 Task: Add a ceiling fan, an air conditioner, and a washing machine to your cart on Flipkart.
Action: Mouse moved to (320, 63)
Screenshot: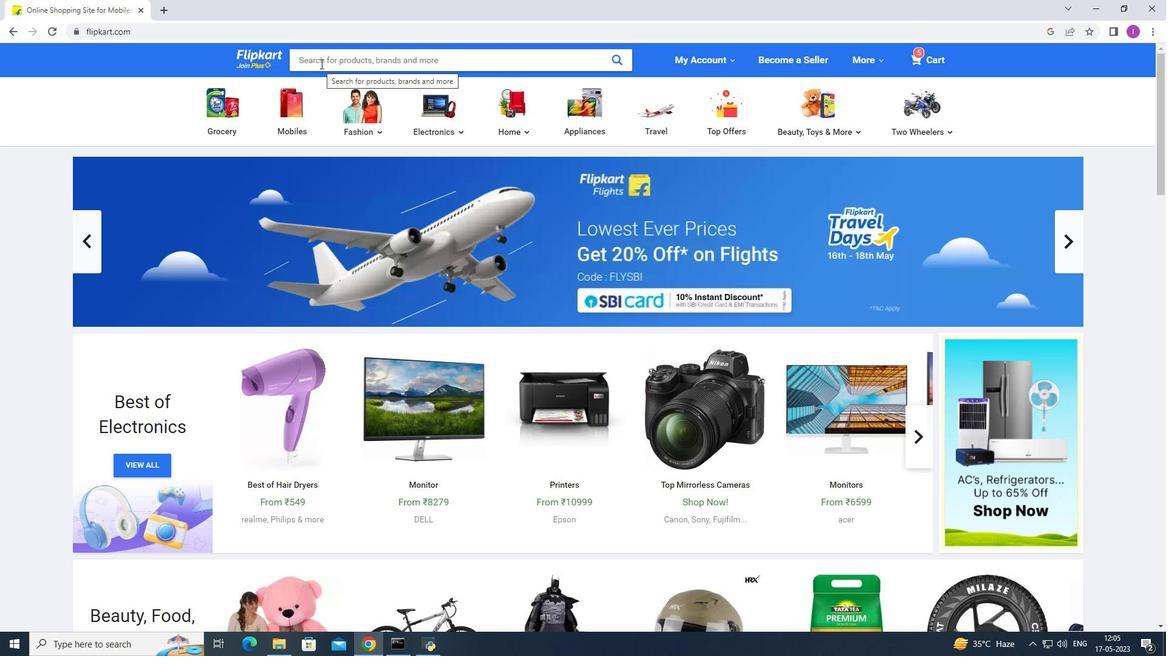
Action: Mouse pressed left at (320, 63)
Screenshot: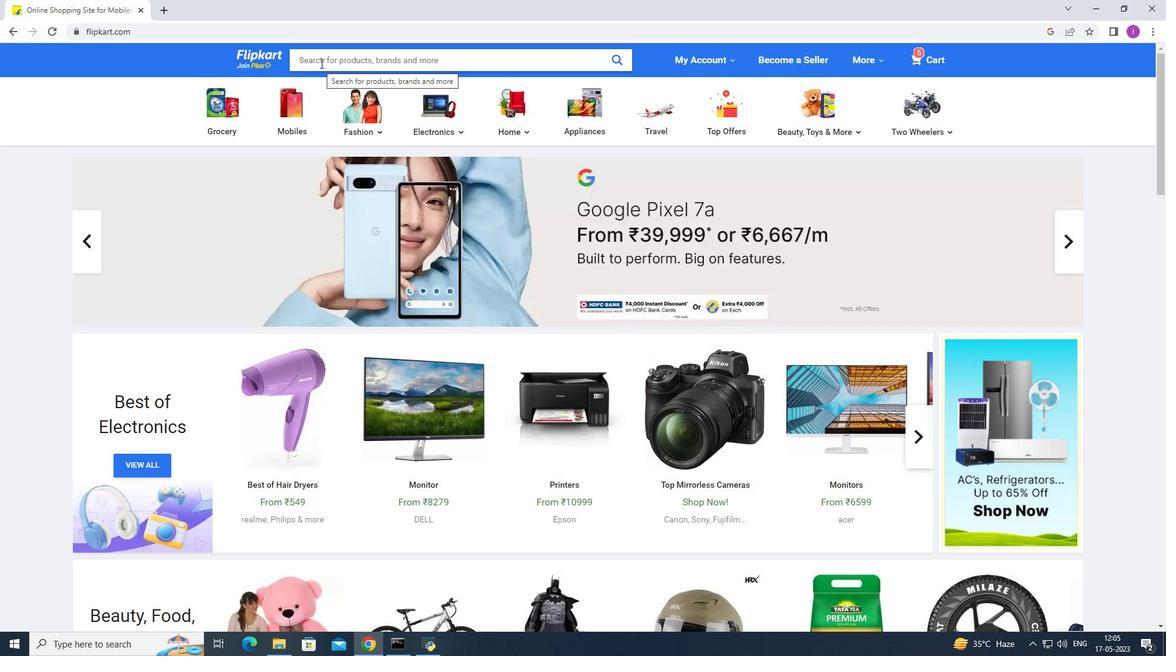 
Action: Mouse moved to (379, 73)
Screenshot: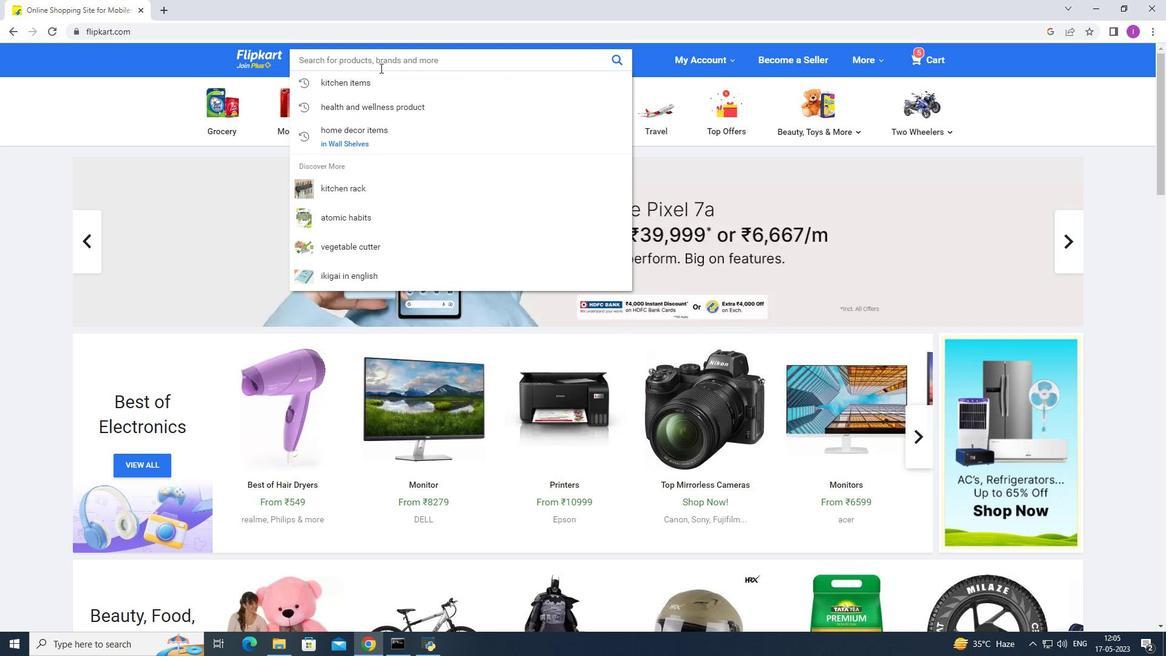 
Action: Key pressed home<Key.space>app
Screenshot: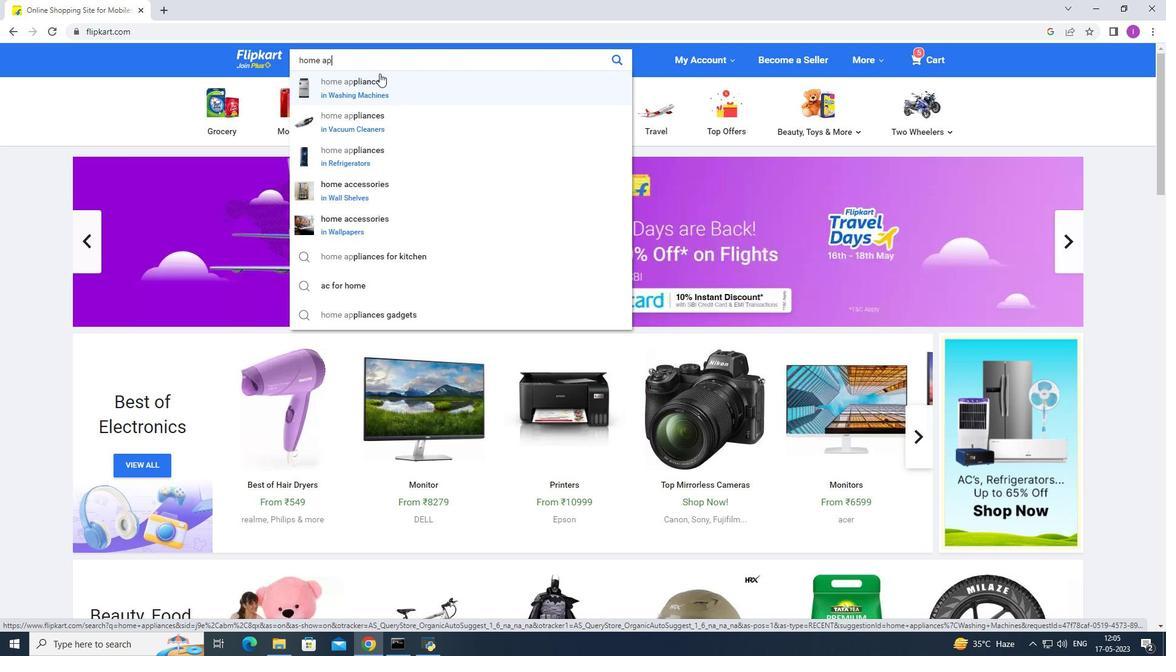 
Action: Mouse moved to (374, 80)
Screenshot: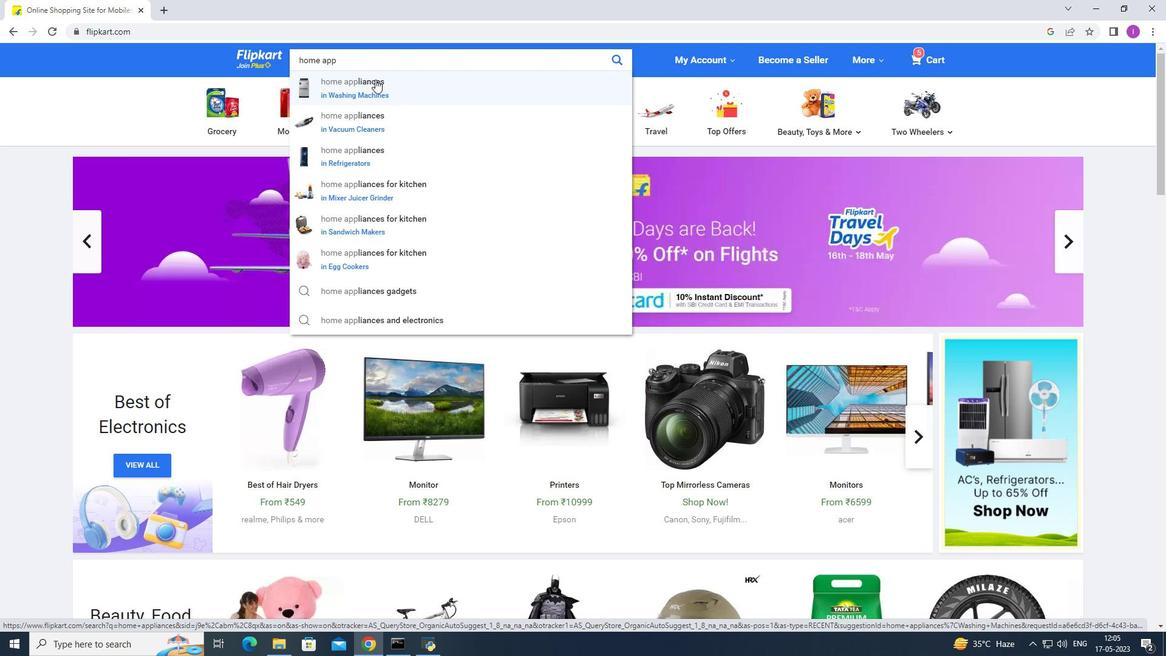 
Action: Mouse pressed left at (374, 80)
Screenshot: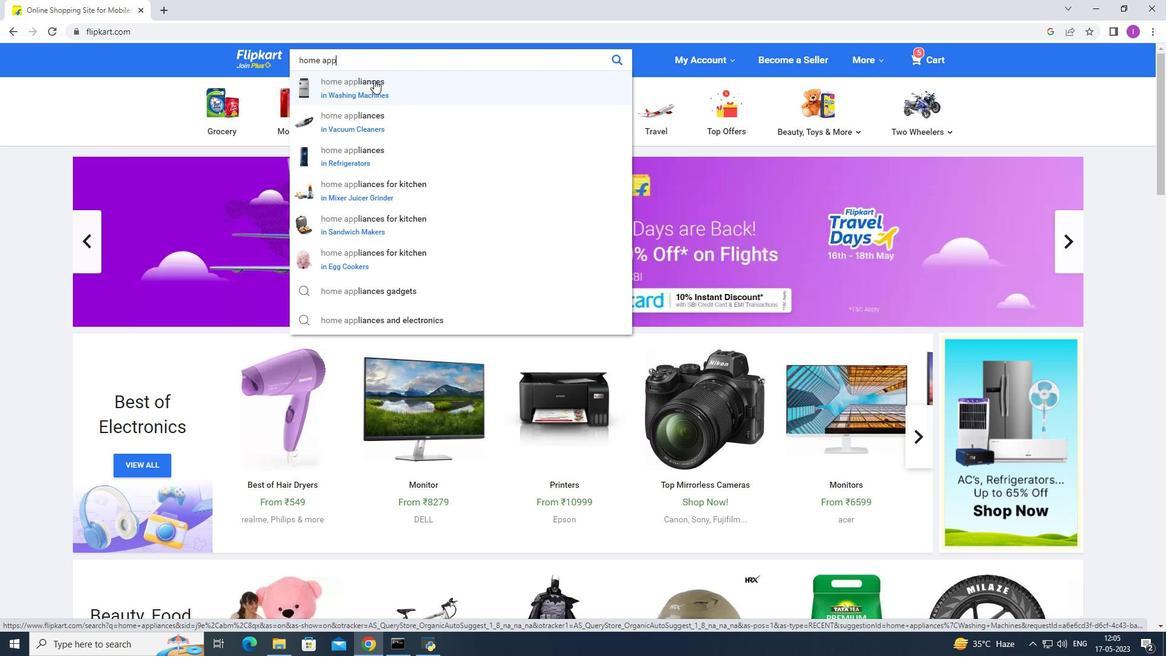 
Action: Mouse moved to (305, 146)
Screenshot: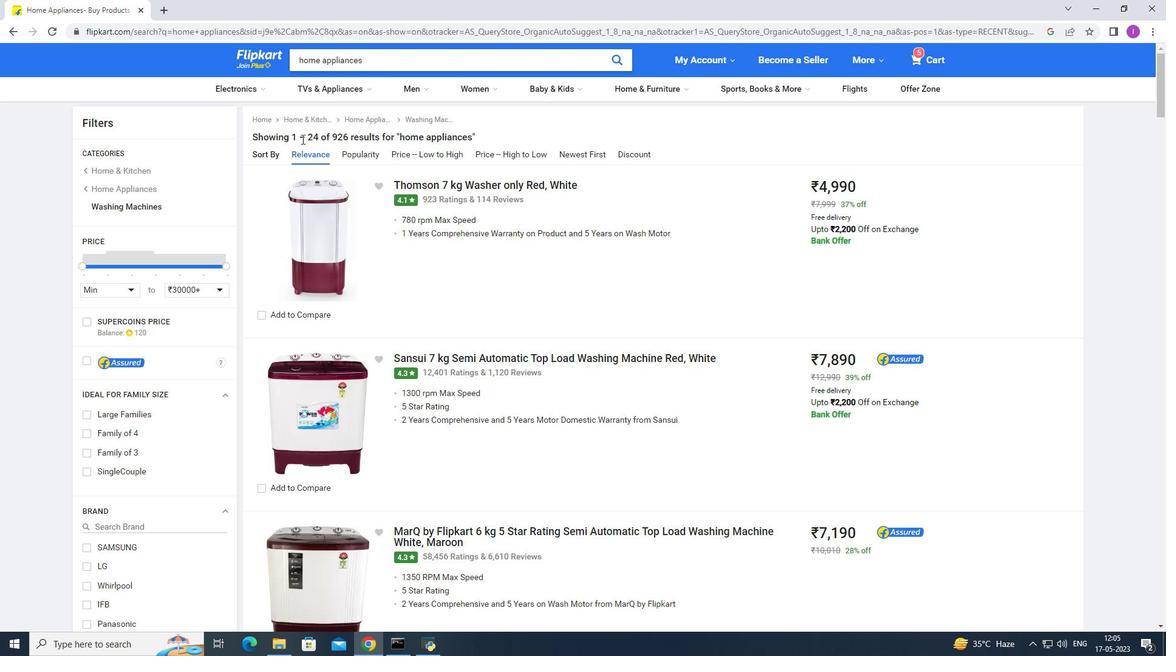 
Action: Mouse scrolled (305, 145) with delta (0, 0)
Screenshot: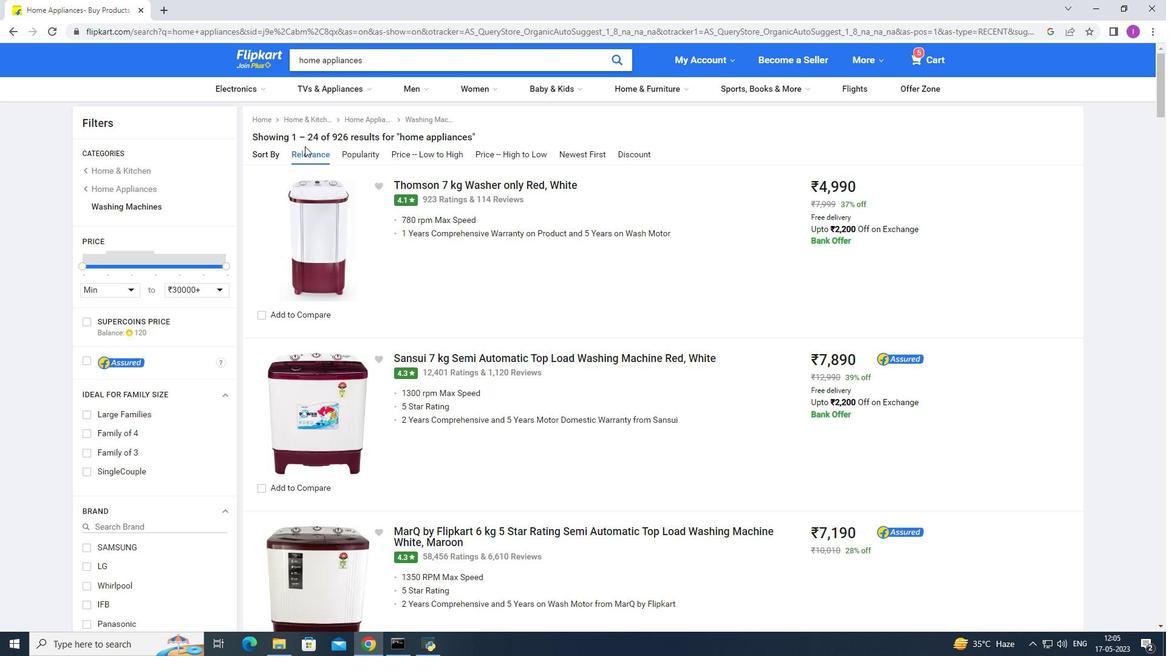 
Action: Mouse scrolled (305, 145) with delta (0, 0)
Screenshot: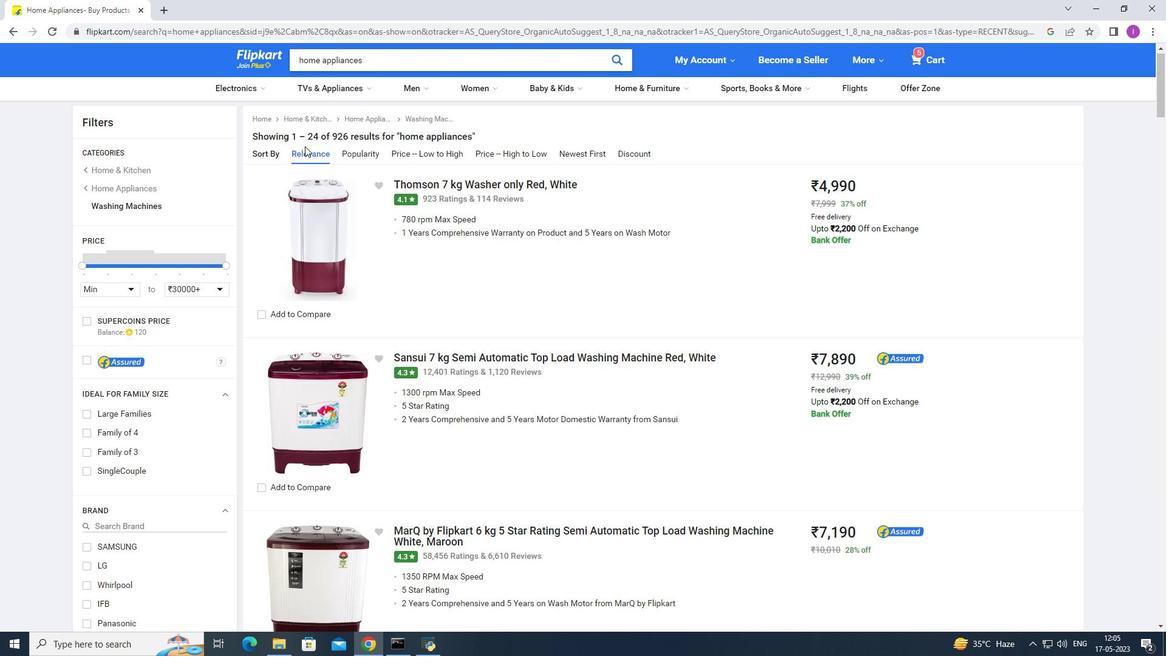 
Action: Mouse scrolled (305, 145) with delta (0, 0)
Screenshot: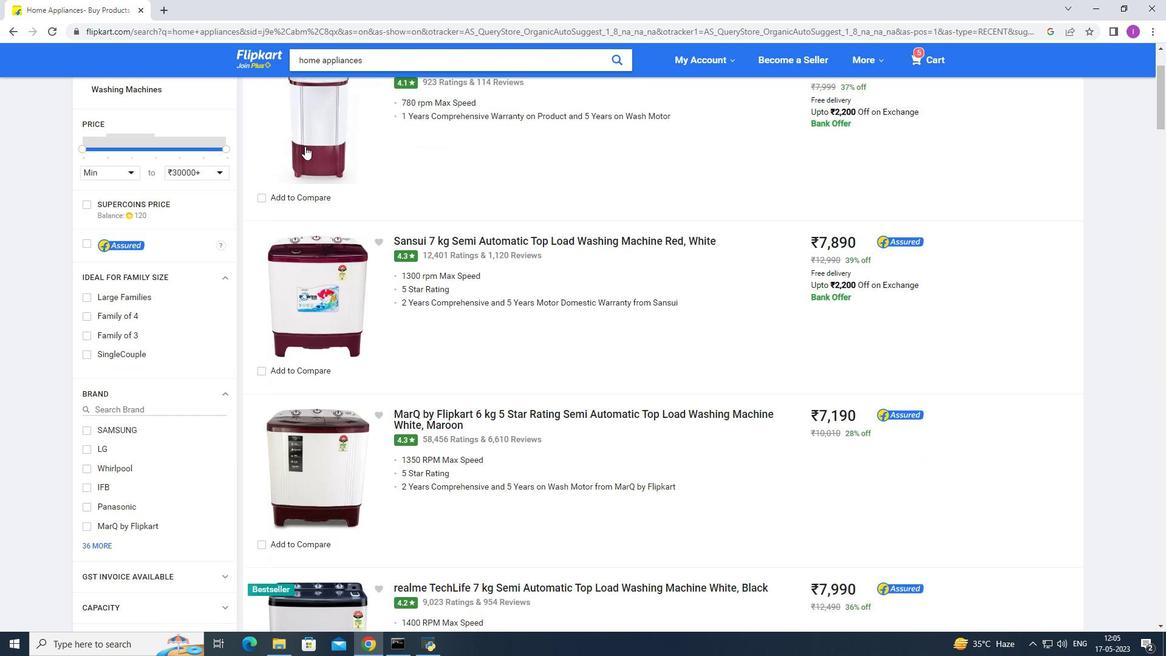 
Action: Mouse scrolled (305, 145) with delta (0, 0)
Screenshot: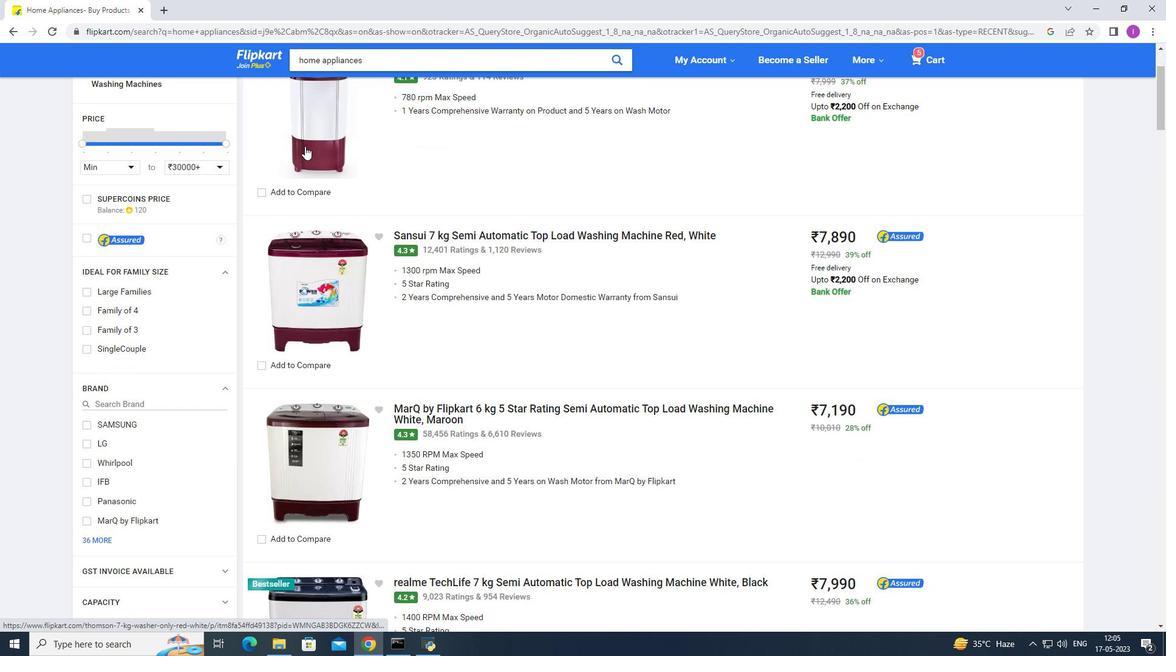 
Action: Mouse scrolled (305, 145) with delta (0, 0)
Screenshot: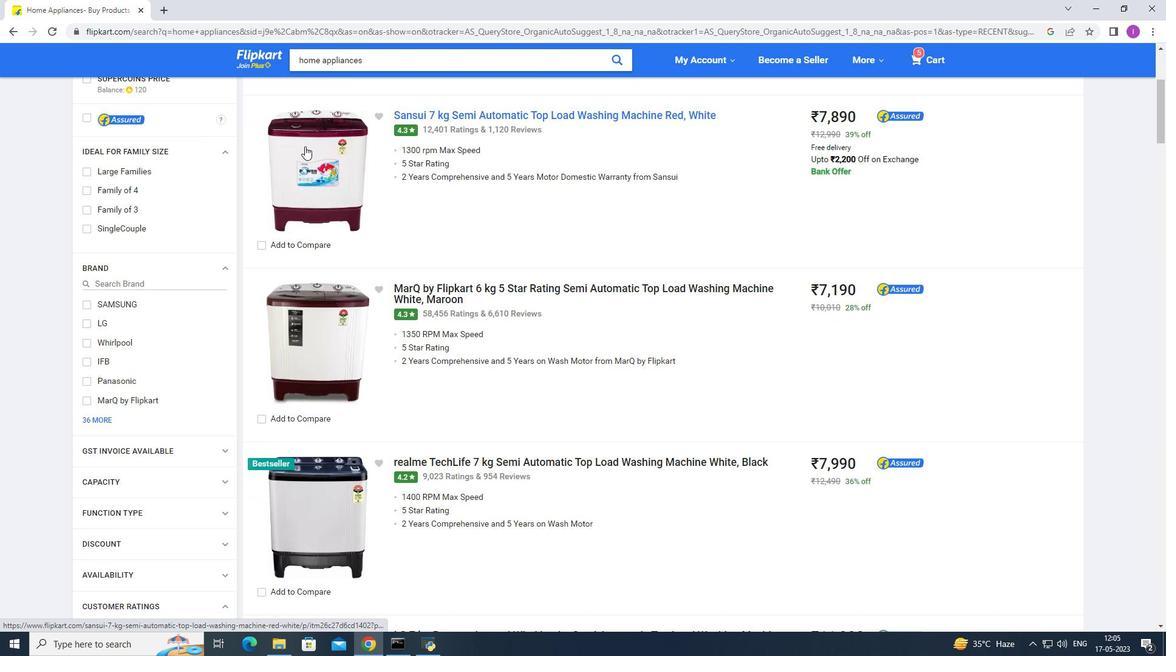 
Action: Mouse scrolled (305, 145) with delta (0, 0)
Screenshot: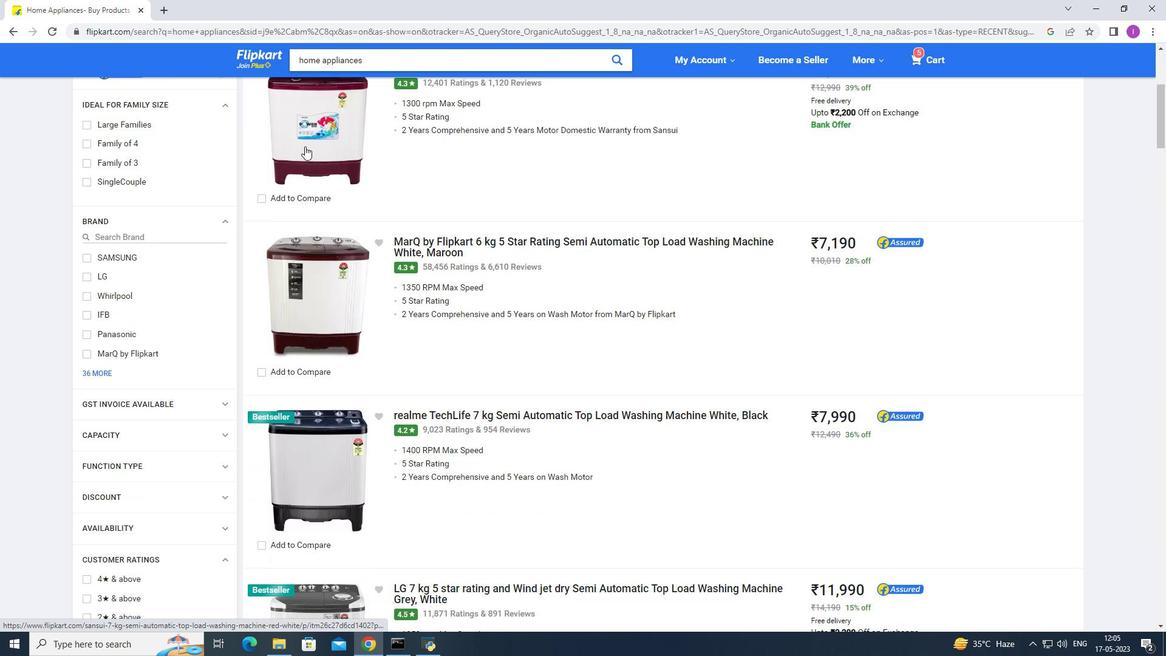 
Action: Mouse scrolled (305, 147) with delta (0, 0)
Screenshot: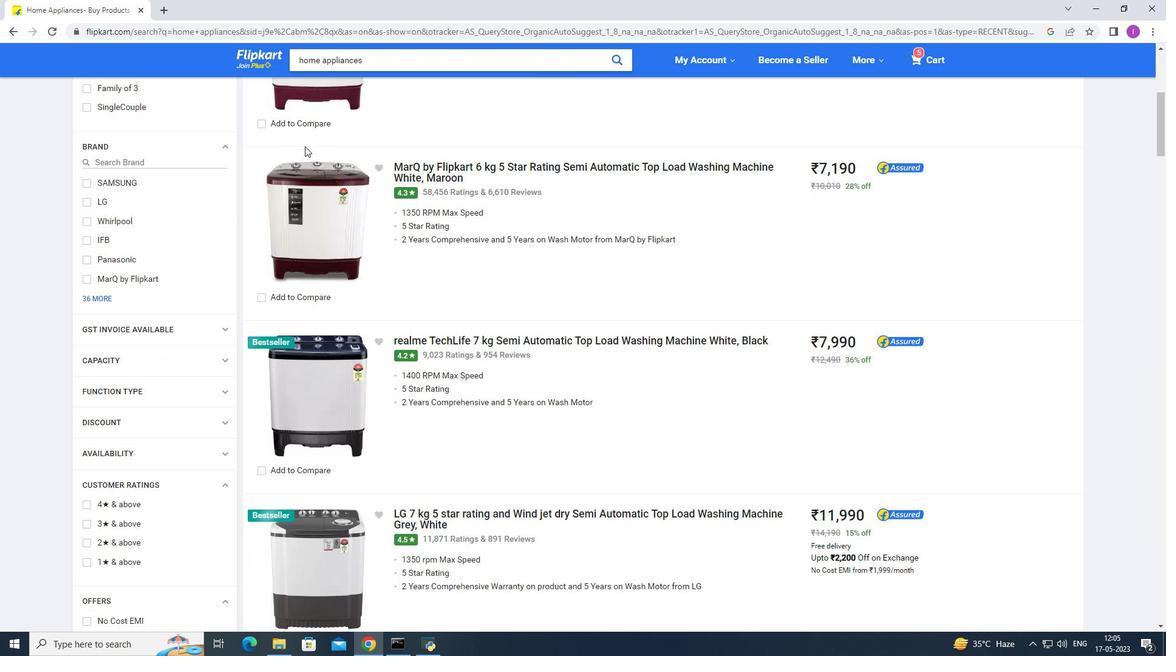 
Action: Mouse scrolled (305, 147) with delta (0, 0)
Screenshot: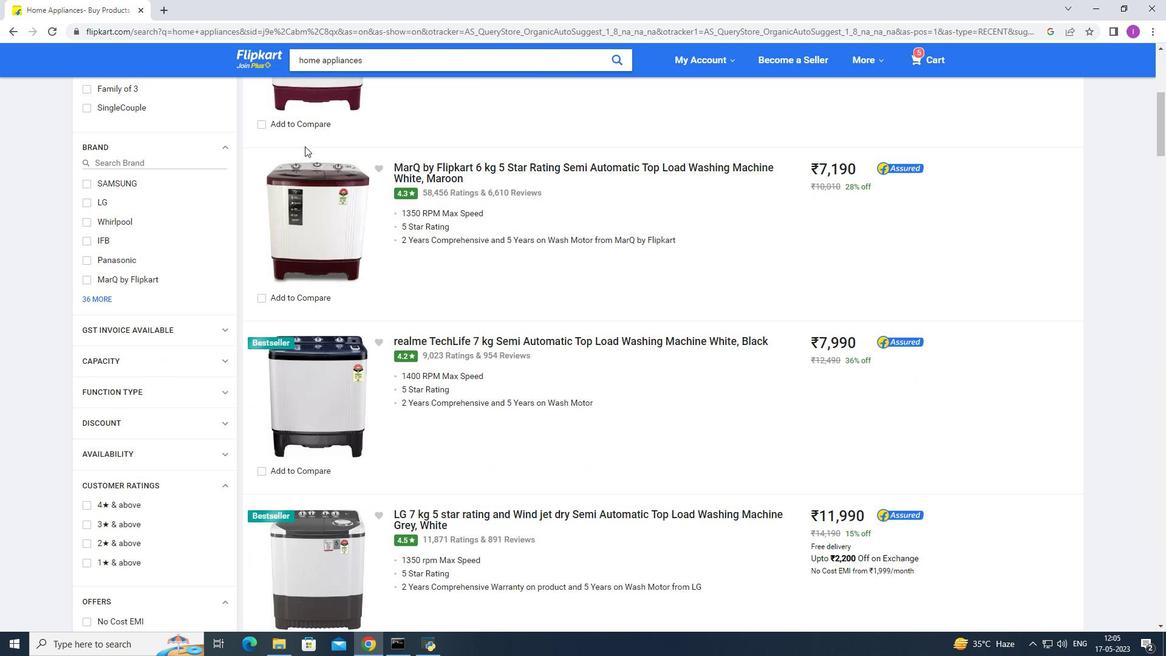 
Action: Mouse moved to (306, 147)
Screenshot: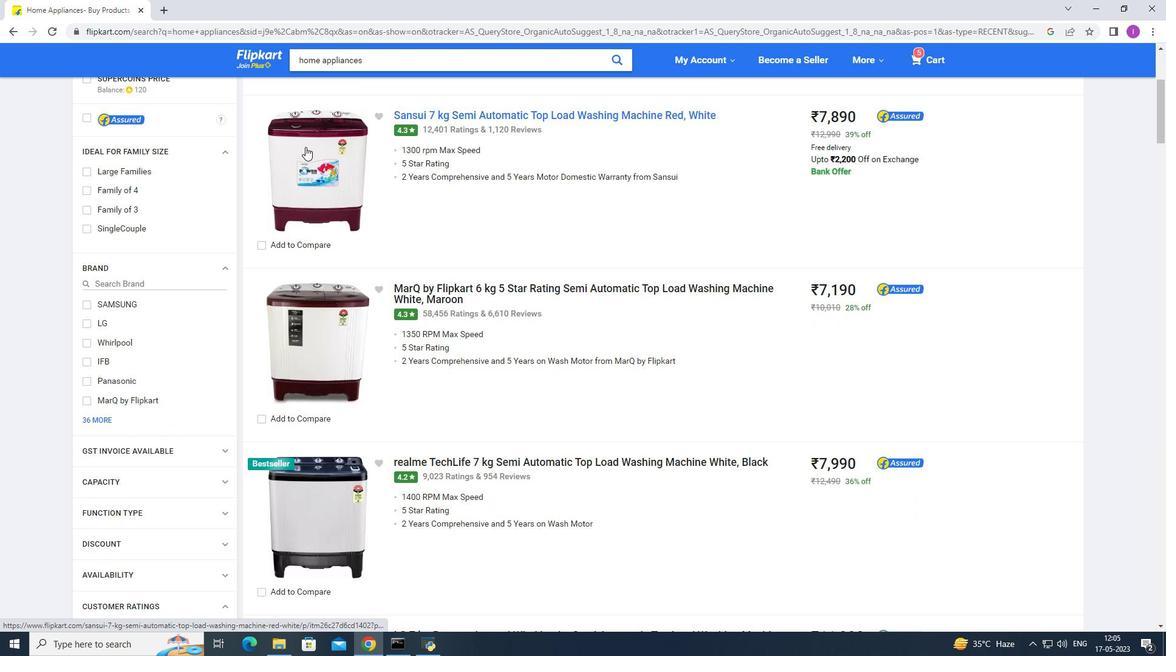 
Action: Mouse scrolled (306, 147) with delta (0, 0)
Screenshot: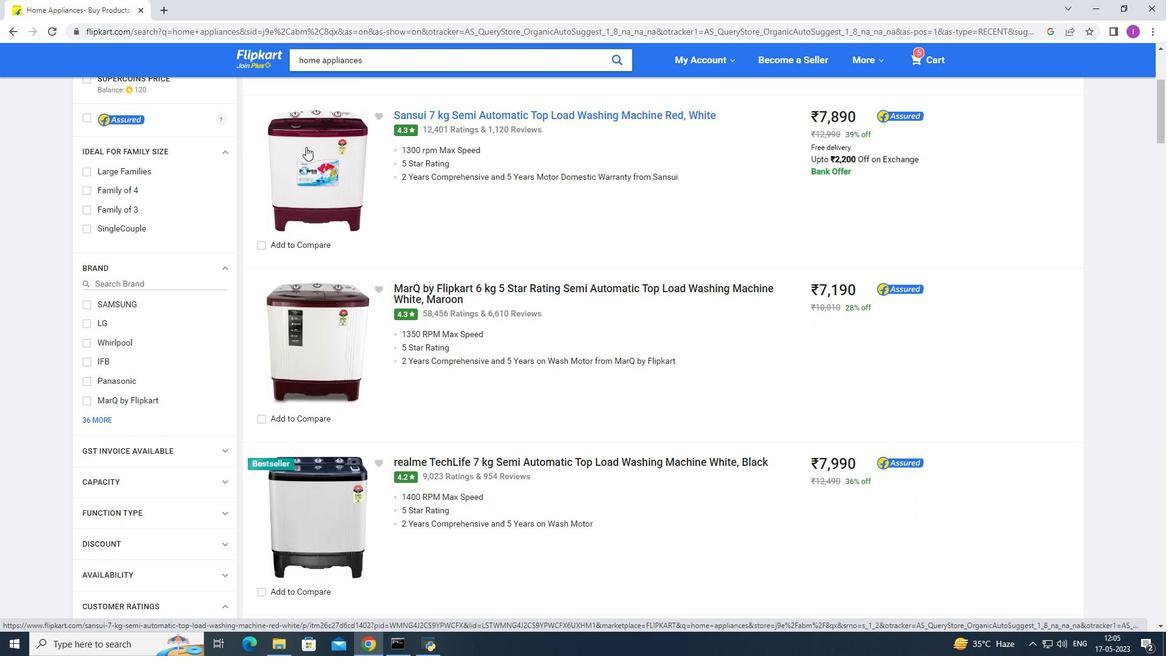 
Action: Mouse scrolled (306, 147) with delta (0, 0)
Screenshot: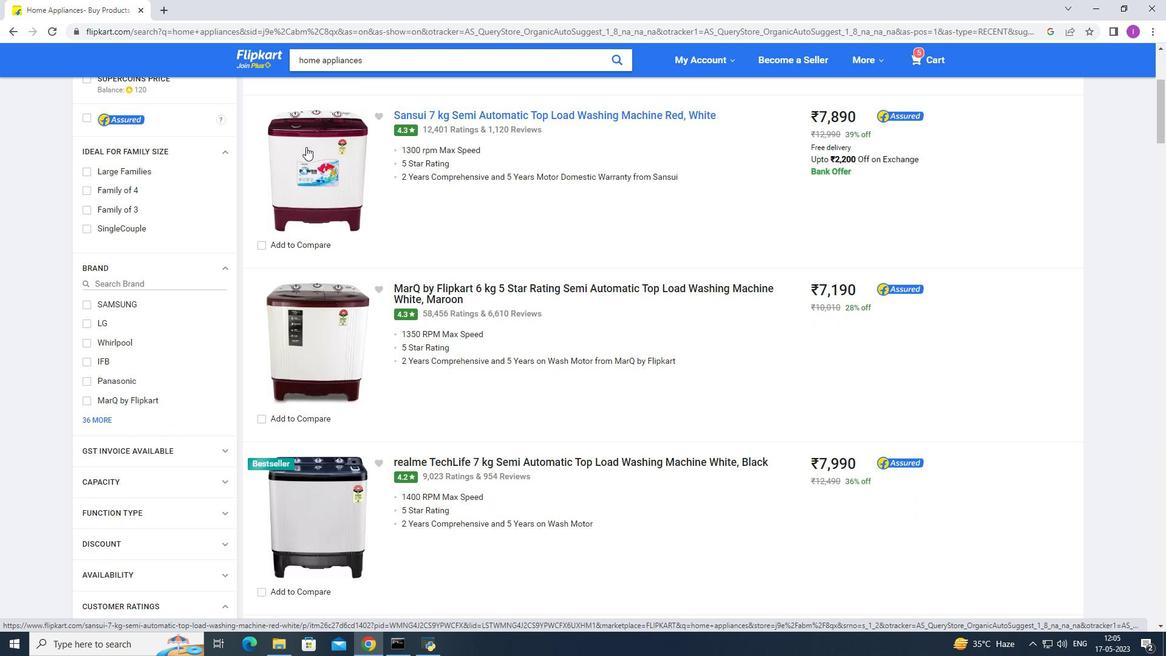 
Action: Mouse scrolled (306, 147) with delta (0, 0)
Screenshot: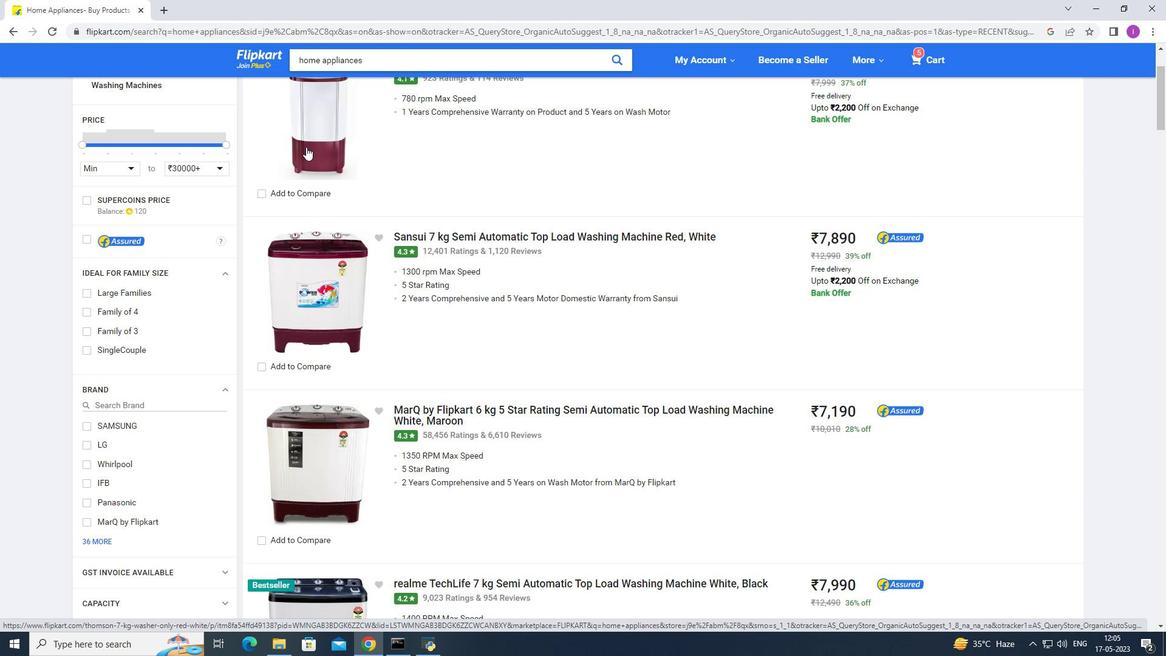 
Action: Mouse scrolled (306, 147) with delta (0, 0)
Screenshot: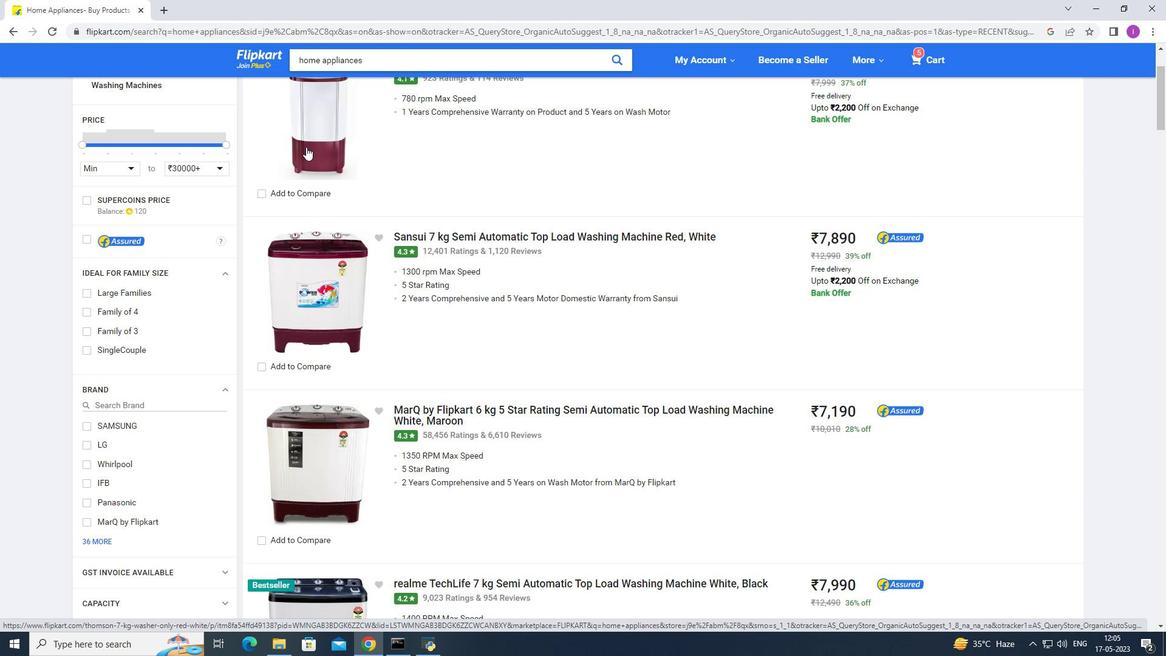 
Action: Mouse moved to (306, 146)
Screenshot: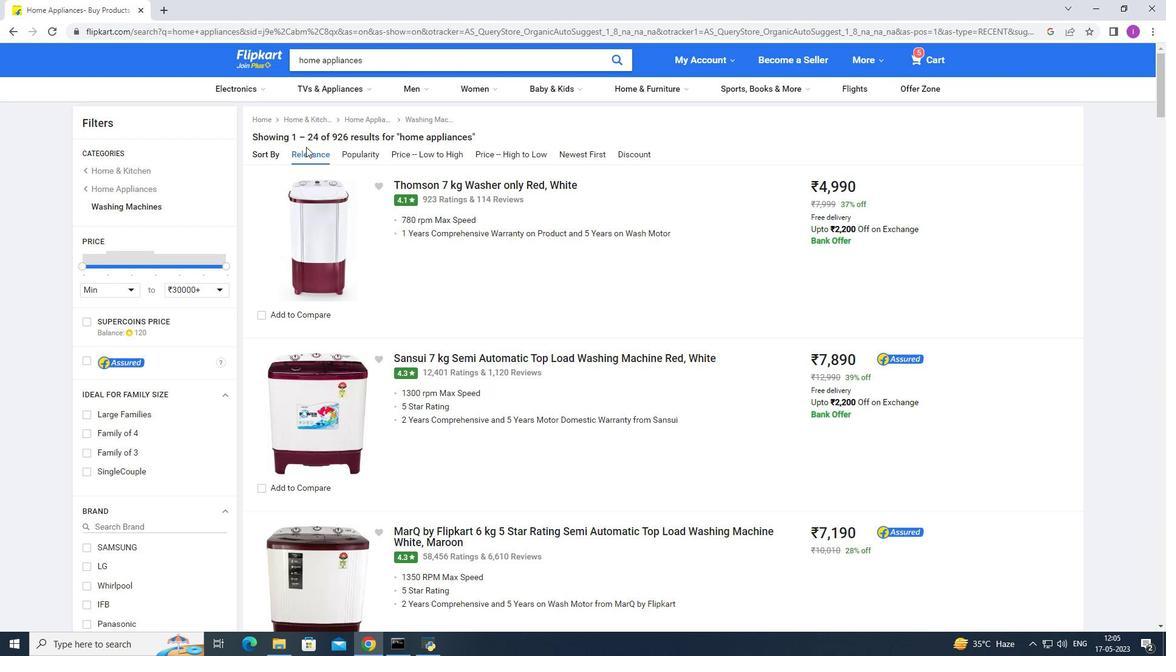 
Action: Mouse scrolled (306, 147) with delta (0, 0)
Screenshot: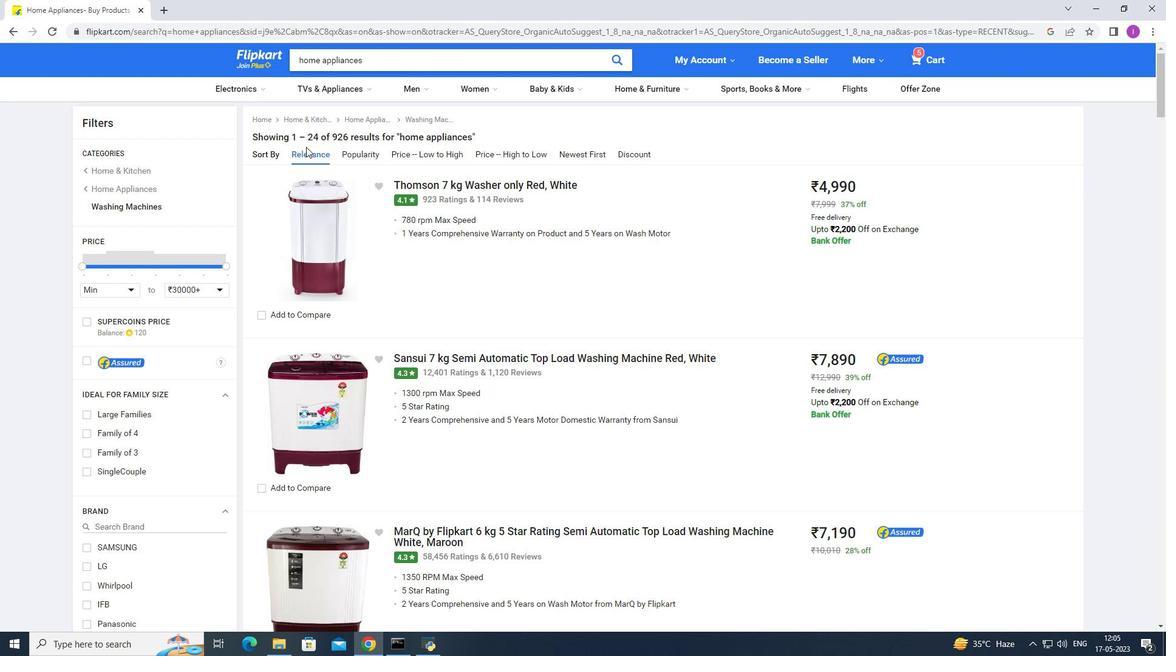 
Action: Mouse scrolled (306, 147) with delta (0, 0)
Screenshot: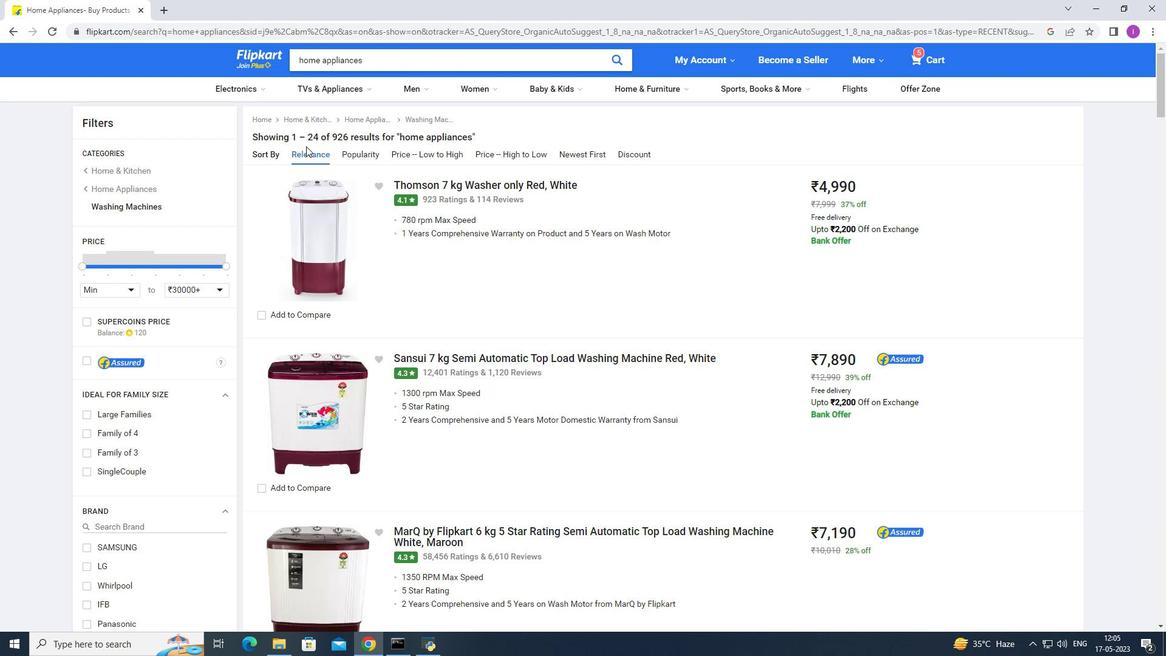 
Action: Mouse scrolled (306, 145) with delta (0, 0)
Screenshot: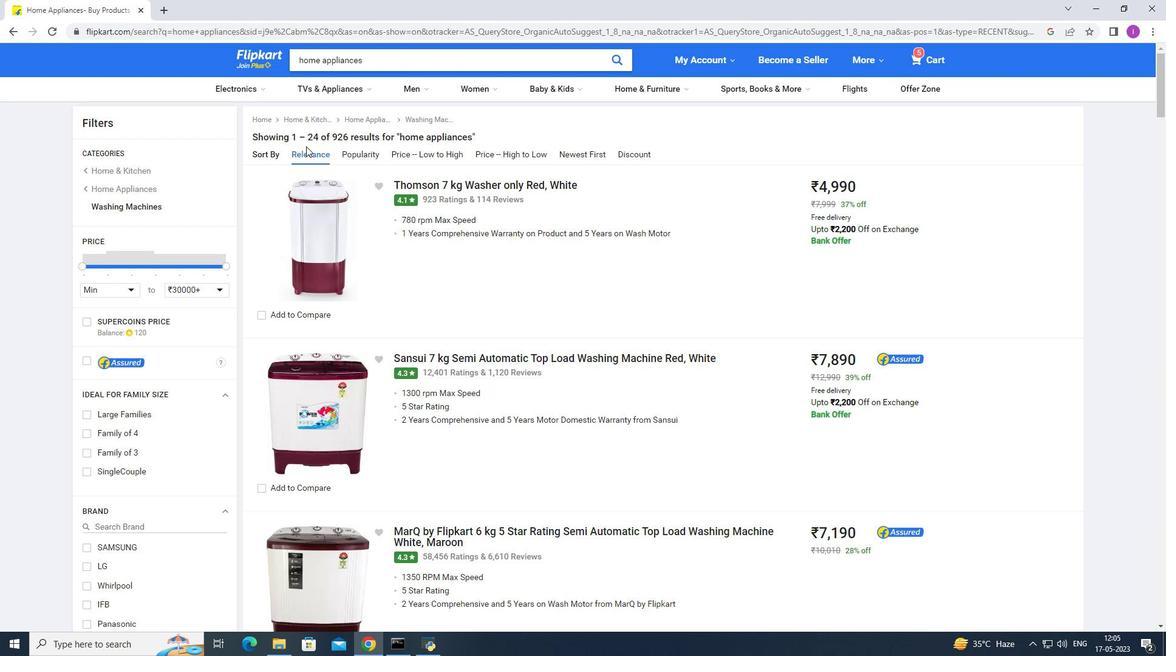 
Action: Mouse scrolled (306, 145) with delta (0, 0)
Screenshot: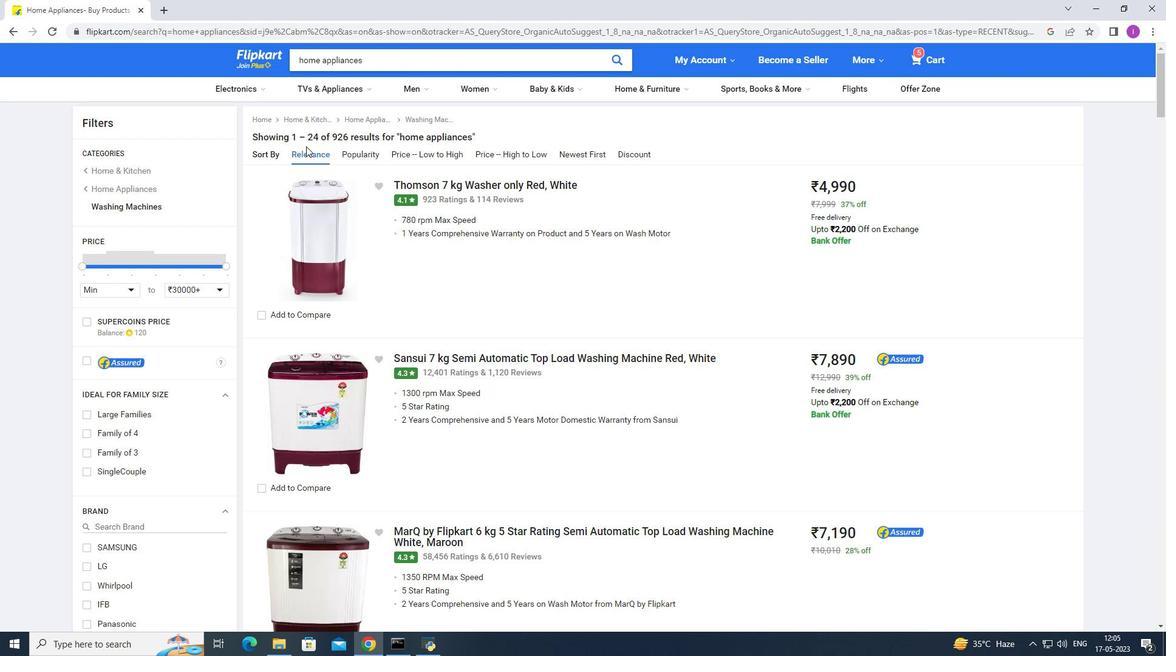
Action: Mouse scrolled (306, 145) with delta (0, 0)
Screenshot: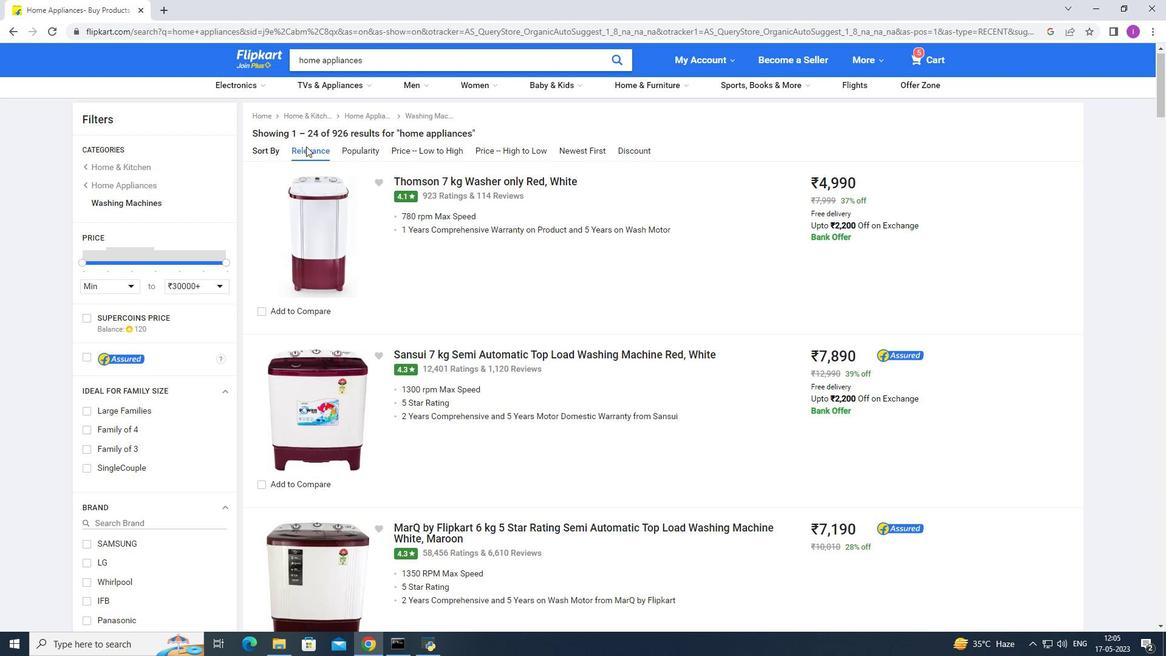 
Action: Mouse scrolled (306, 145) with delta (0, 0)
Screenshot: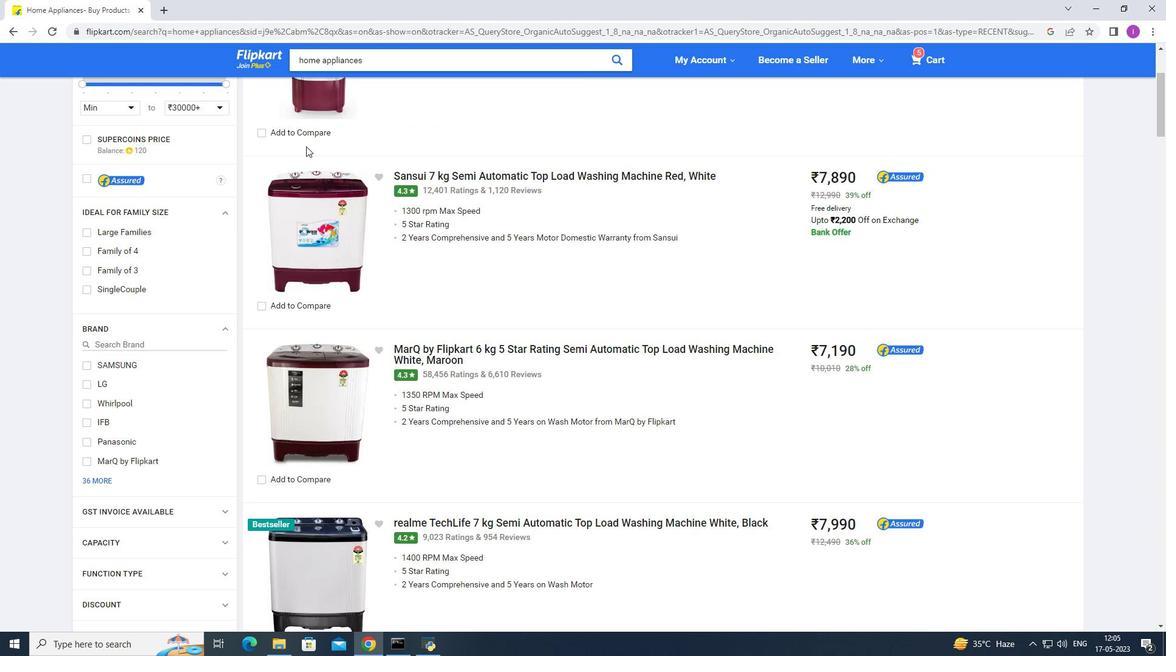 
Action: Mouse scrolled (306, 145) with delta (0, 0)
Screenshot: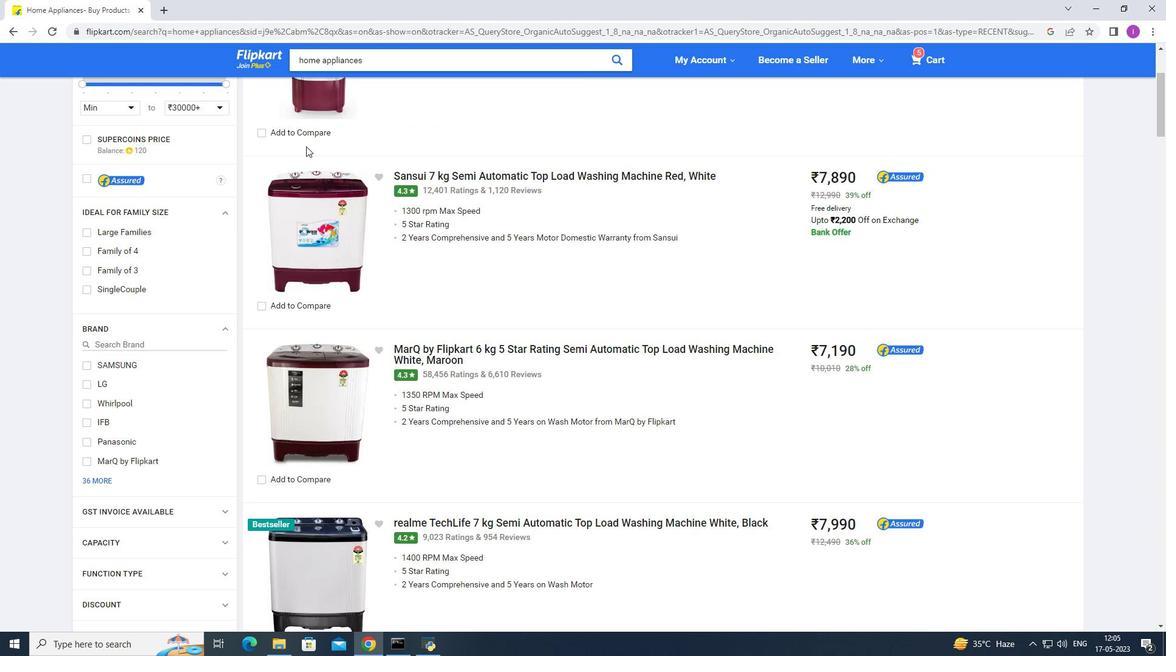 
Action: Mouse scrolled (306, 145) with delta (0, 0)
Screenshot: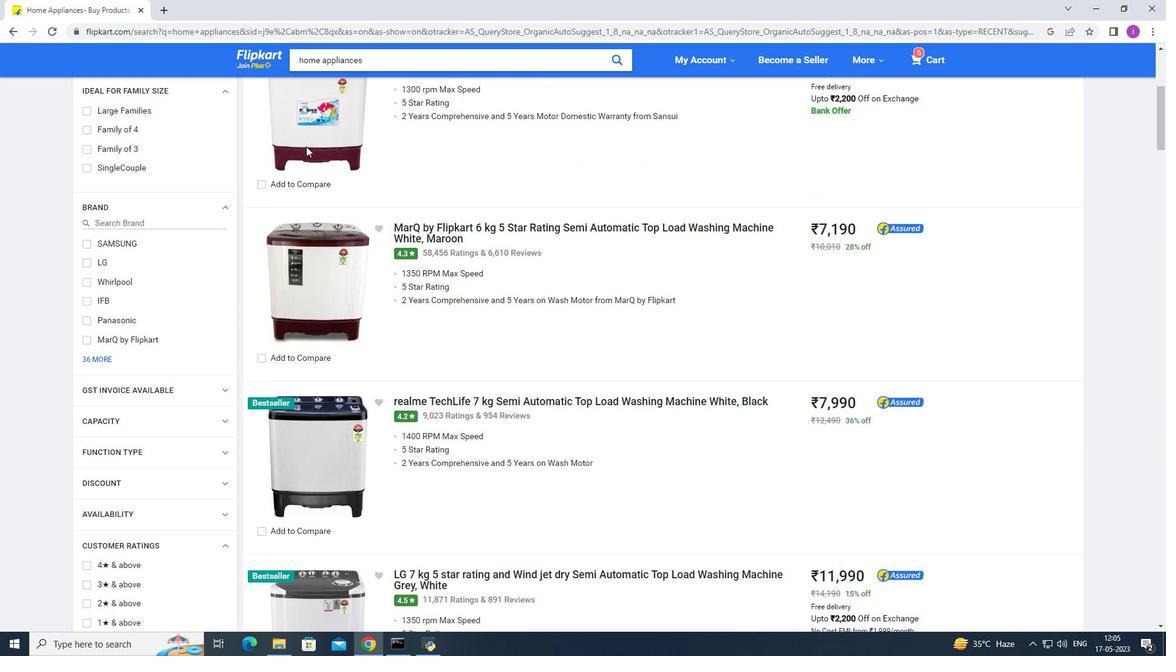 
Action: Mouse scrolled (306, 145) with delta (0, 0)
Screenshot: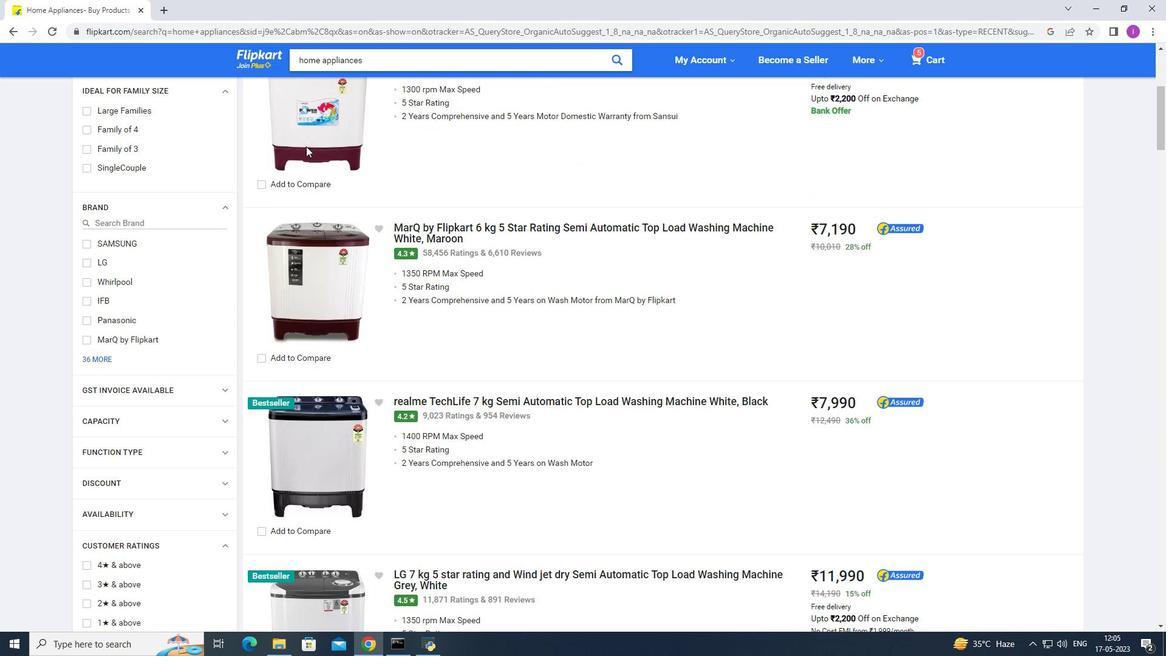 
Action: Mouse scrolled (306, 145) with delta (0, 0)
Screenshot: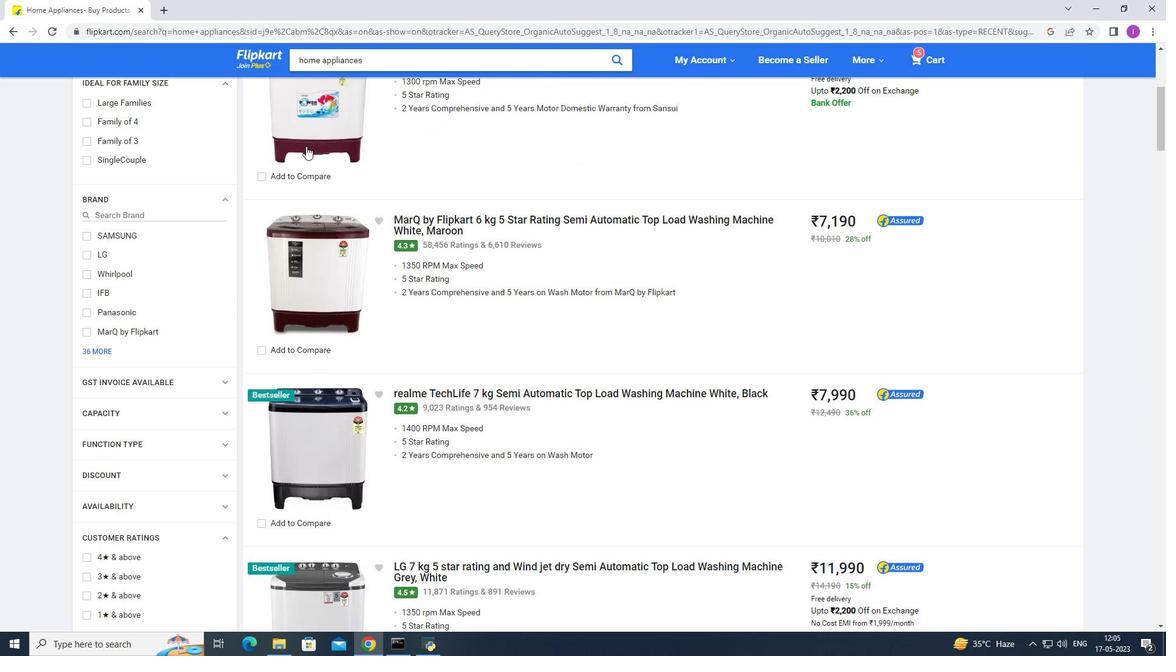 
Action: Mouse scrolled (306, 145) with delta (0, 0)
Screenshot: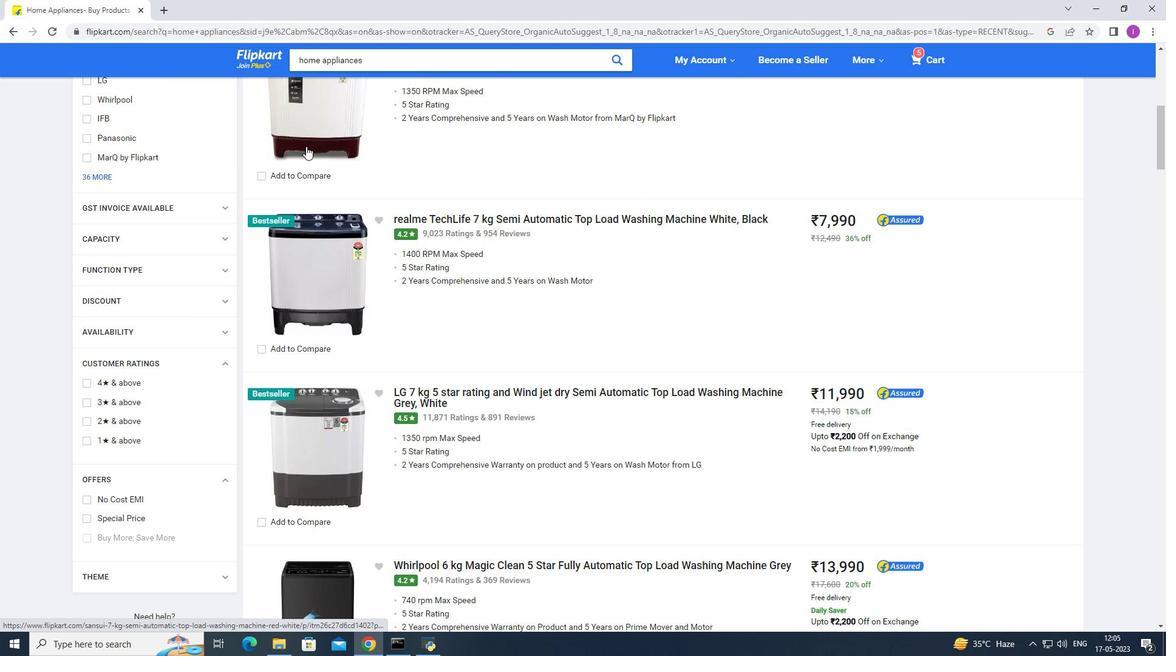 
Action: Mouse scrolled (306, 145) with delta (0, 0)
Screenshot: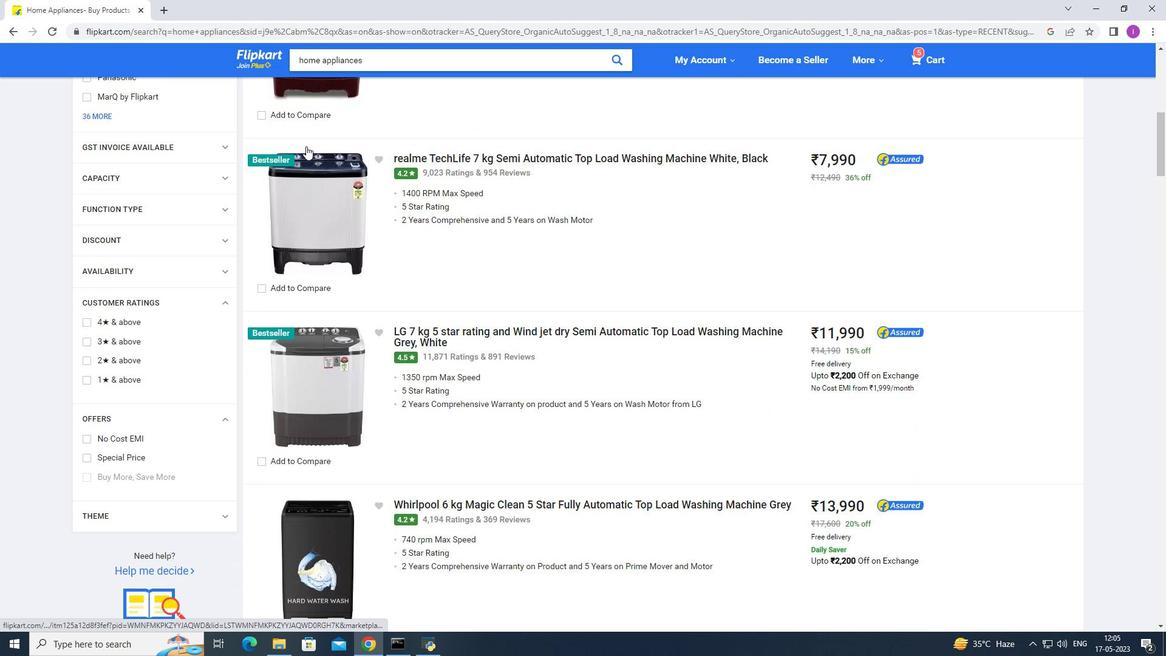
Action: Mouse scrolled (306, 145) with delta (0, 0)
Screenshot: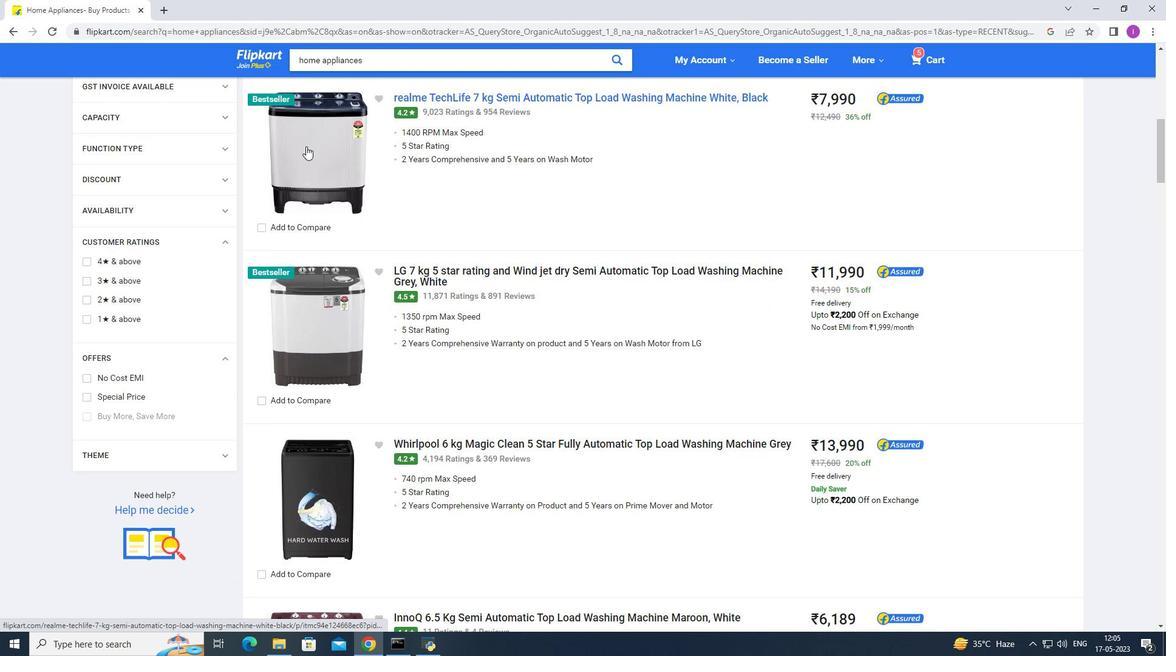 
Action: Mouse moved to (266, 99)
Screenshot: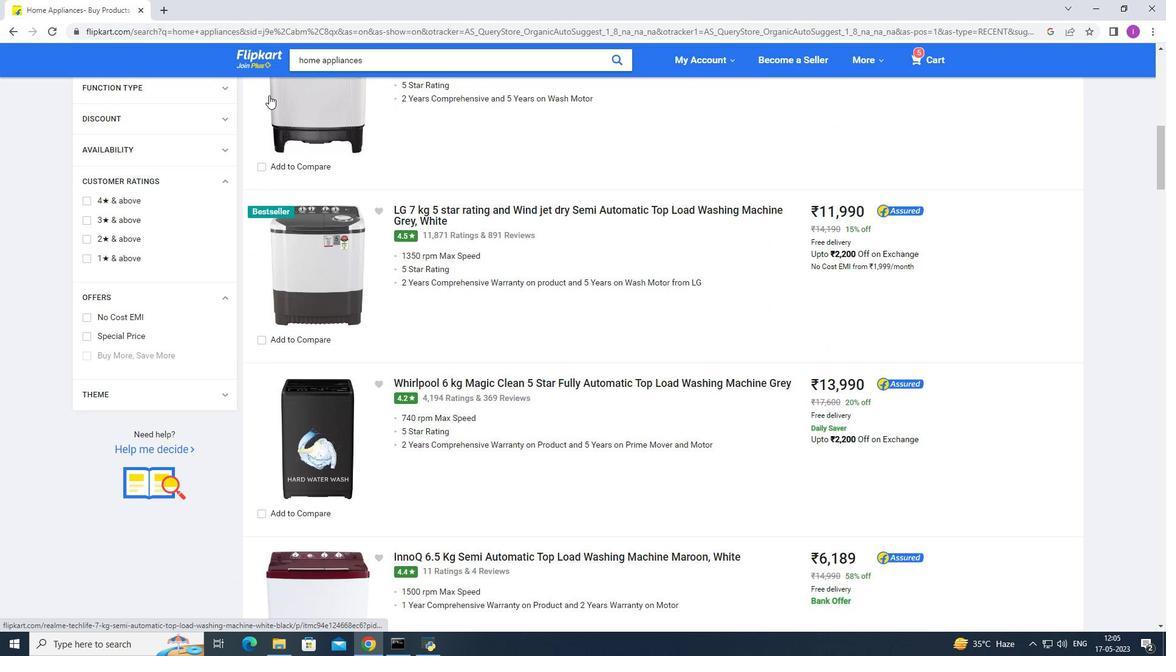 
Action: Mouse scrolled (266, 98) with delta (0, 0)
Screenshot: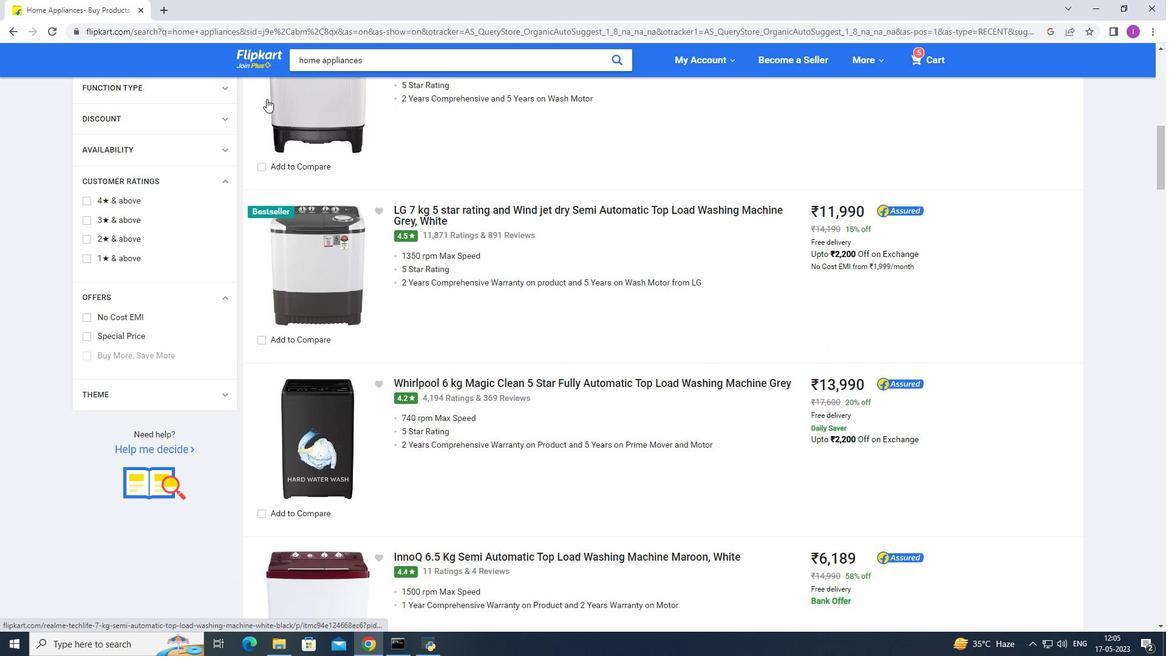 
Action: Mouse moved to (266, 99)
Screenshot: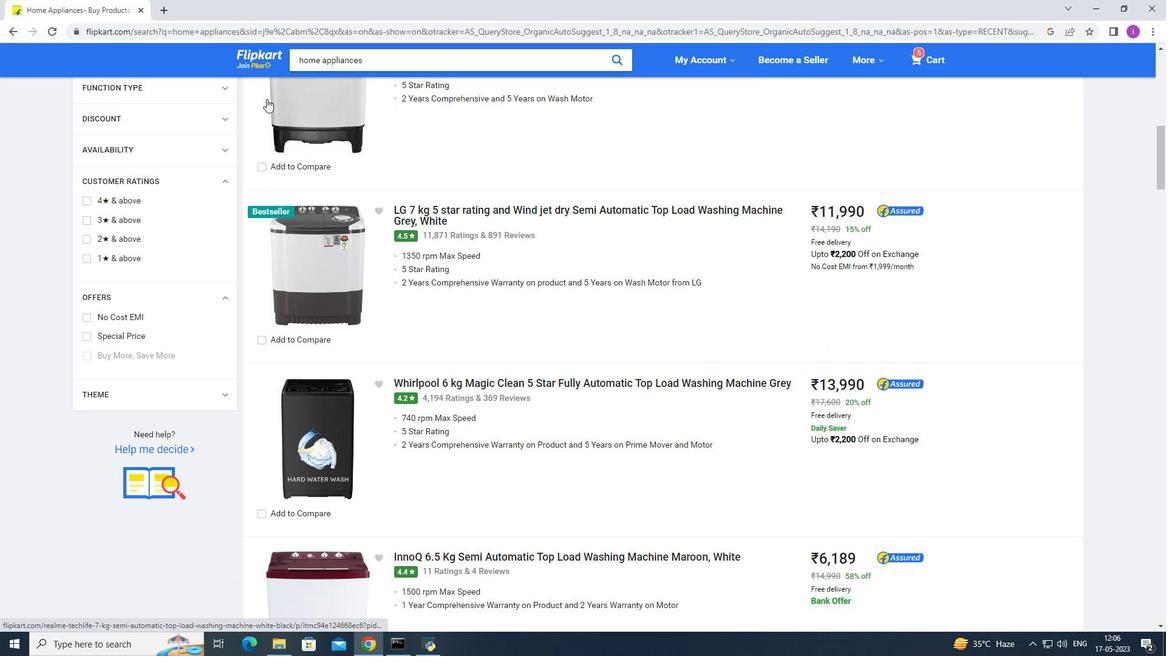 
Action: Mouse scrolled (266, 98) with delta (0, 0)
Screenshot: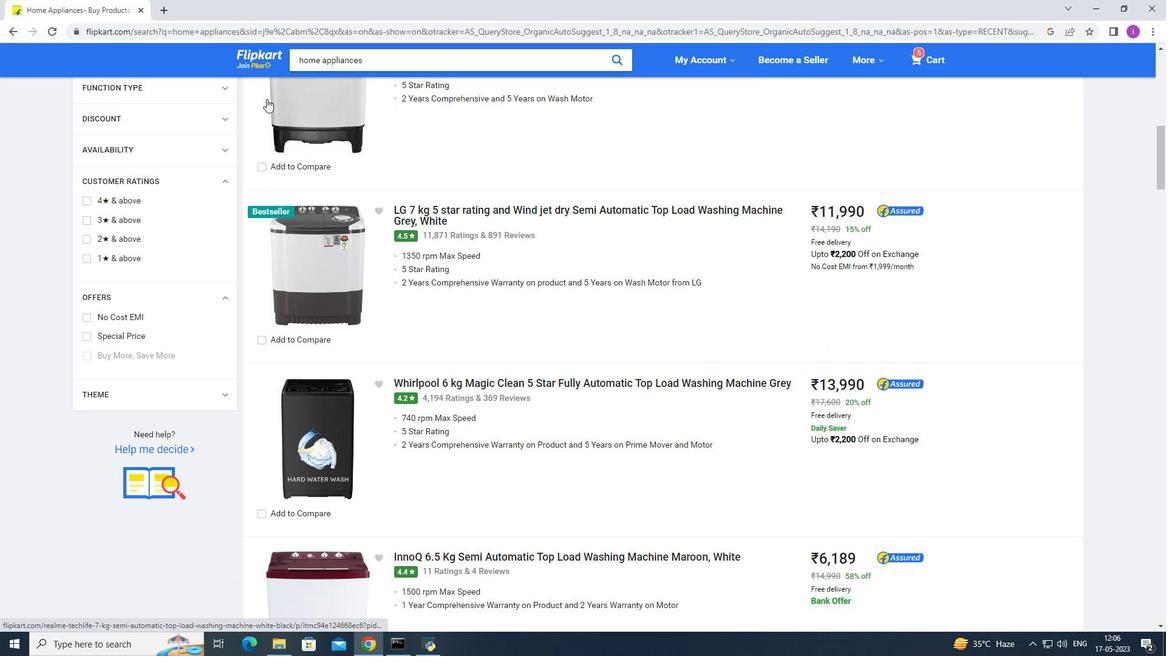 
Action: Mouse moved to (264, 104)
Screenshot: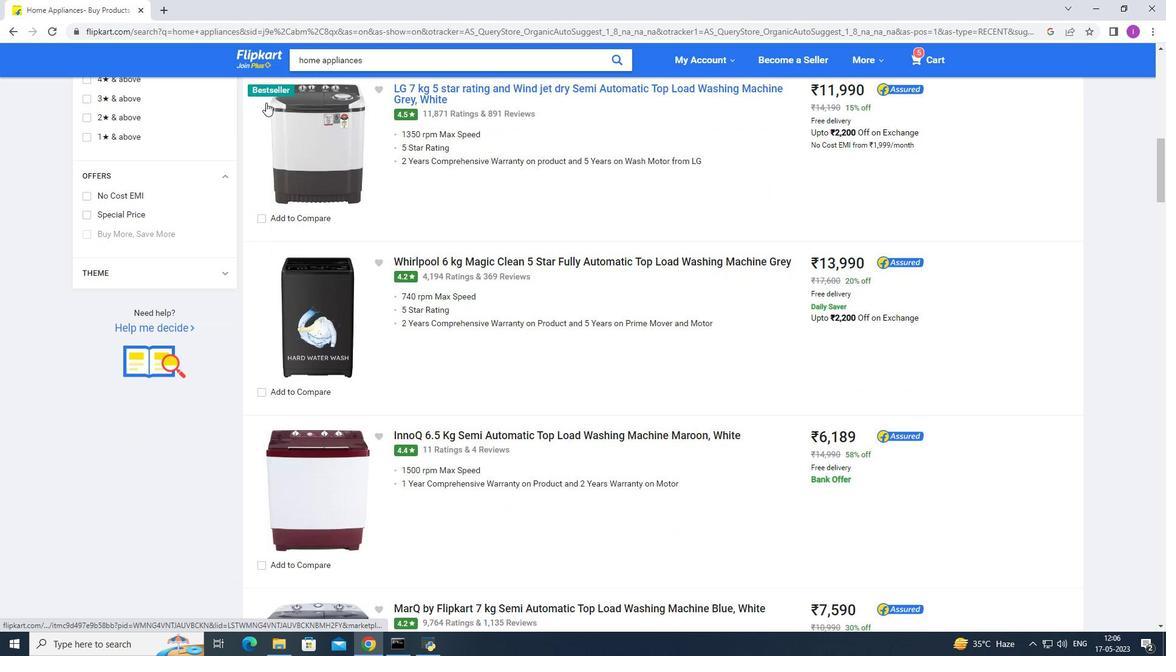 
Action: Mouse scrolled (264, 103) with delta (0, 0)
Screenshot: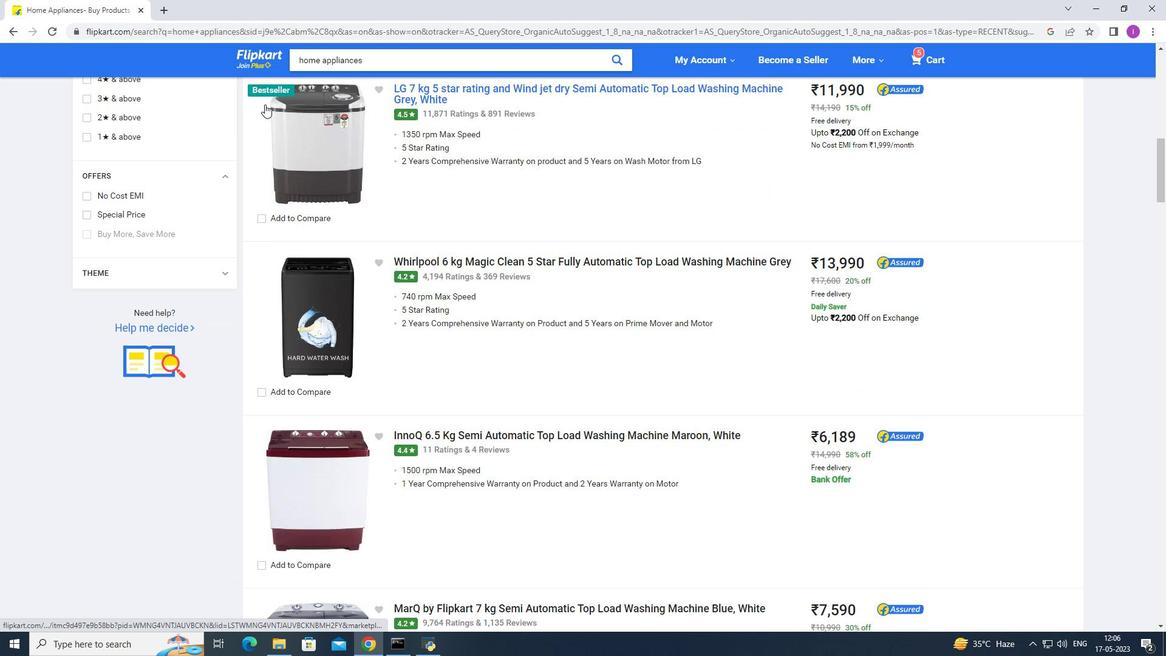 
Action: Mouse scrolled (264, 103) with delta (0, 0)
Screenshot: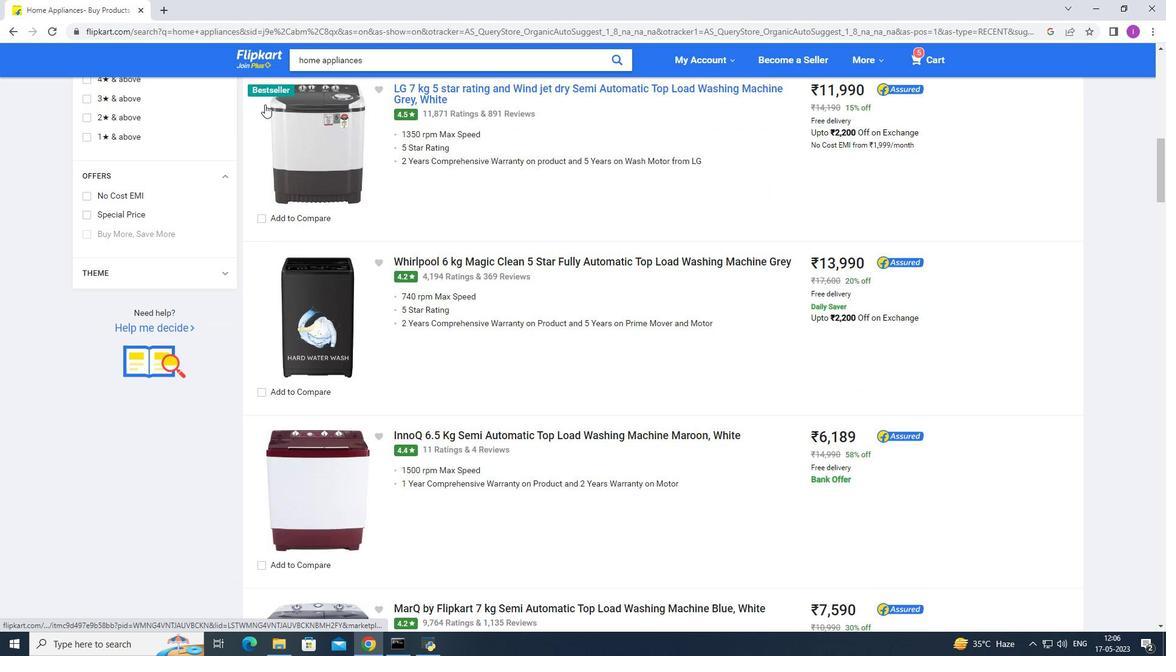 
Action: Mouse moved to (268, 103)
Screenshot: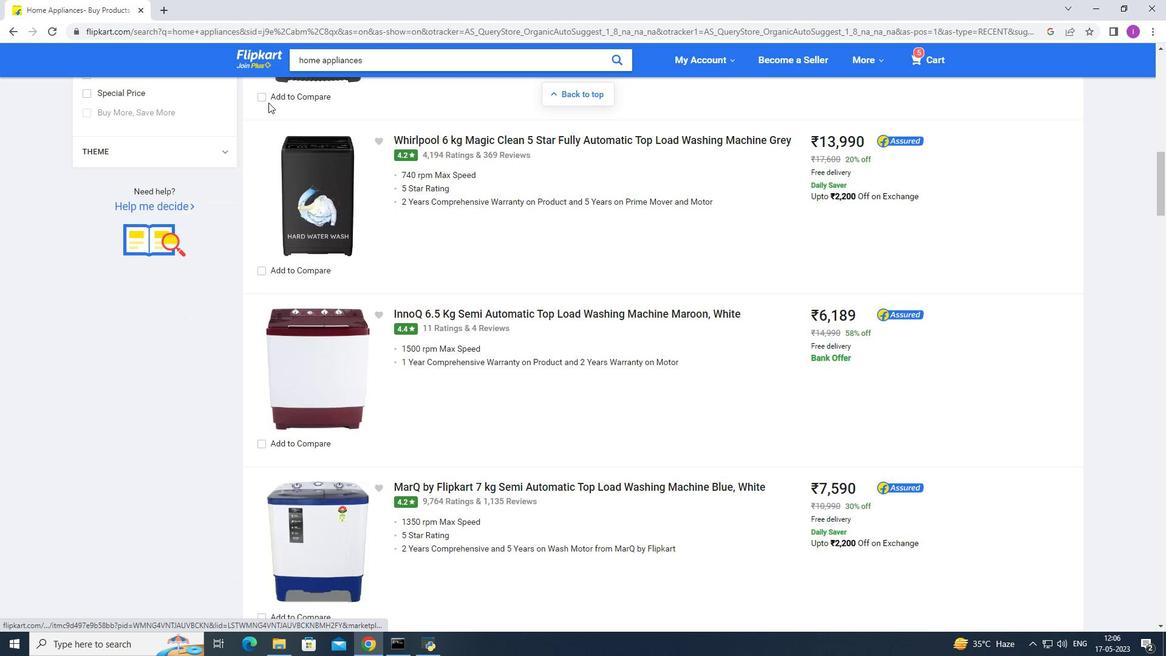 
Action: Mouse scrolled (268, 103) with delta (0, 0)
Screenshot: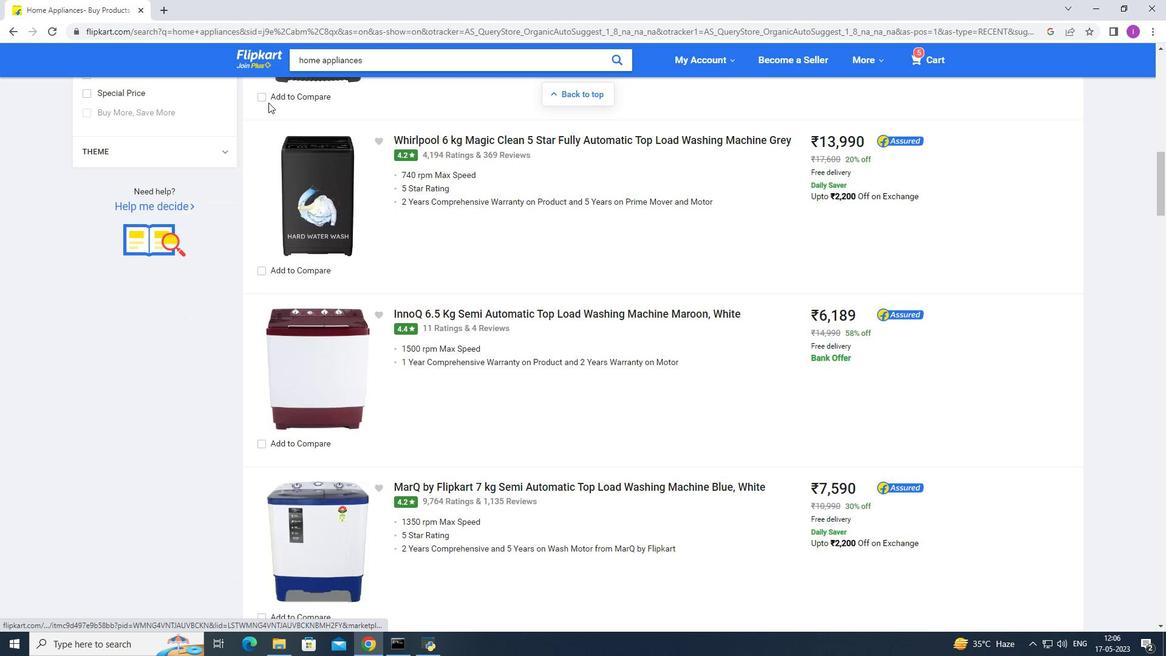 
Action: Mouse moved to (268, 105)
Screenshot: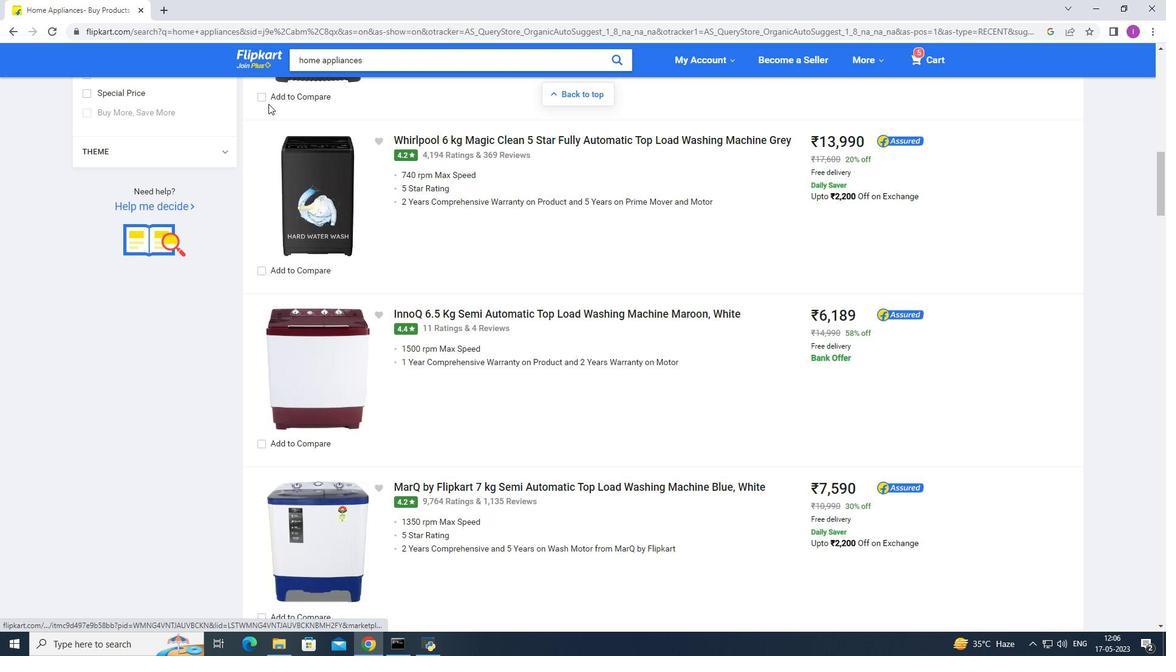 
Action: Mouse scrolled (268, 104) with delta (0, 0)
Screenshot: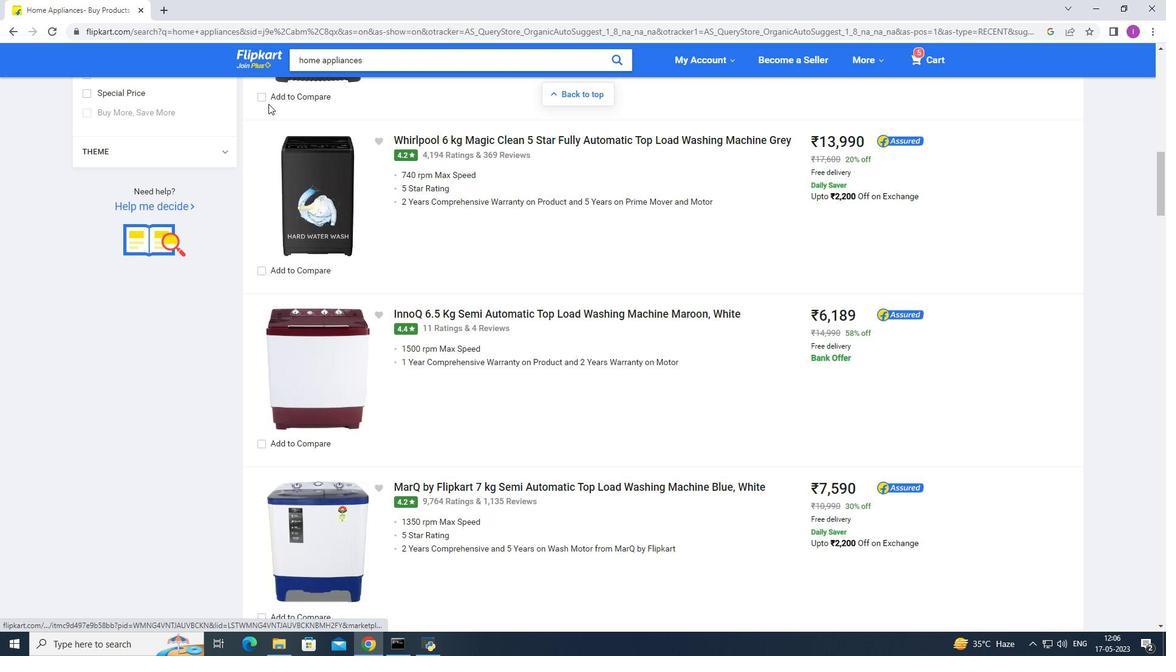 
Action: Mouse moved to (268, 105)
Screenshot: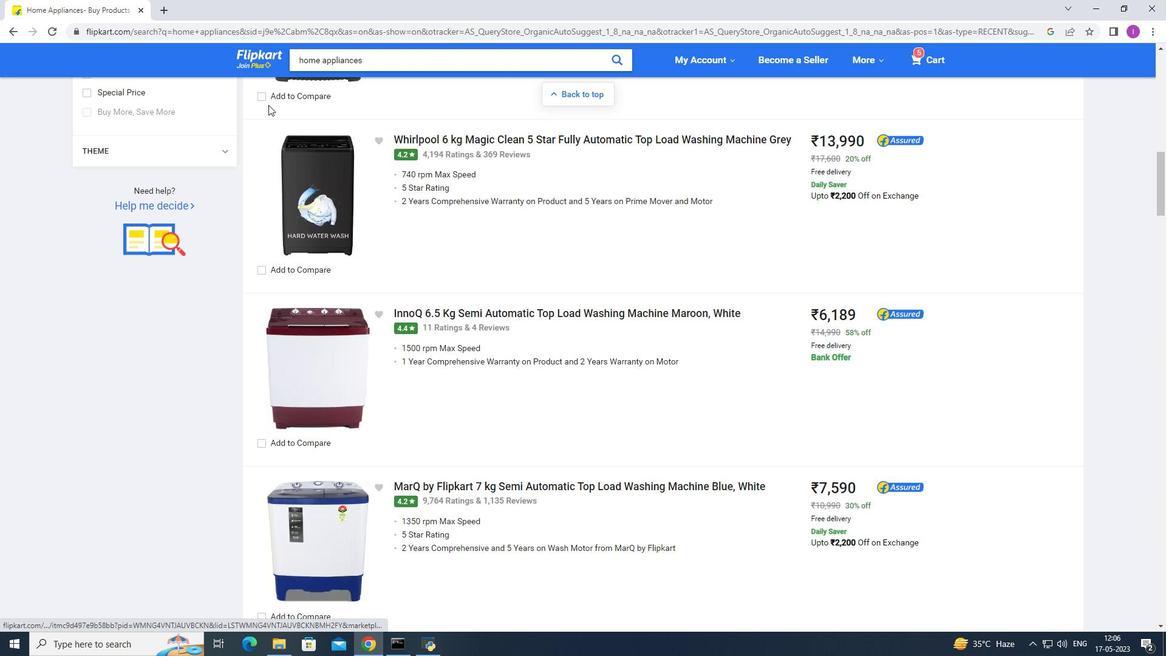 
Action: Mouse scrolled (268, 105) with delta (0, 0)
Screenshot: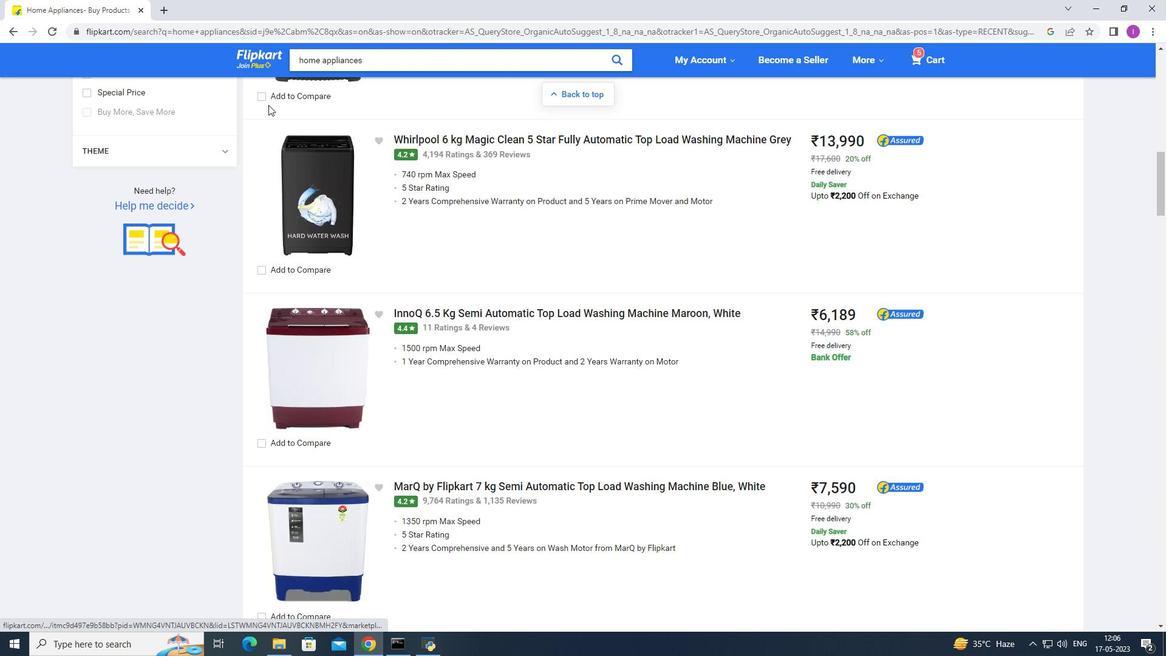 
Action: Mouse moved to (398, 213)
Screenshot: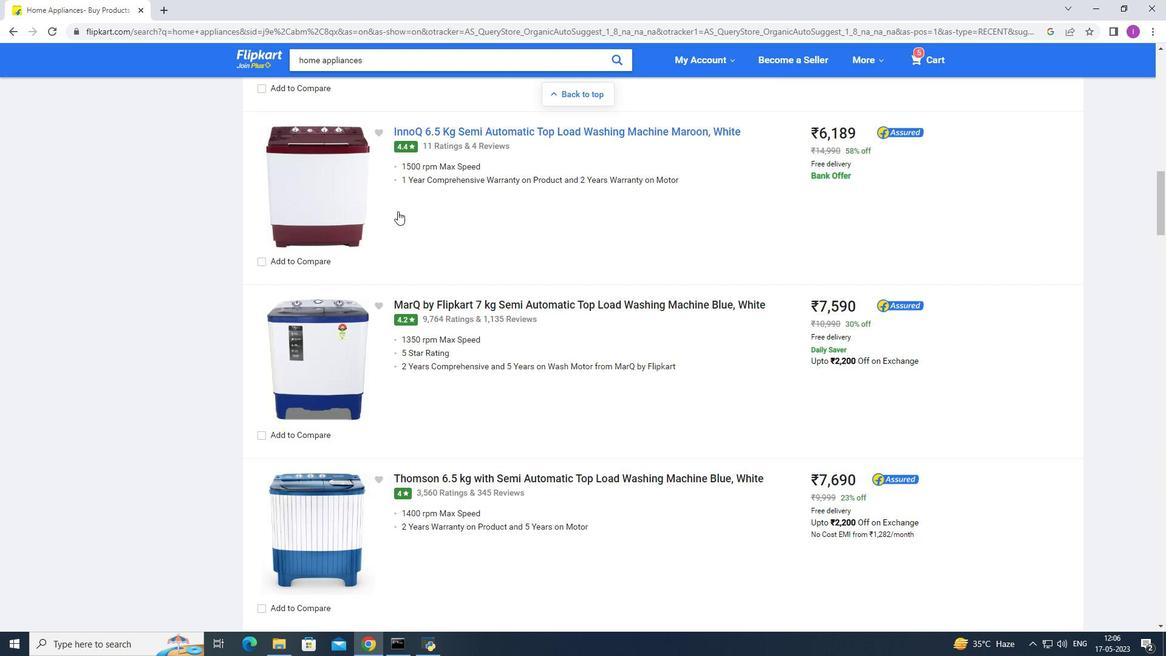 
Action: Mouse scrolled (398, 213) with delta (0, 0)
Screenshot: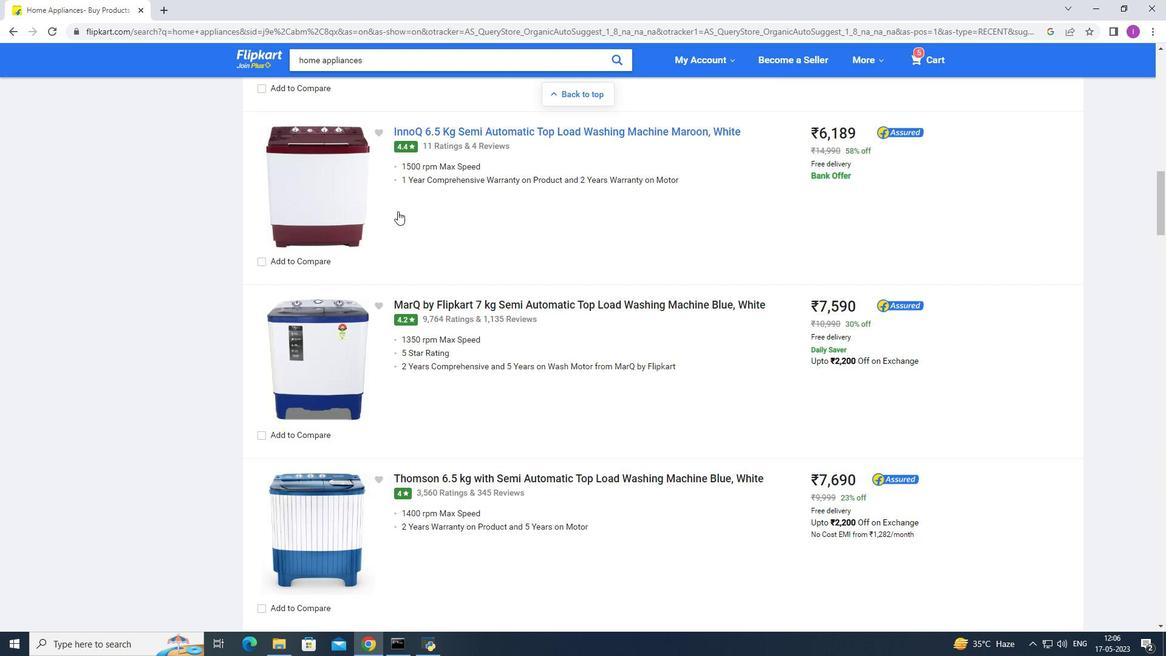 
Action: Mouse moved to (398, 220)
Screenshot: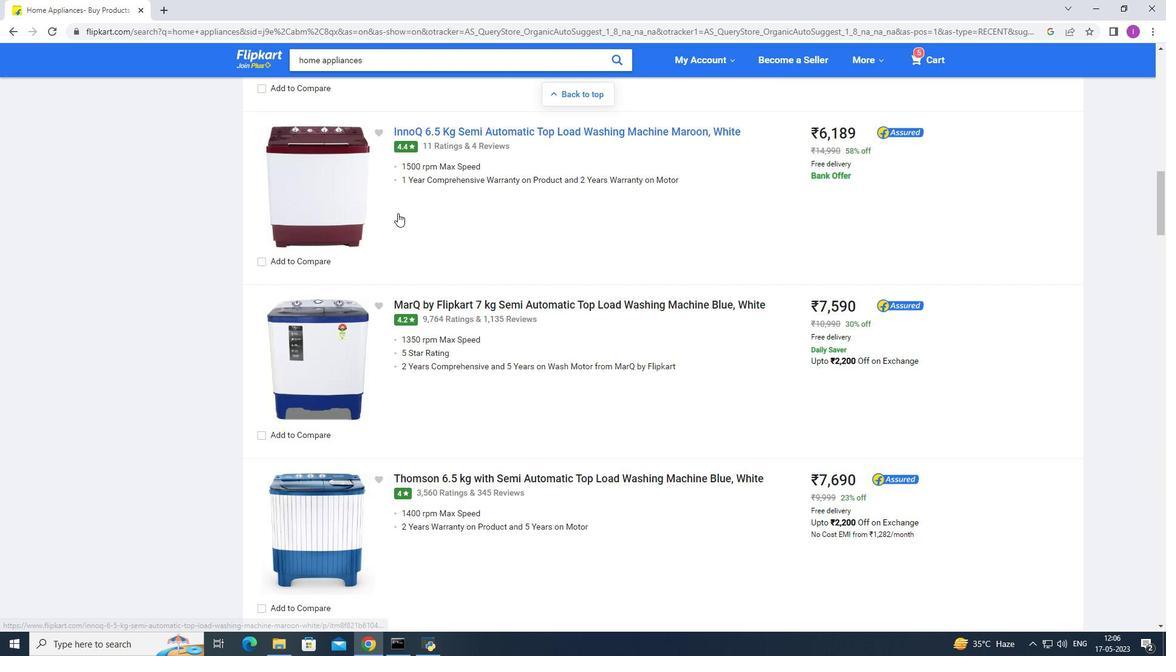 
Action: Mouse scrolled (398, 219) with delta (0, 0)
Screenshot: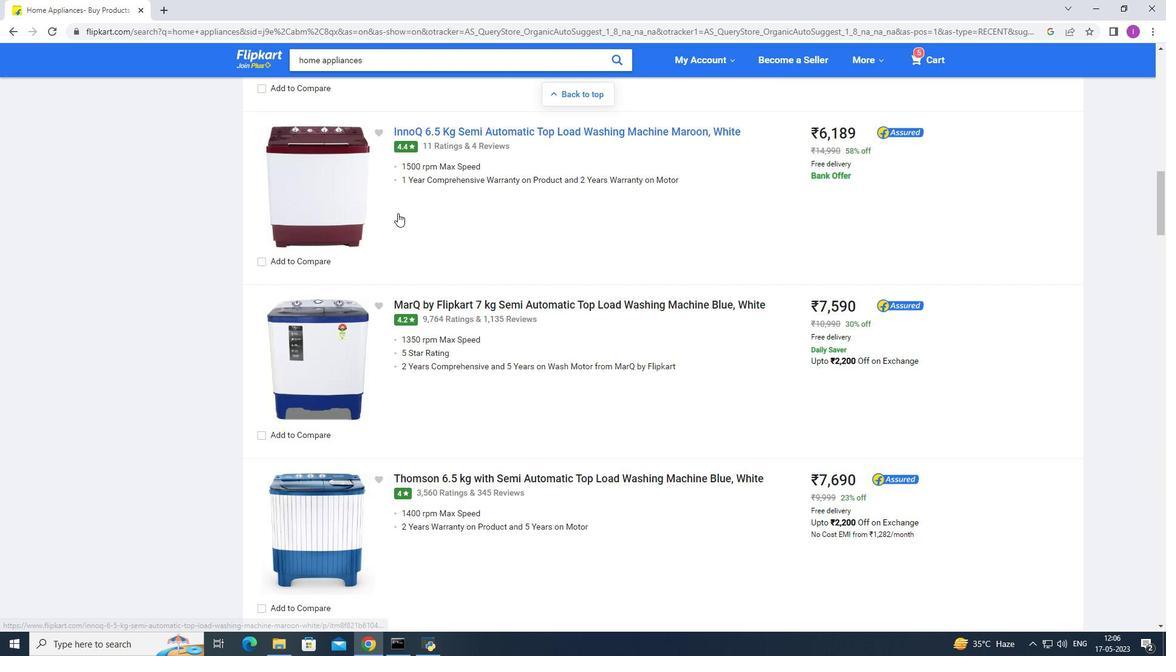 
Action: Mouse moved to (398, 227)
Screenshot: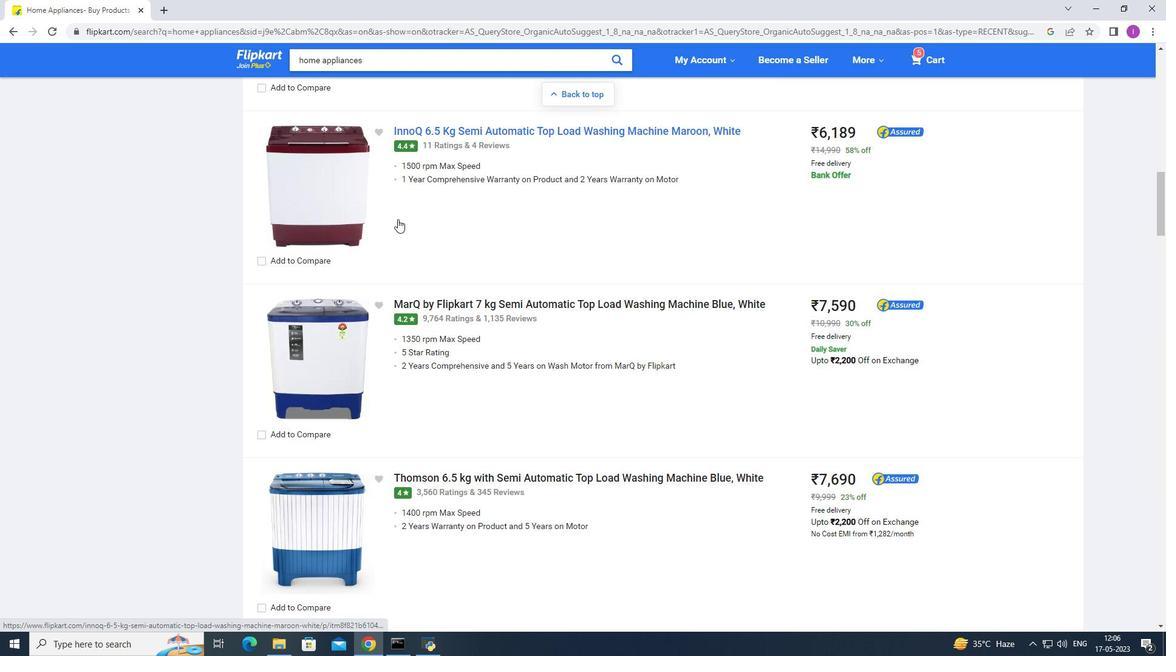 
Action: Mouse scrolled (398, 227) with delta (0, 0)
Screenshot: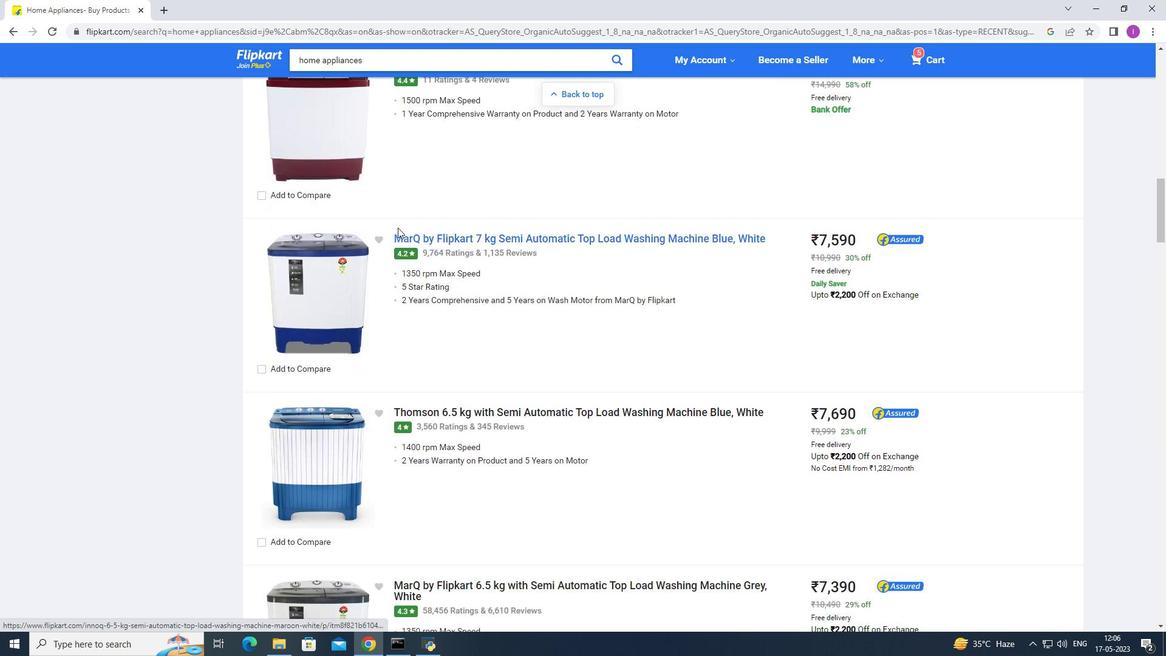 
Action: Mouse moved to (397, 227)
Screenshot: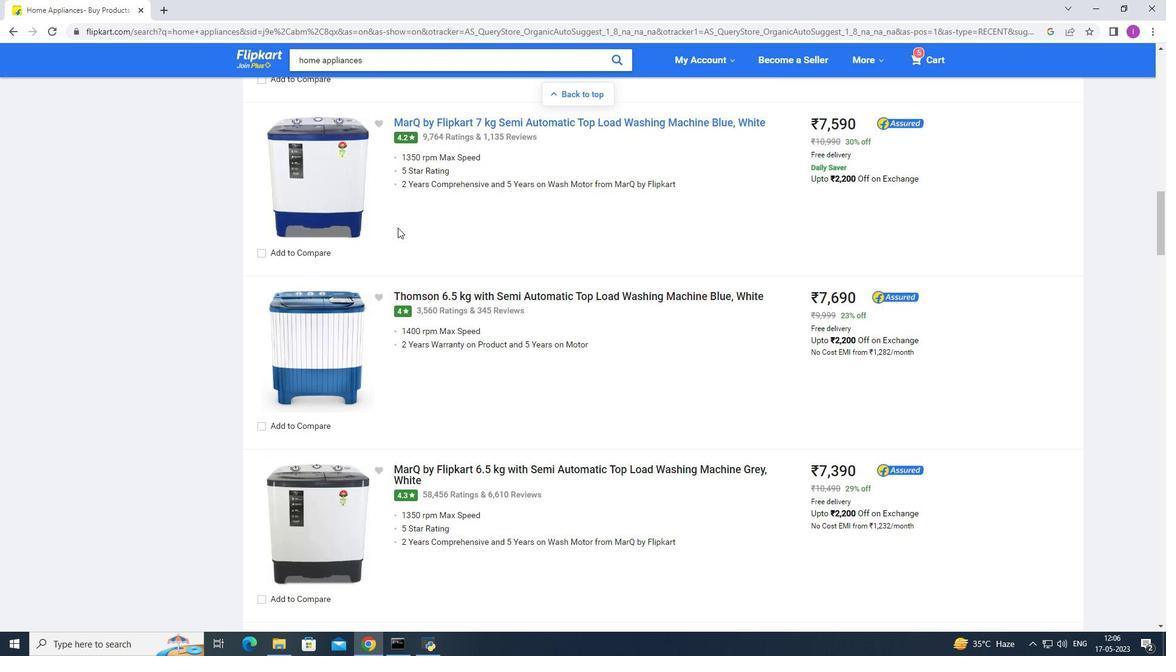 
Action: Mouse scrolled (397, 227) with delta (0, 0)
Screenshot: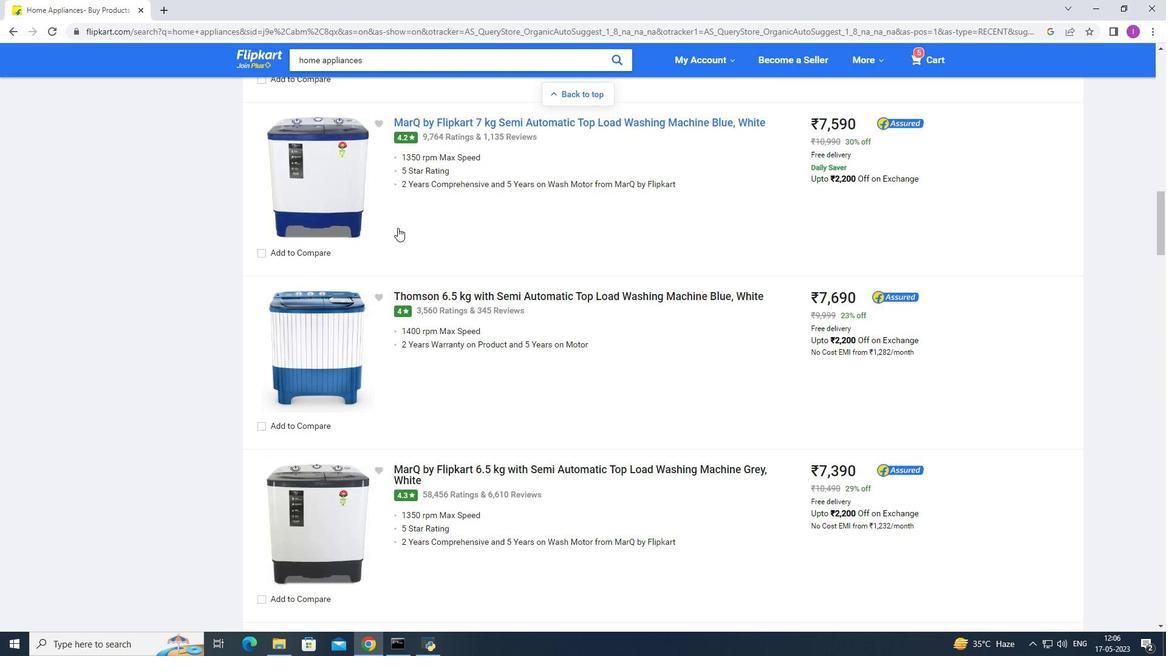 
Action: Mouse scrolled (397, 227) with delta (0, 0)
Screenshot: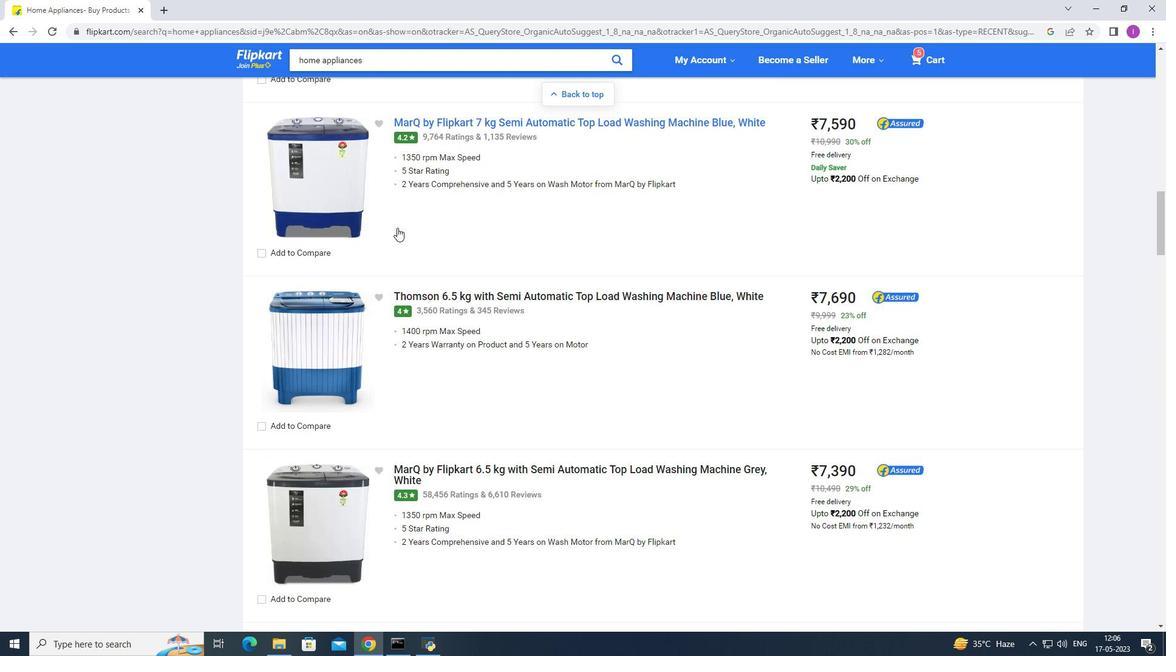 
Action: Mouse scrolled (397, 227) with delta (0, 0)
Screenshot: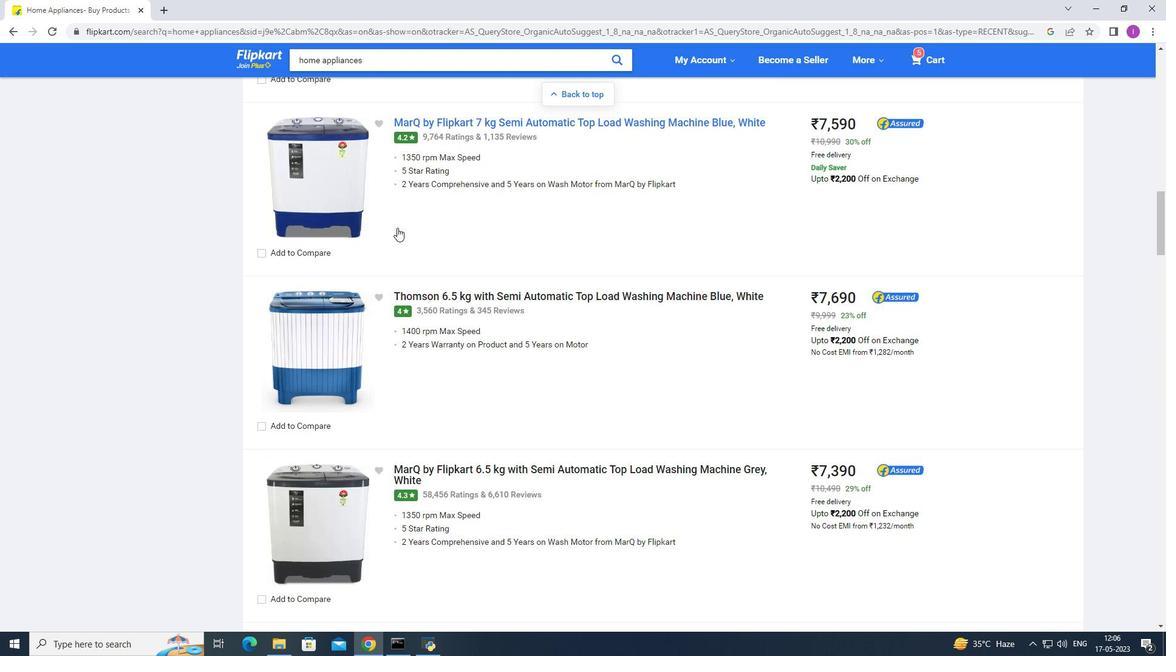 
Action: Mouse scrolled (397, 227) with delta (0, 0)
Screenshot: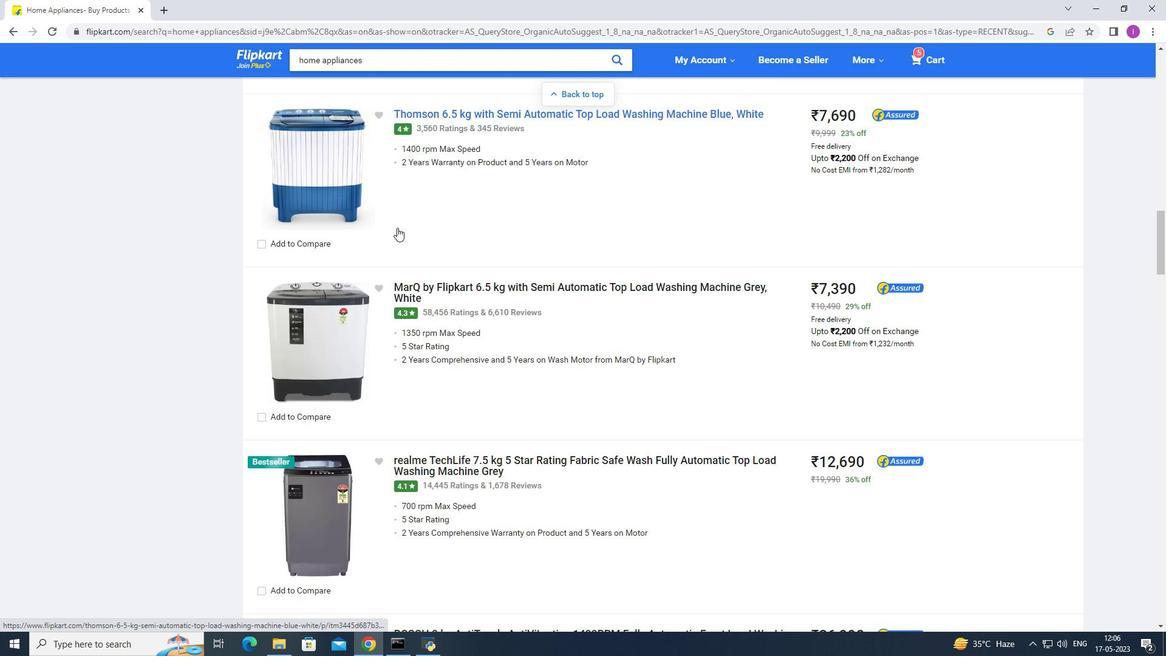 
Action: Mouse scrolled (397, 227) with delta (0, 0)
Screenshot: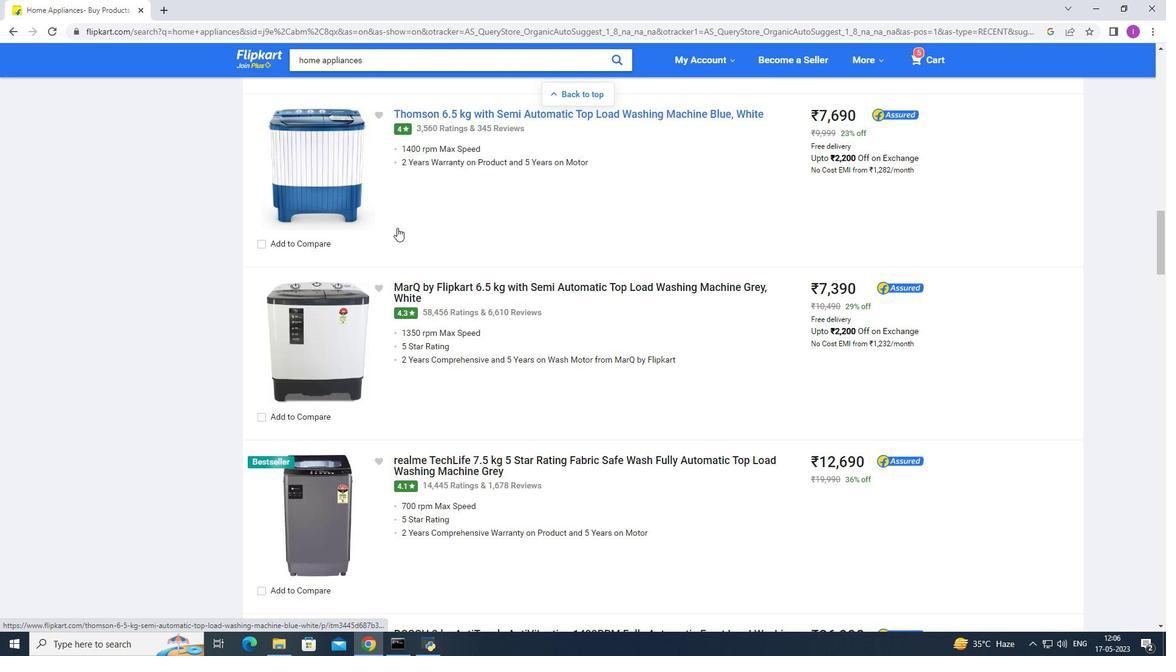 
Action: Mouse scrolled (397, 227) with delta (0, 0)
Screenshot: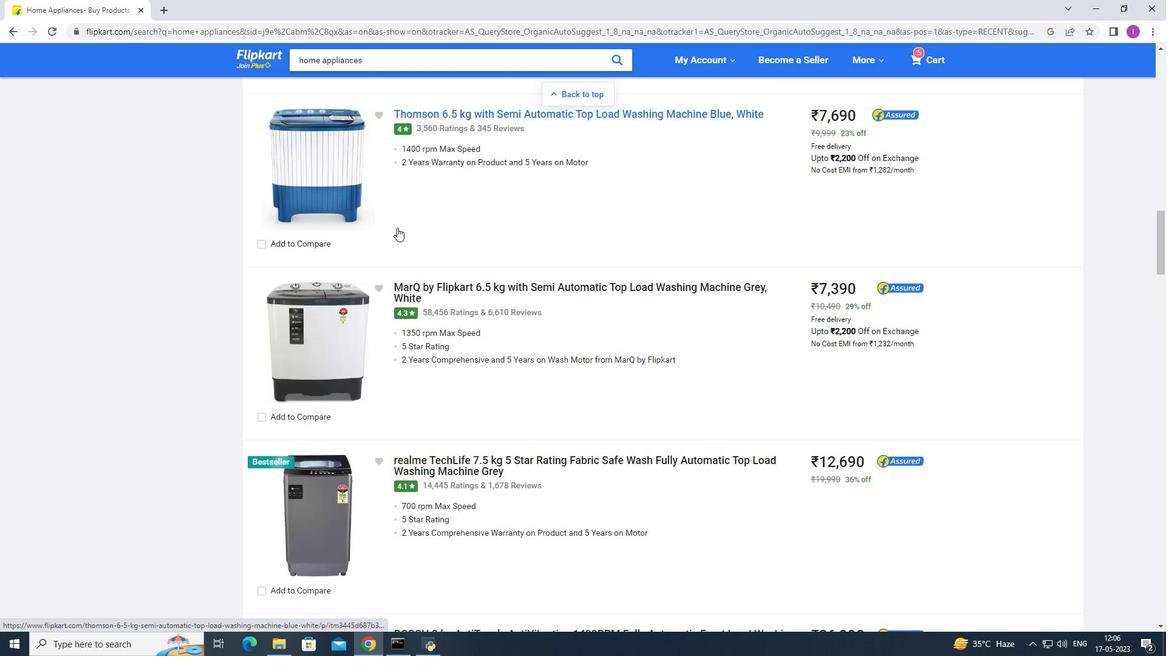 
Action: Mouse moved to (412, 276)
Screenshot: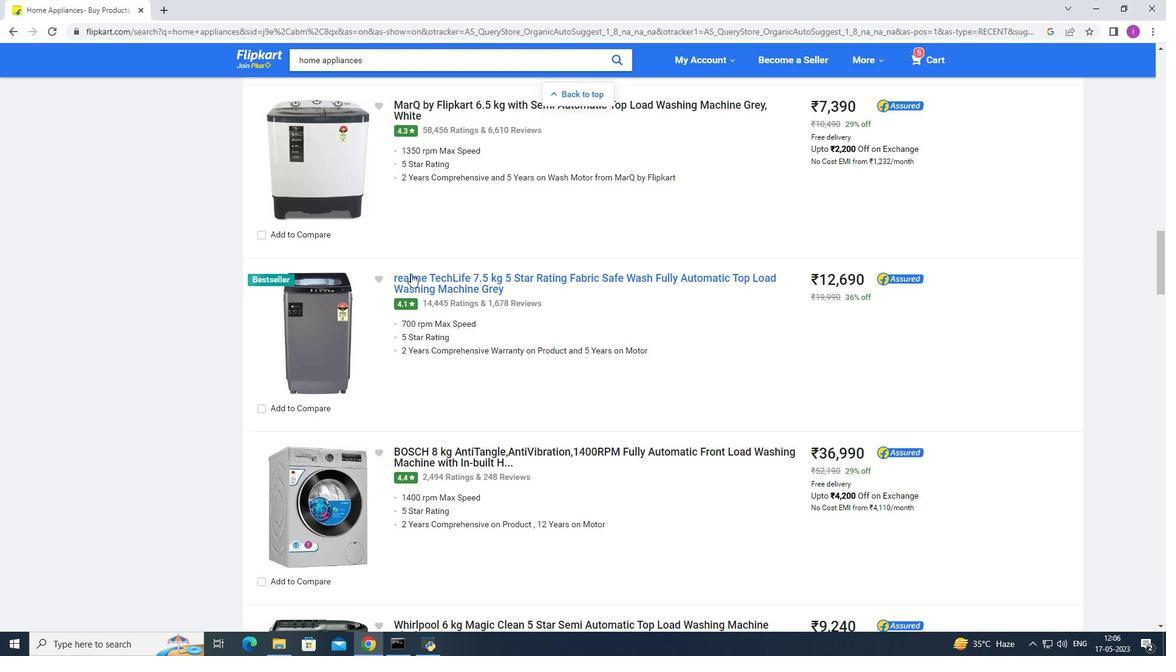 
Action: Mouse pressed left at (412, 276)
Screenshot: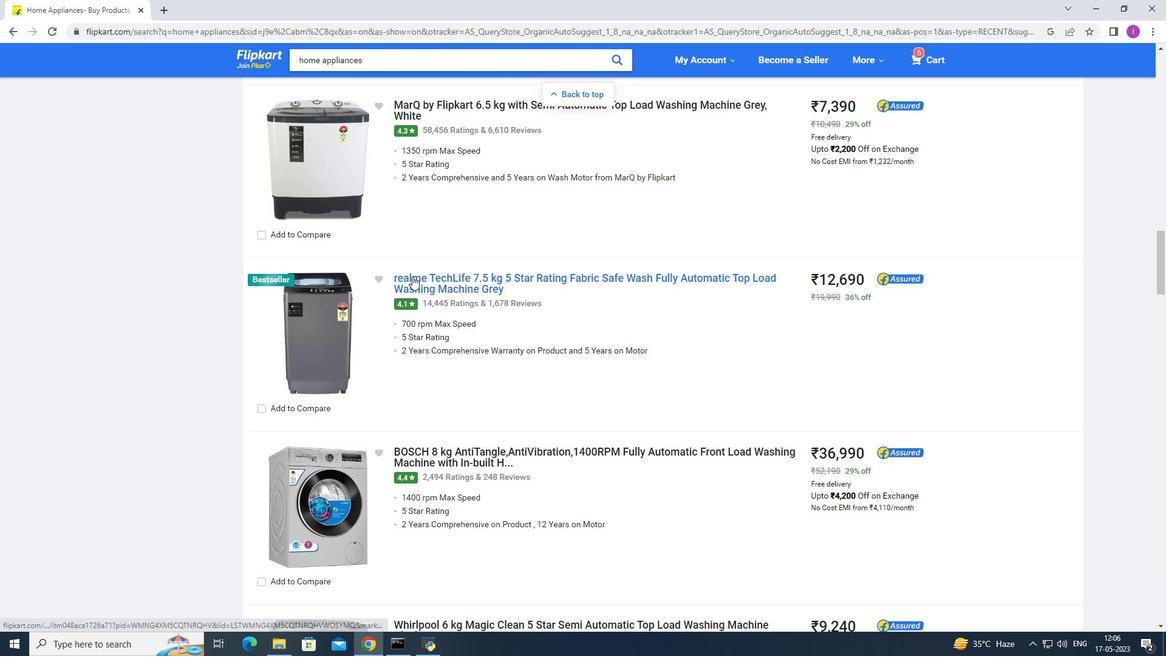 
Action: Mouse moved to (639, 298)
Screenshot: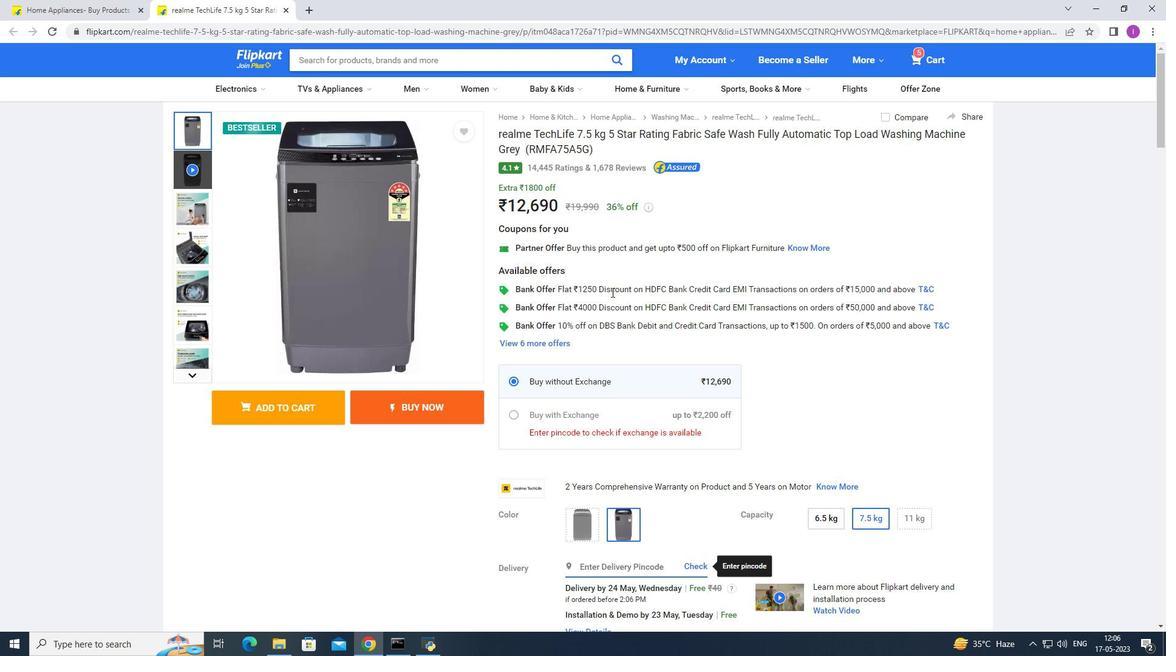 
Action: Mouse scrolled (639, 297) with delta (0, 0)
Screenshot: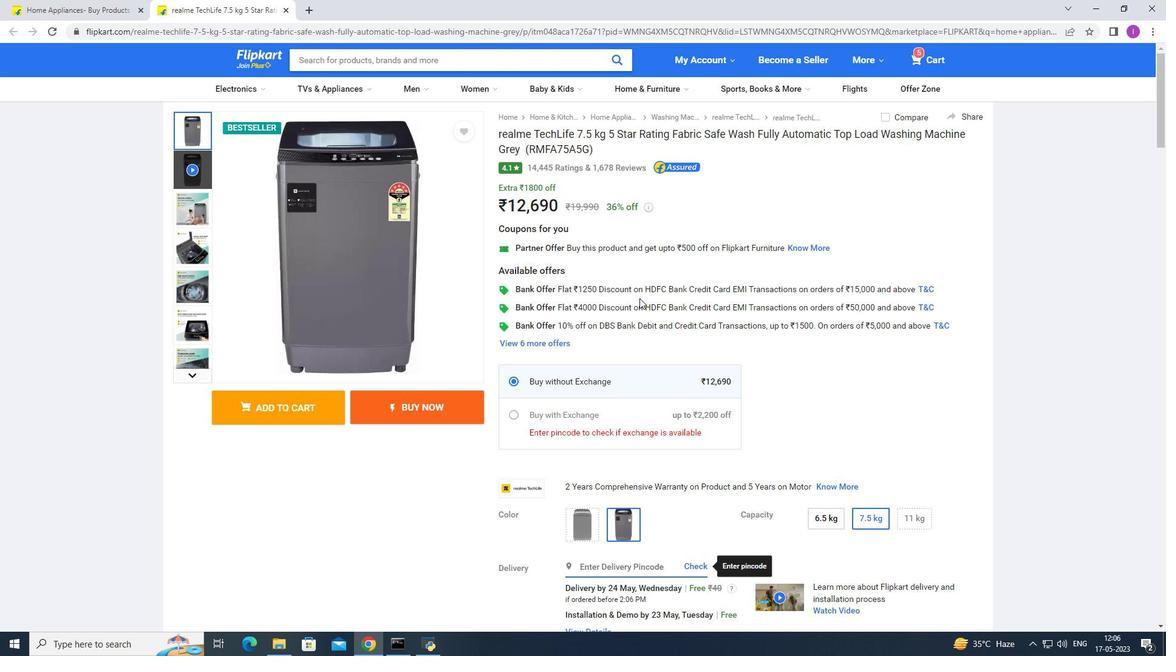 
Action: Mouse moved to (642, 296)
Screenshot: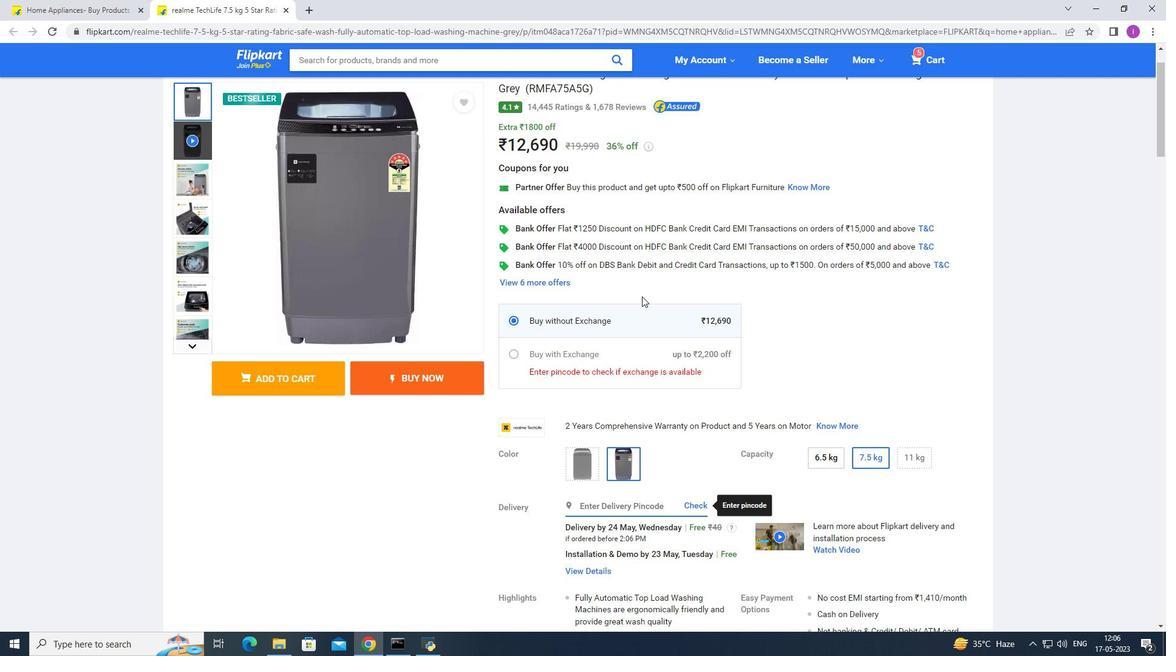 
Action: Mouse scrolled (642, 297) with delta (0, 0)
Screenshot: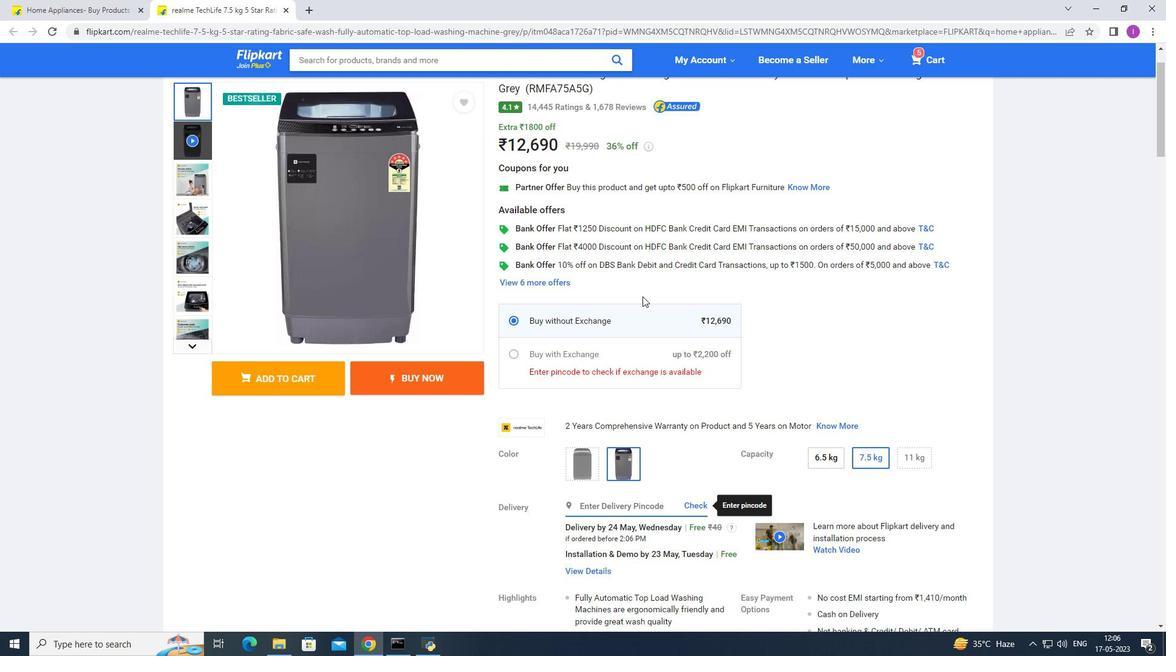 
Action: Mouse moved to (644, 296)
Screenshot: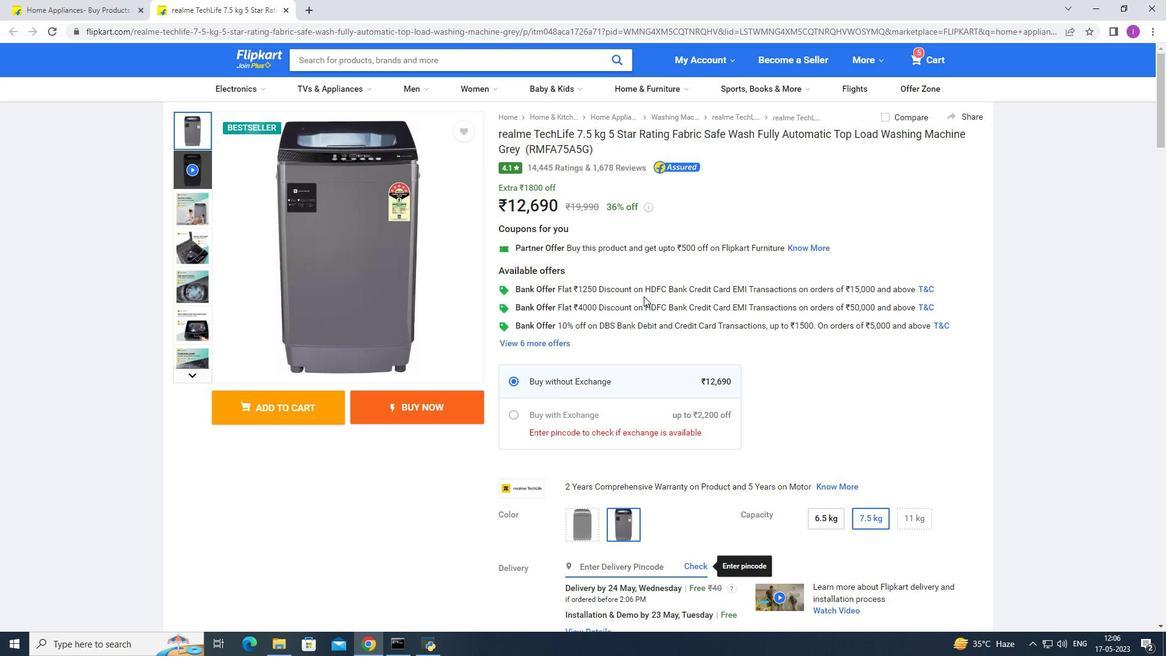
Action: Mouse scrolled (644, 297) with delta (0, 0)
Screenshot: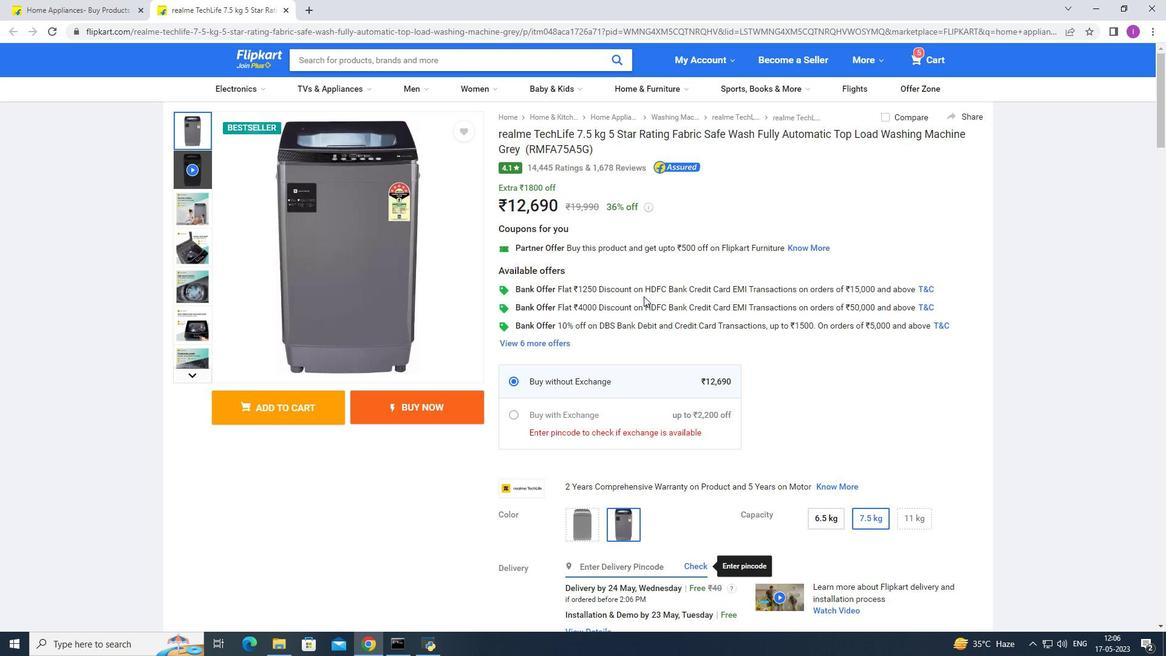 
Action: Mouse scrolled (644, 297) with delta (0, 0)
Screenshot: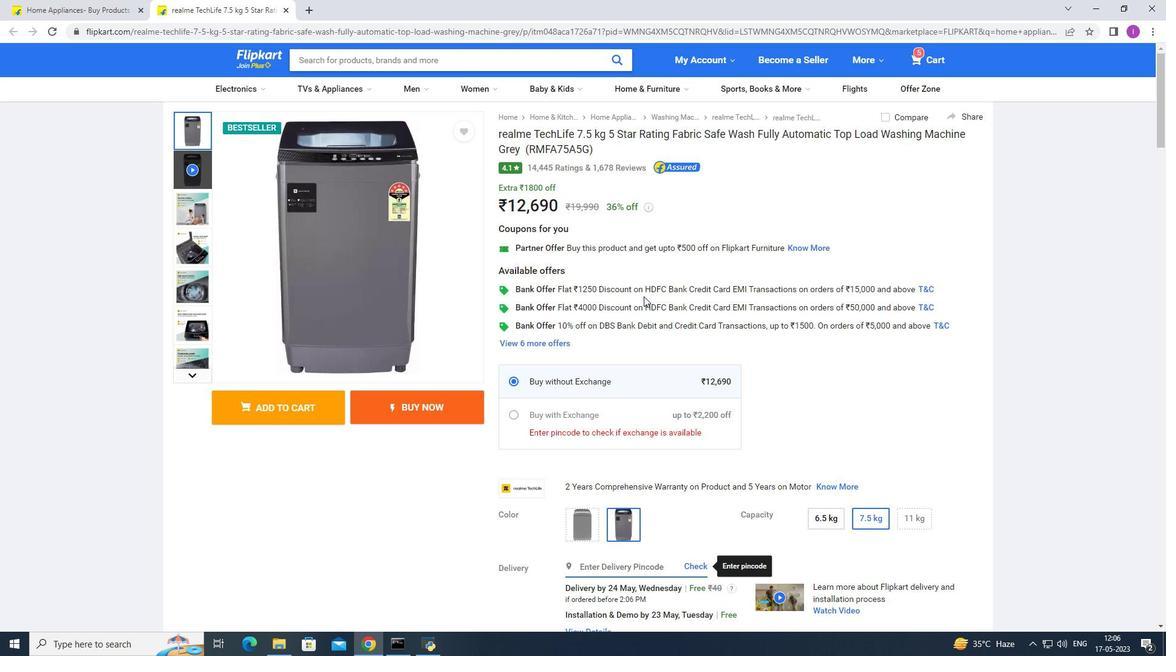 
Action: Mouse scrolled (644, 297) with delta (0, 0)
Screenshot: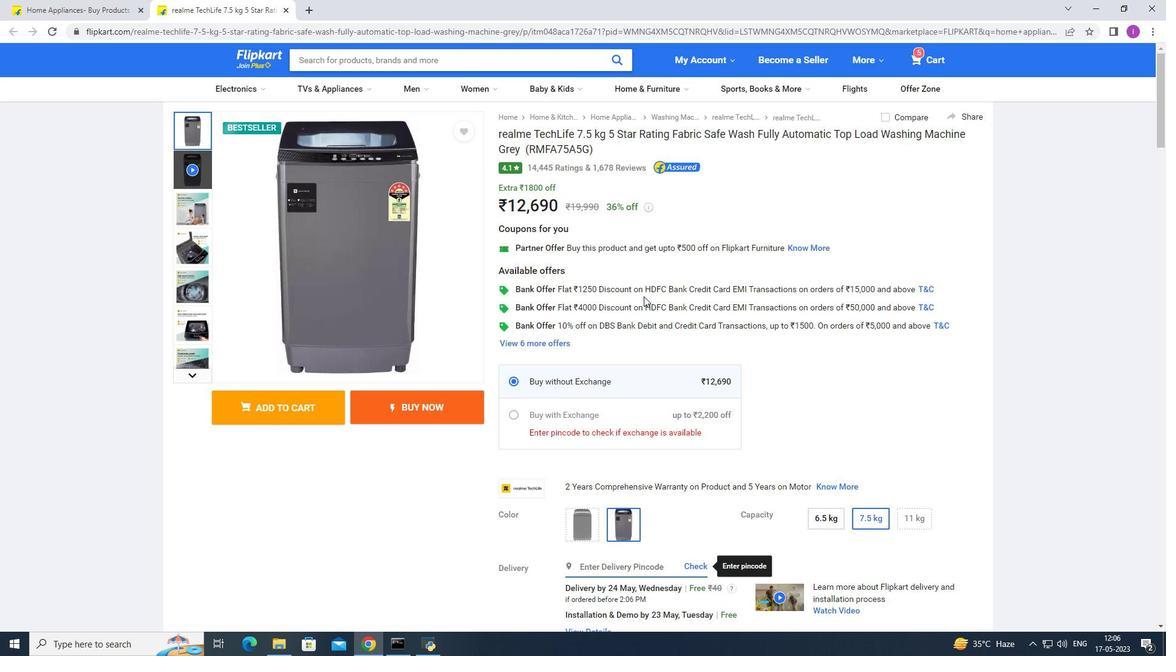 
Action: Mouse scrolled (644, 295) with delta (0, 0)
Screenshot: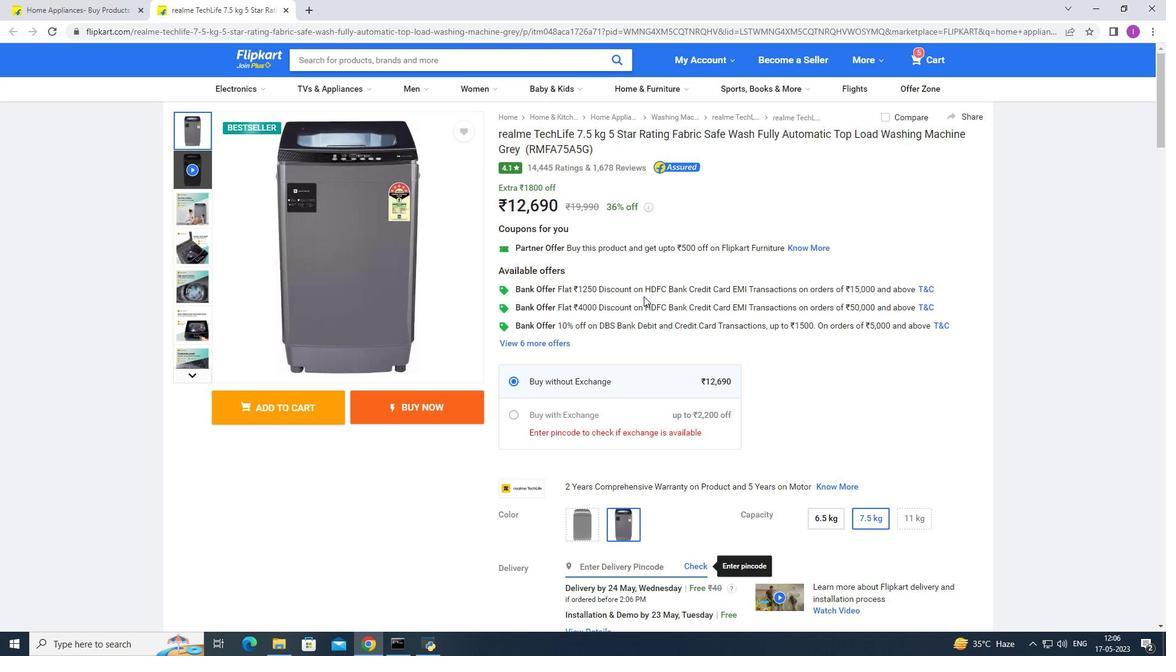 
Action: Mouse scrolled (644, 295) with delta (0, 0)
Screenshot: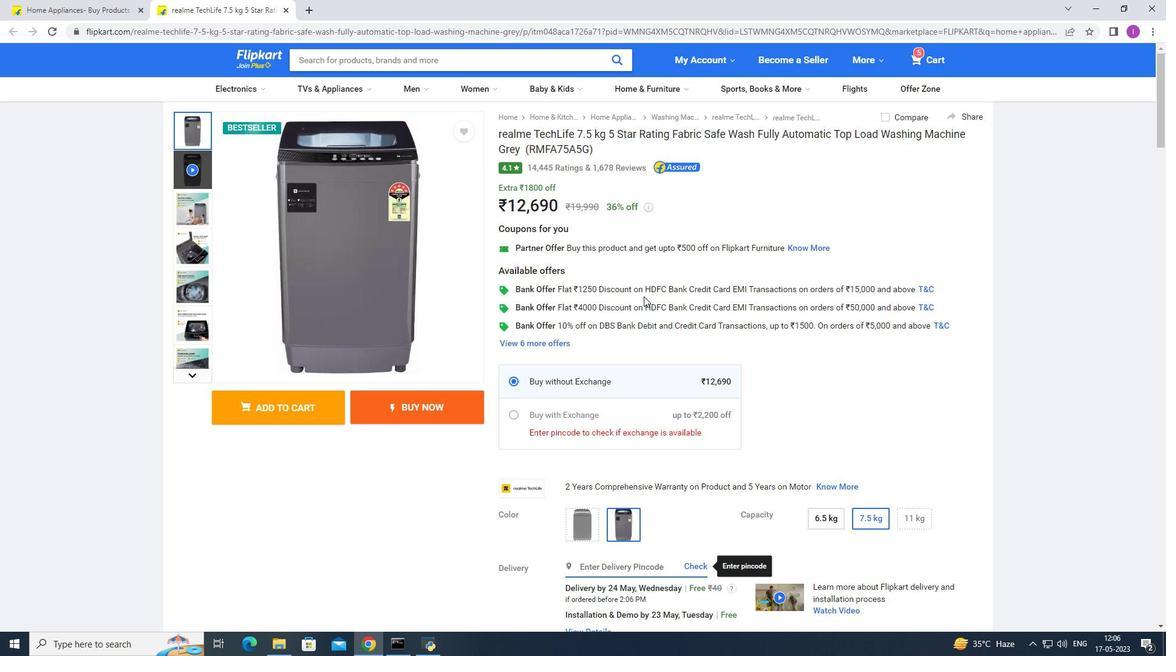 
Action: Mouse scrolled (644, 295) with delta (0, 0)
Screenshot: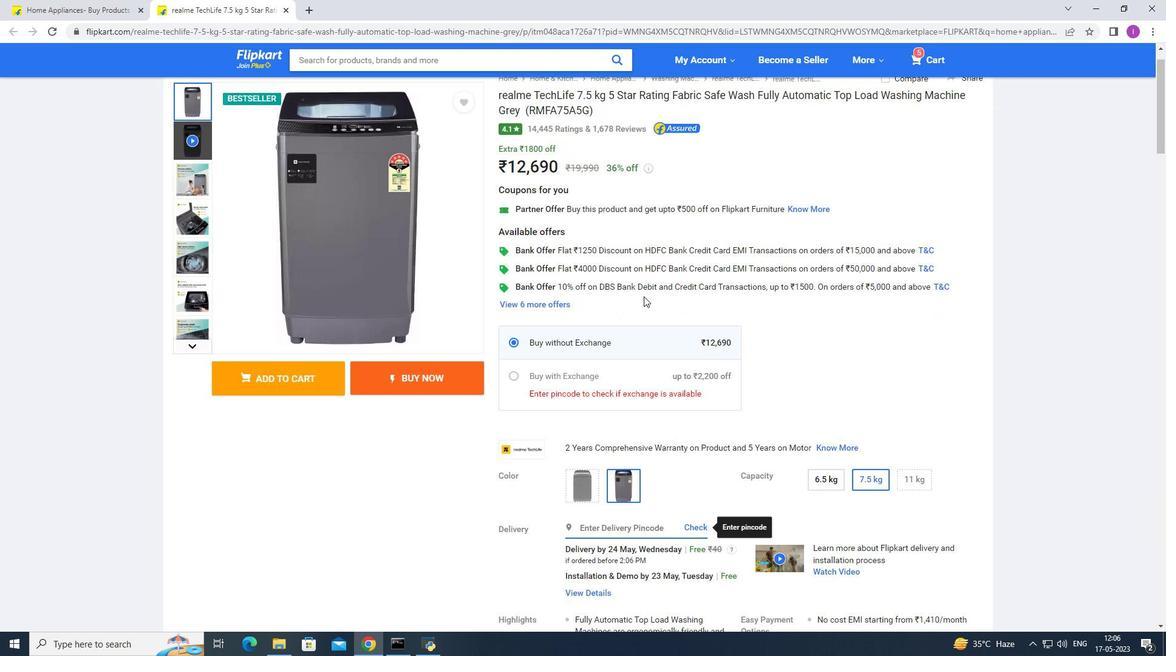 
Action: Mouse scrolled (644, 295) with delta (0, 0)
Screenshot: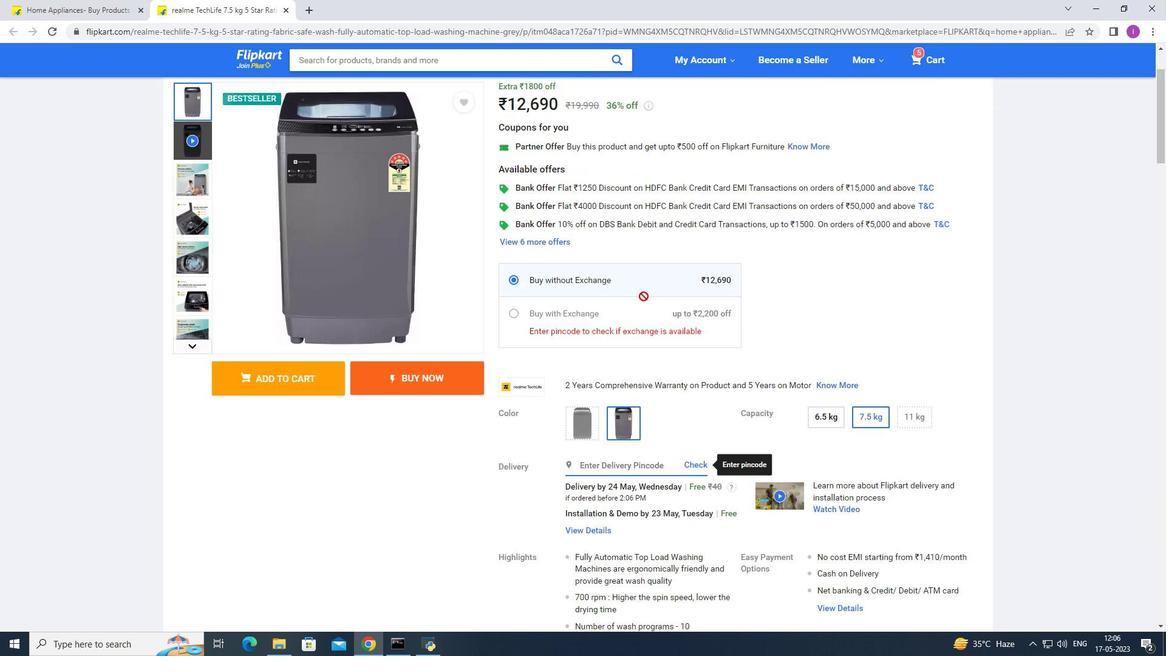 
Action: Mouse scrolled (644, 295) with delta (0, 0)
Screenshot: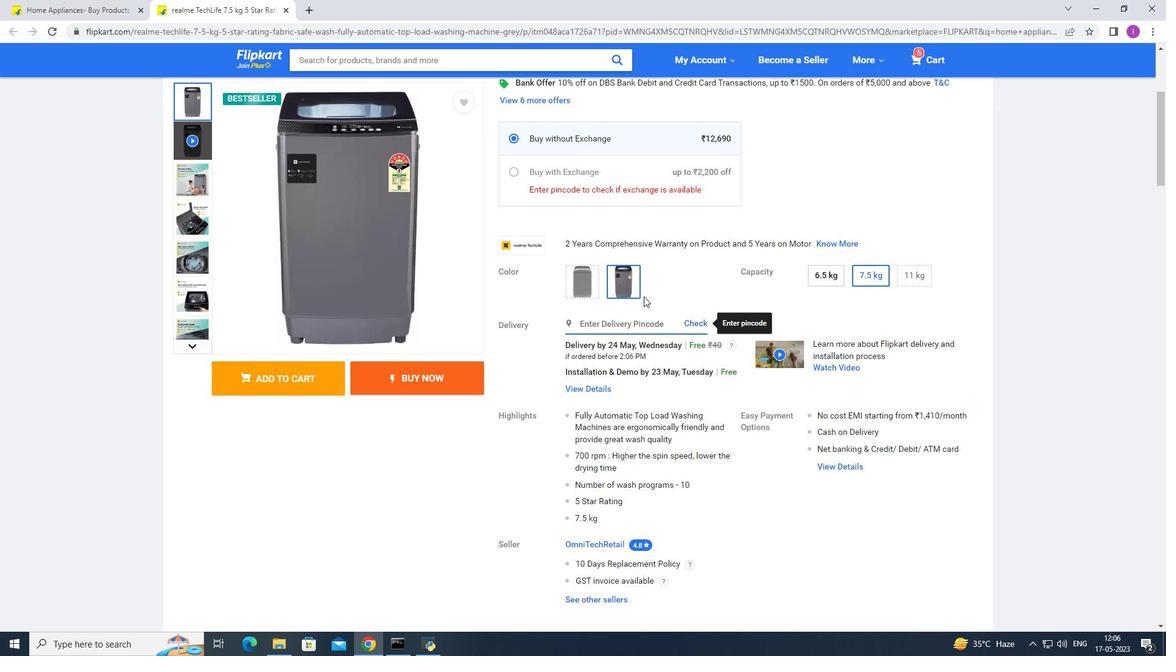 
Action: Mouse scrolled (644, 295) with delta (0, 0)
Screenshot: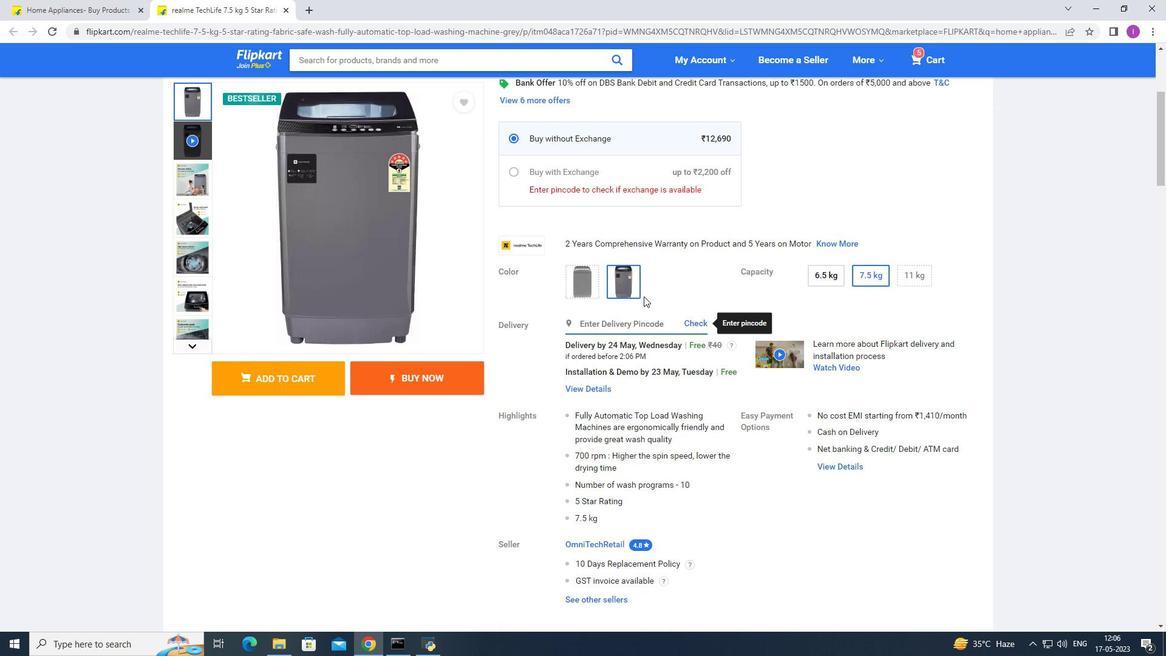 
Action: Mouse scrolled (644, 295) with delta (0, 0)
Screenshot: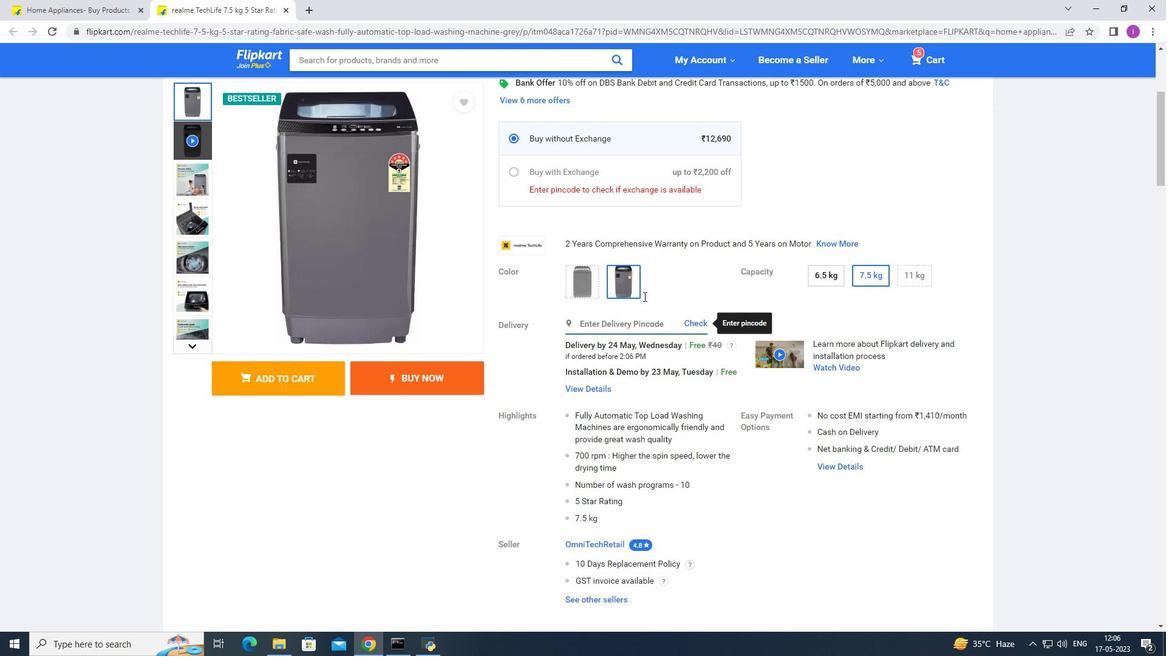 
Action: Mouse scrolled (644, 295) with delta (0, 0)
Screenshot: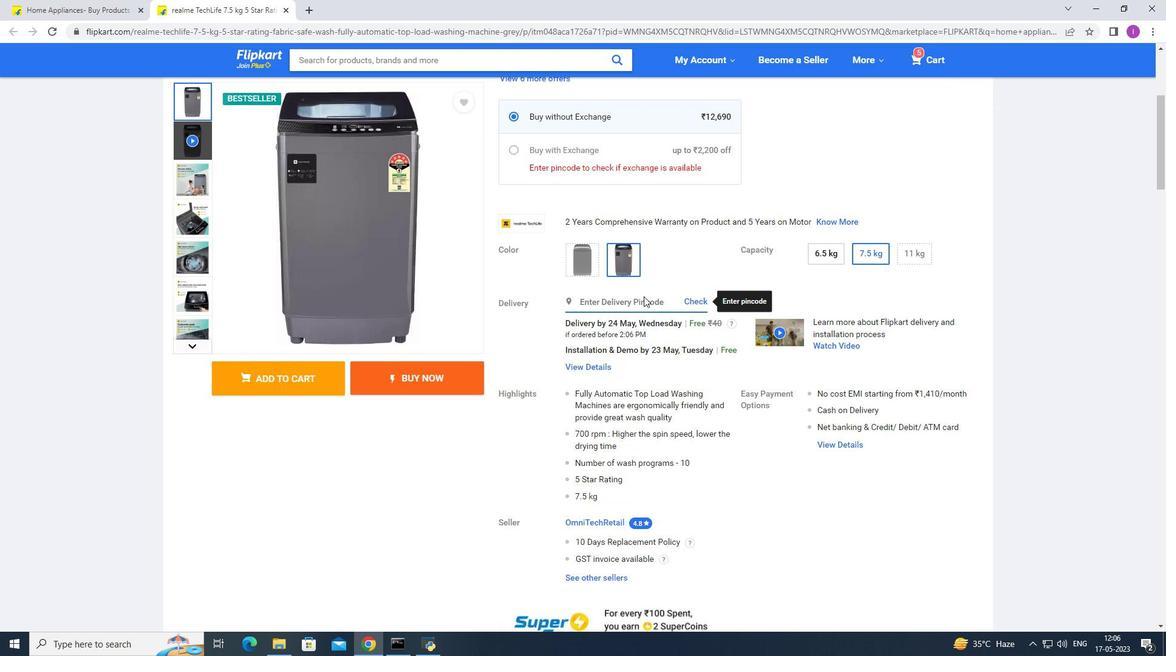 
Action: Mouse moved to (644, 295)
Screenshot: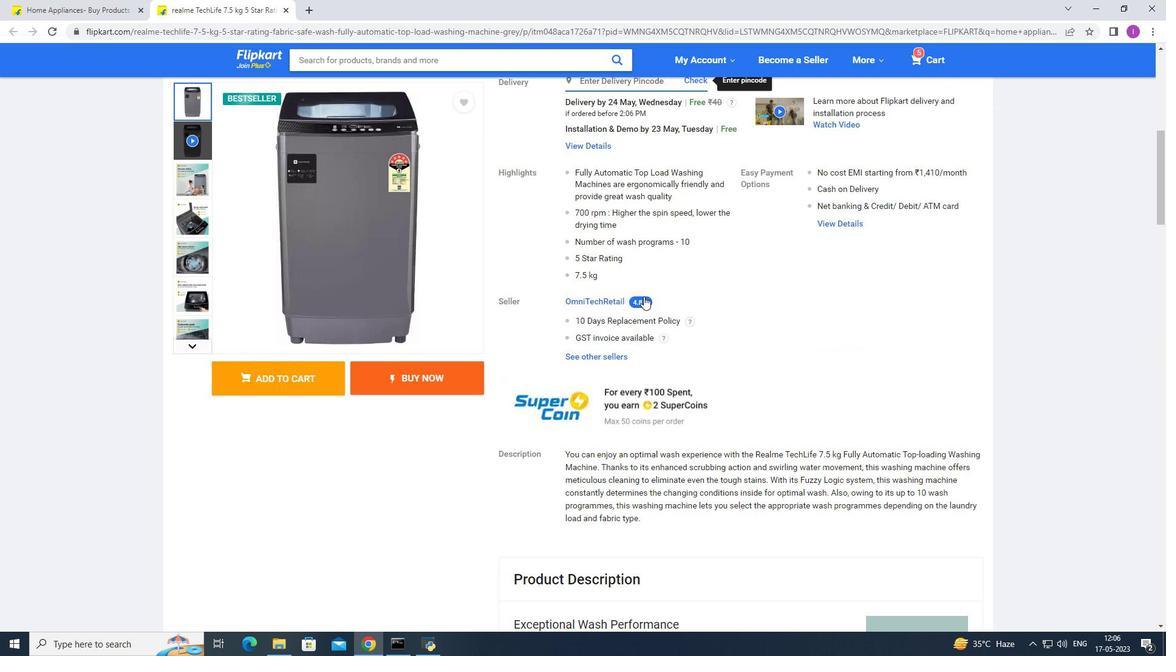 
Action: Mouse scrolled (644, 295) with delta (0, 0)
Screenshot: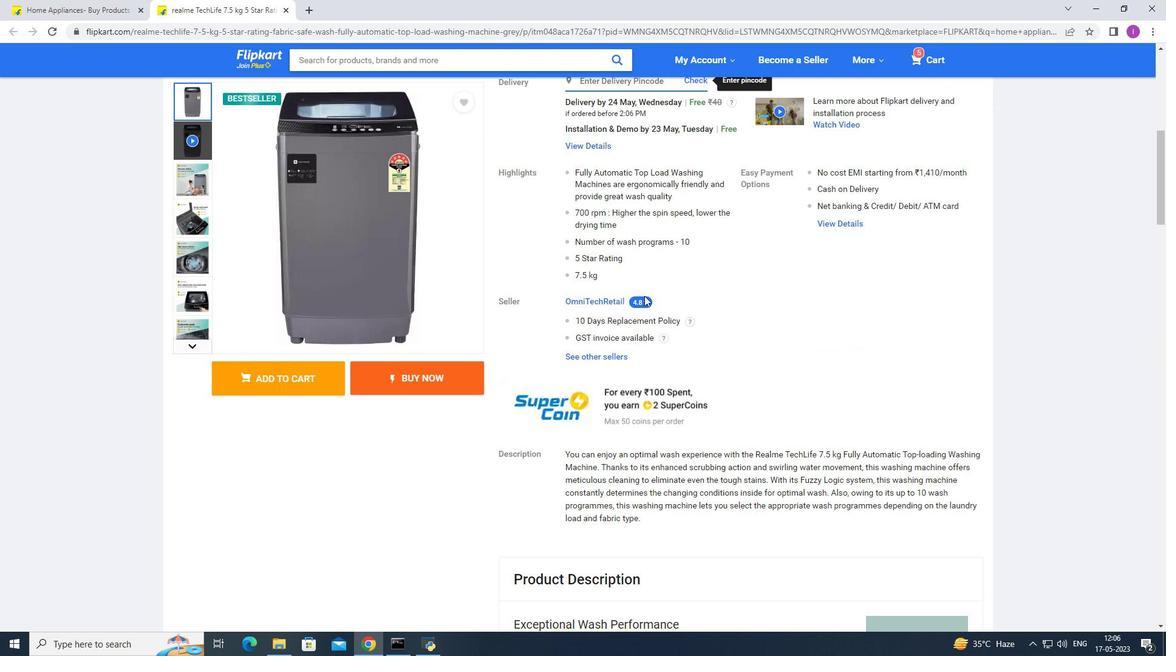 
Action: Mouse scrolled (644, 295) with delta (0, 0)
Screenshot: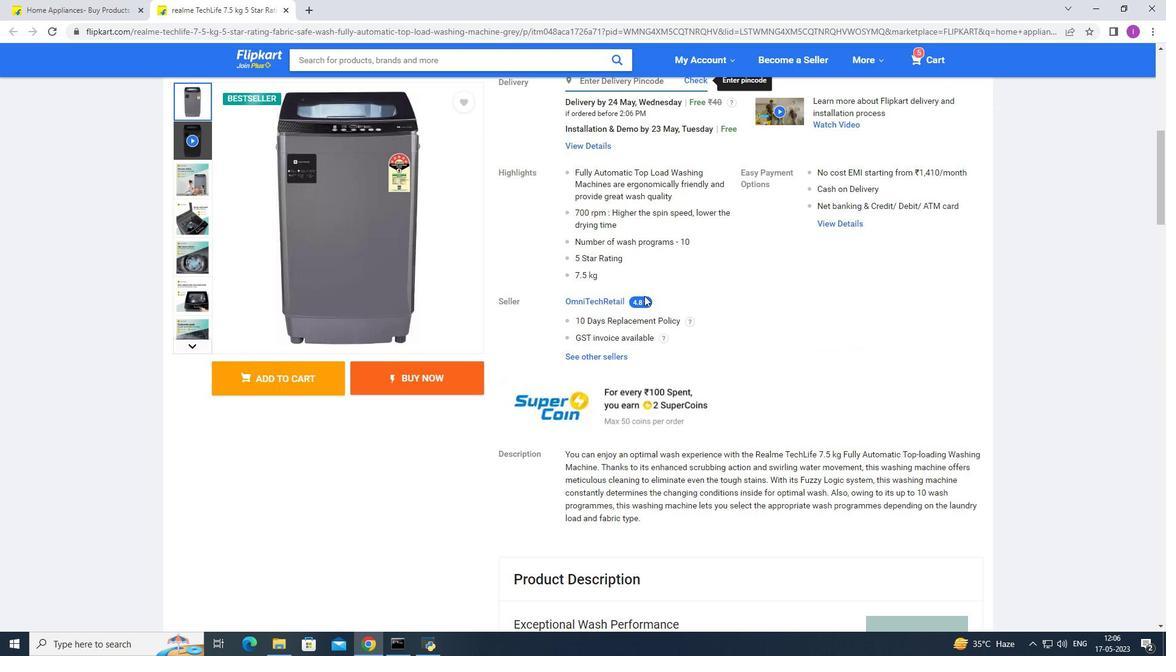 
Action: Mouse scrolled (644, 295) with delta (0, 0)
Screenshot: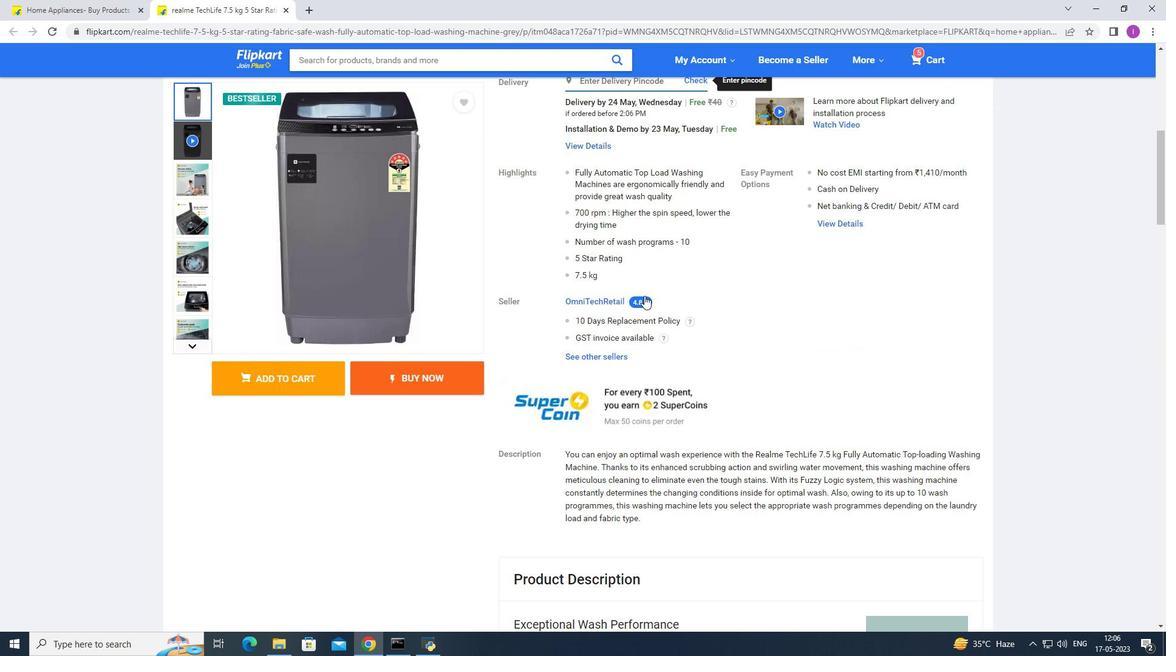 
Action: Mouse scrolled (644, 295) with delta (0, 0)
Screenshot: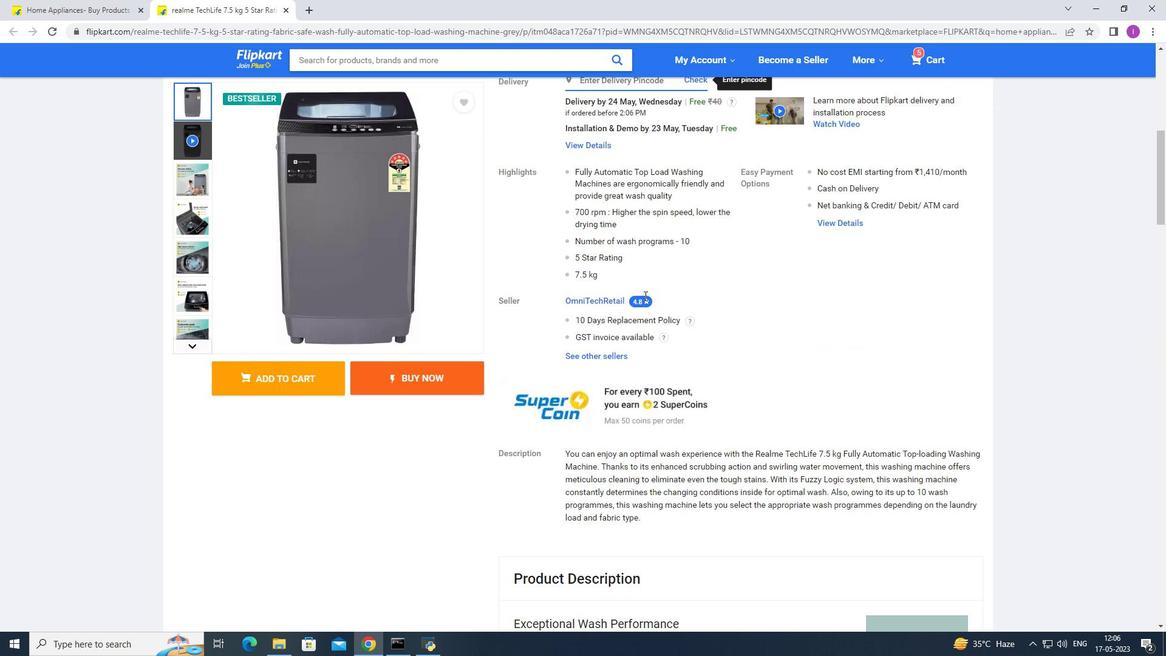 
Action: Mouse moved to (645, 294)
Screenshot: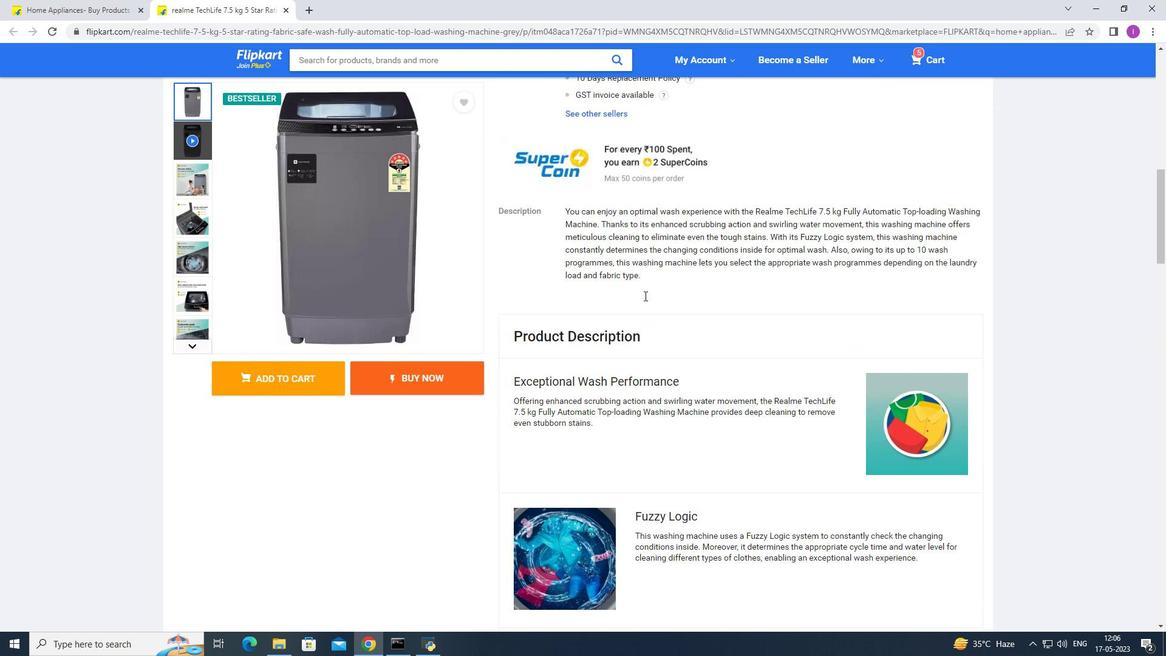
Action: Mouse scrolled (645, 294) with delta (0, 0)
Screenshot: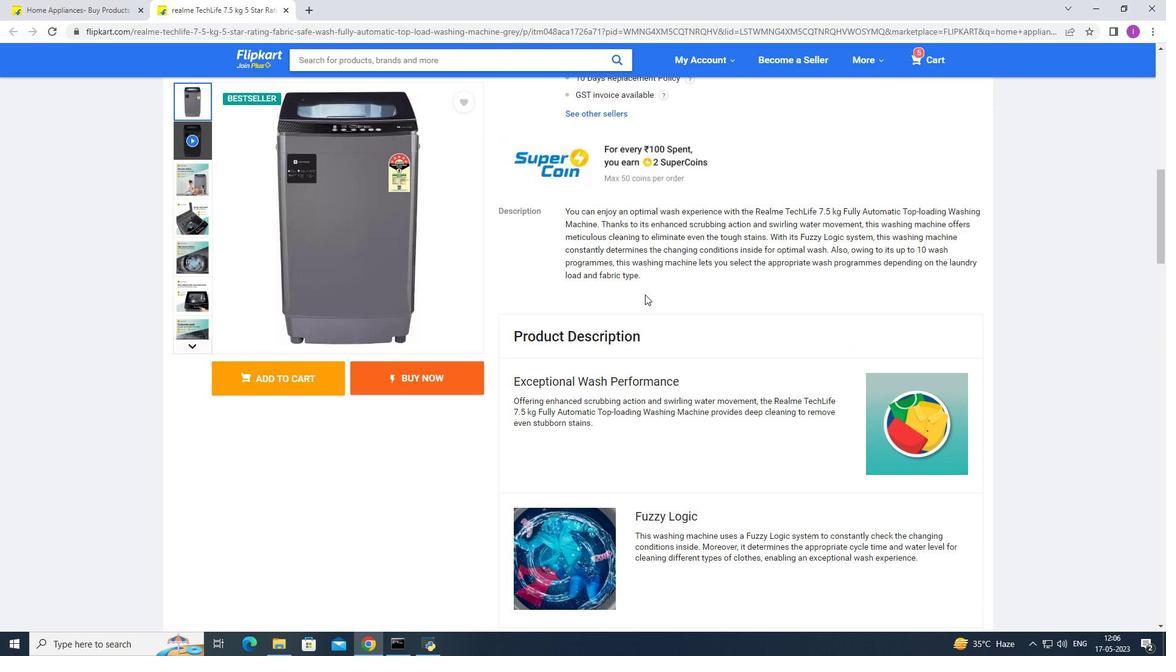
Action: Mouse scrolled (645, 294) with delta (0, 0)
Screenshot: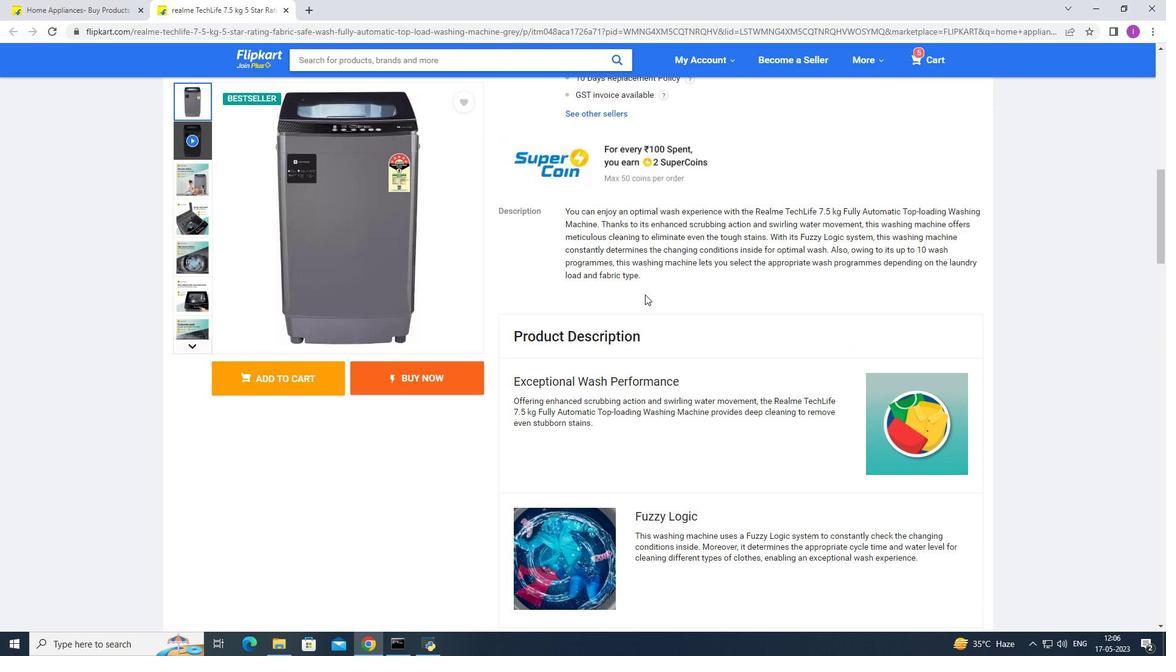 
Action: Mouse scrolled (645, 294) with delta (0, 0)
Screenshot: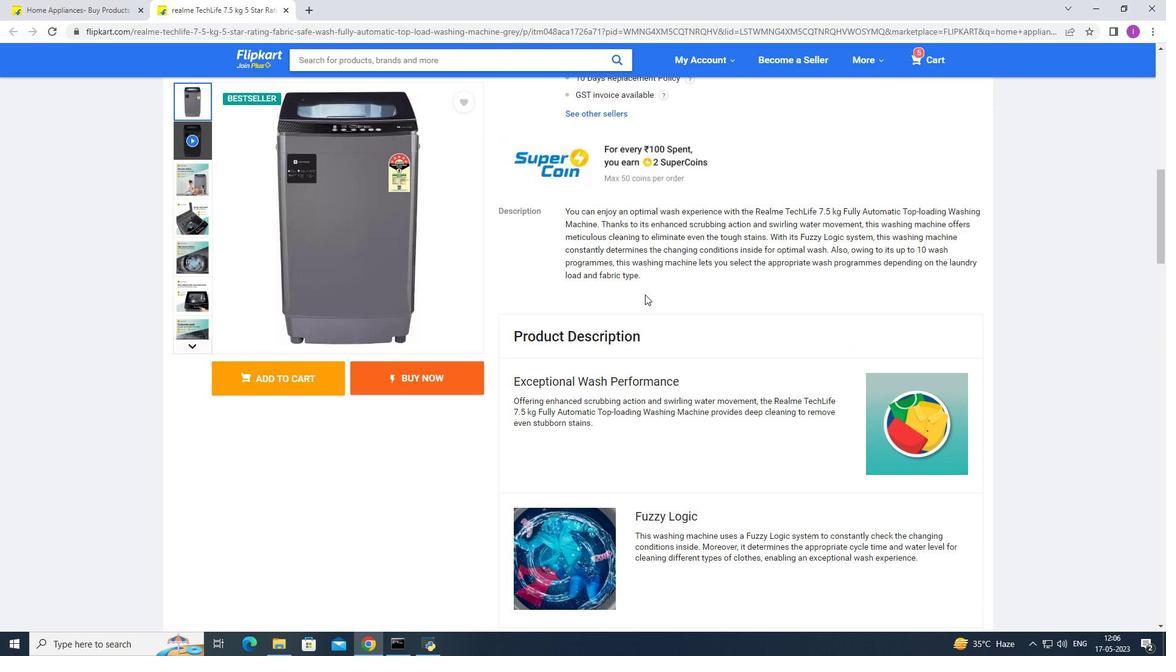 
Action: Mouse scrolled (645, 294) with delta (0, 0)
Screenshot: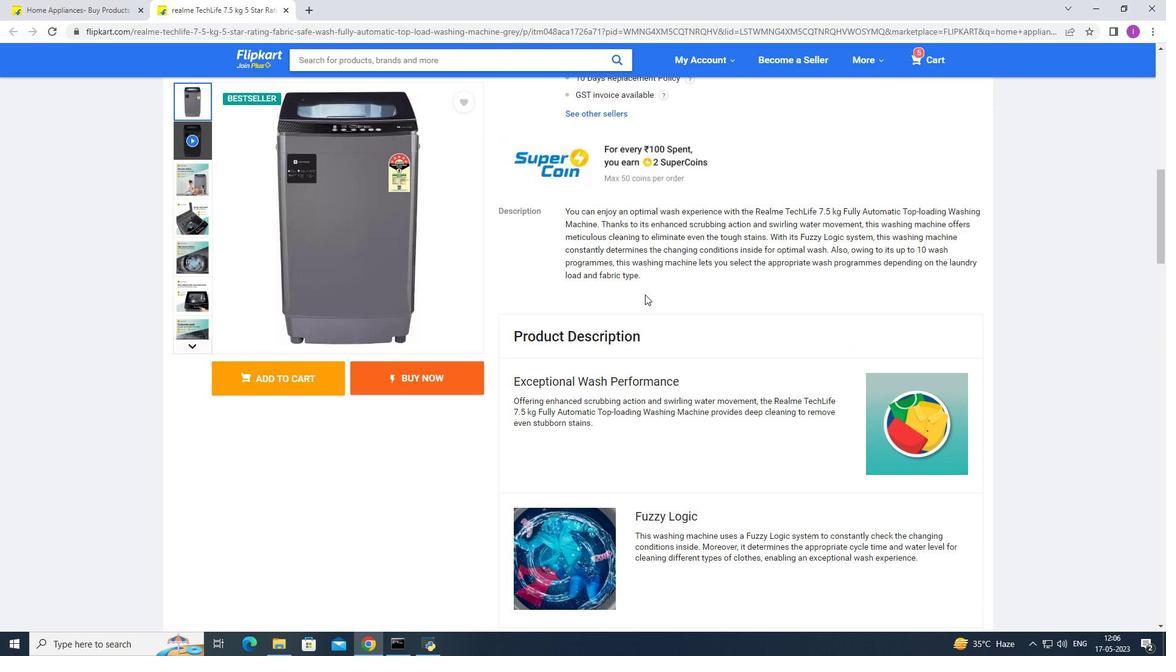 
Action: Mouse moved to (645, 293)
Screenshot: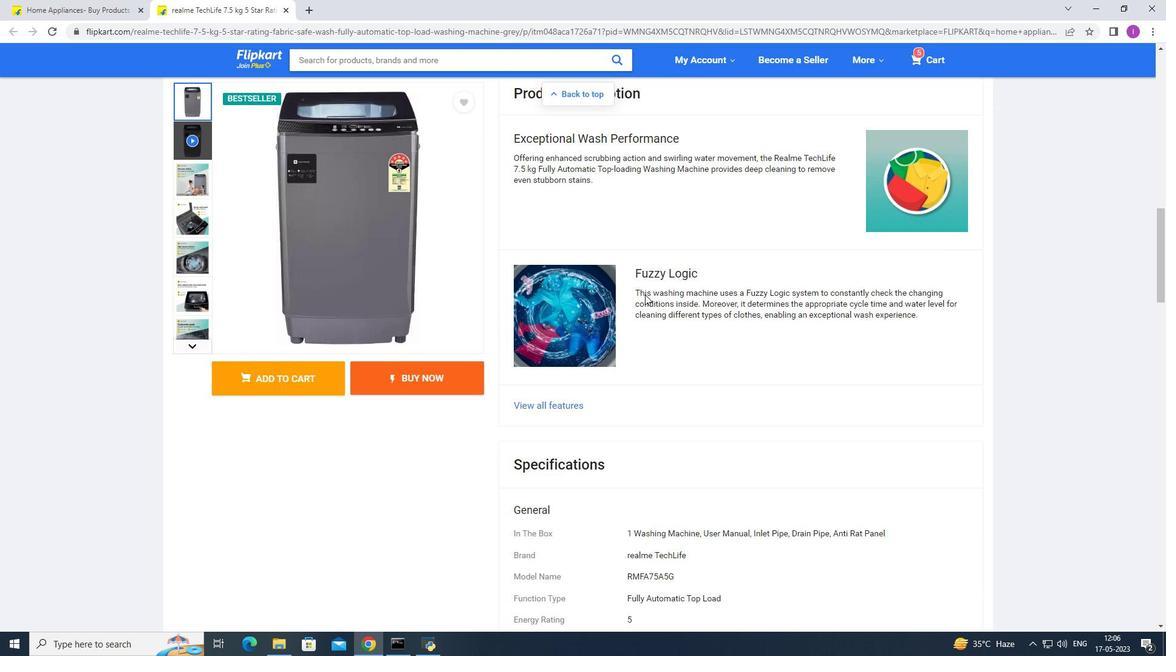 
Action: Mouse scrolled (645, 292) with delta (0, 0)
Screenshot: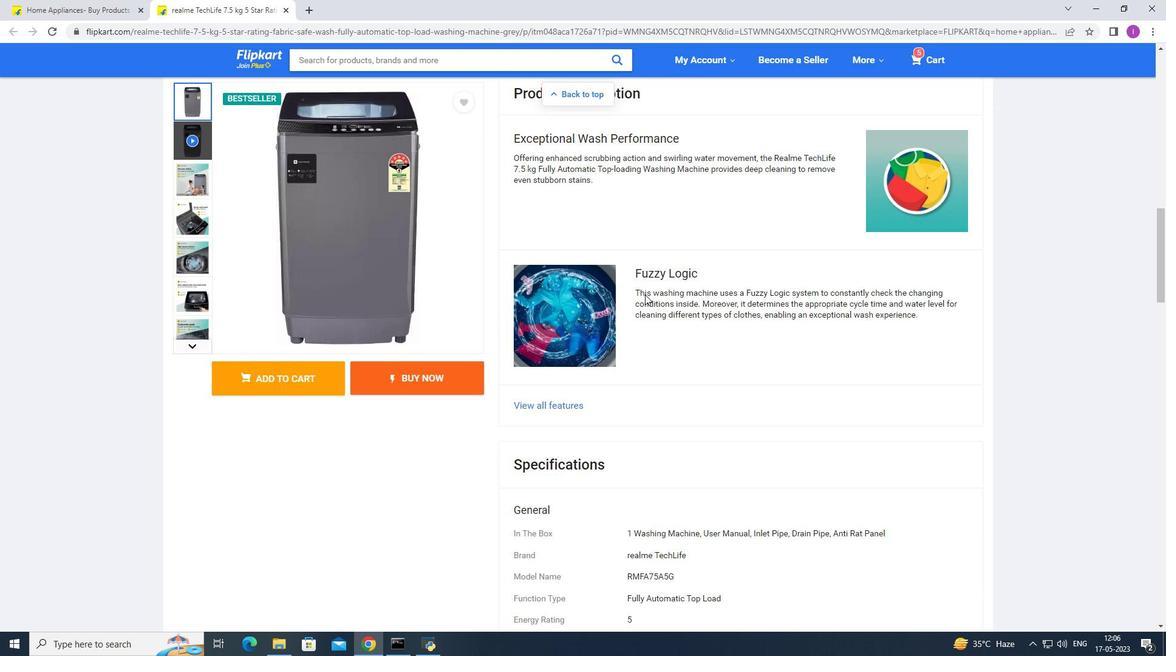 
Action: Mouse moved to (645, 292)
Screenshot: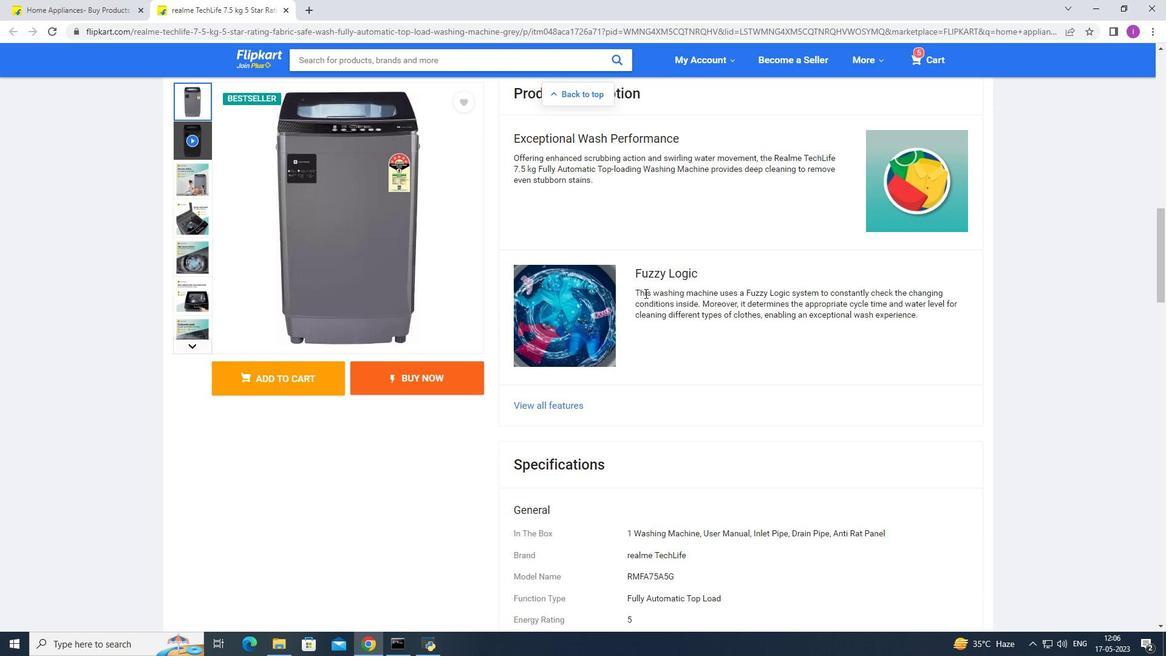 
Action: Mouse scrolled (645, 292) with delta (0, 0)
Screenshot: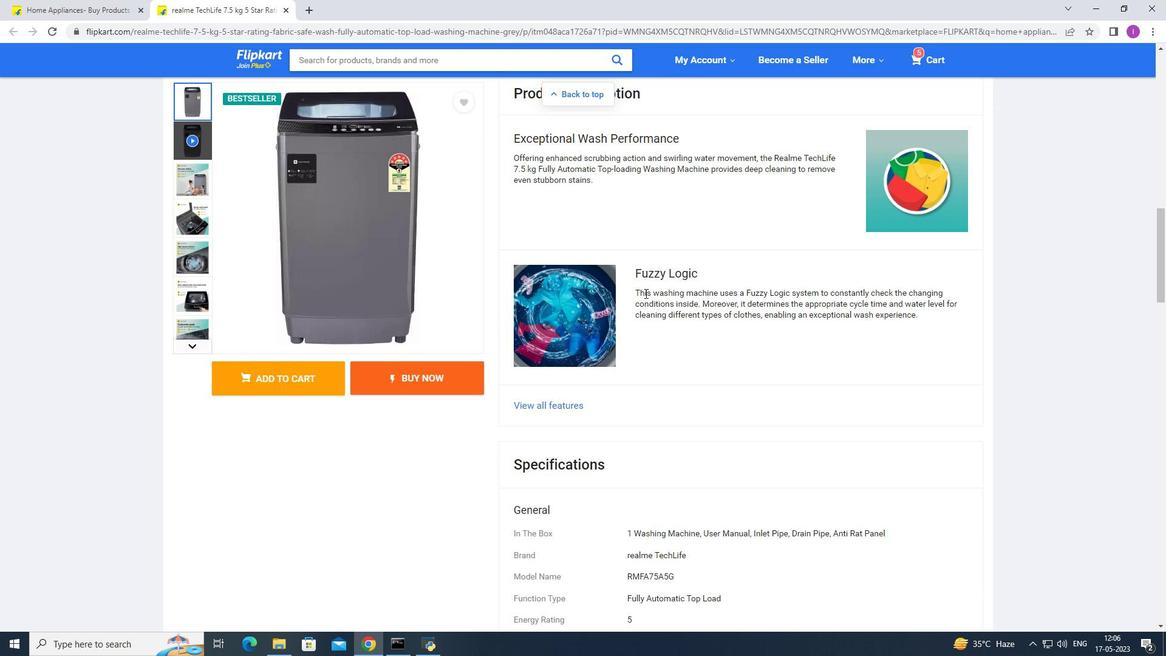 
Action: Mouse moved to (645, 292)
Screenshot: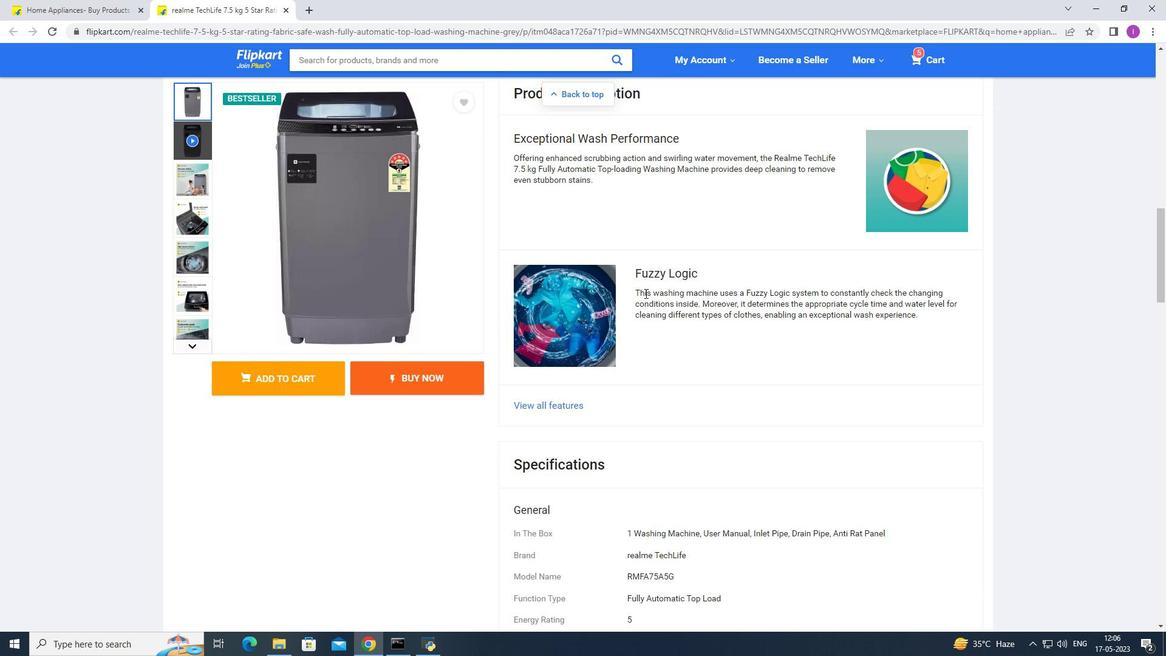 
Action: Mouse scrolled (645, 292) with delta (0, 0)
Screenshot: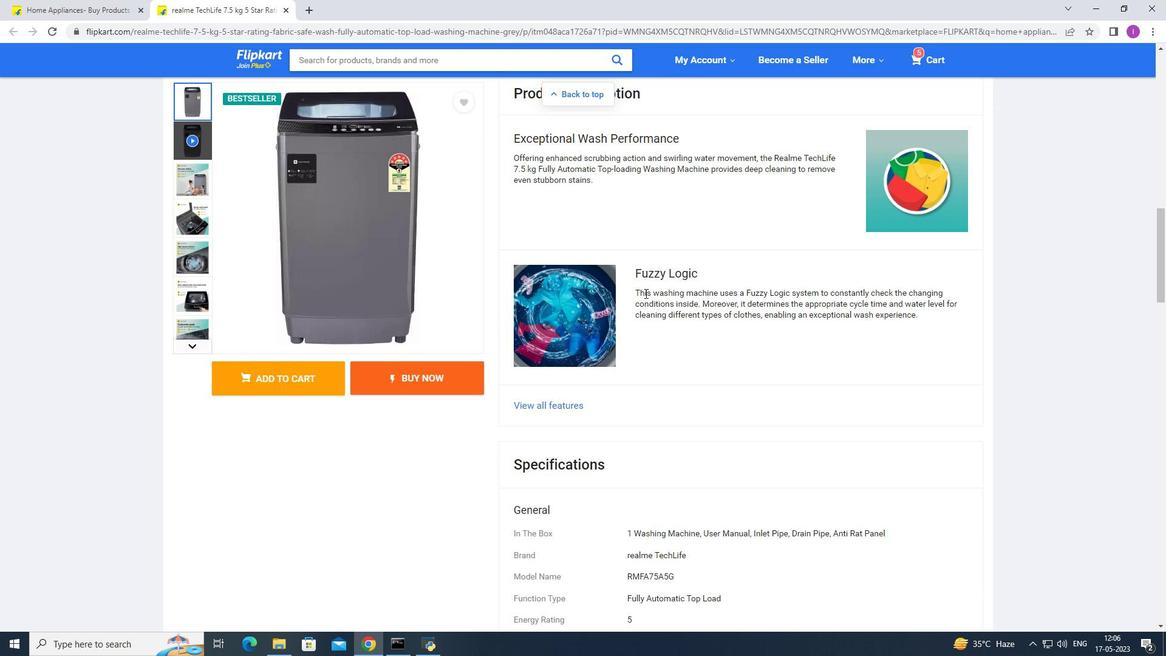 
Action: Mouse moved to (645, 289)
Screenshot: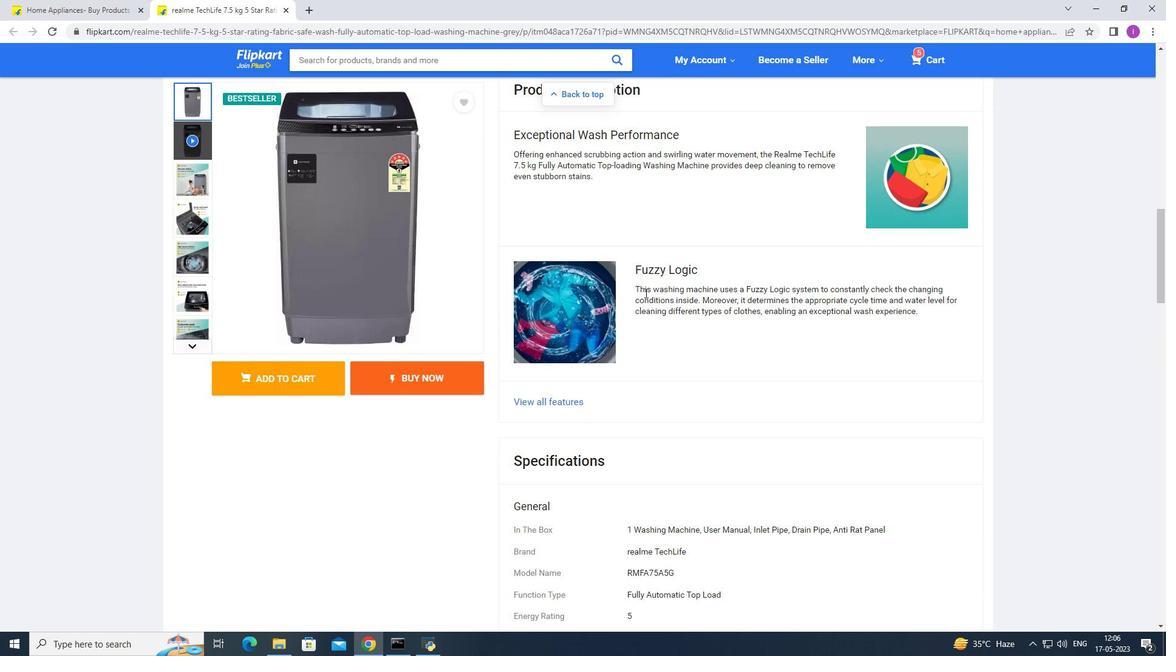 
Action: Mouse scrolled (645, 290) with delta (0, 0)
Screenshot: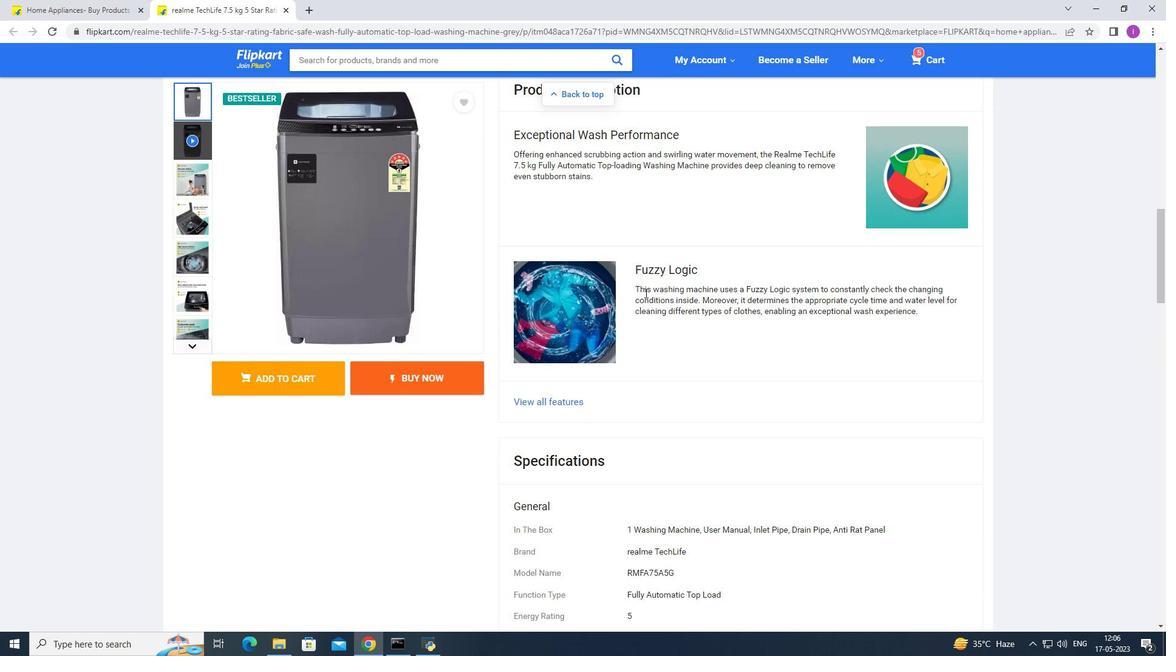 
Action: Mouse moved to (642, 283)
Screenshot: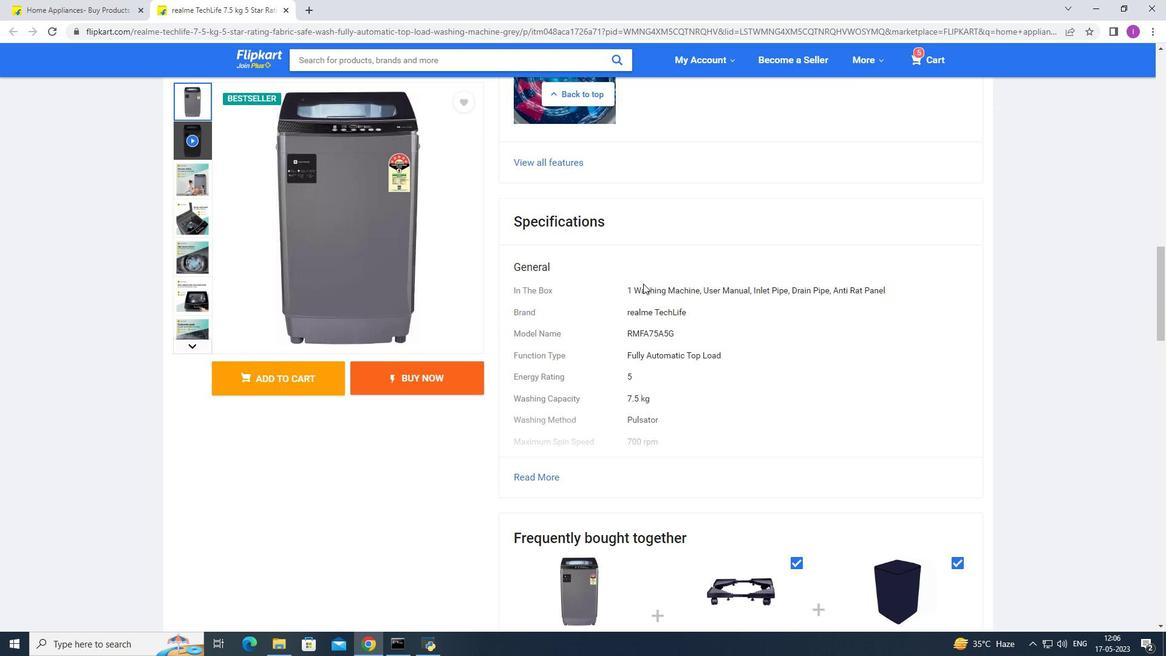 
Action: Mouse scrolled (642, 283) with delta (0, 0)
Screenshot: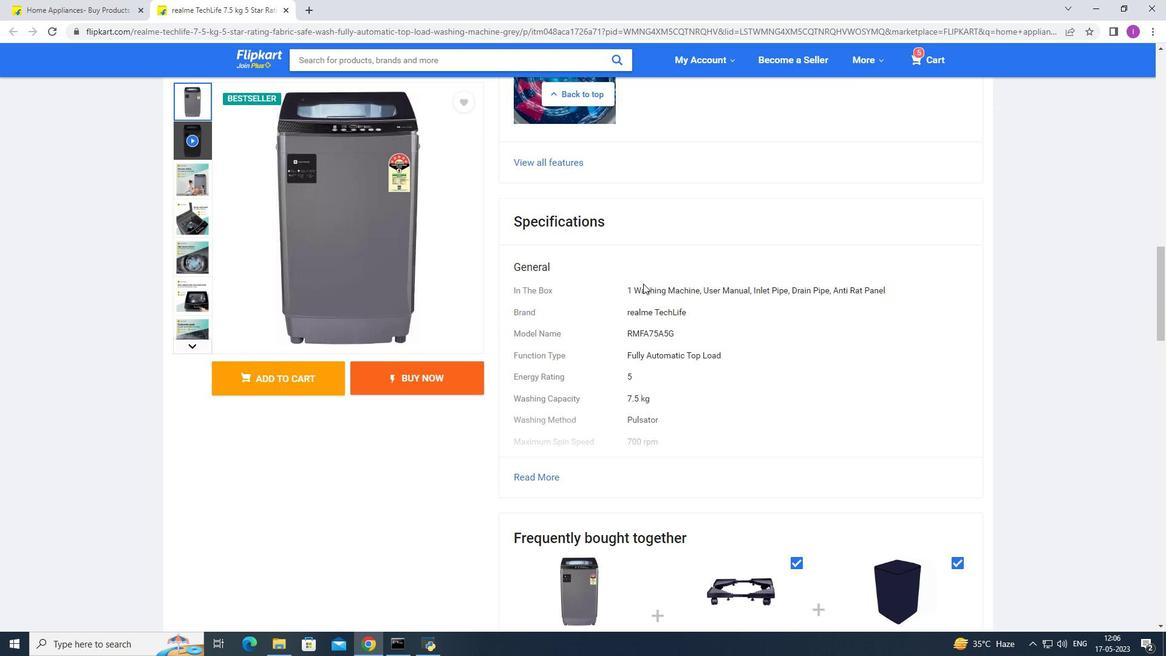
Action: Mouse scrolled (642, 283) with delta (0, 0)
Screenshot: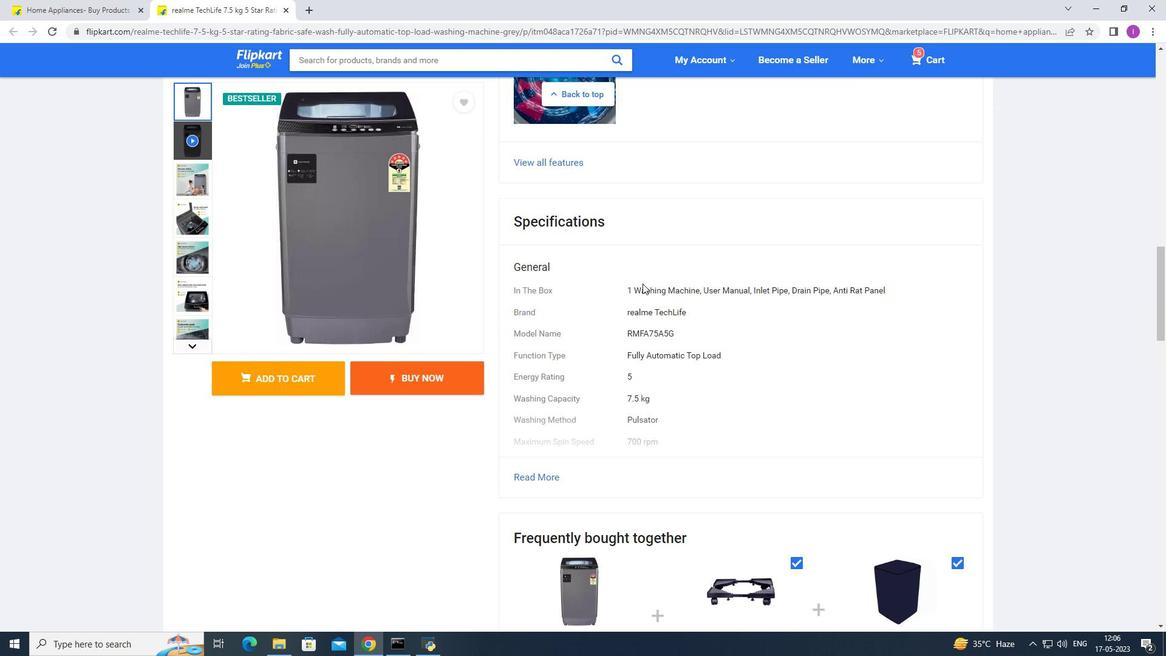 
Action: Mouse scrolled (642, 283) with delta (0, 0)
Screenshot: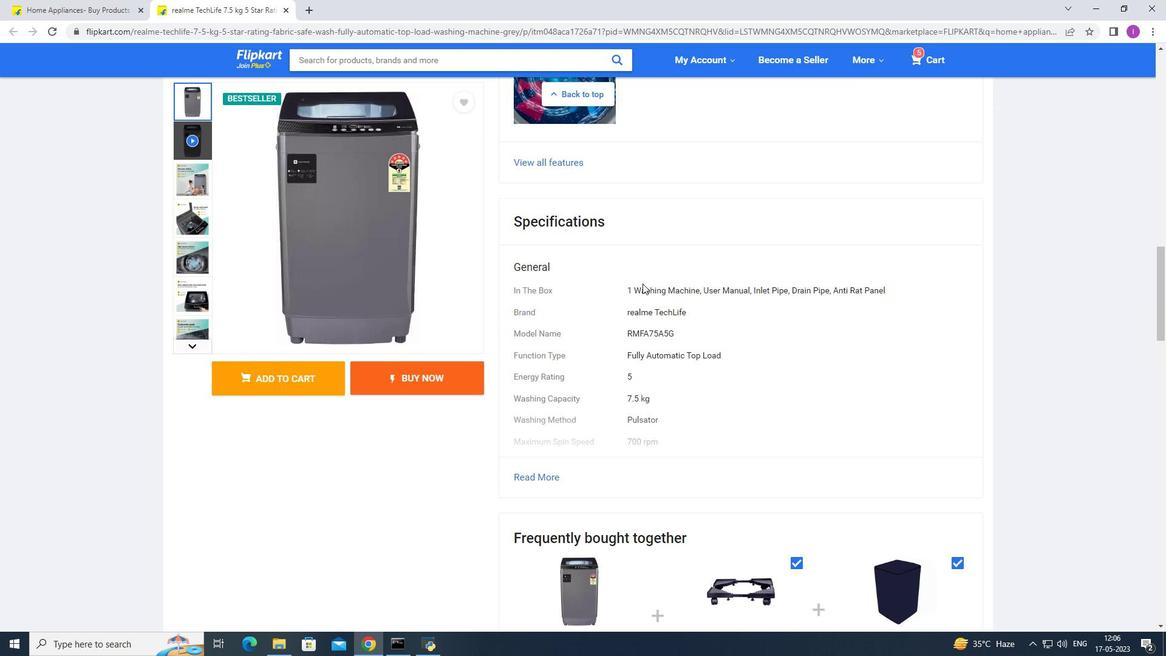 
Action: Mouse scrolled (642, 283) with delta (0, 0)
Screenshot: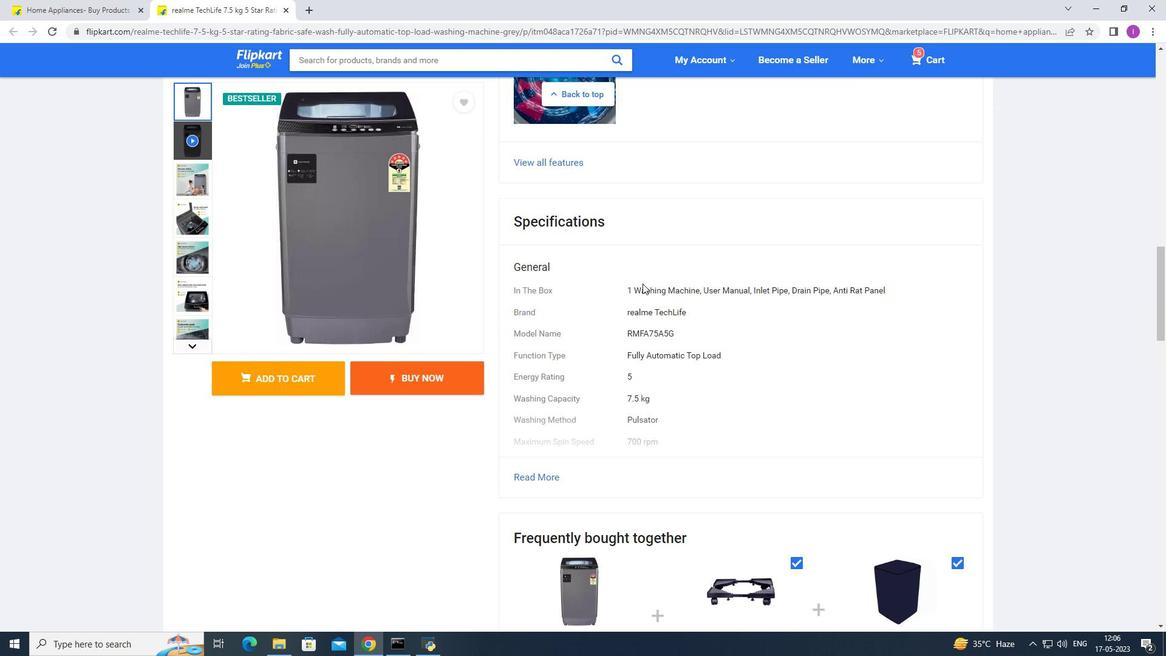 
Action: Mouse moved to (636, 269)
Screenshot: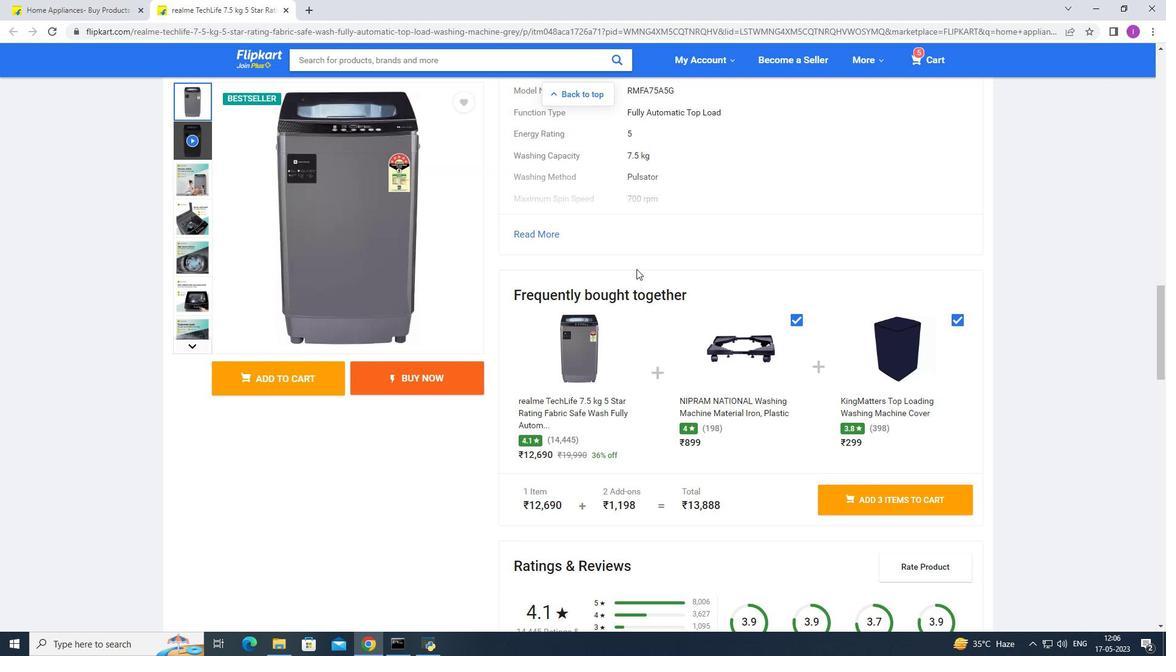 
Action: Mouse scrolled (636, 269) with delta (0, 0)
Screenshot: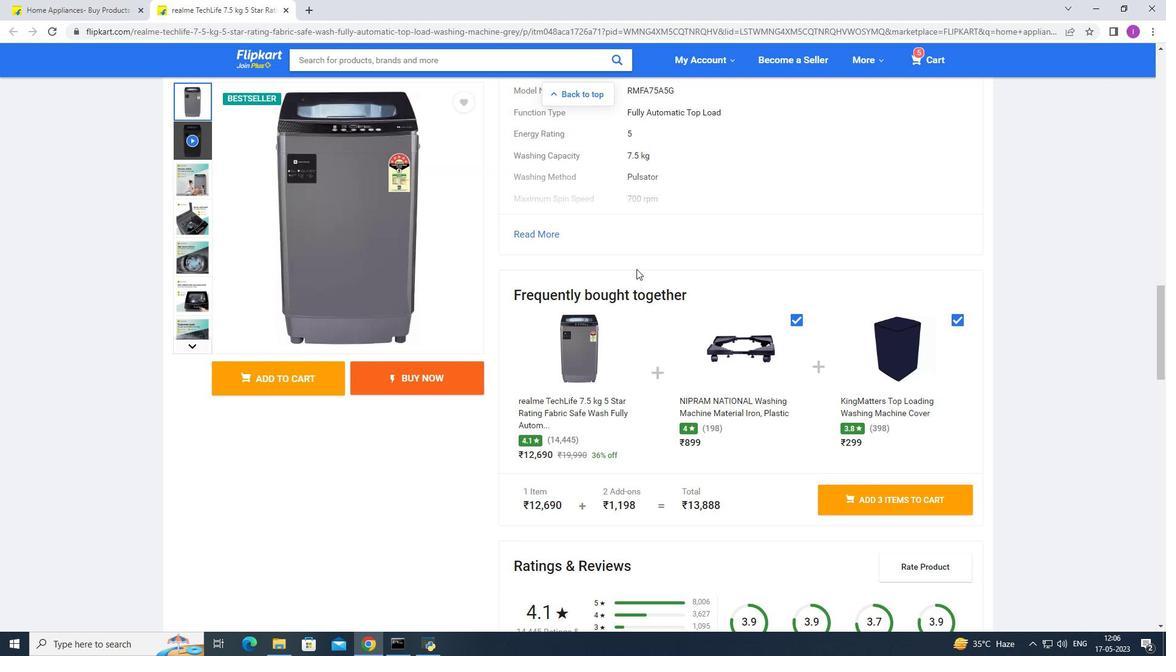
Action: Mouse scrolled (636, 269) with delta (0, 0)
Screenshot: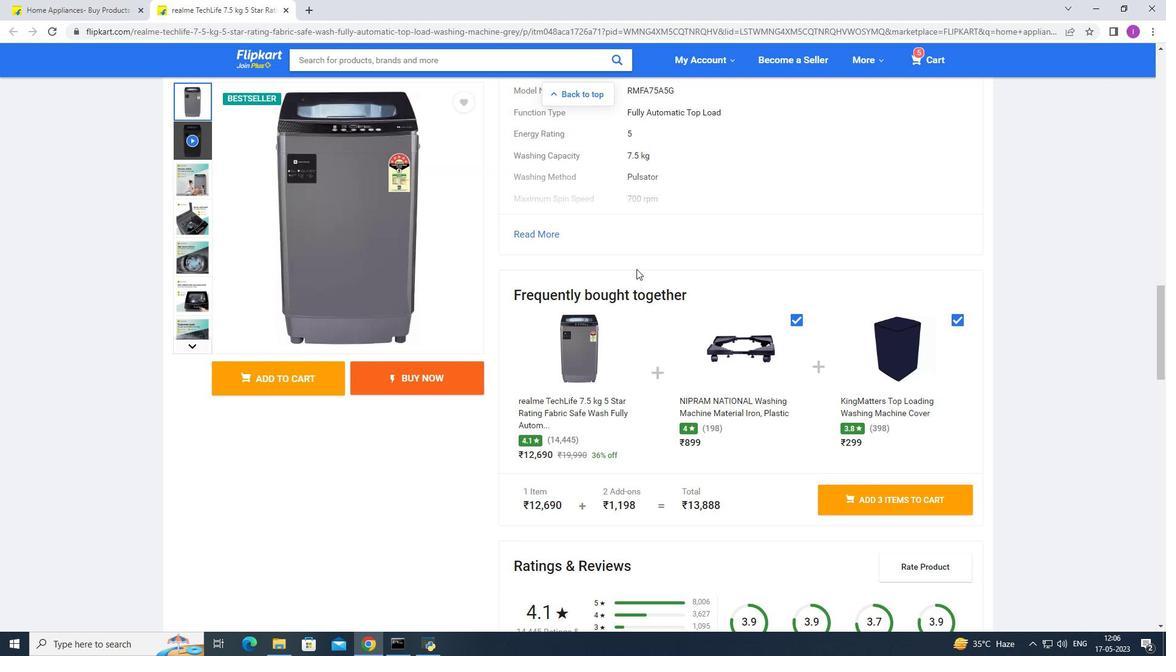 
Action: Mouse scrolled (636, 269) with delta (0, 0)
Screenshot: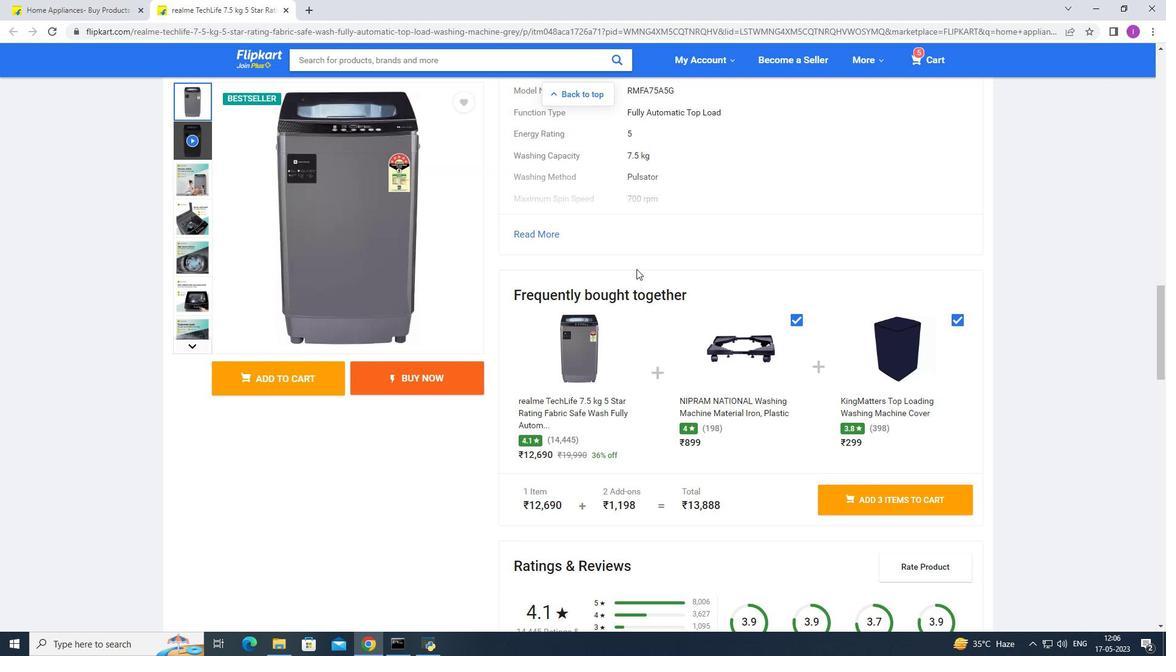 
Action: Mouse moved to (511, 349)
Screenshot: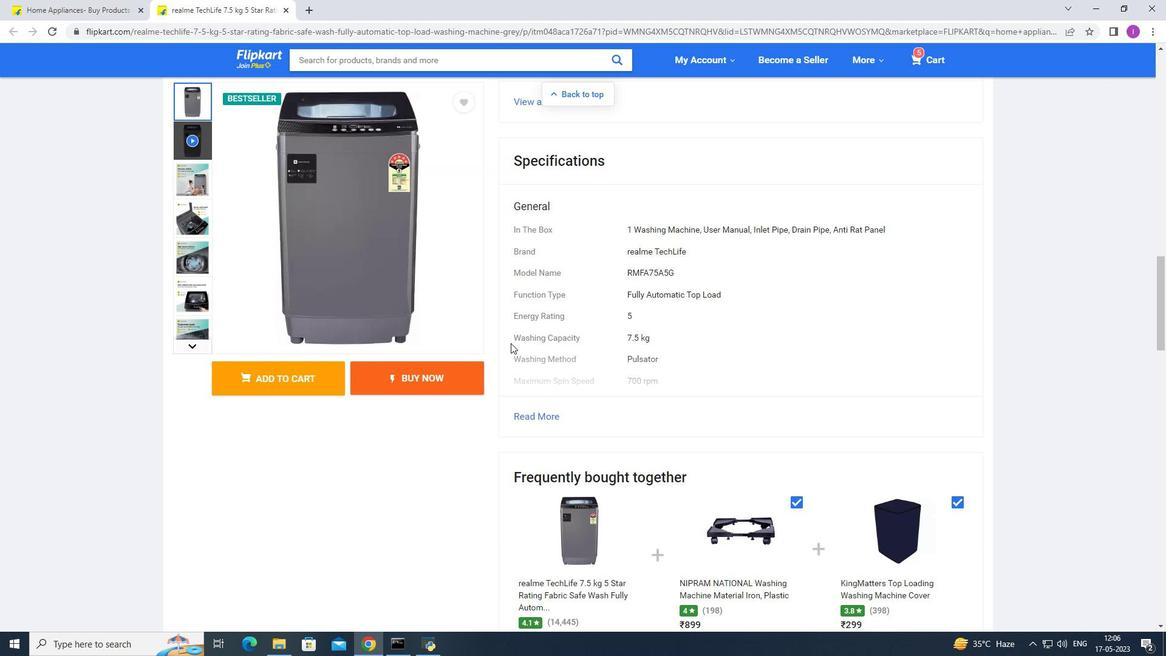 
Action: Mouse scrolled (511, 350) with delta (0, 0)
Screenshot: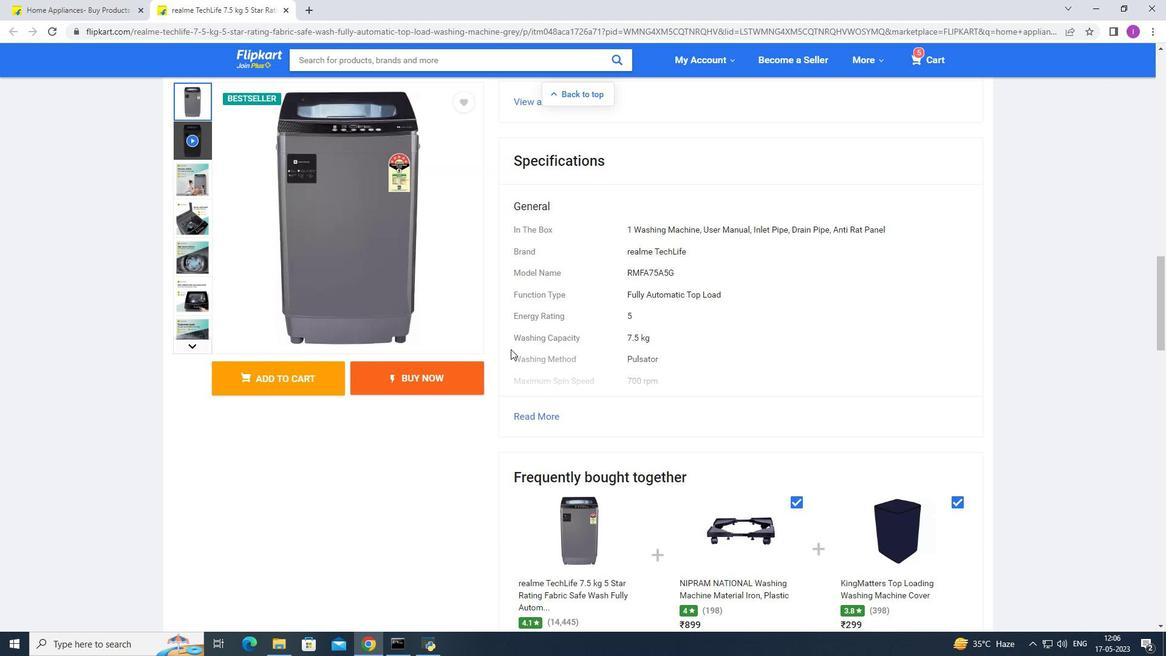 
Action: Mouse scrolled (511, 350) with delta (0, 0)
Screenshot: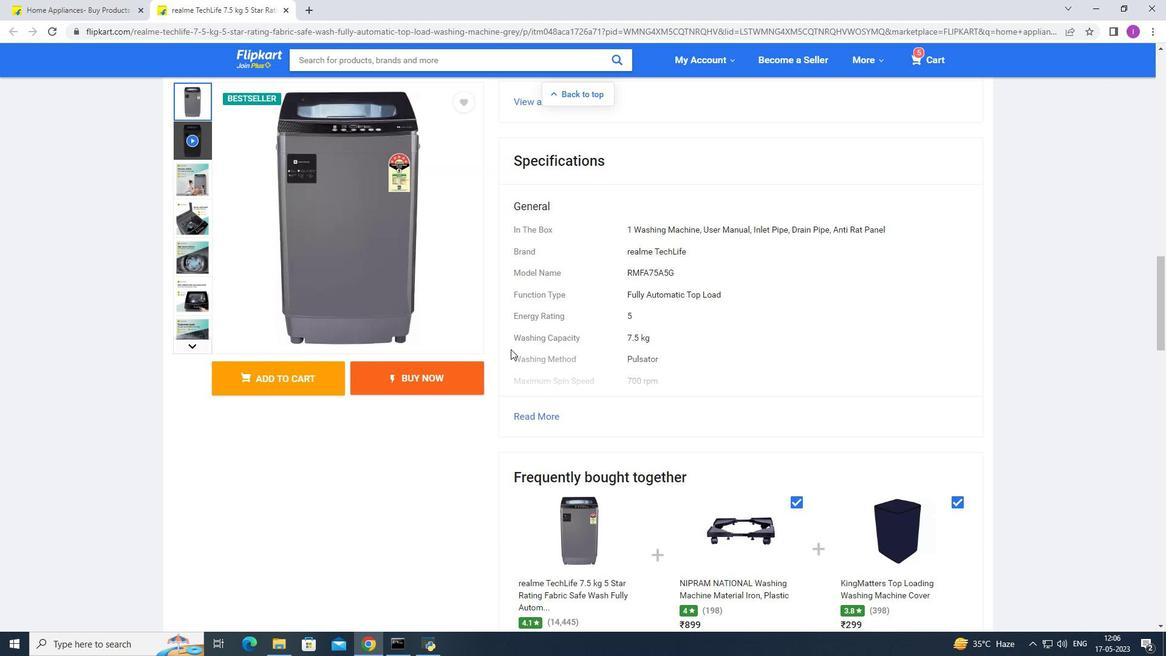 
Action: Mouse moved to (511, 340)
Screenshot: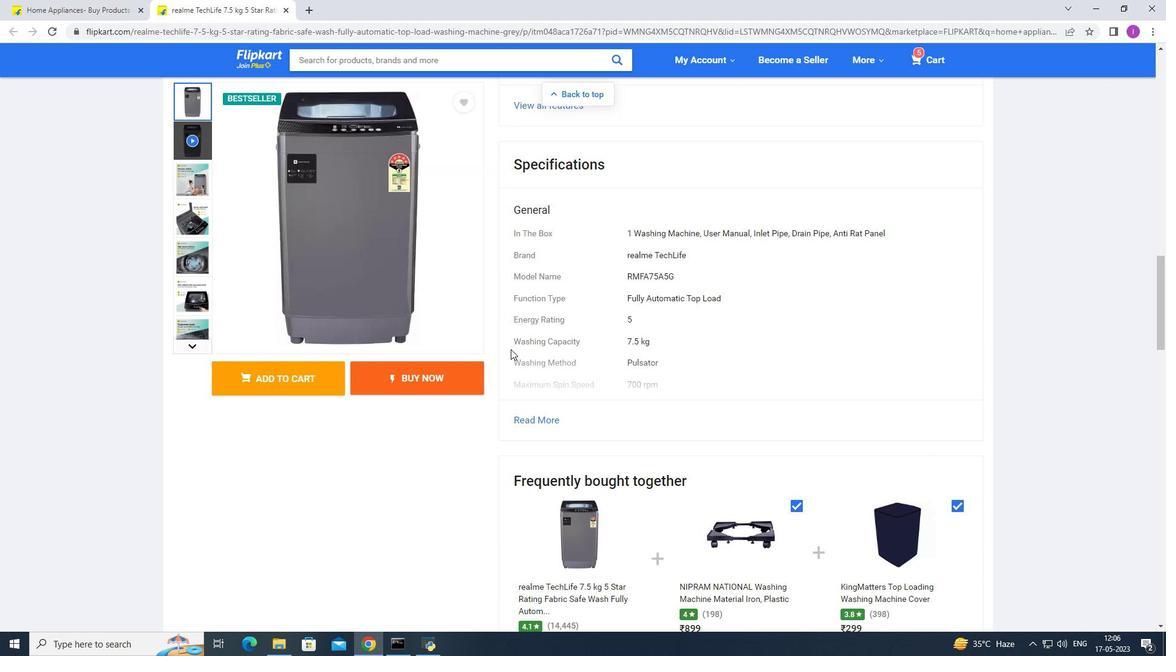 
Action: Mouse scrolled (511, 344) with delta (0, 0)
Screenshot: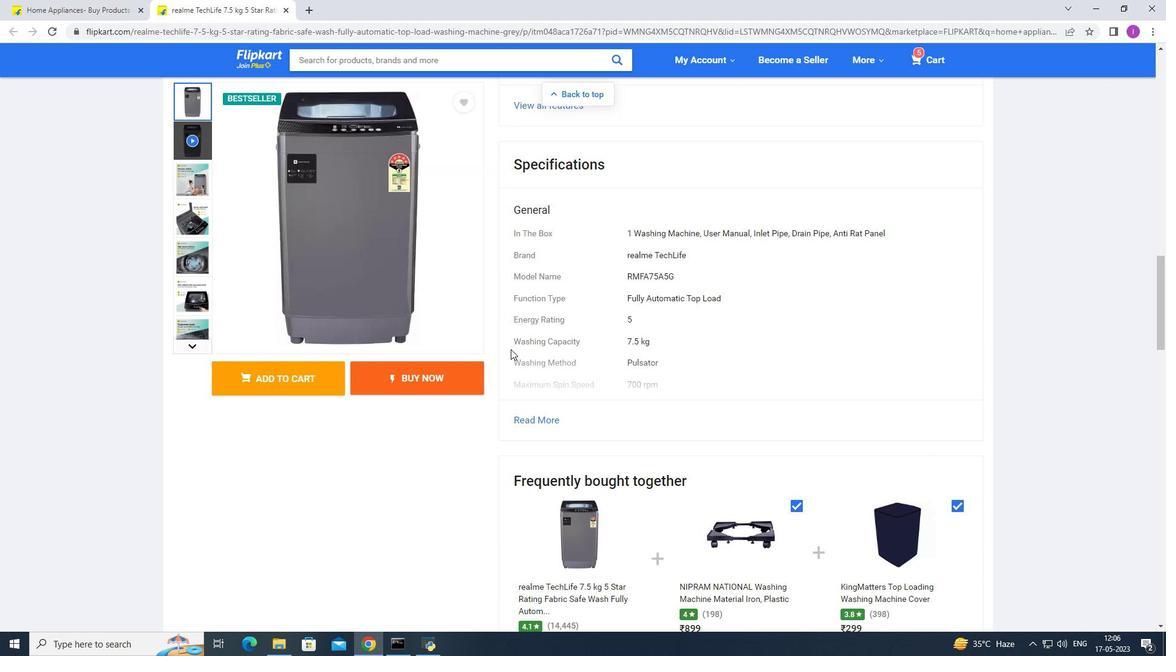 
Action: Mouse moved to (512, 322)
Screenshot: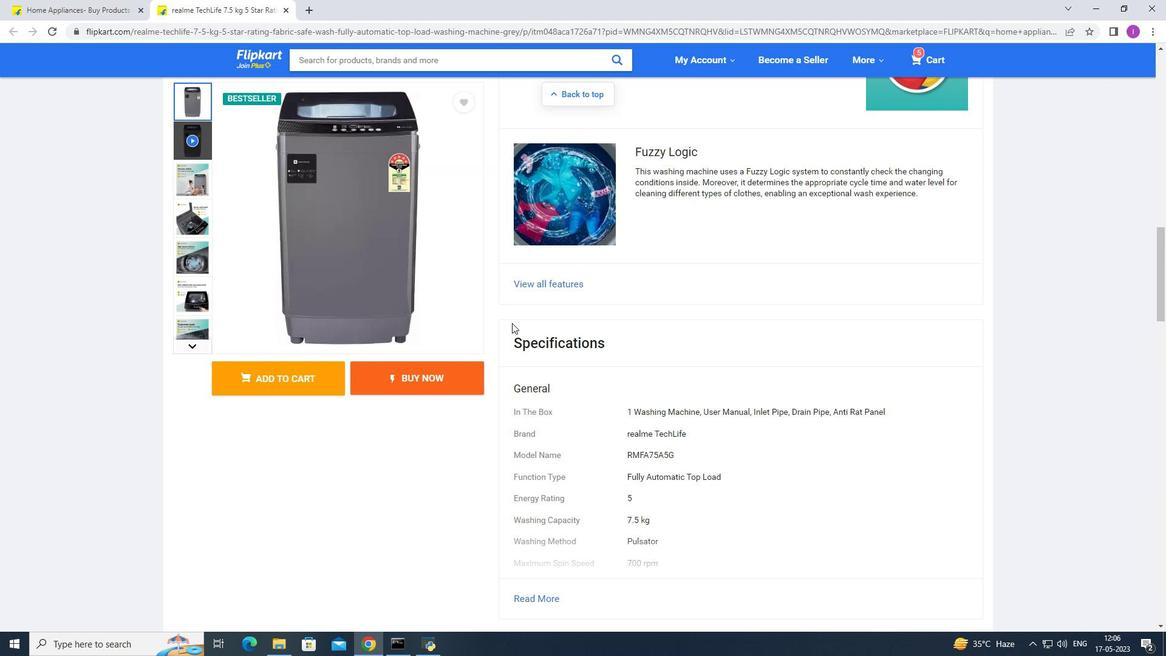 
Action: Mouse scrolled (512, 323) with delta (0, 0)
Screenshot: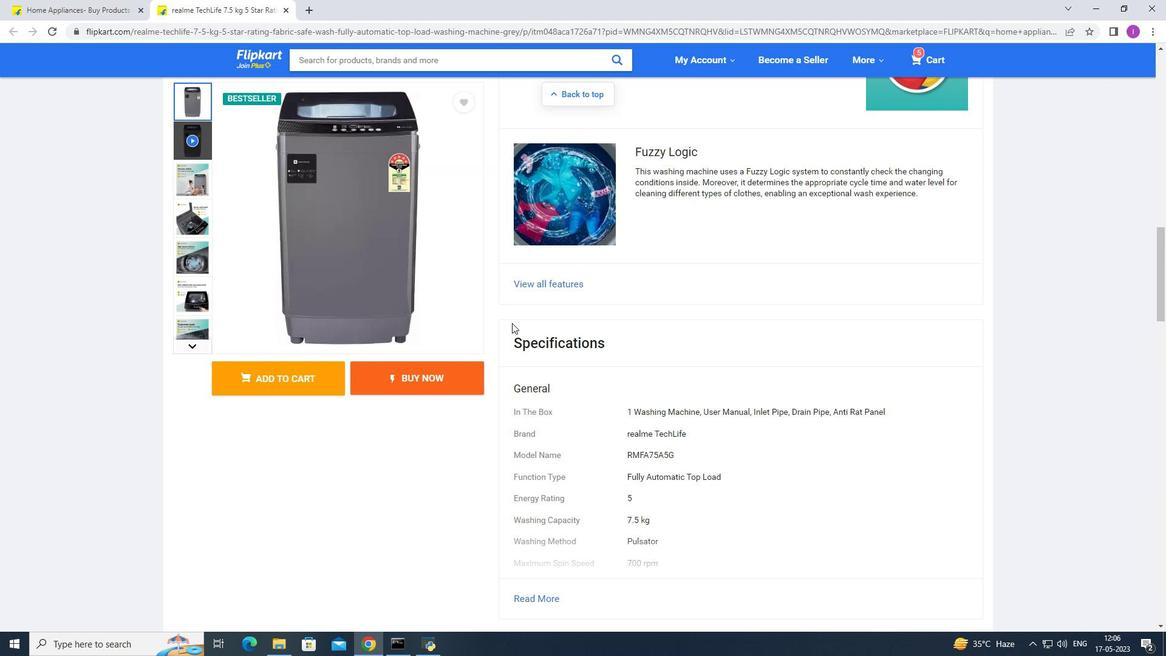 
Action: Mouse scrolled (512, 323) with delta (0, 0)
Screenshot: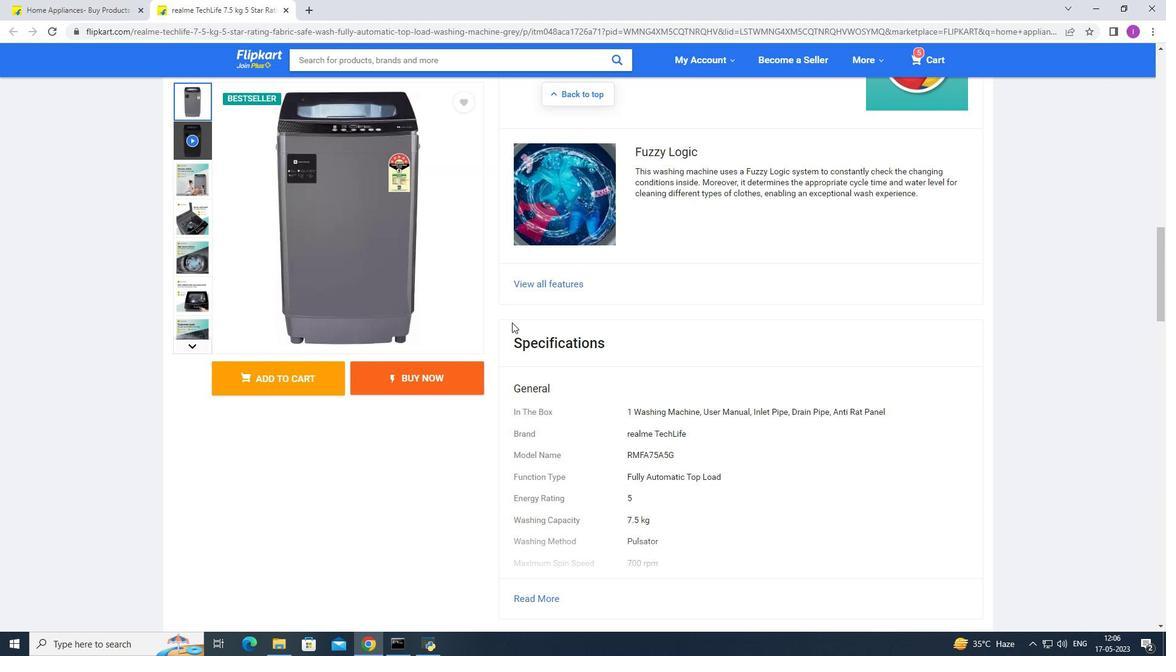 
Action: Mouse moved to (514, 314)
Screenshot: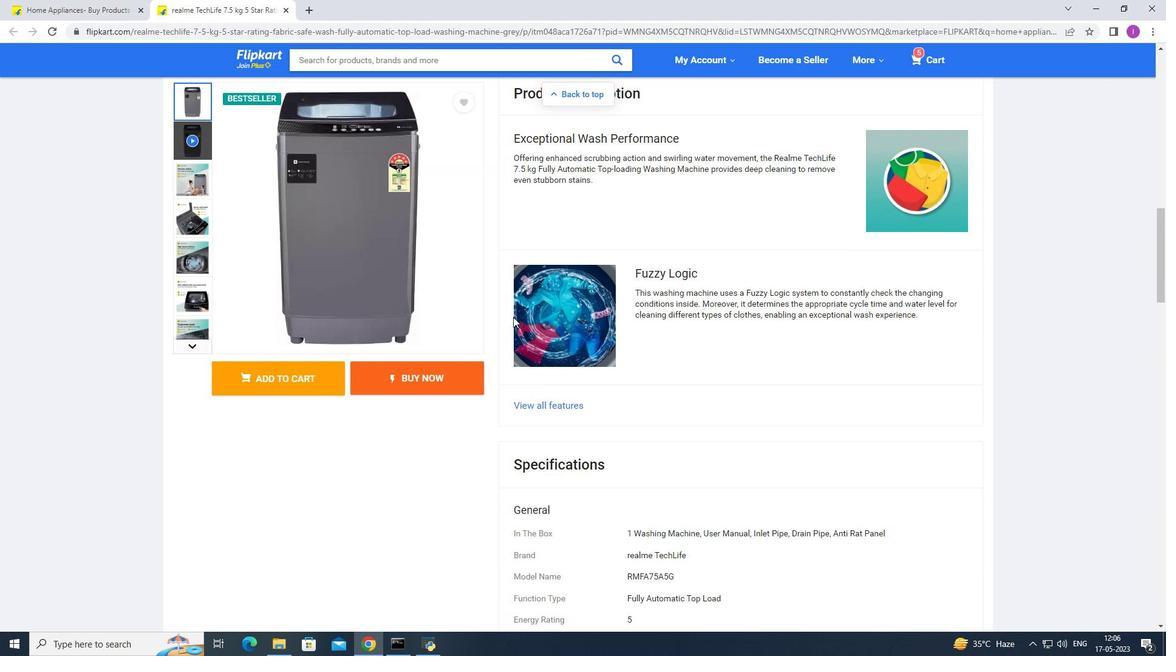 
Action: Mouse scrolled (514, 314) with delta (0, 0)
Screenshot: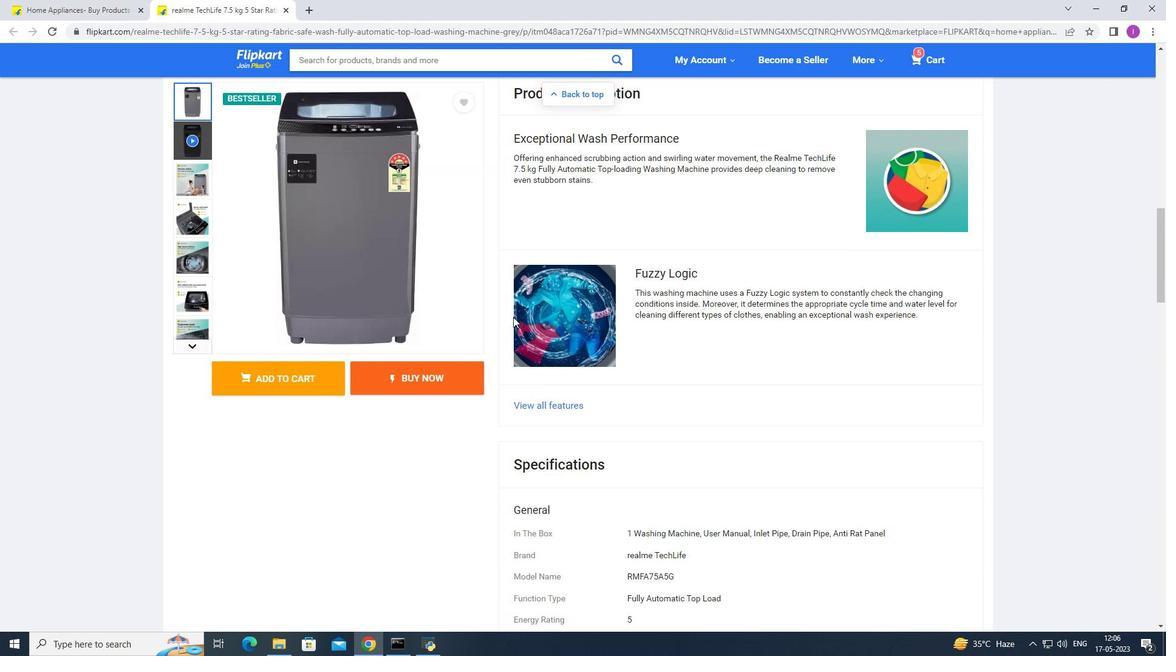
Action: Mouse moved to (515, 313)
Screenshot: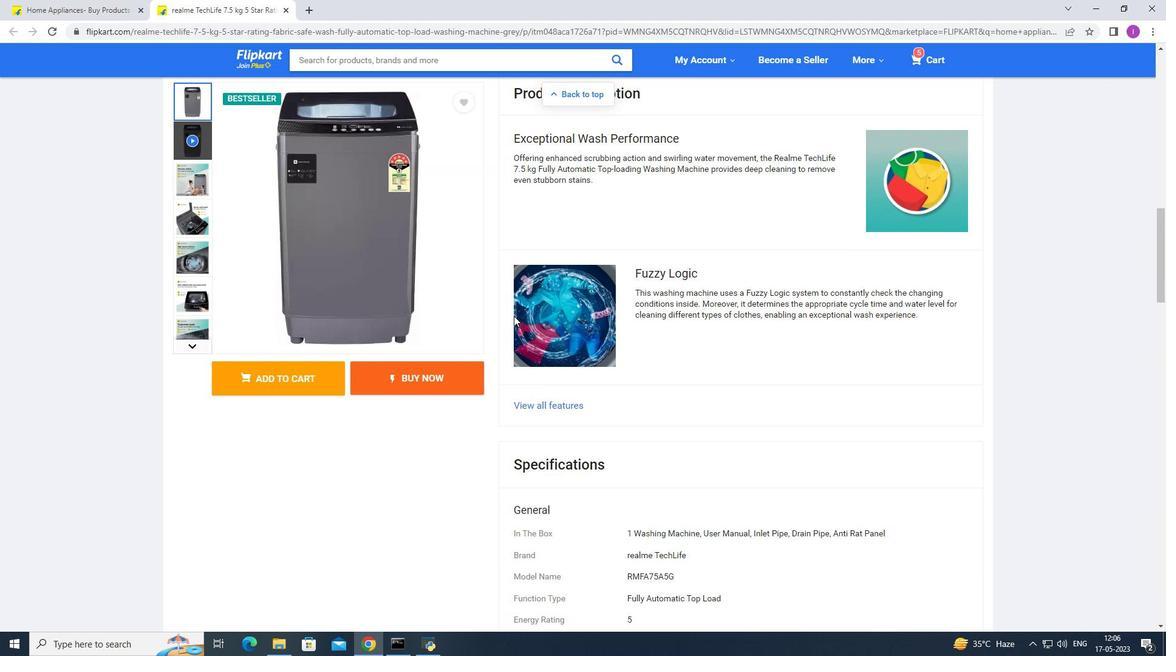 
Action: Mouse scrolled (515, 314) with delta (0, 0)
Screenshot: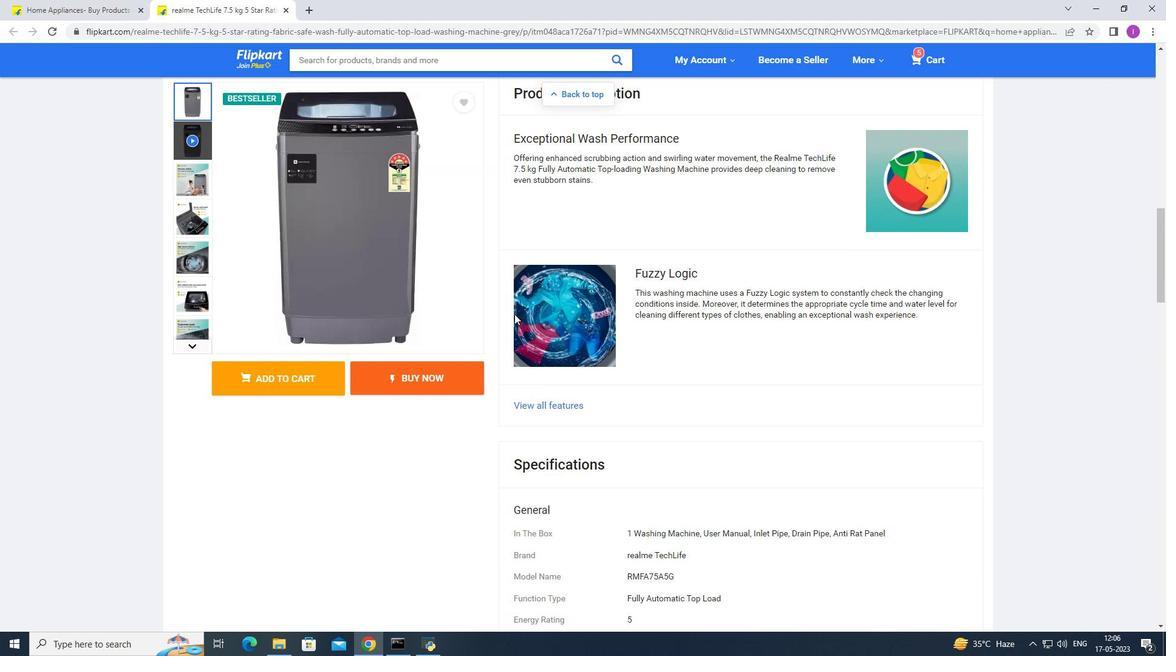 
Action: Mouse moved to (515, 312)
Screenshot: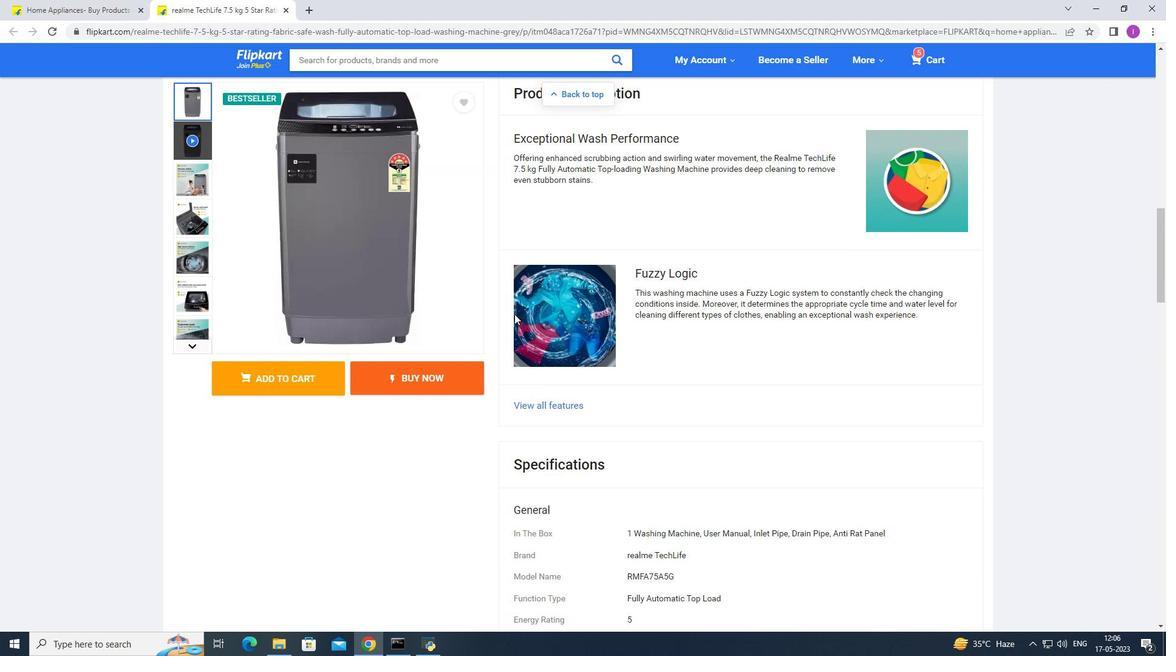 
Action: Mouse scrolled (515, 313) with delta (0, 0)
Screenshot: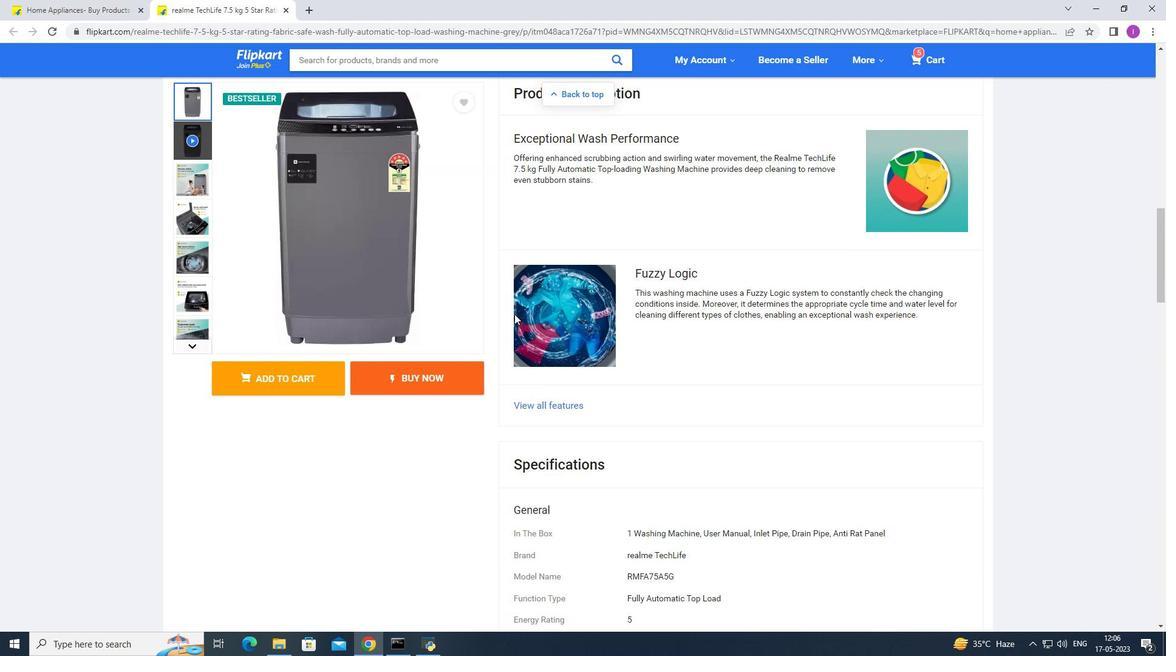 
Action: Mouse moved to (517, 308)
Screenshot: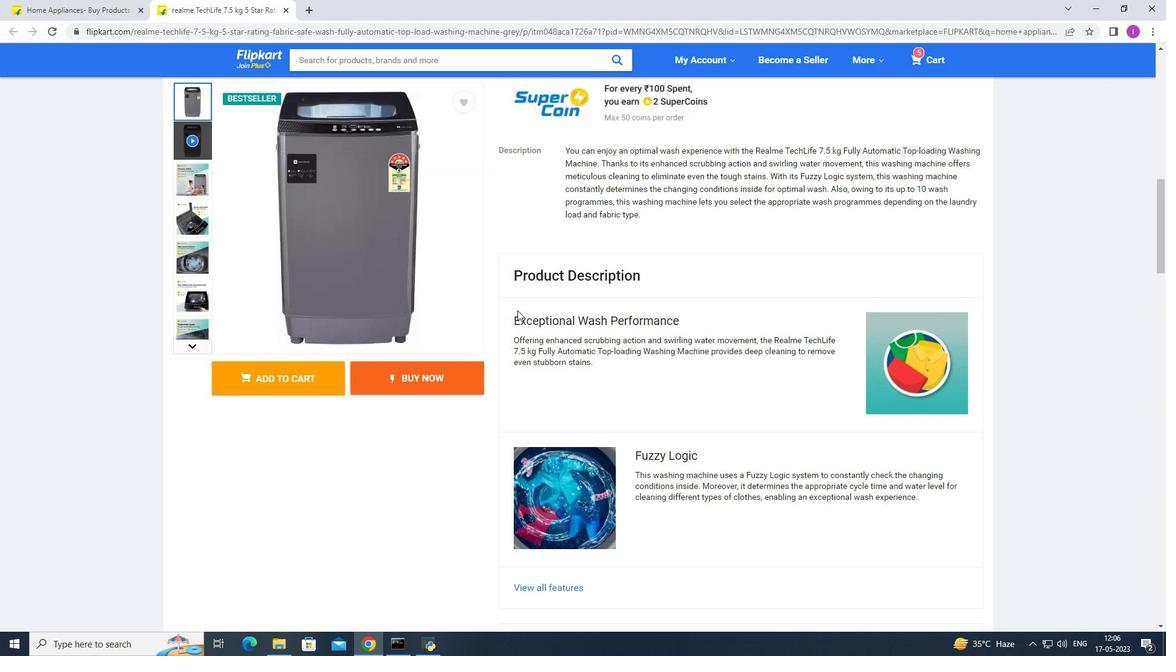 
Action: Mouse scrolled (517, 308) with delta (0, 0)
Screenshot: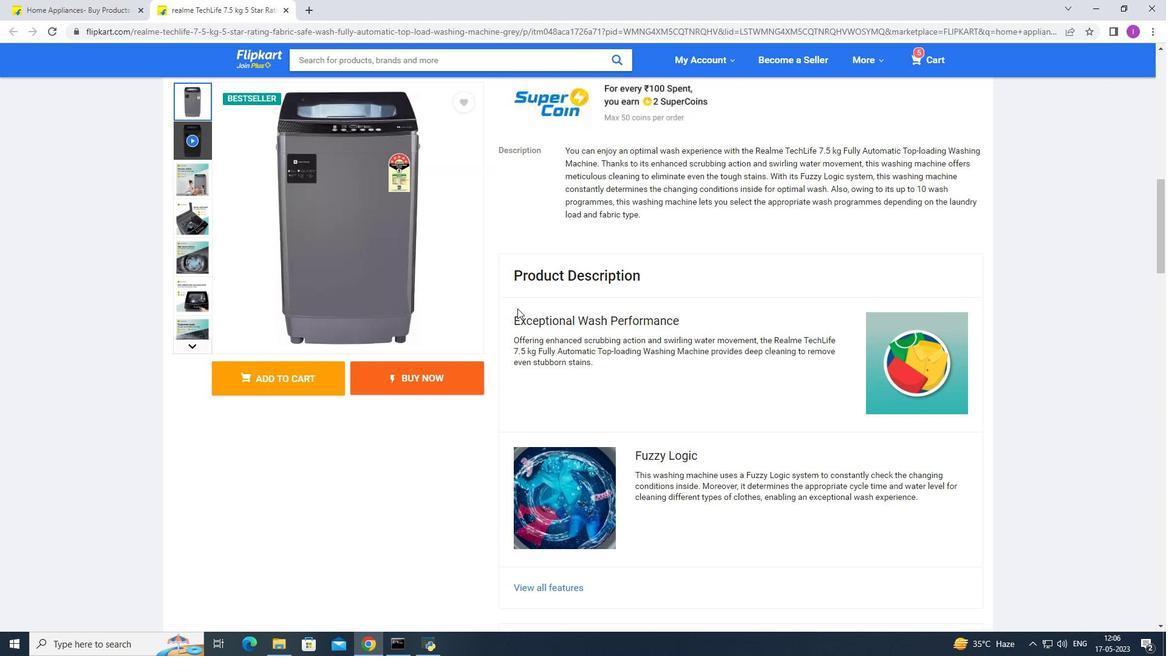 
Action: Mouse moved to (518, 307)
Screenshot: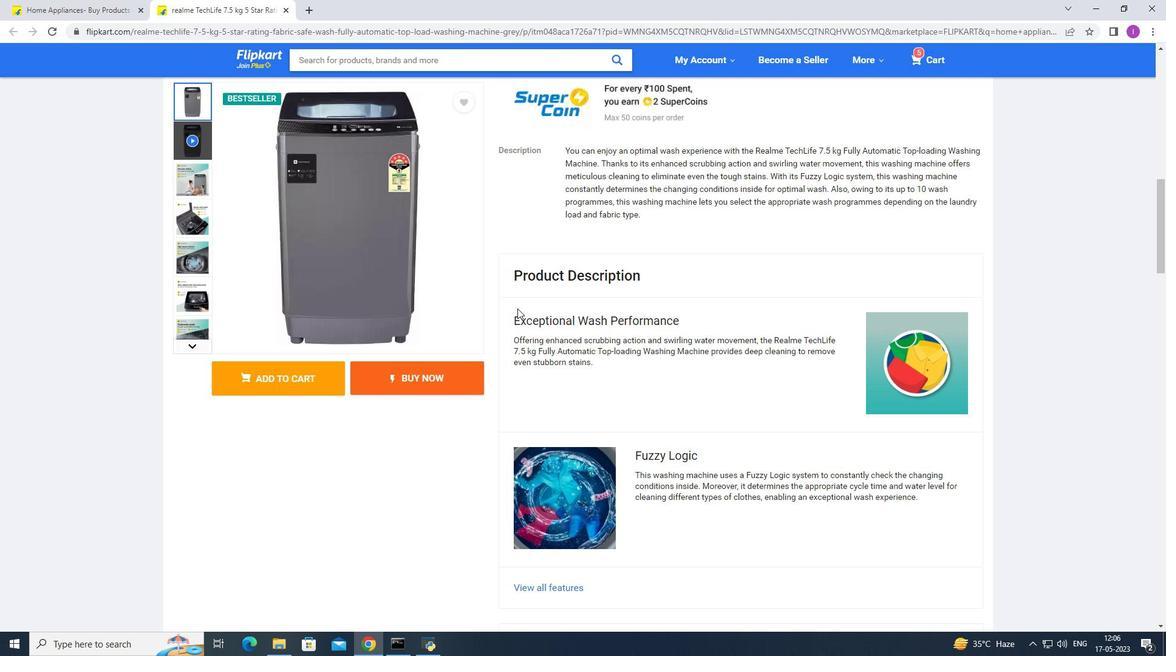 
Action: Mouse scrolled (518, 308) with delta (0, 0)
Screenshot: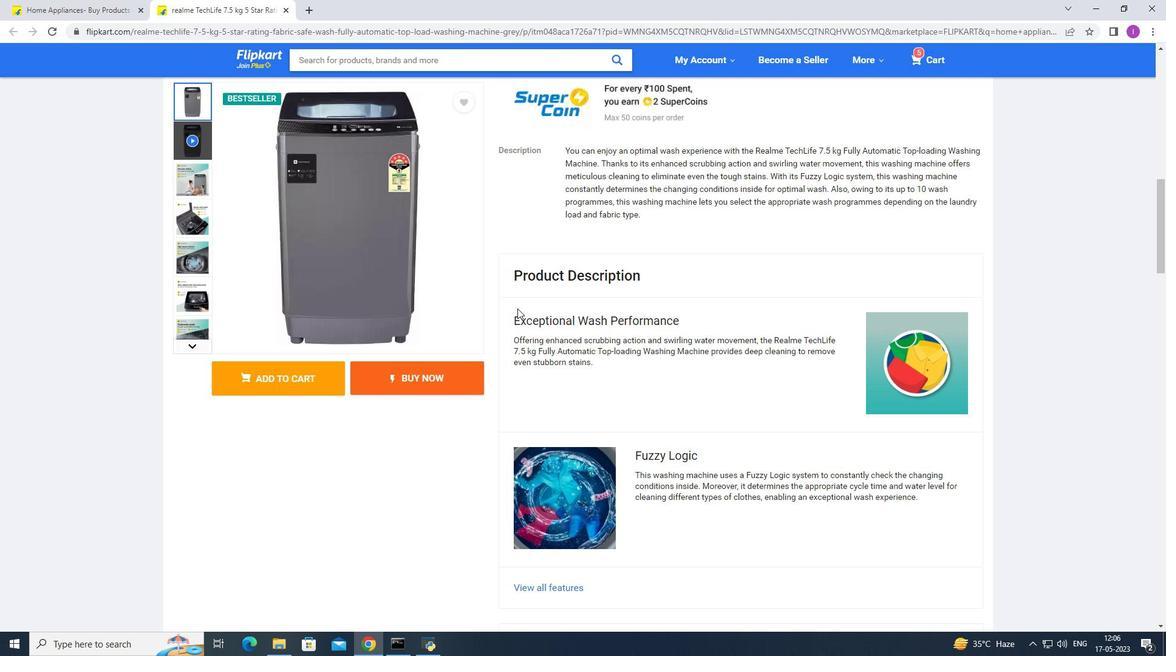 
Action: Mouse moved to (518, 306)
Screenshot: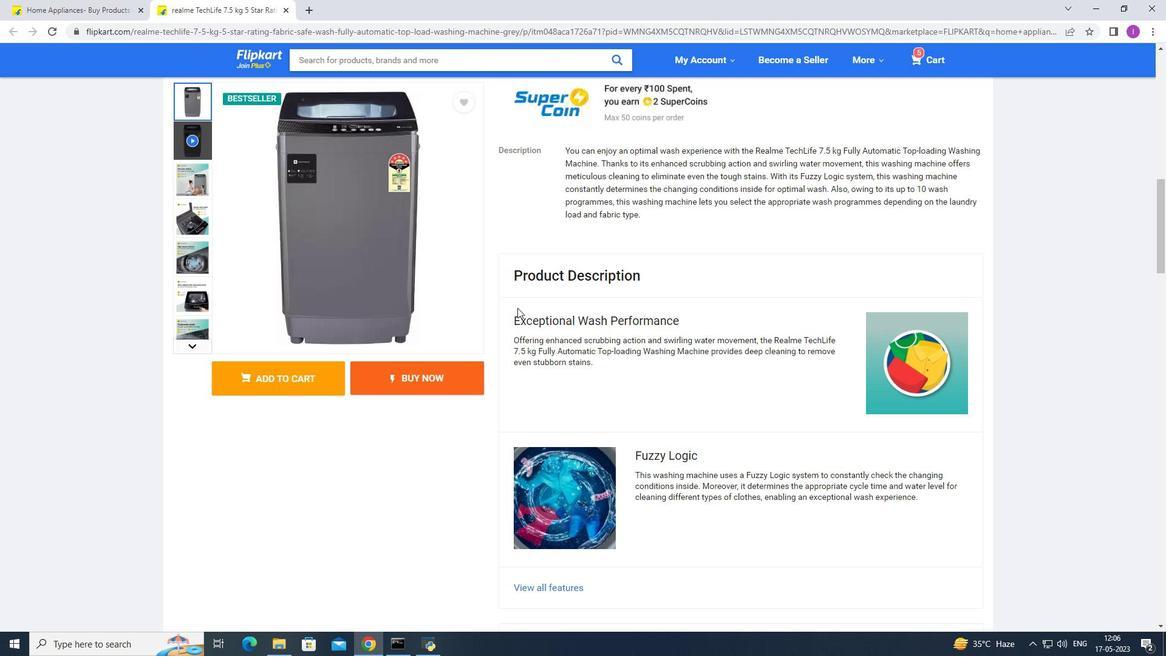 
Action: Mouse scrolled (518, 307) with delta (0, 0)
Screenshot: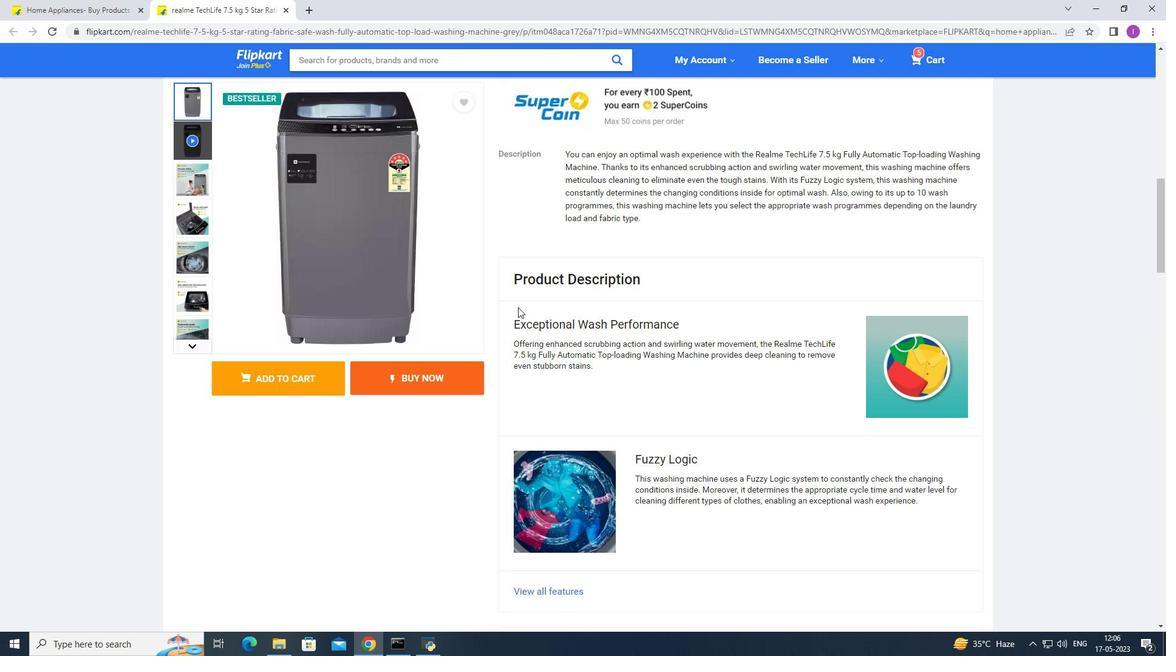 
Action: Mouse moved to (657, 326)
Screenshot: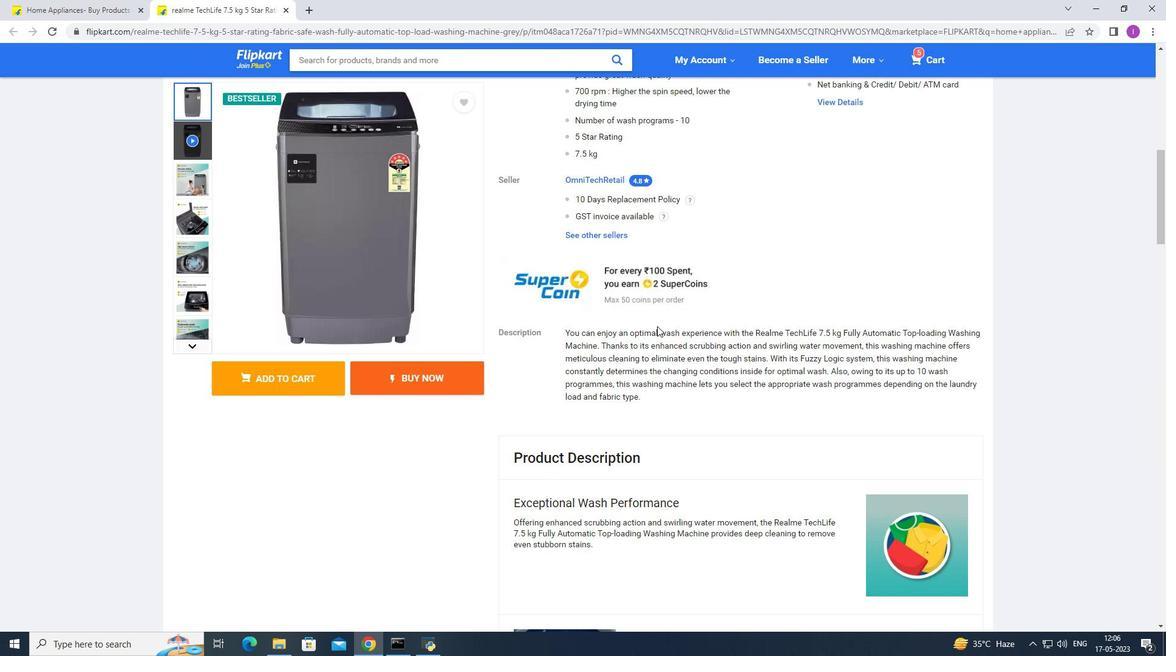 
Action: Mouse scrolled (657, 326) with delta (0, 0)
Screenshot: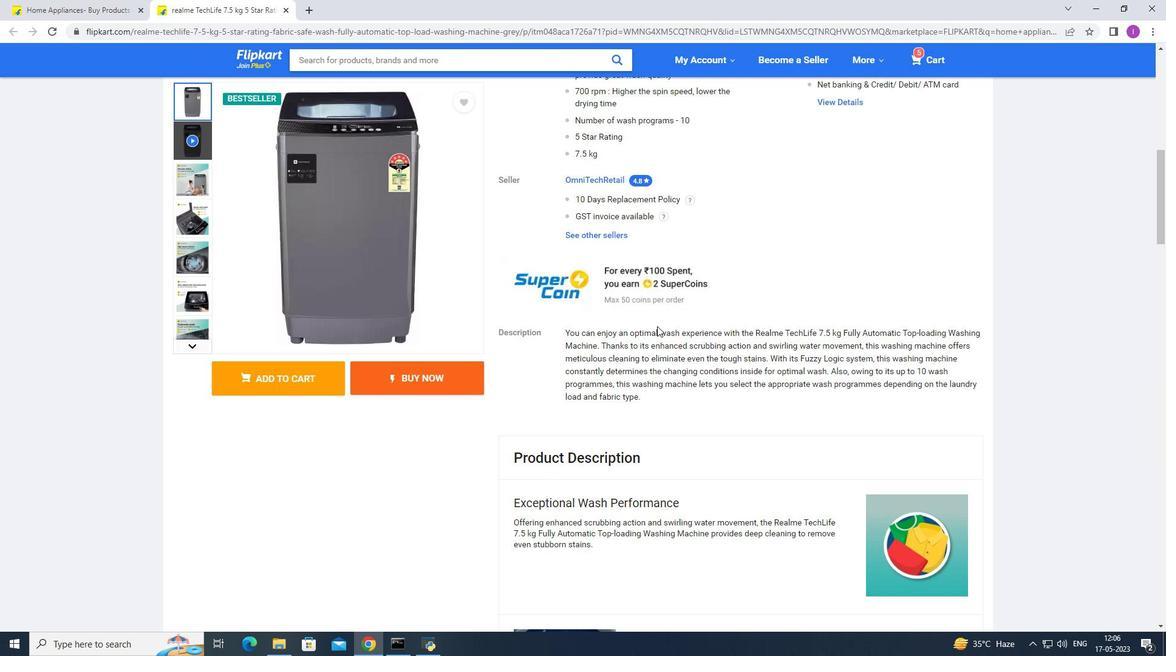 
Action: Mouse scrolled (657, 326) with delta (0, 0)
Screenshot: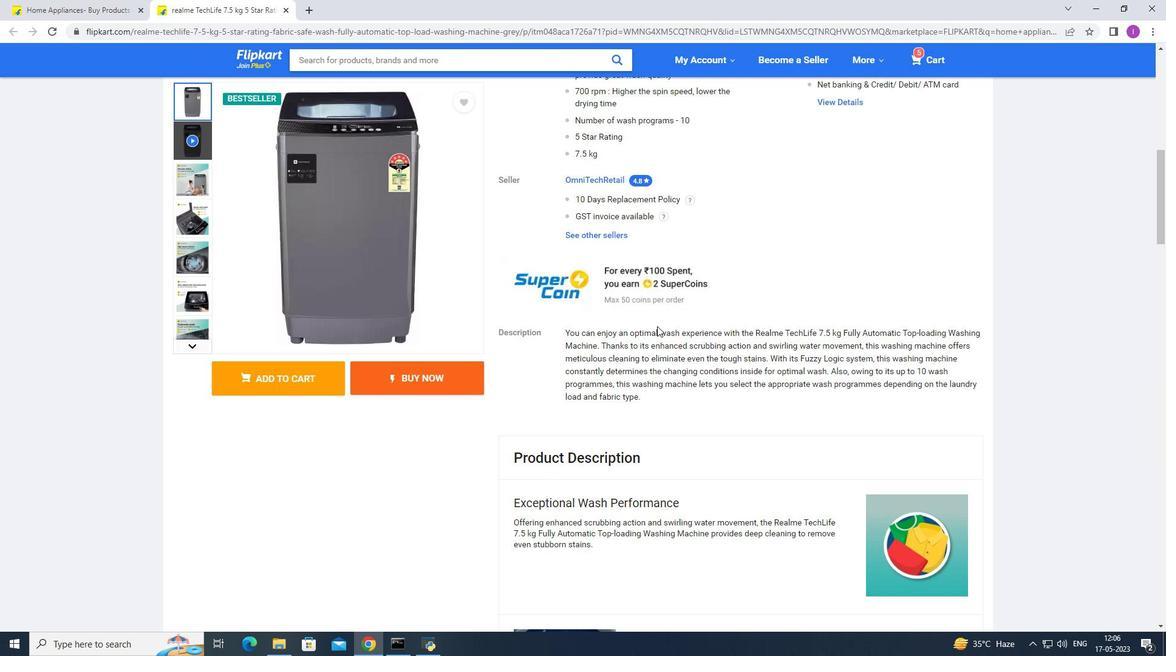 
Action: Mouse scrolled (657, 326) with delta (0, 0)
Screenshot: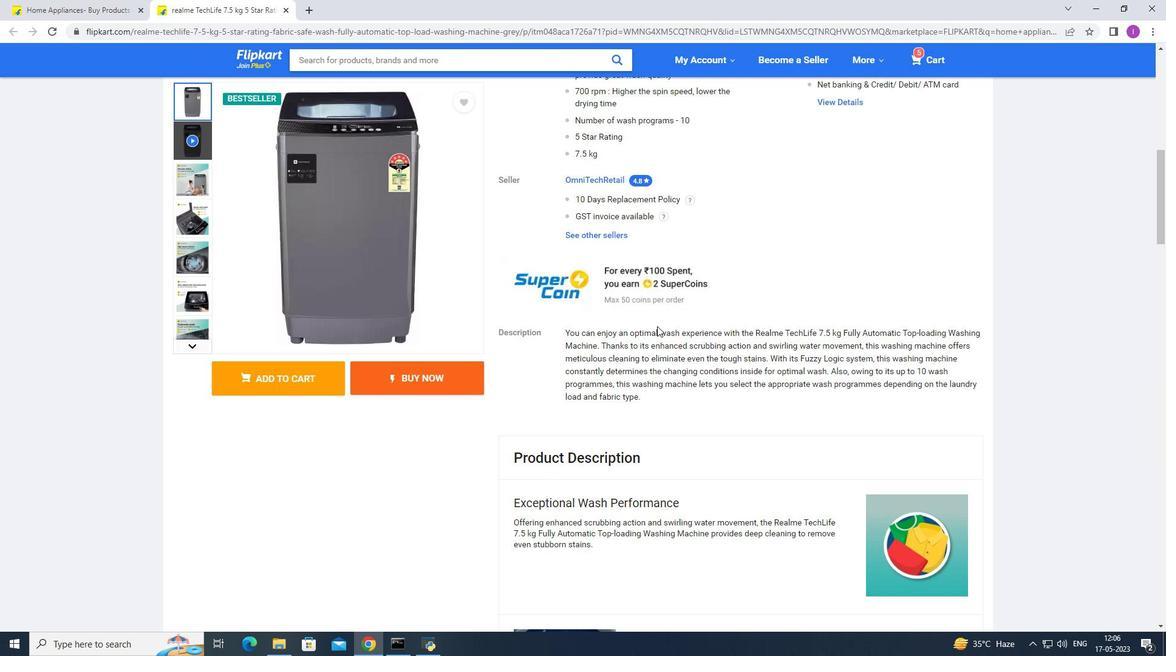 
Action: Mouse moved to (656, 321)
Screenshot: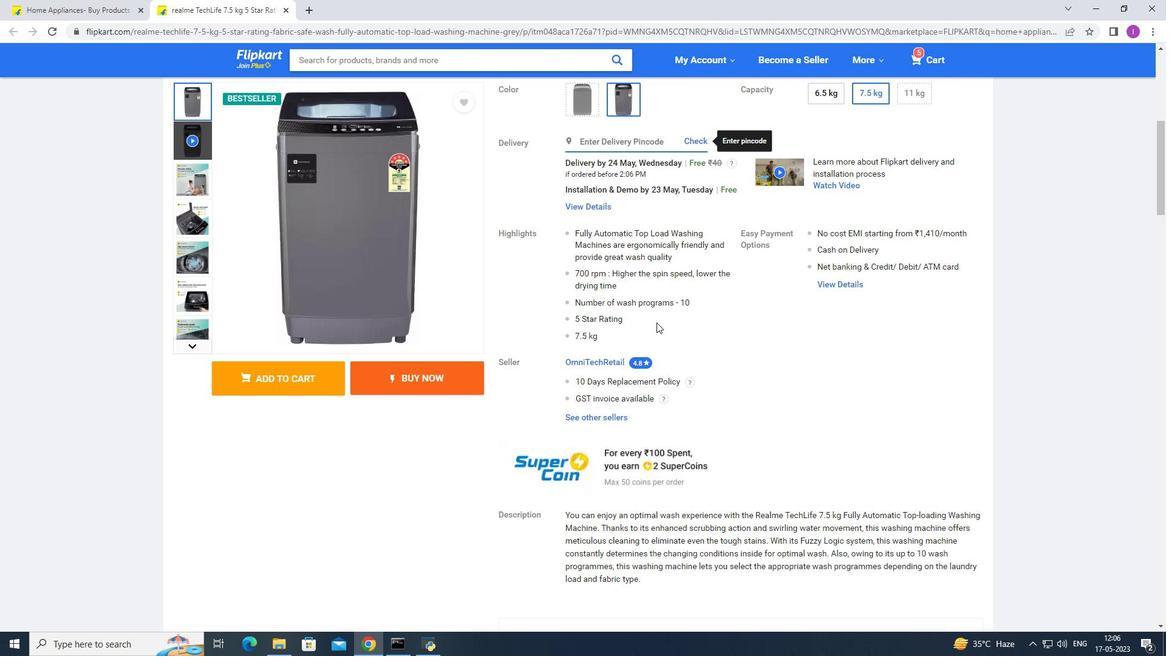 
Action: Mouse scrolled (656, 322) with delta (0, 0)
Screenshot: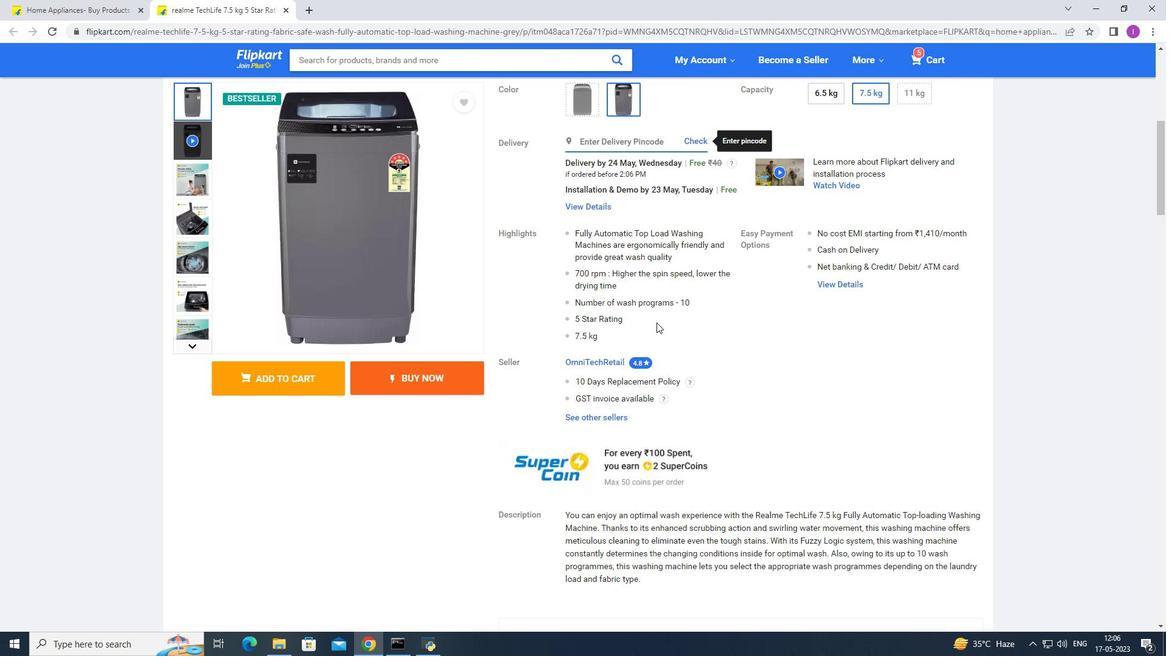 
Action: Mouse scrolled (656, 322) with delta (0, 0)
Screenshot: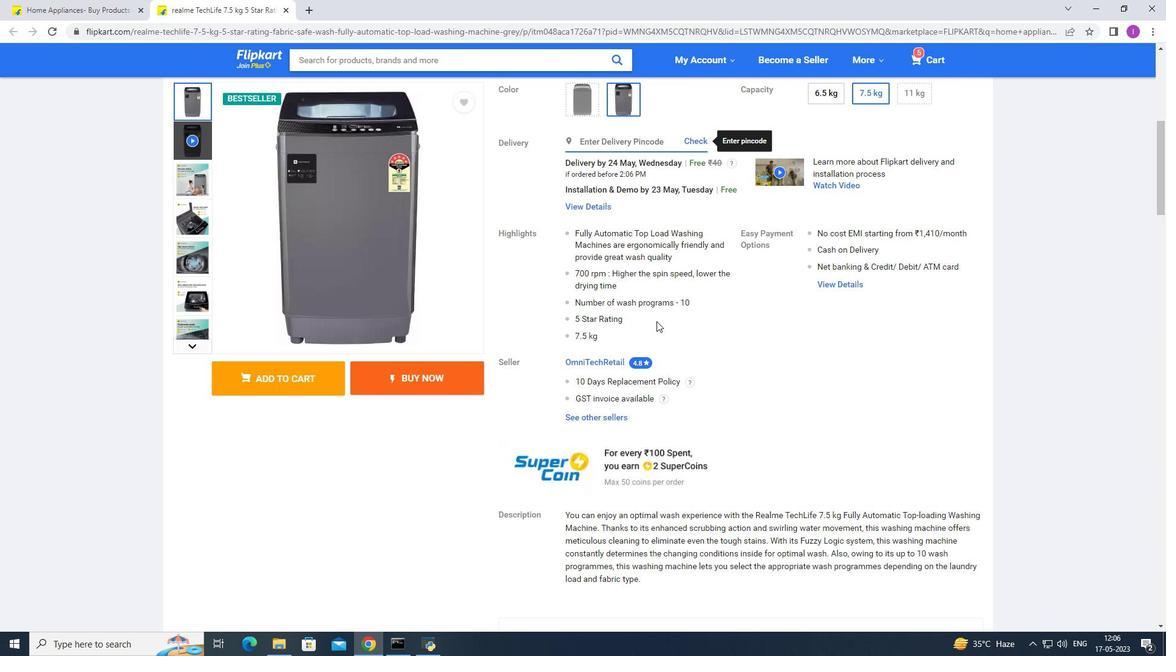 
Action: Mouse scrolled (656, 322) with delta (0, 0)
Screenshot: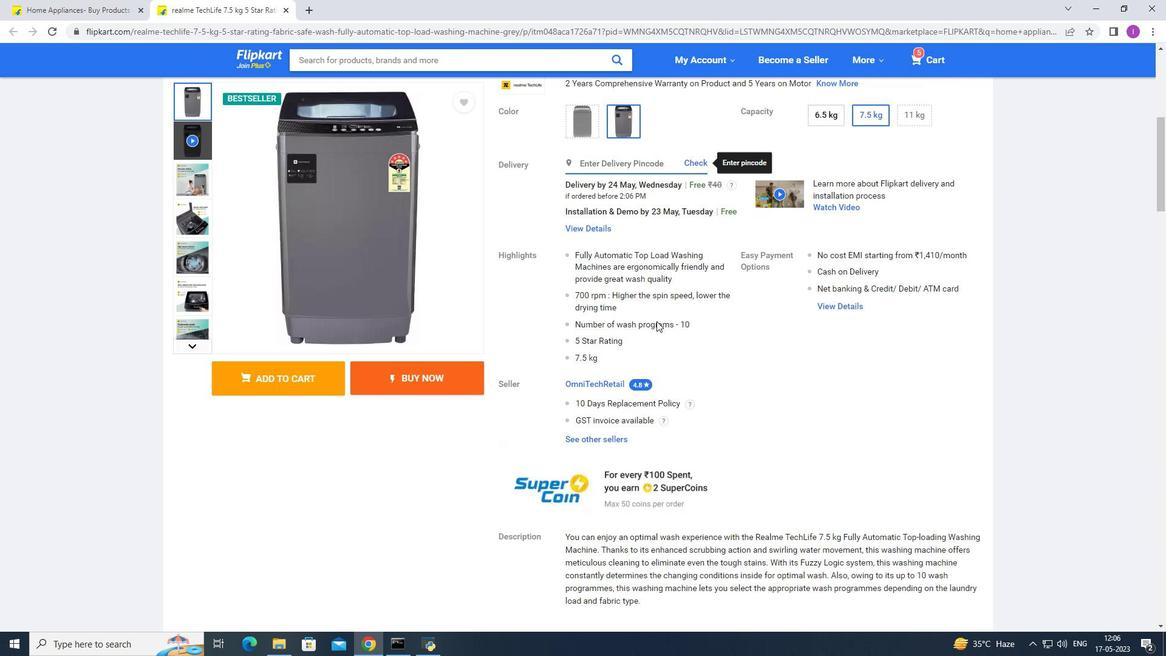 
Action: Mouse moved to (656, 320)
Screenshot: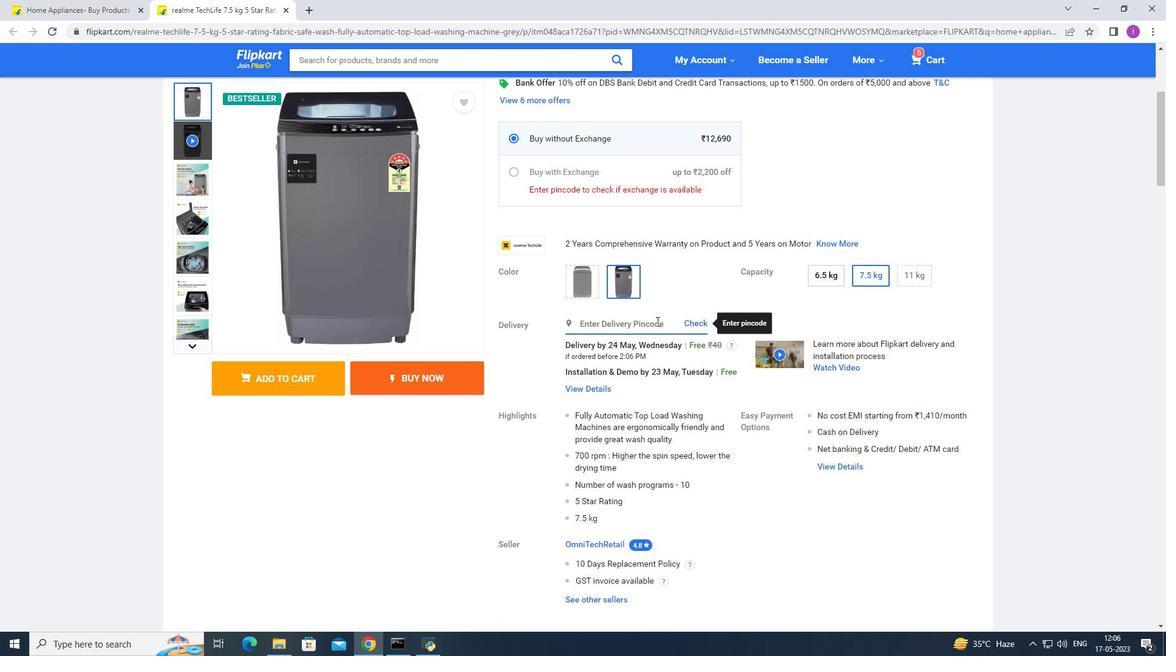 
Action: Mouse scrolled (656, 321) with delta (0, 0)
Screenshot: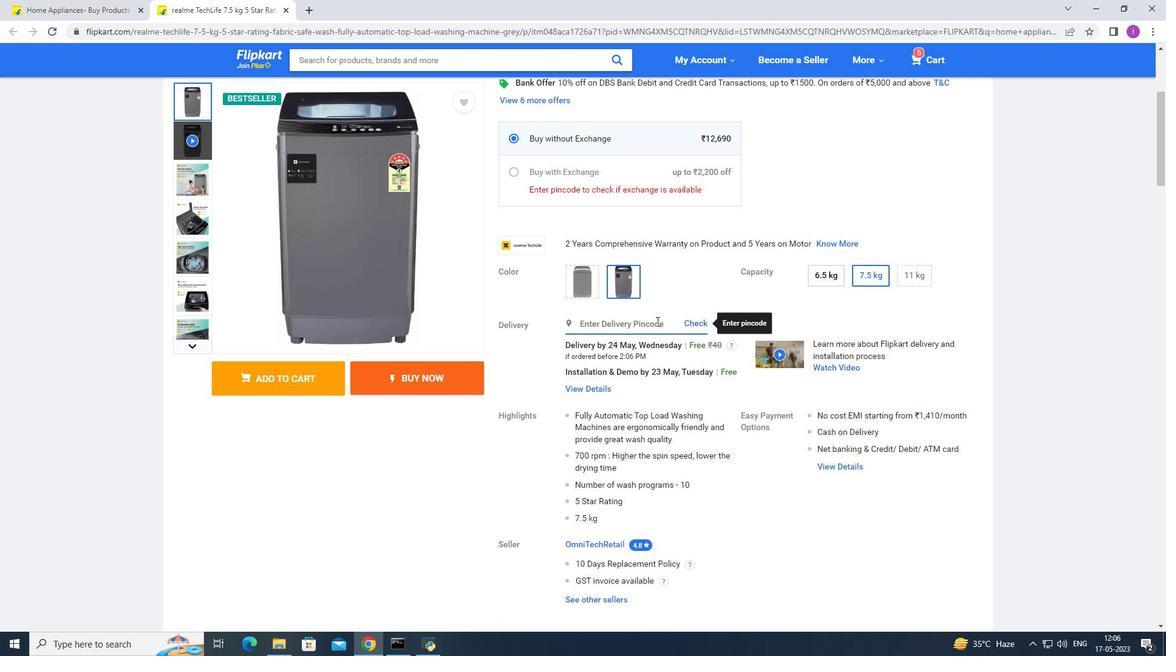 
Action: Mouse moved to (656, 320)
Screenshot: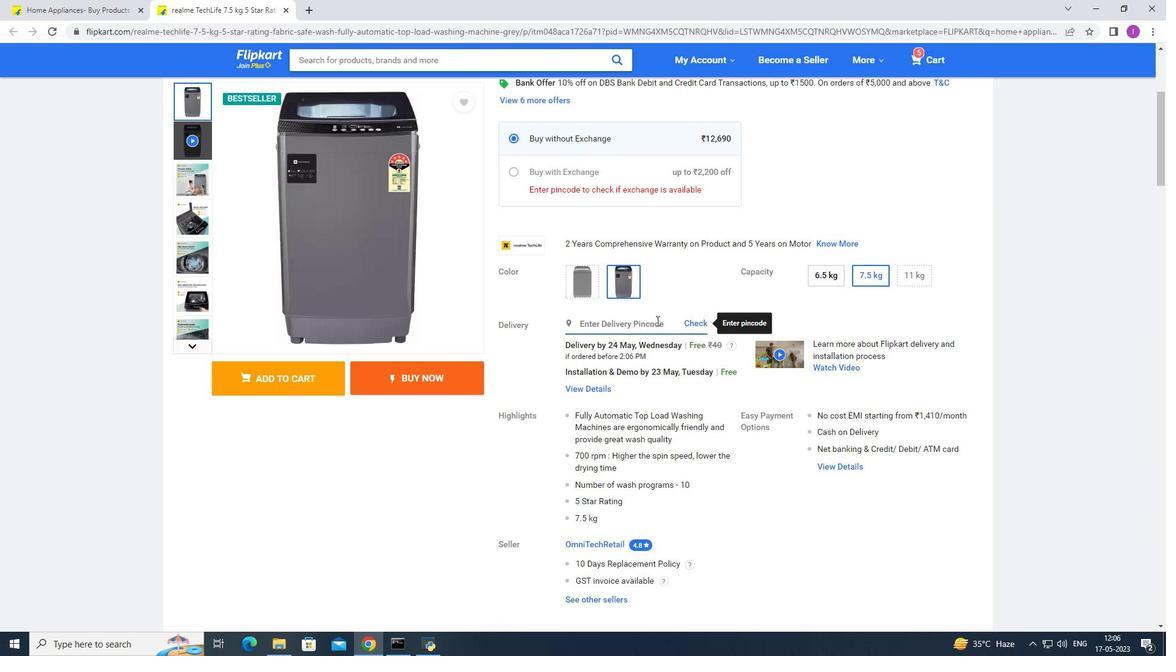 
Action: Mouse scrolled (656, 320) with delta (0, 0)
Screenshot: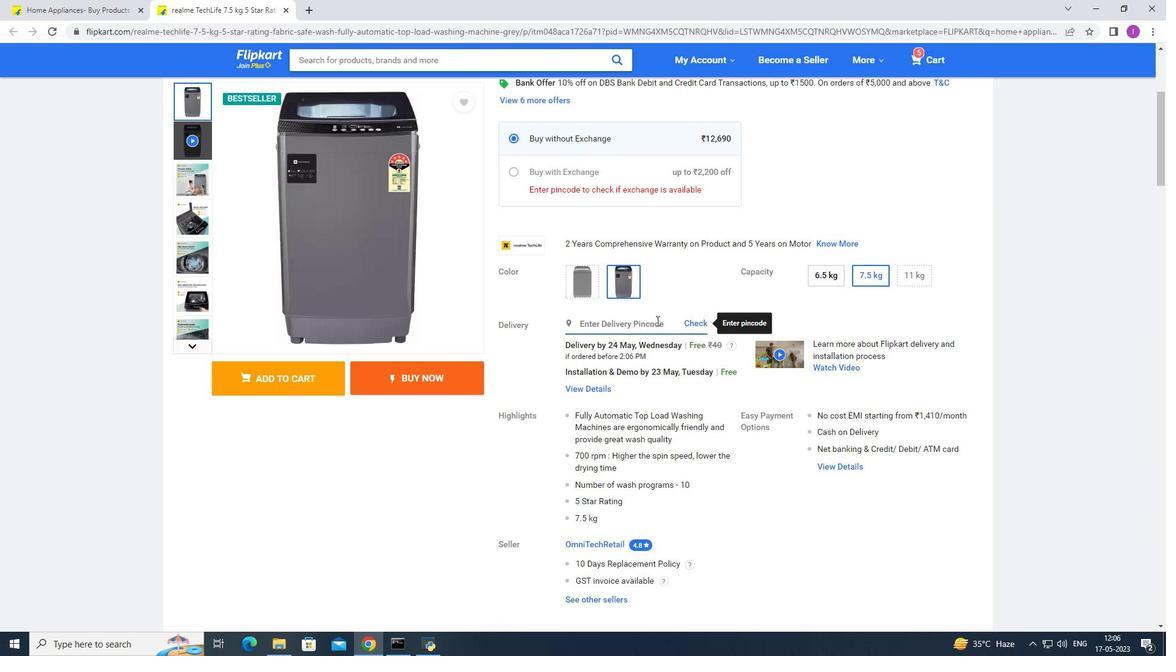 
Action: Mouse moved to (656, 315)
Screenshot: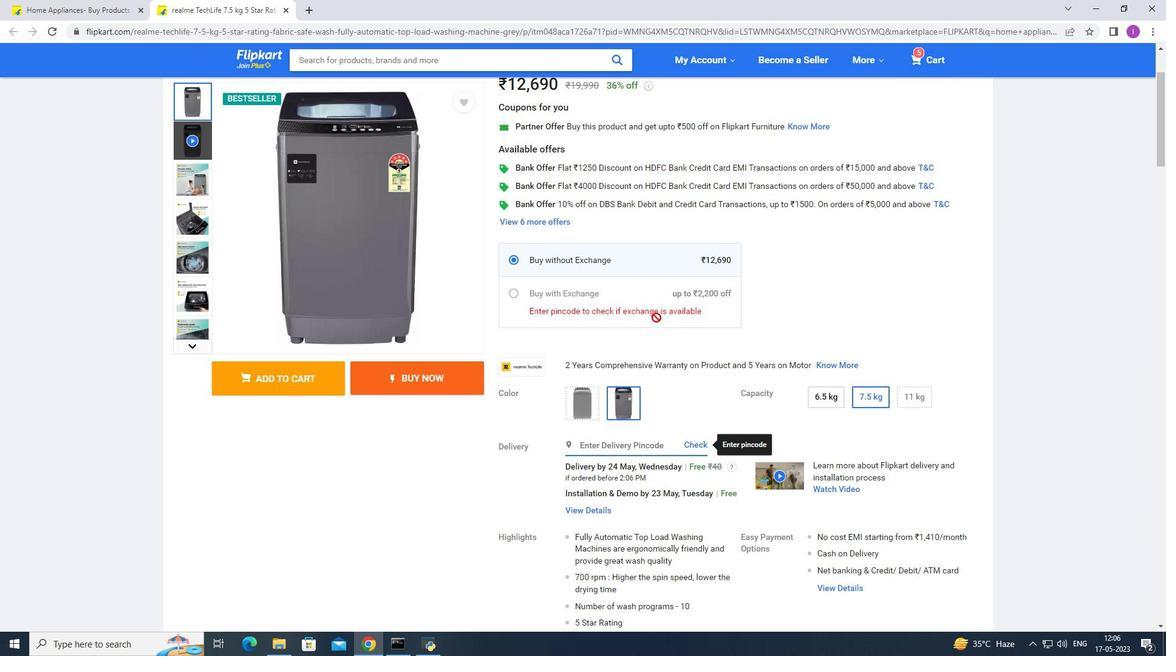 
Action: Mouse scrolled (656, 316) with delta (0, 0)
Screenshot: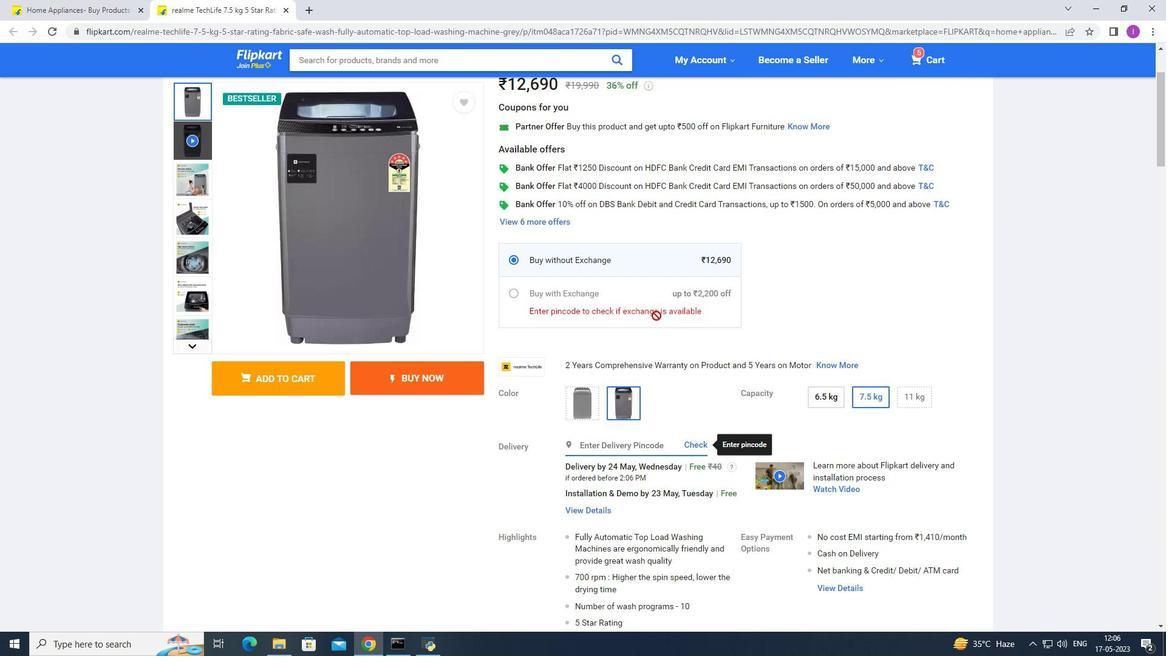 
Action: Mouse scrolled (656, 316) with delta (0, 0)
Screenshot: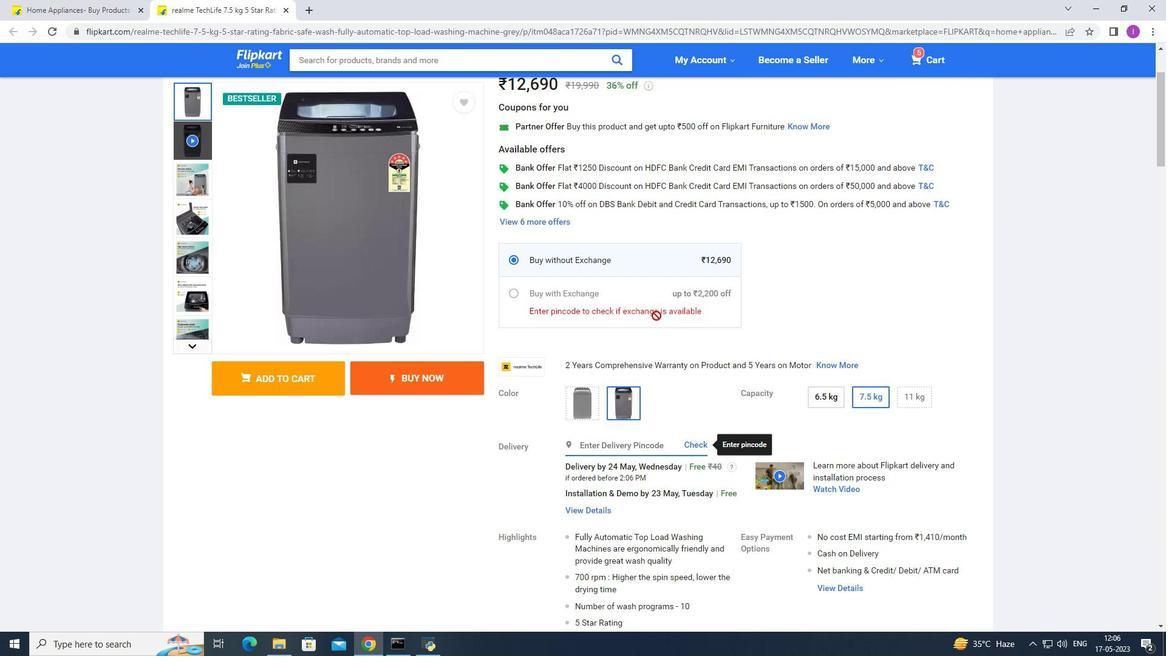 
Action: Mouse scrolled (656, 316) with delta (0, 0)
Screenshot: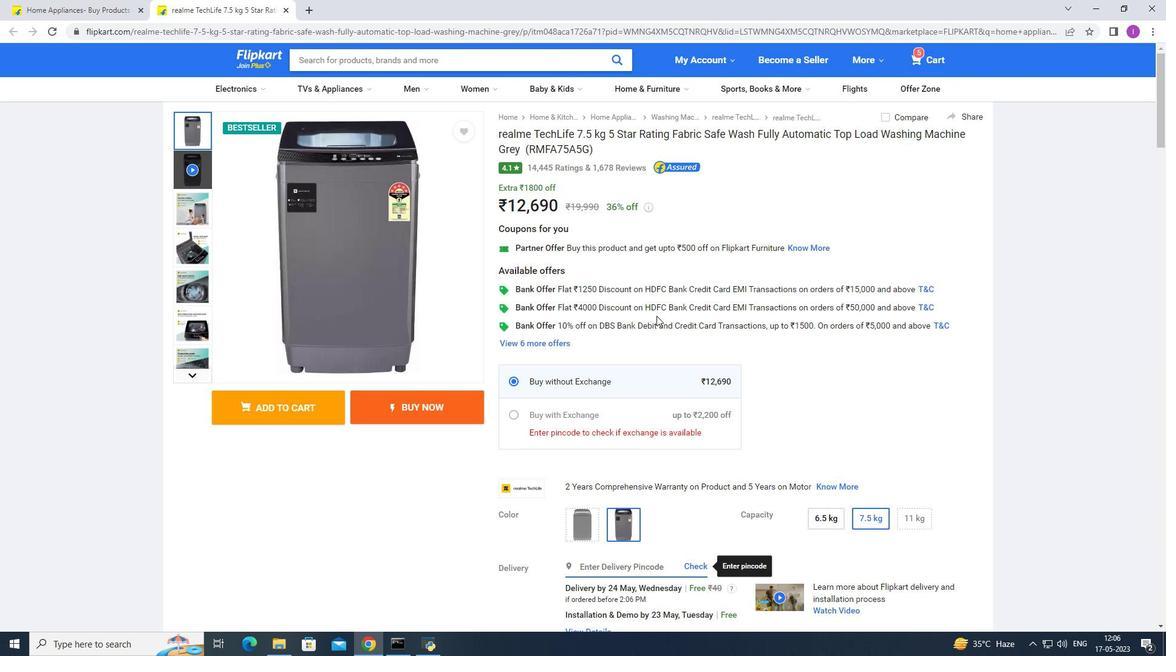
Action: Mouse scrolled (656, 316) with delta (0, 0)
Screenshot: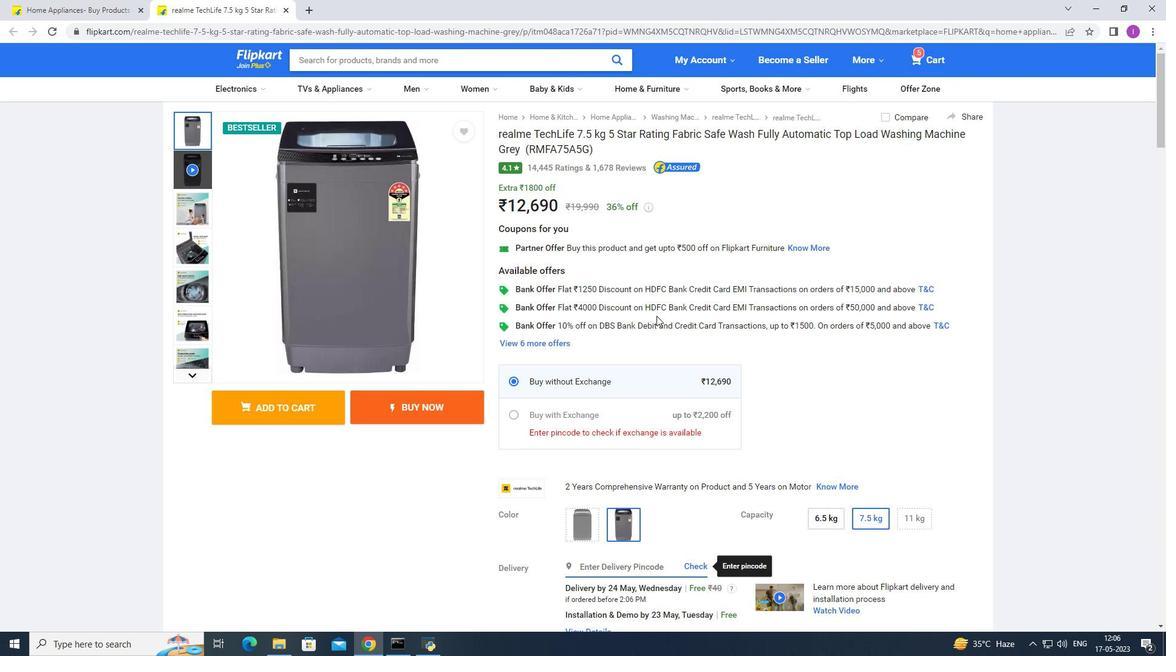 
Action: Mouse scrolled (656, 316) with delta (0, 0)
Screenshot: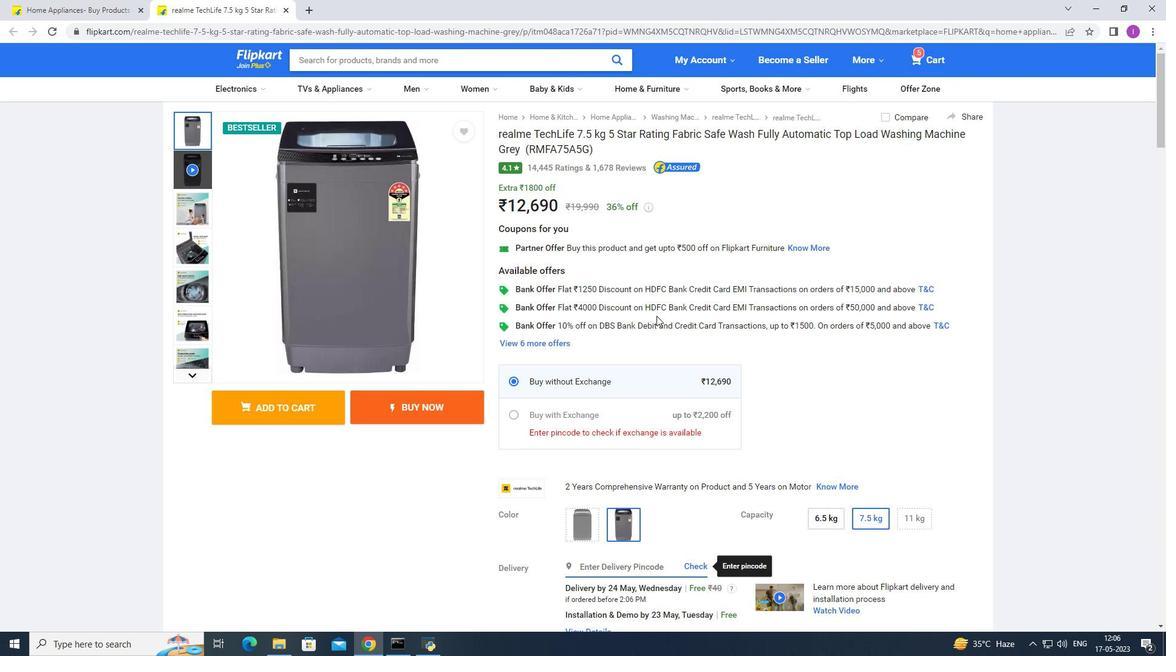 
Action: Mouse scrolled (656, 316) with delta (0, 0)
Screenshot: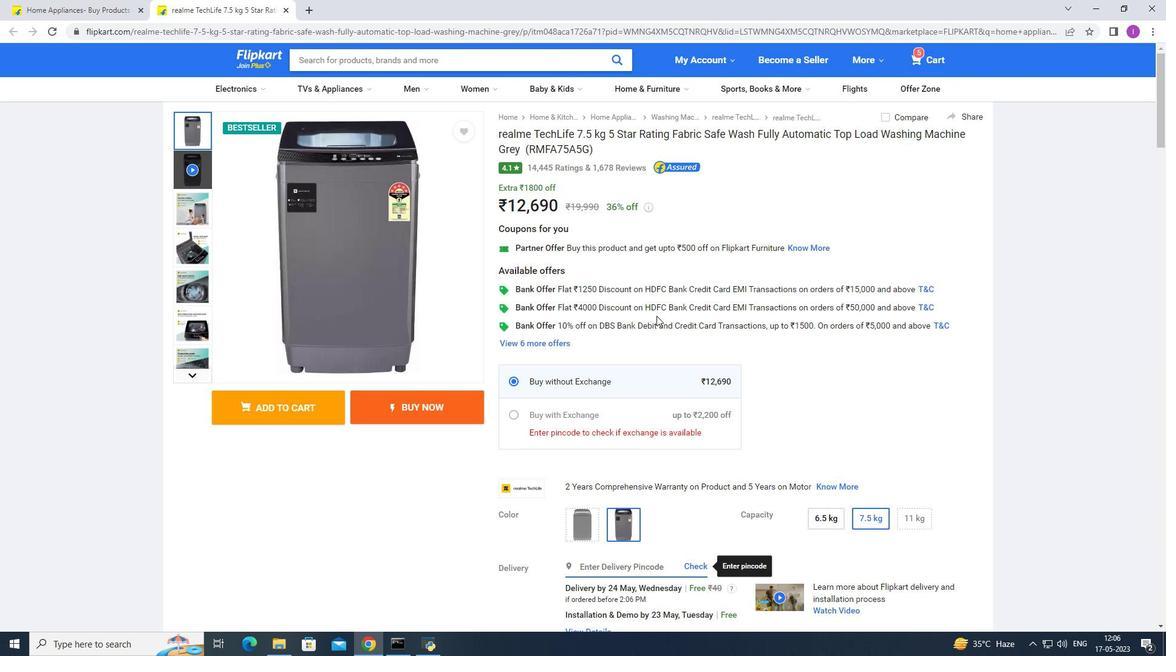 
Action: Mouse moved to (658, 314)
Screenshot: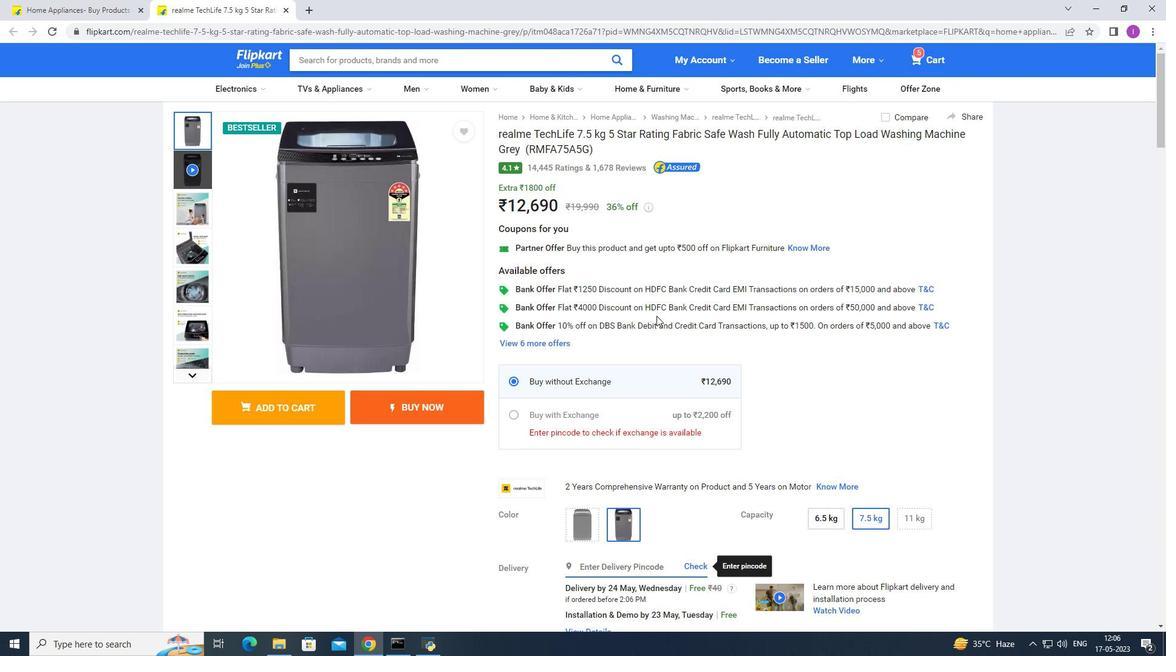 
Action: Mouse scrolled (658, 315) with delta (0, 0)
Screenshot: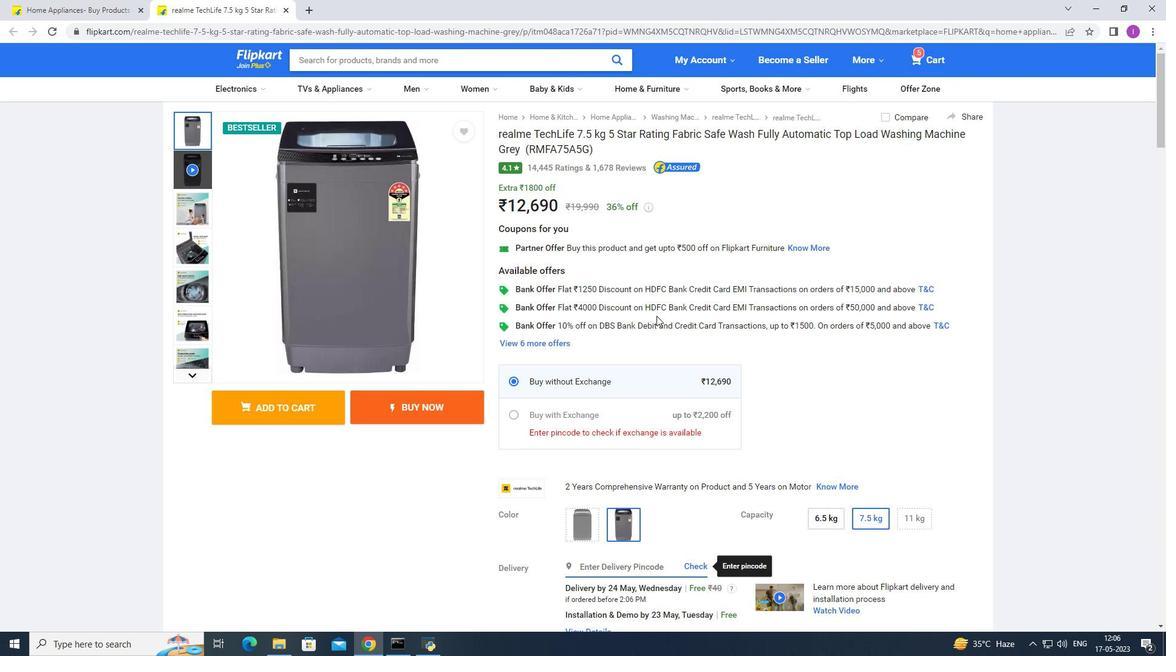 
Action: Mouse moved to (288, 411)
Screenshot: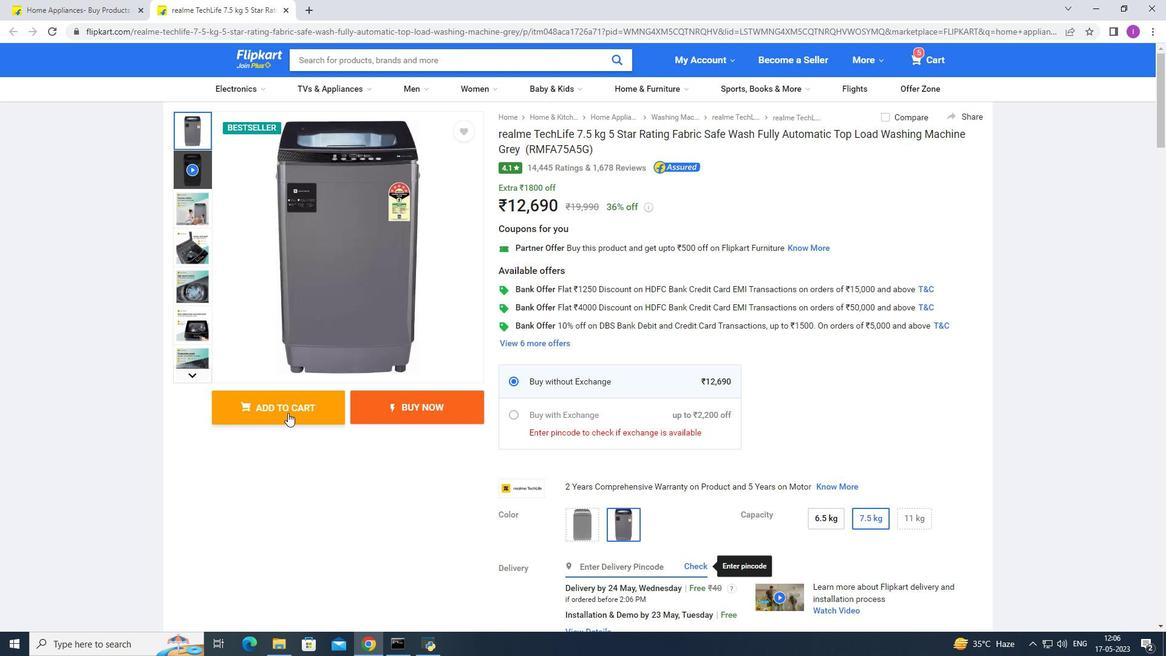 
Action: Mouse pressed left at (288, 411)
Screenshot: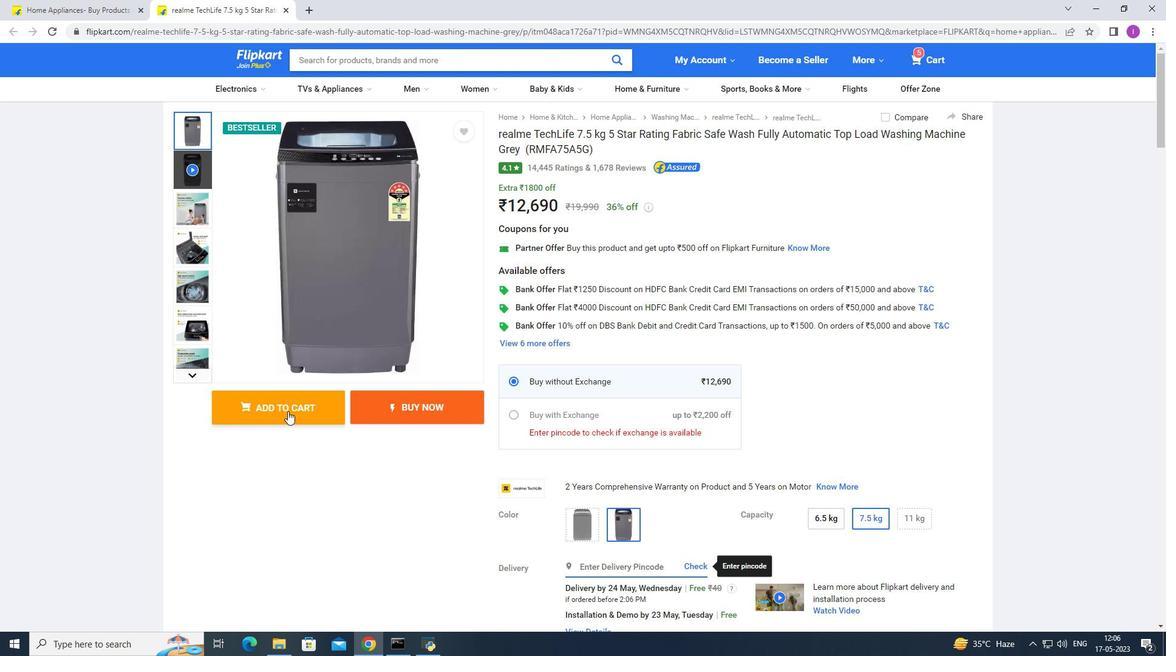 
Action: Mouse moved to (102, 13)
Screenshot: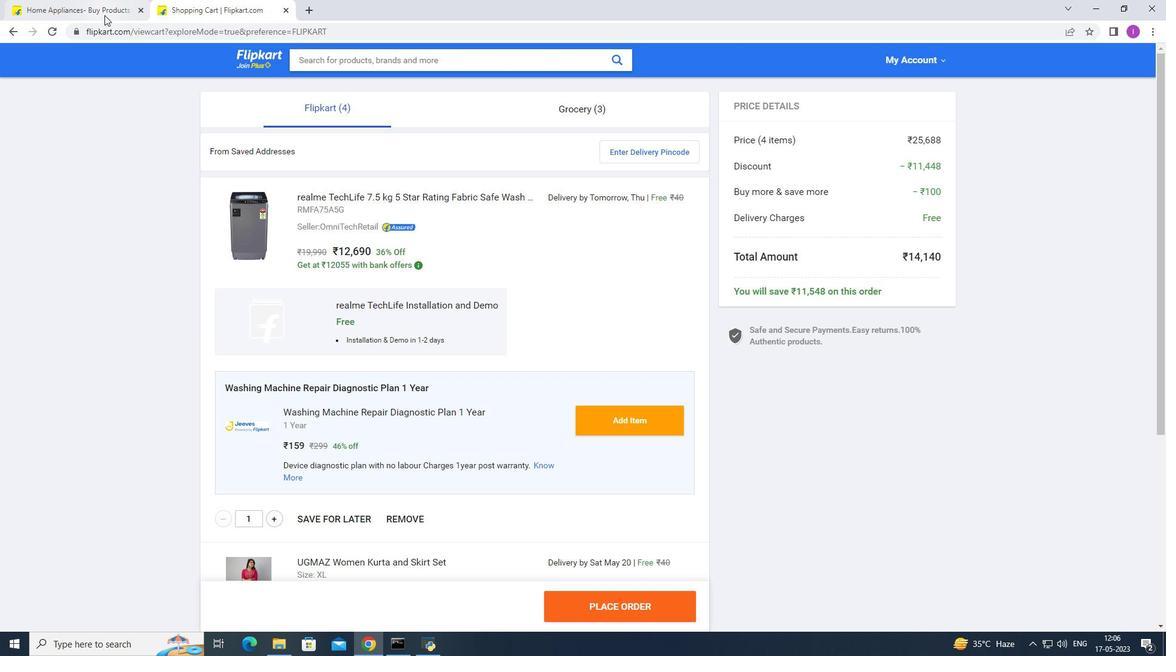 
Action: Mouse pressed left at (102, 13)
Screenshot: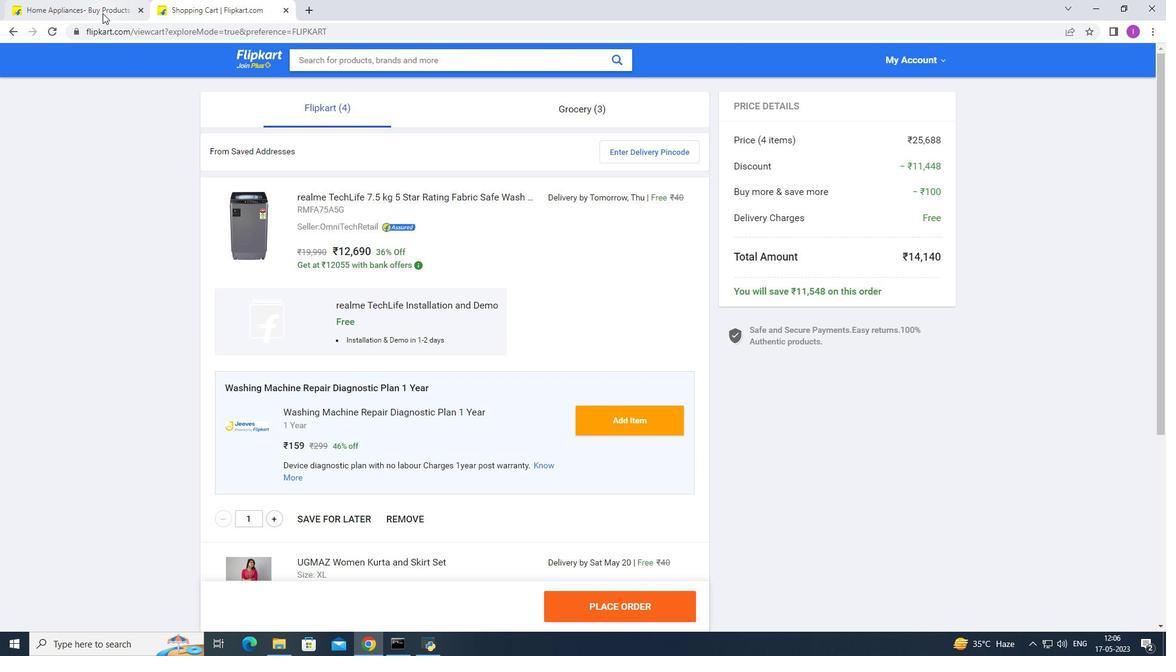 
Action: Mouse moved to (432, 404)
Screenshot: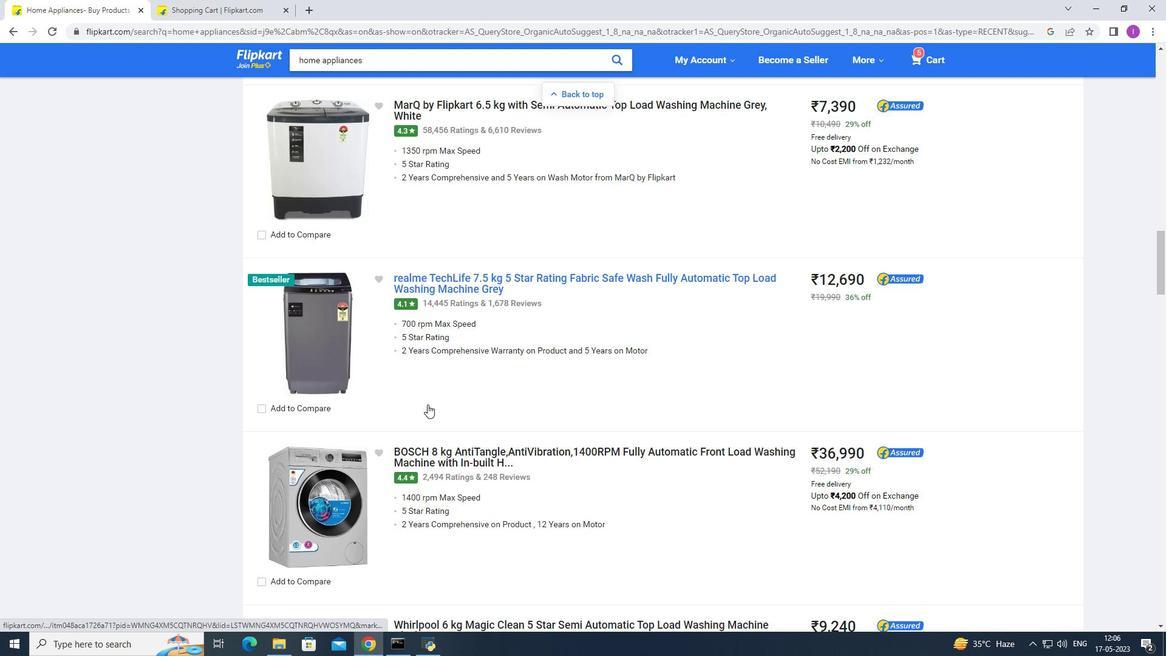 
Action: Mouse scrolled (432, 403) with delta (0, 0)
Screenshot: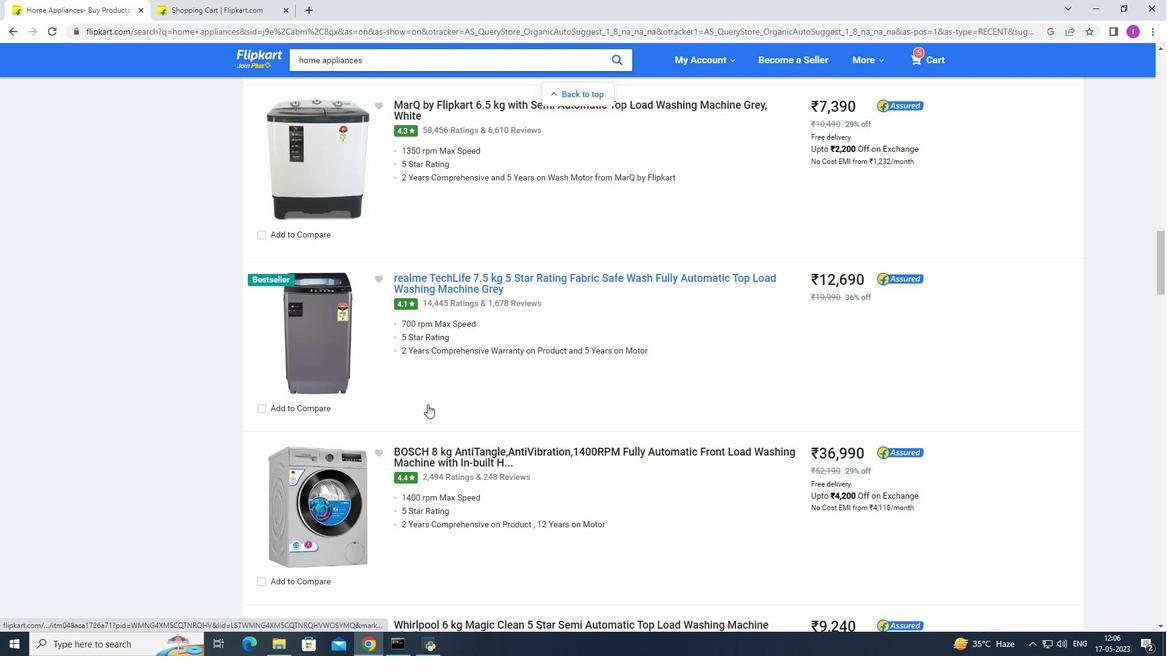 
Action: Mouse scrolled (432, 403) with delta (0, 0)
Screenshot: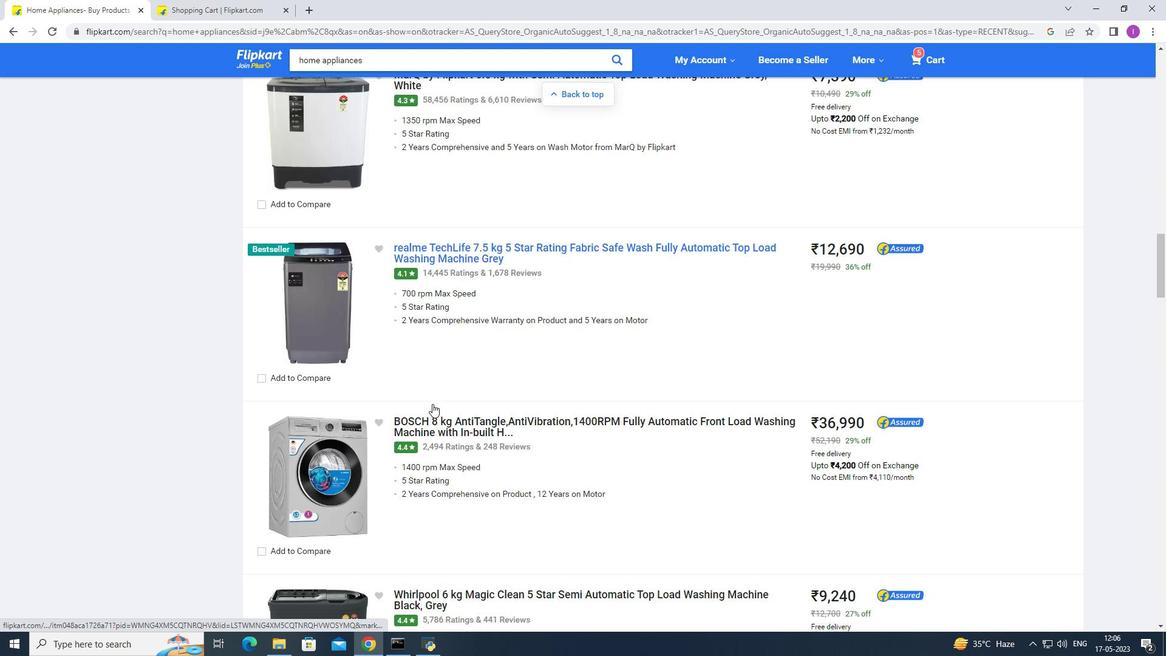 
Action: Mouse scrolled (432, 403) with delta (0, 0)
Screenshot: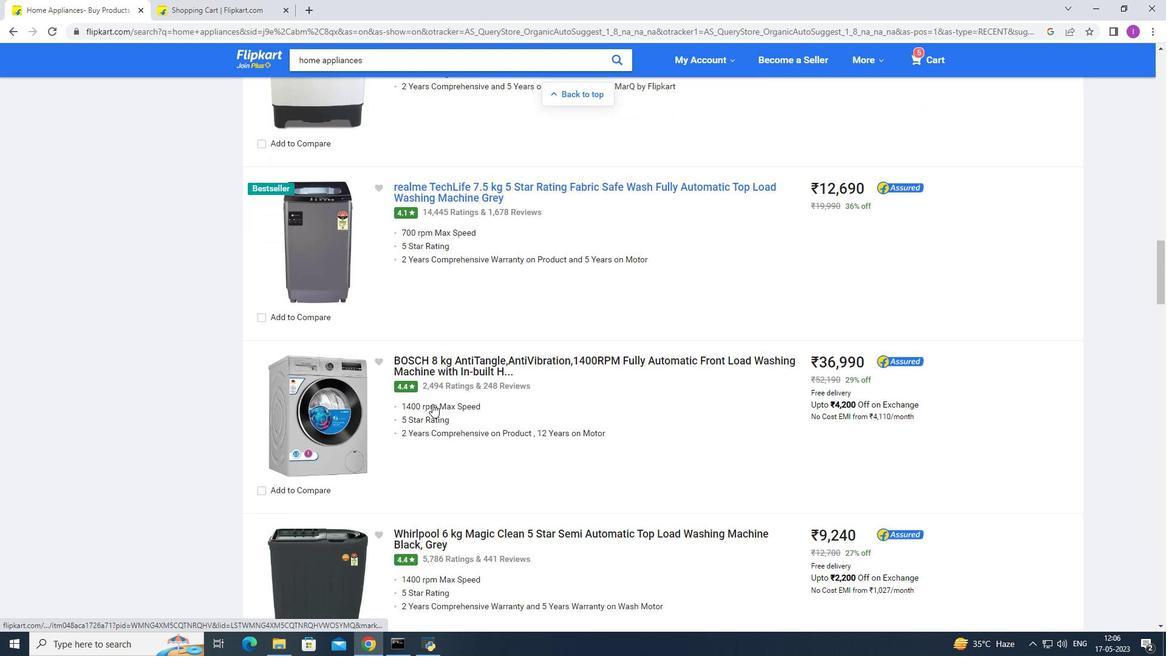 
Action: Mouse moved to (433, 404)
Screenshot: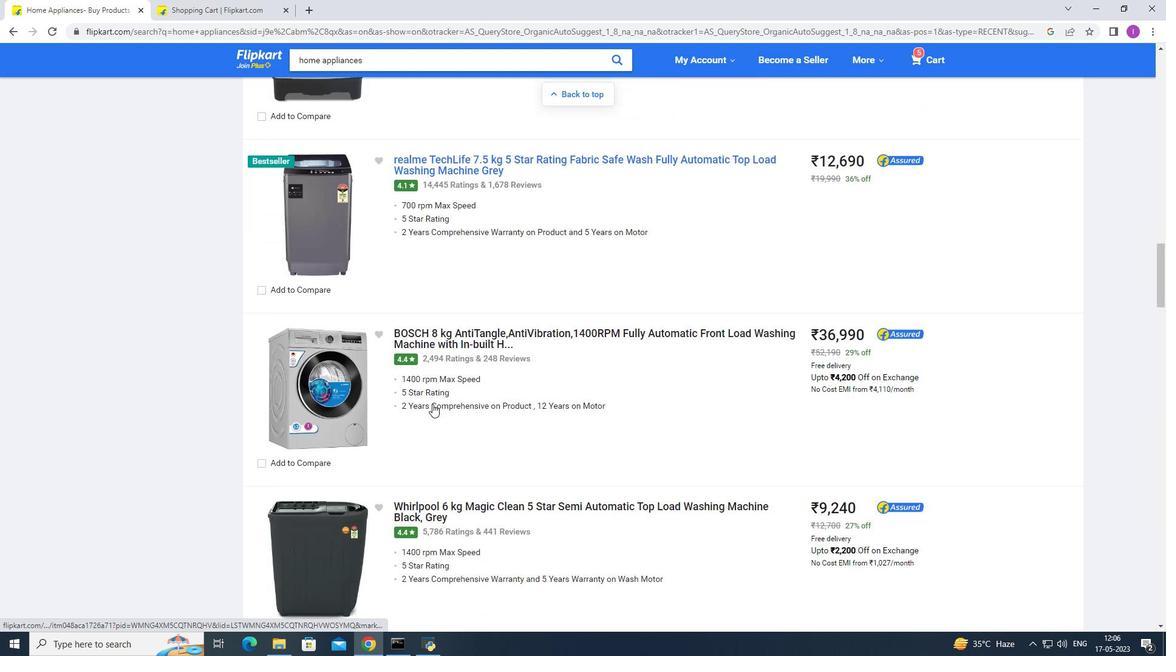 
Action: Mouse scrolled (433, 404) with delta (0, 0)
Screenshot: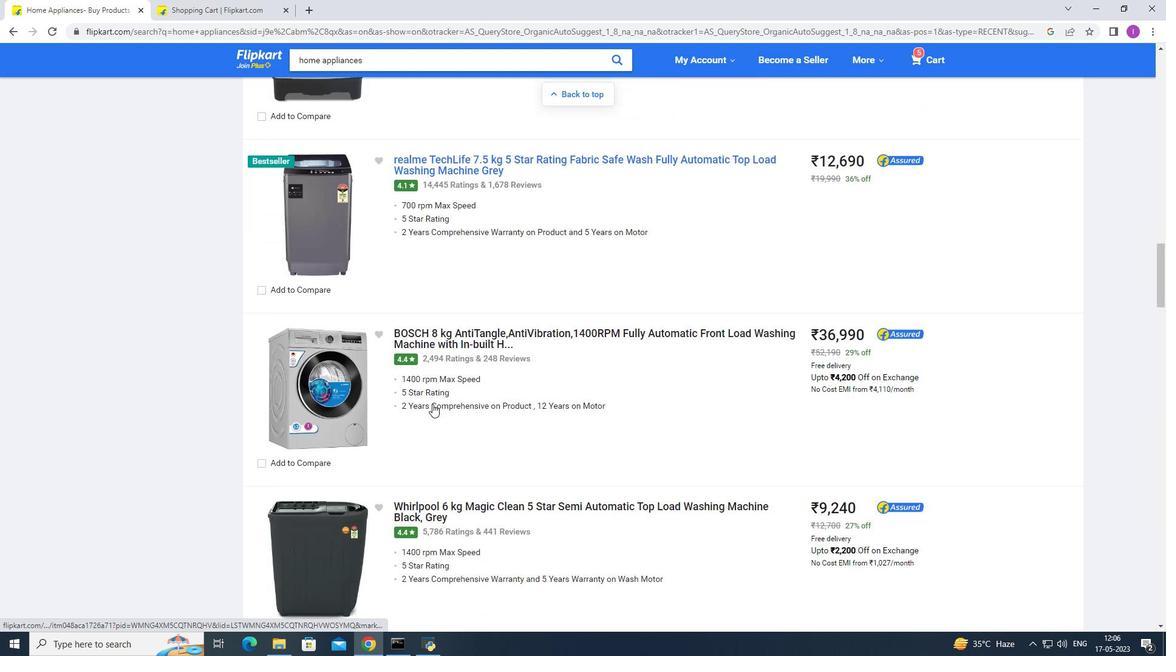 
Action: Mouse moved to (433, 403)
Screenshot: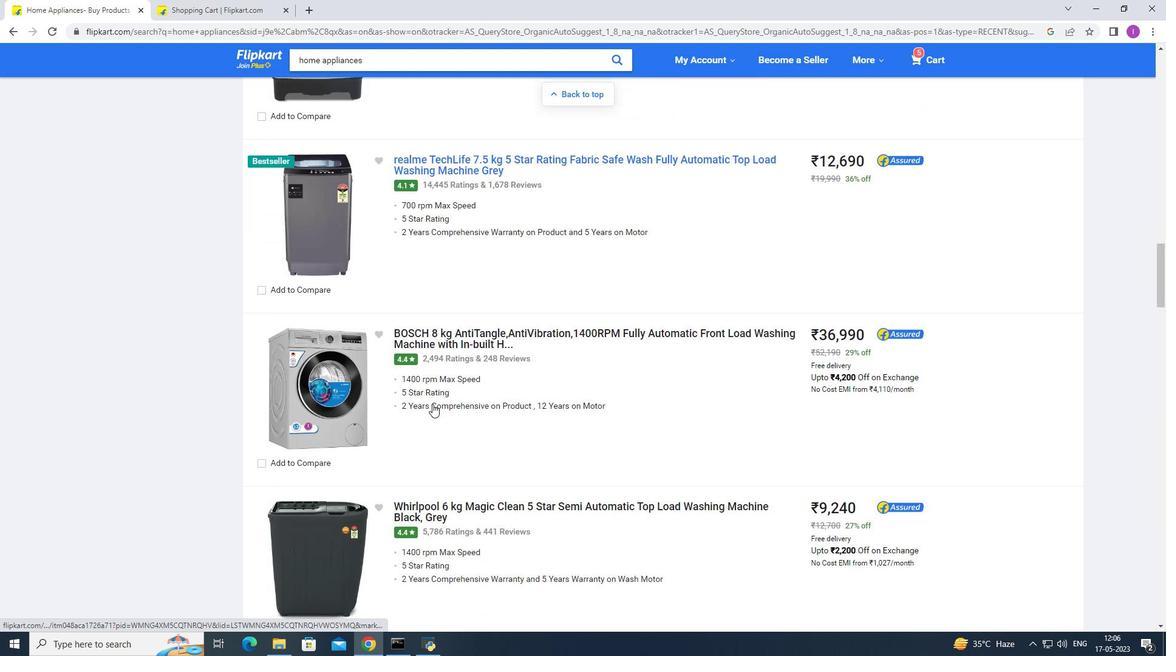 
Action: Mouse scrolled (433, 404) with delta (0, 0)
Screenshot: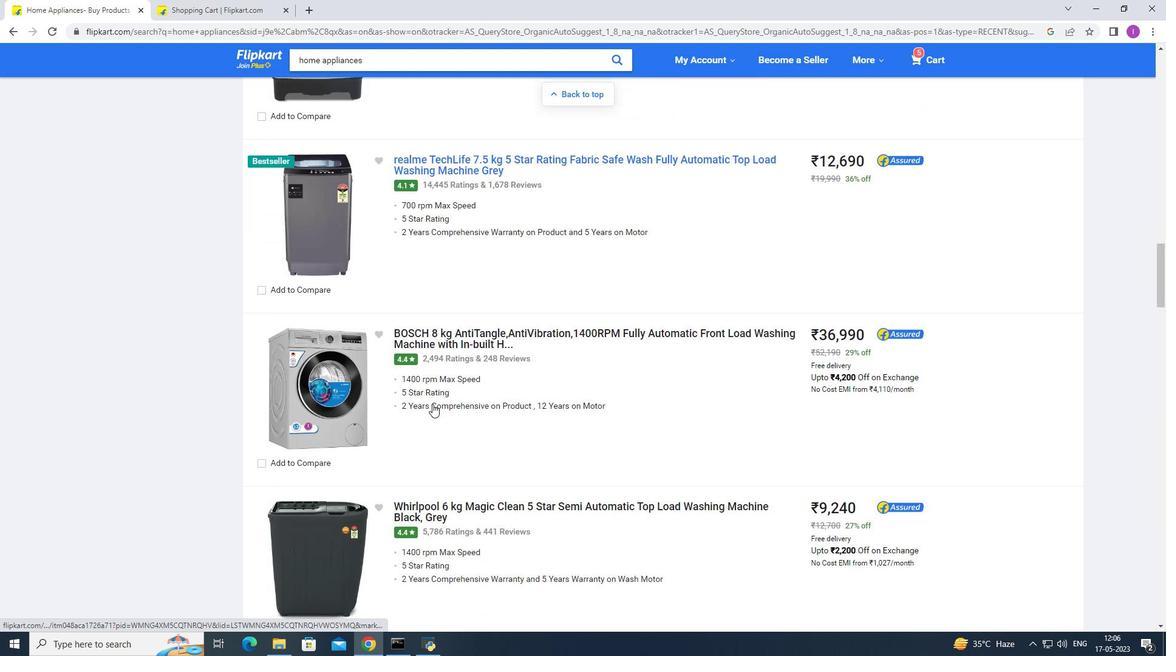 
Action: Mouse moved to (434, 400)
Screenshot: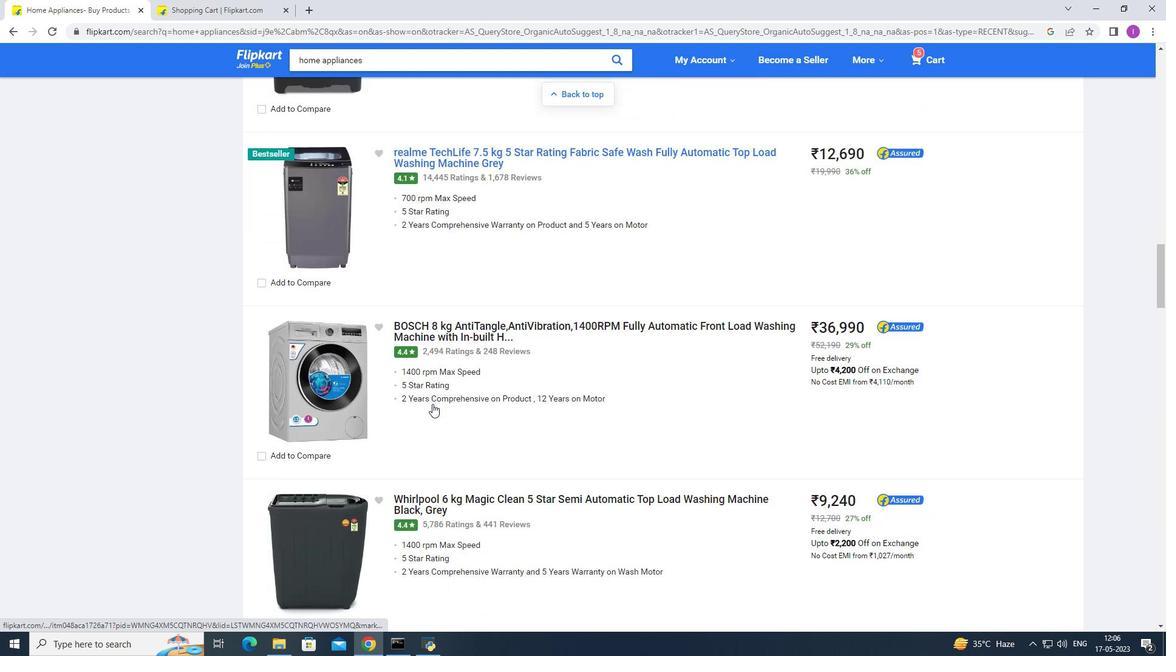 
Action: Mouse scrolled (434, 402) with delta (0, 0)
Screenshot: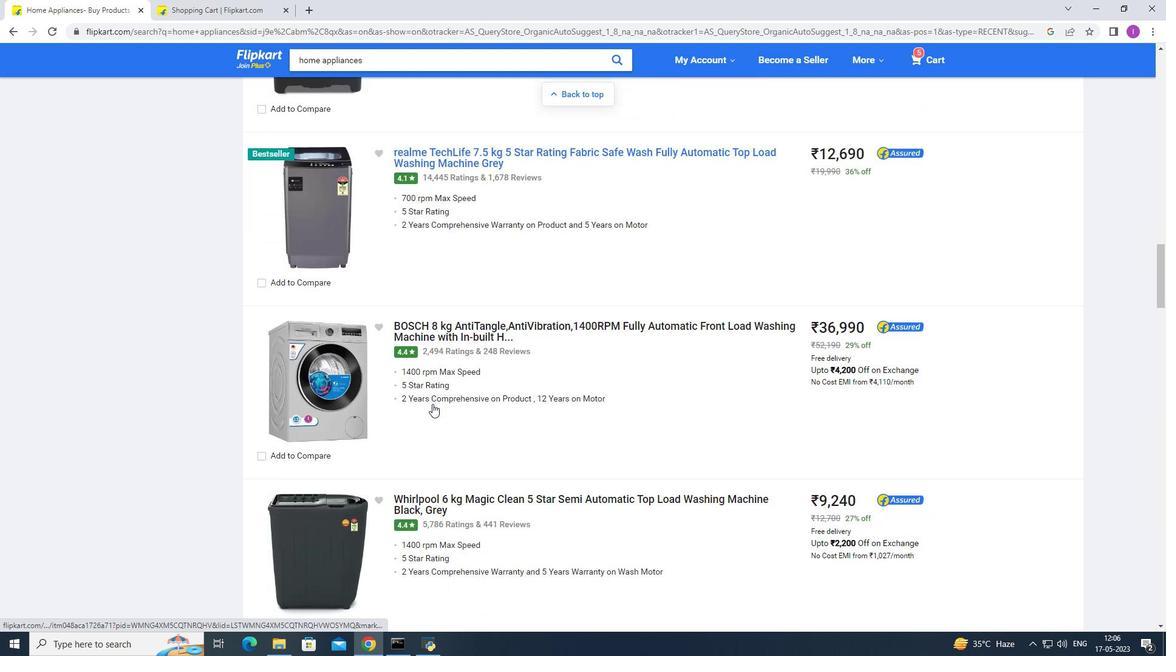 
Action: Mouse moved to (436, 394)
Screenshot: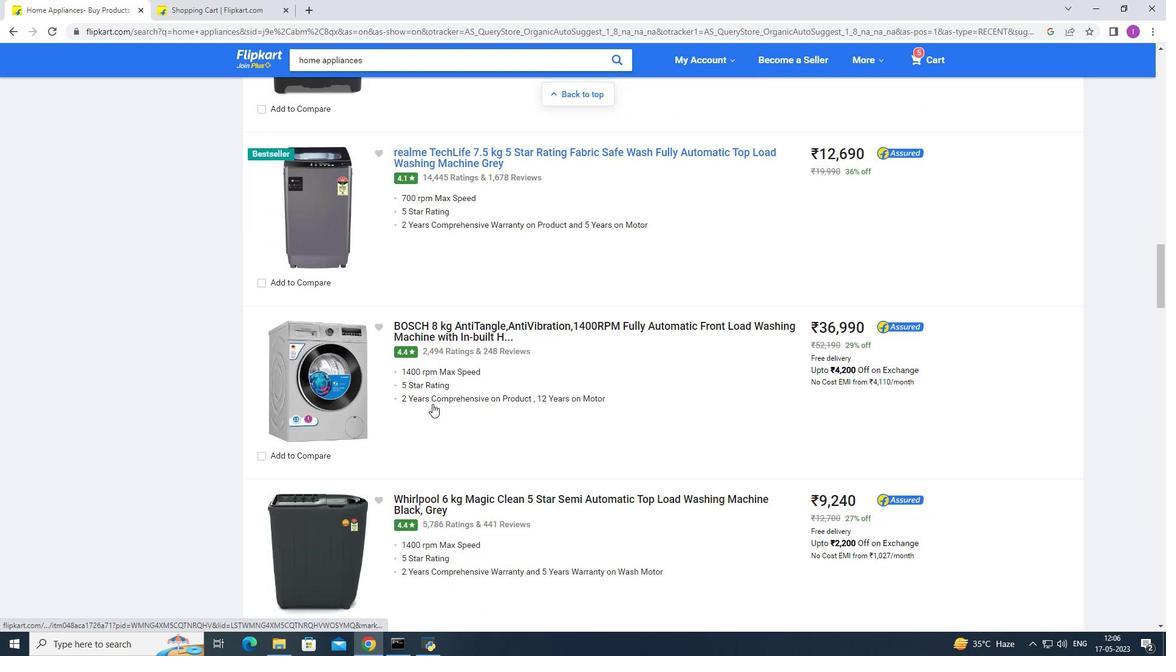 
Action: Mouse scrolled (436, 396) with delta (0, 0)
Screenshot: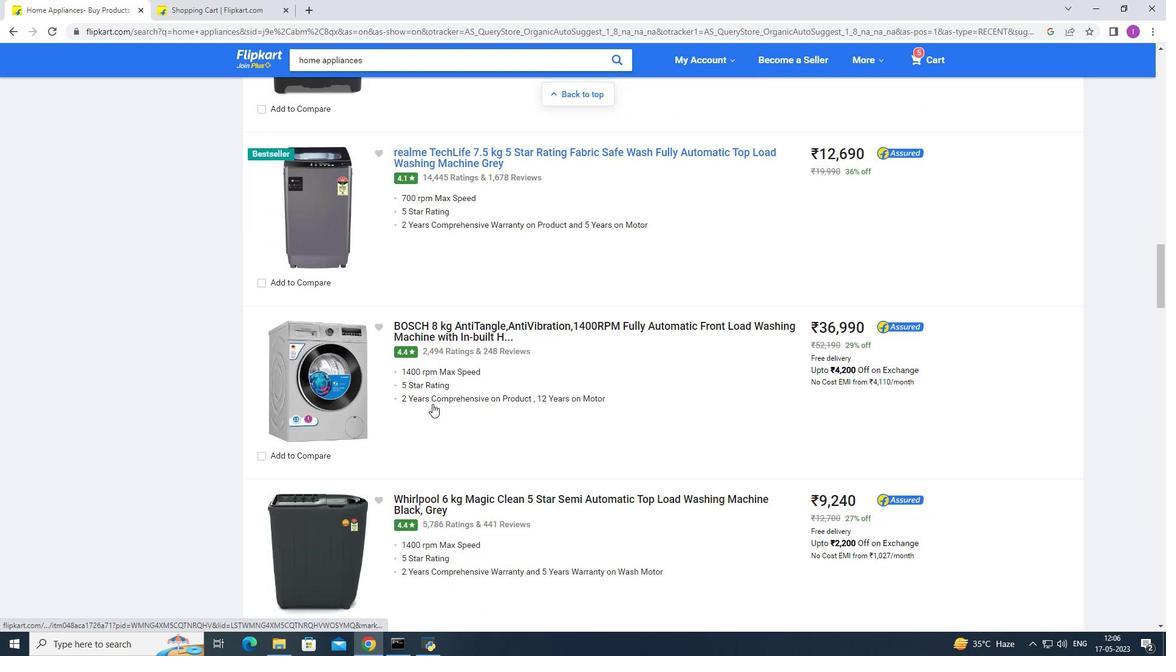
Action: Mouse moved to (446, 382)
Screenshot: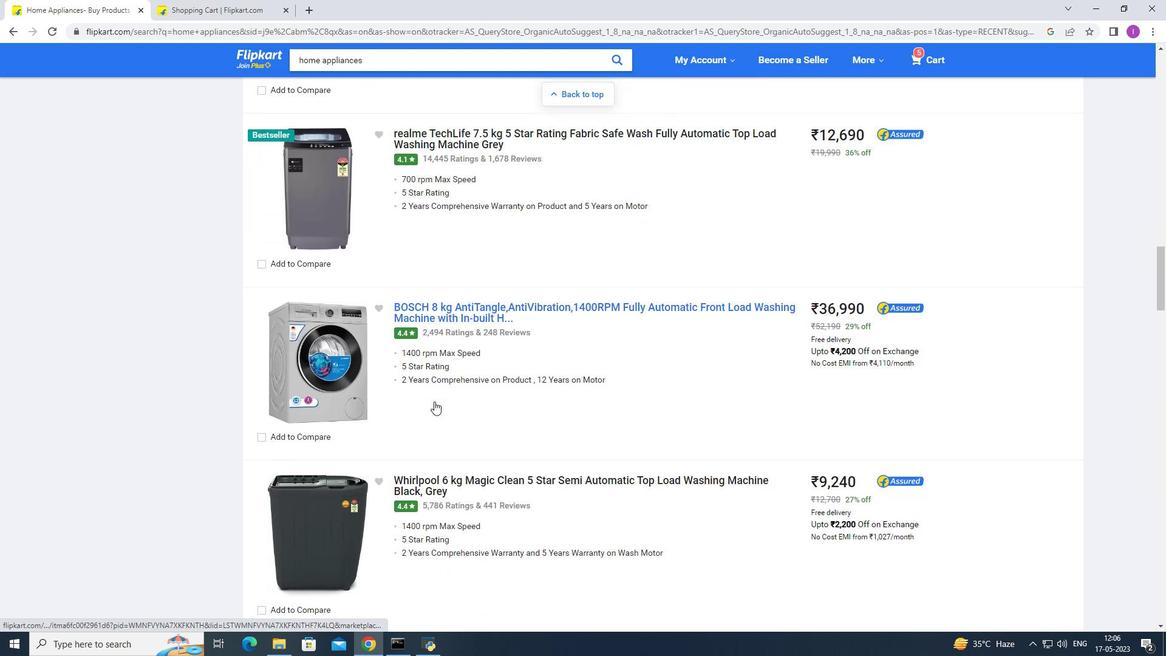 
Action: Mouse scrolled (446, 382) with delta (0, 0)
Screenshot: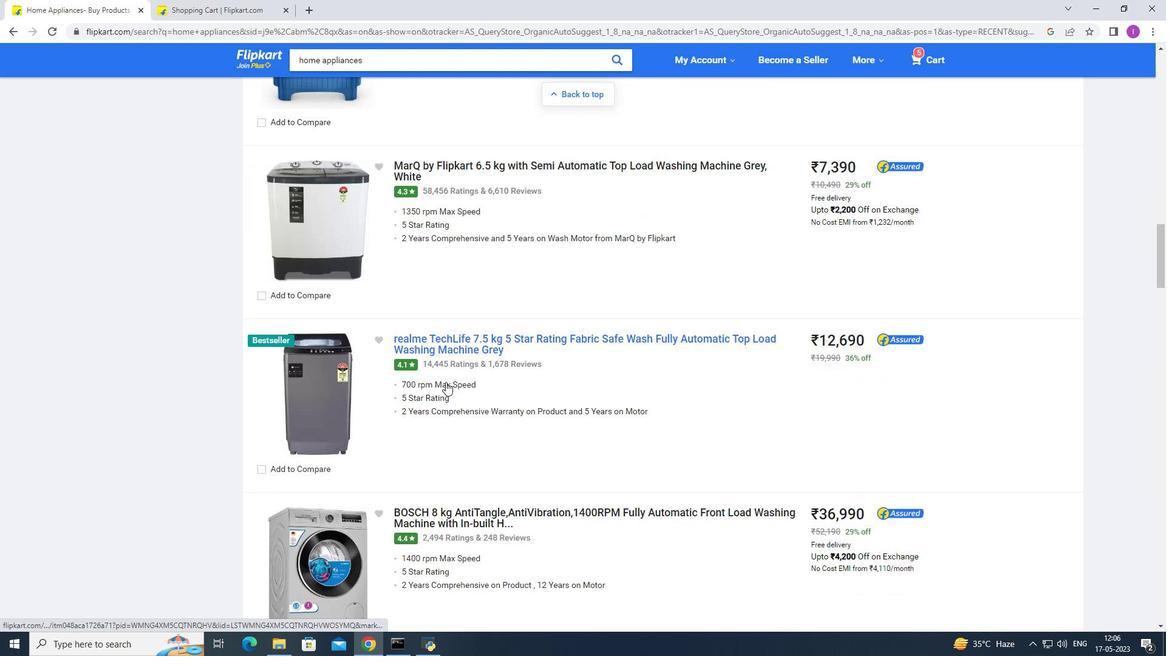 
Action: Mouse scrolled (446, 382) with delta (0, 0)
Screenshot: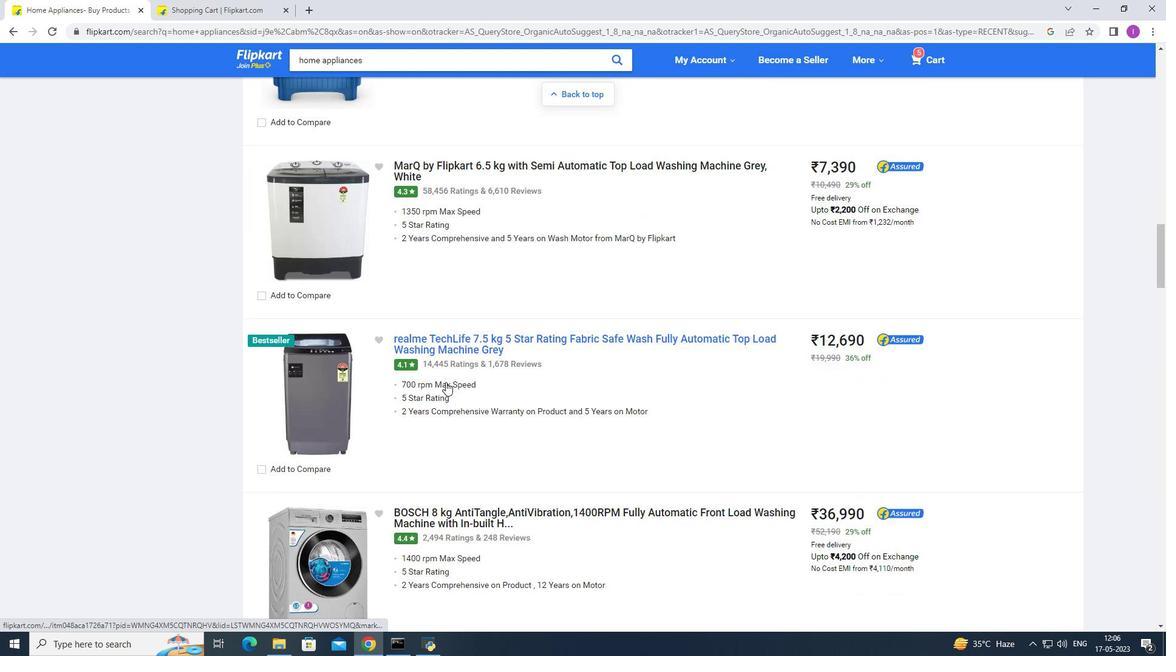 
Action: Mouse moved to (446, 382)
Screenshot: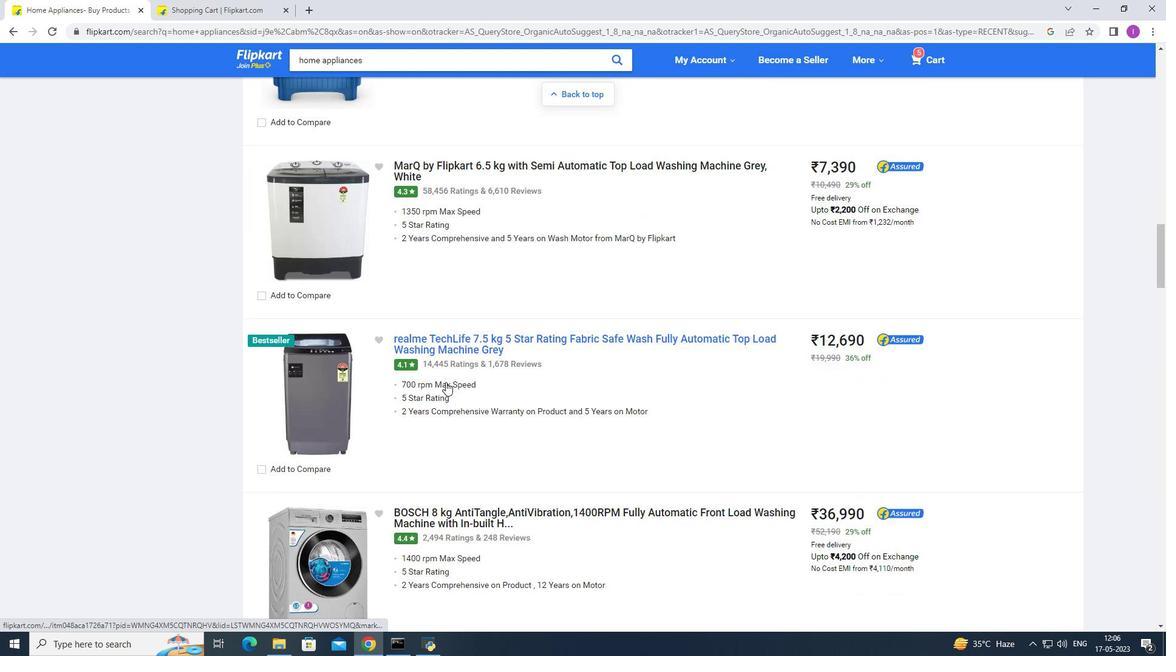 
Action: Mouse scrolled (446, 382) with delta (0, 0)
Screenshot: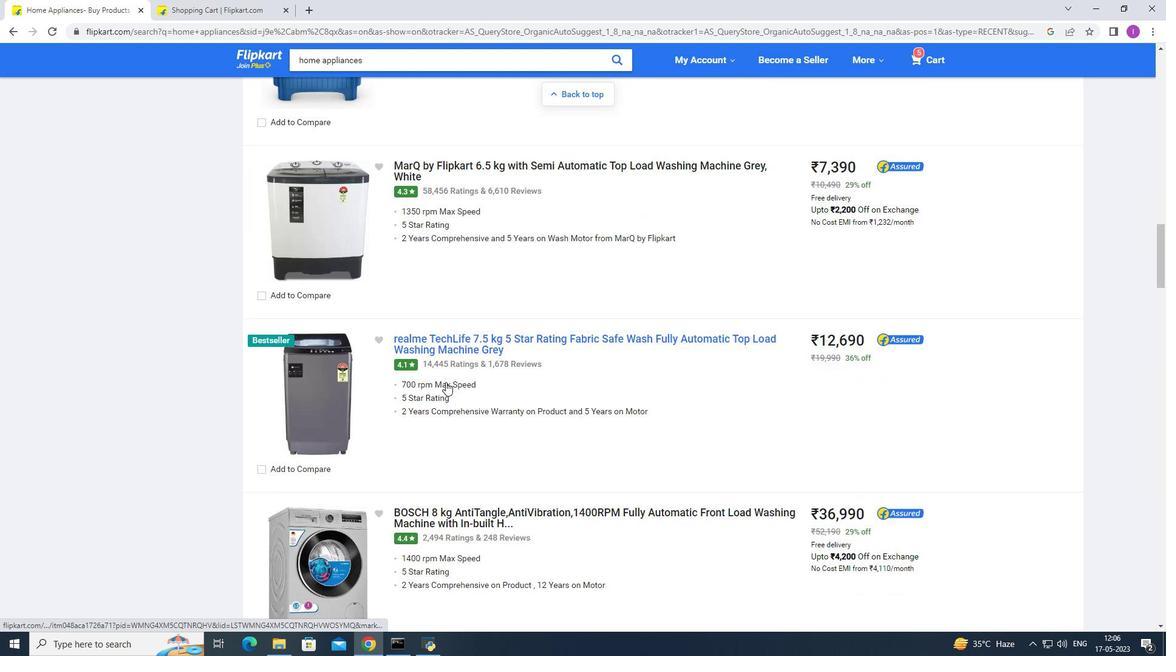
Action: Mouse scrolled (446, 382) with delta (0, 0)
Screenshot: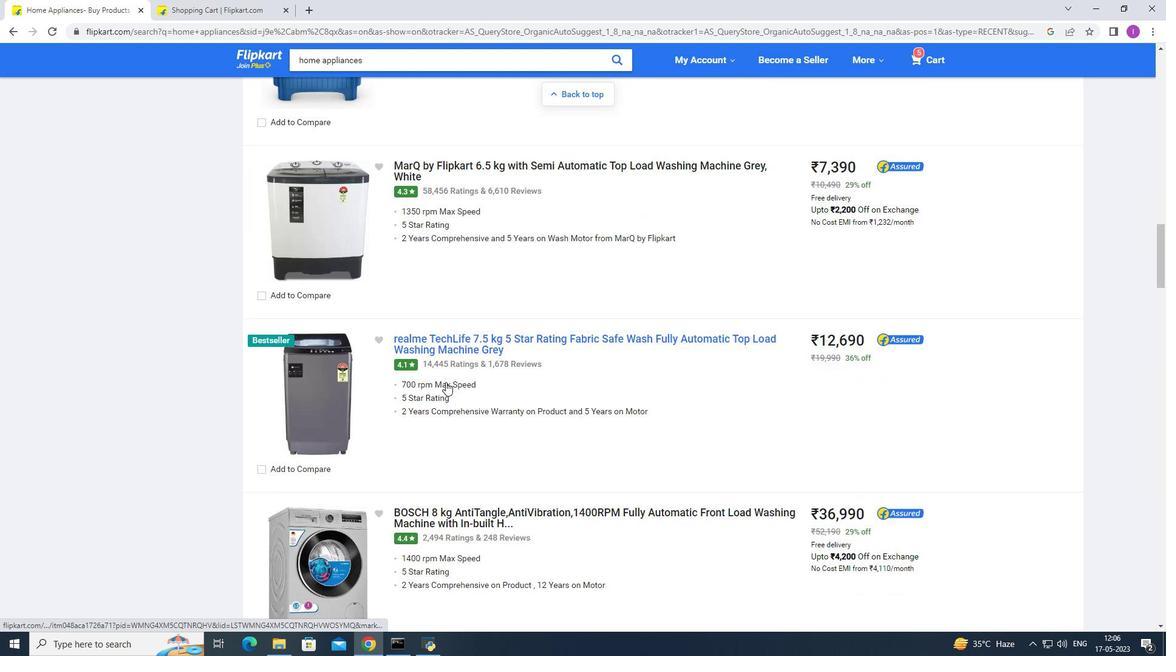 
Action: Mouse scrolled (446, 382) with delta (0, 0)
Screenshot: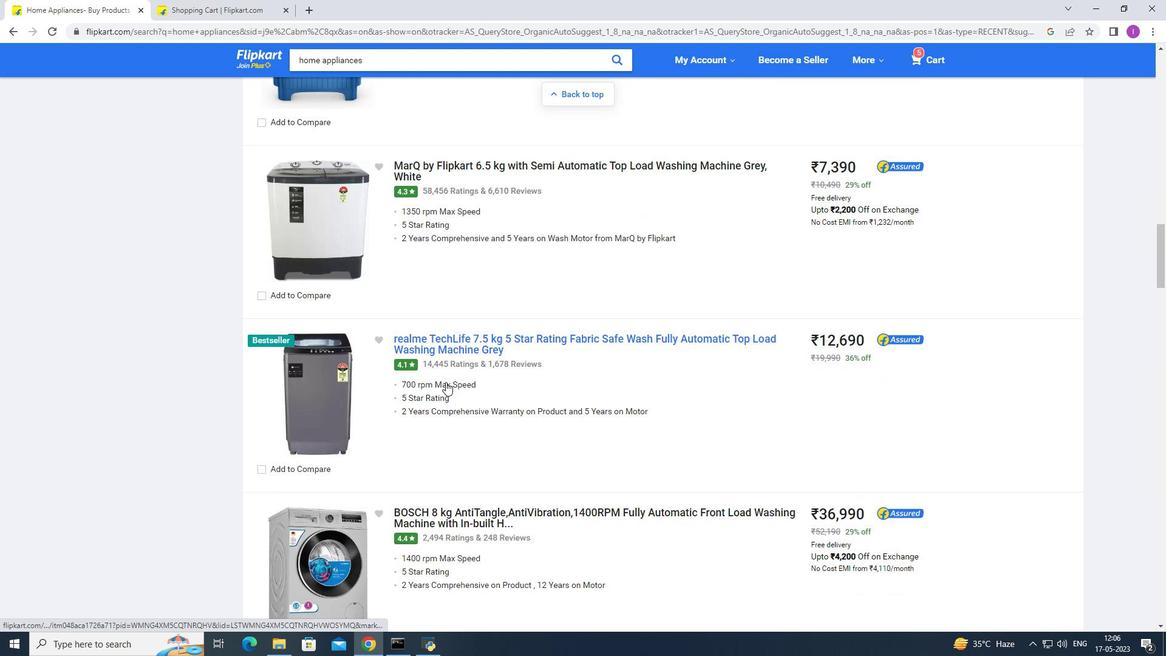 
Action: Mouse scrolled (446, 382) with delta (0, 0)
Screenshot: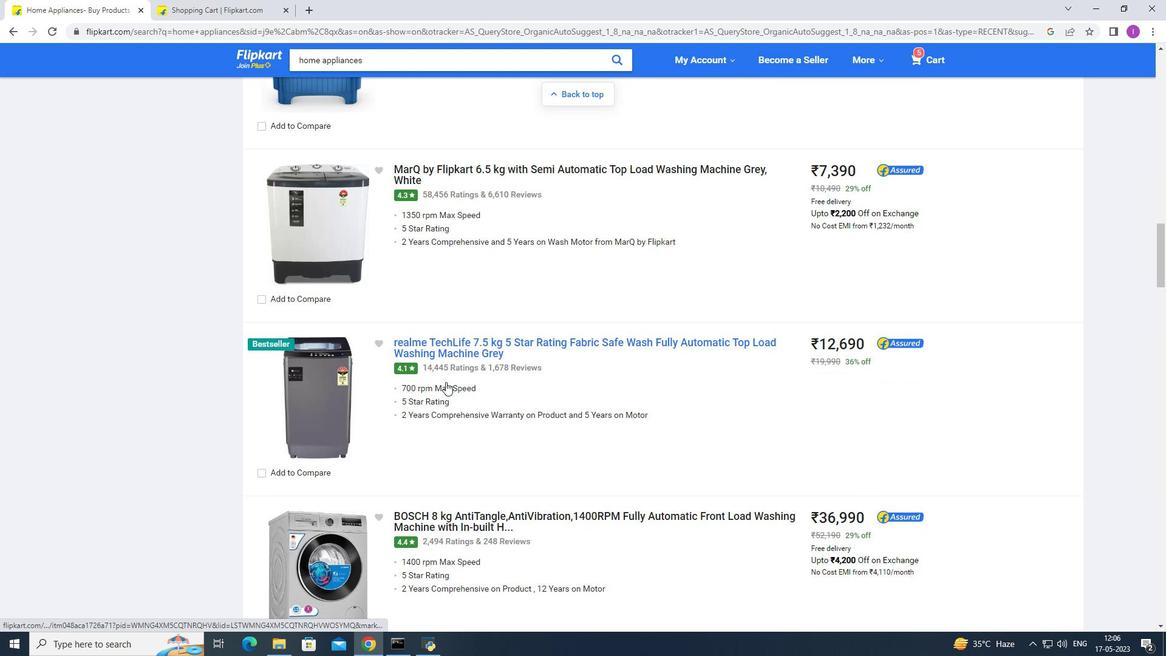 
Action: Mouse scrolled (446, 382) with delta (0, 0)
Screenshot: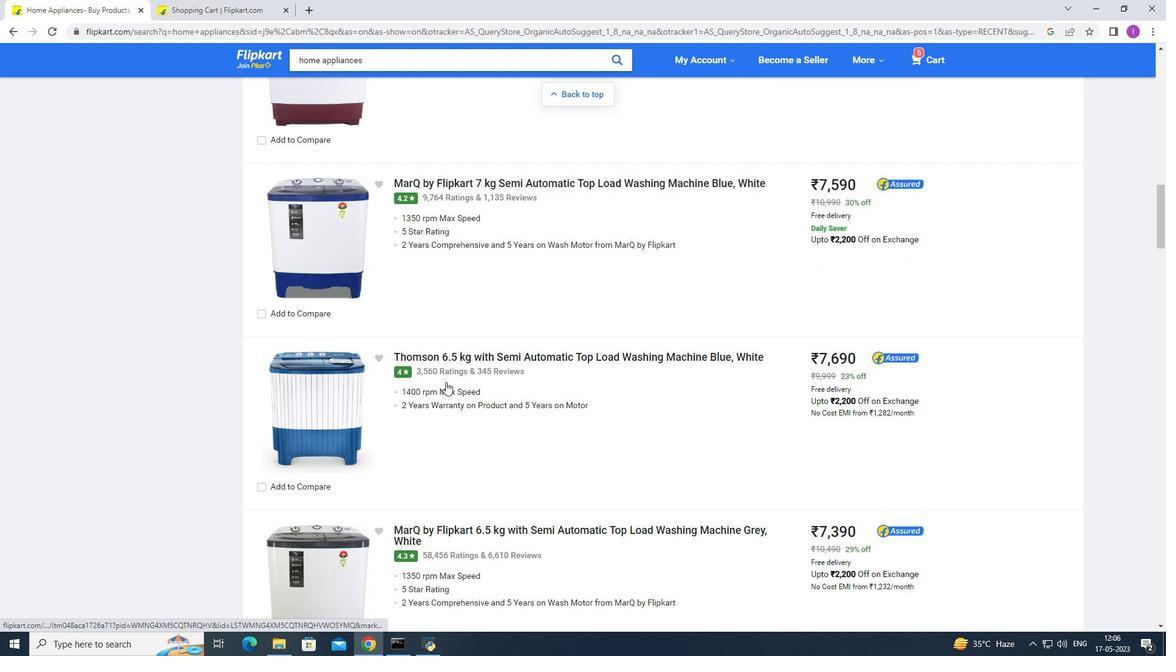 
Action: Mouse scrolled (446, 382) with delta (0, 0)
Screenshot: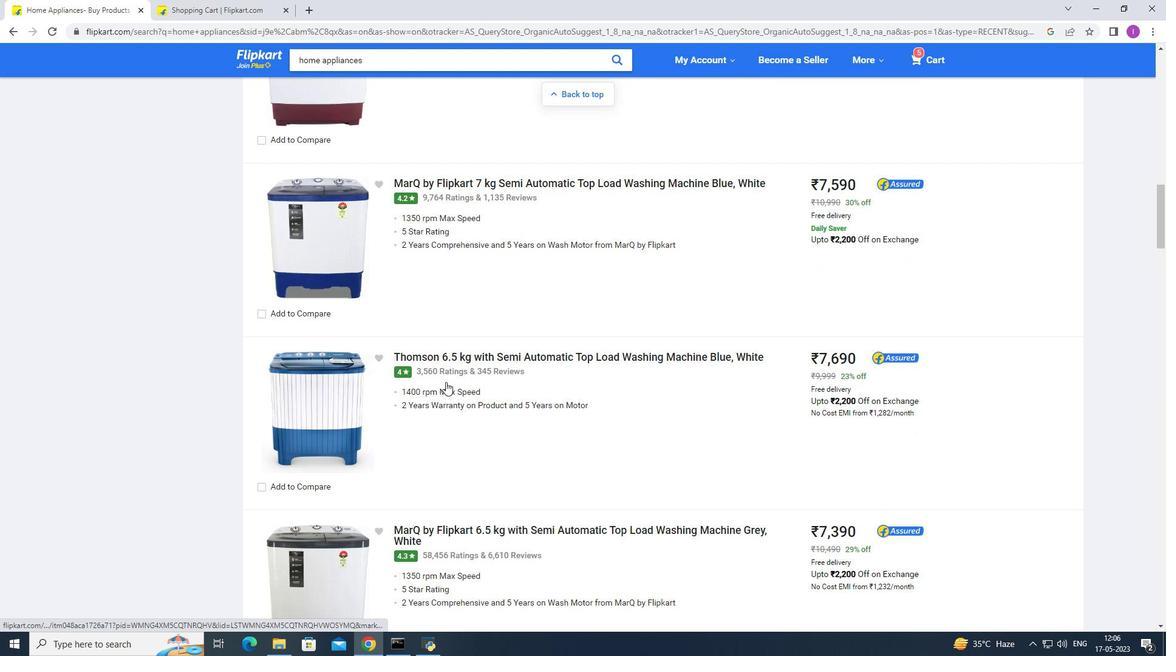 
Action: Mouse scrolled (446, 382) with delta (0, 0)
Screenshot: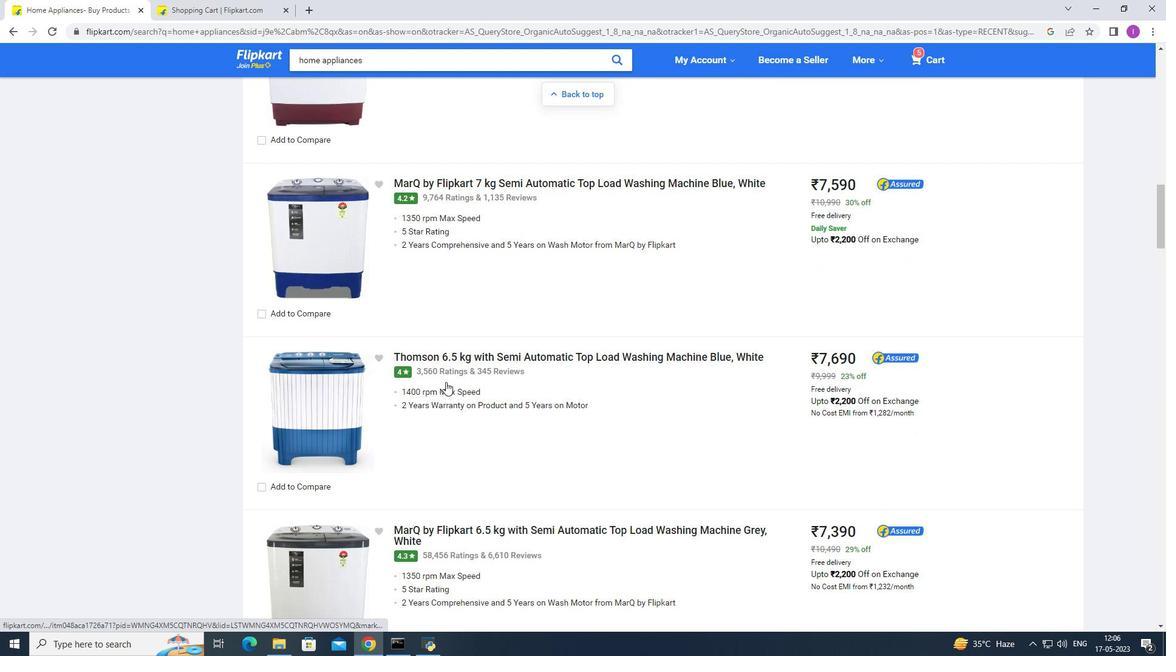 
Action: Mouse moved to (446, 382)
Screenshot: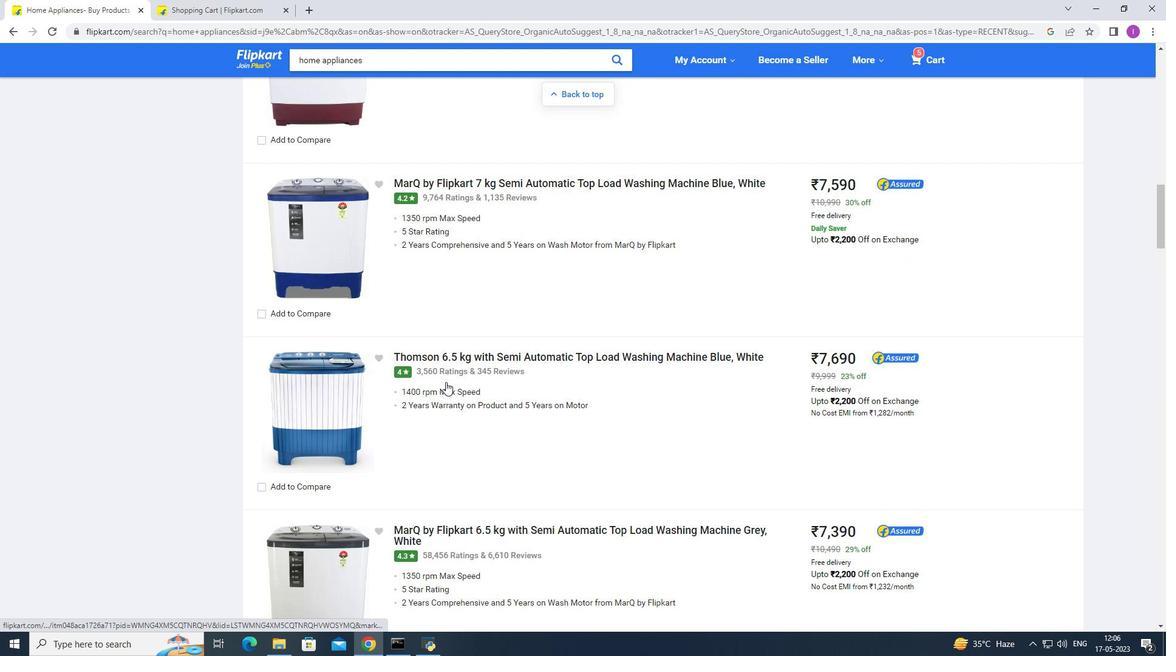 
Action: Mouse scrolled (446, 382) with delta (0, 0)
Screenshot: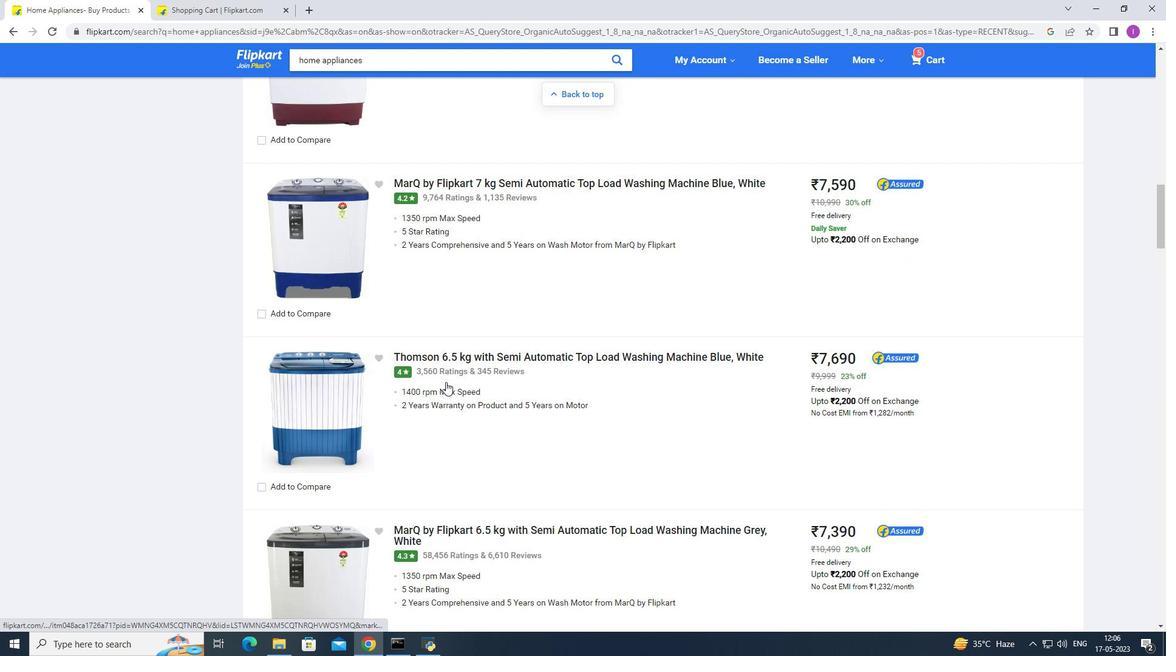 
Action: Mouse scrolled (446, 382) with delta (0, 0)
Screenshot: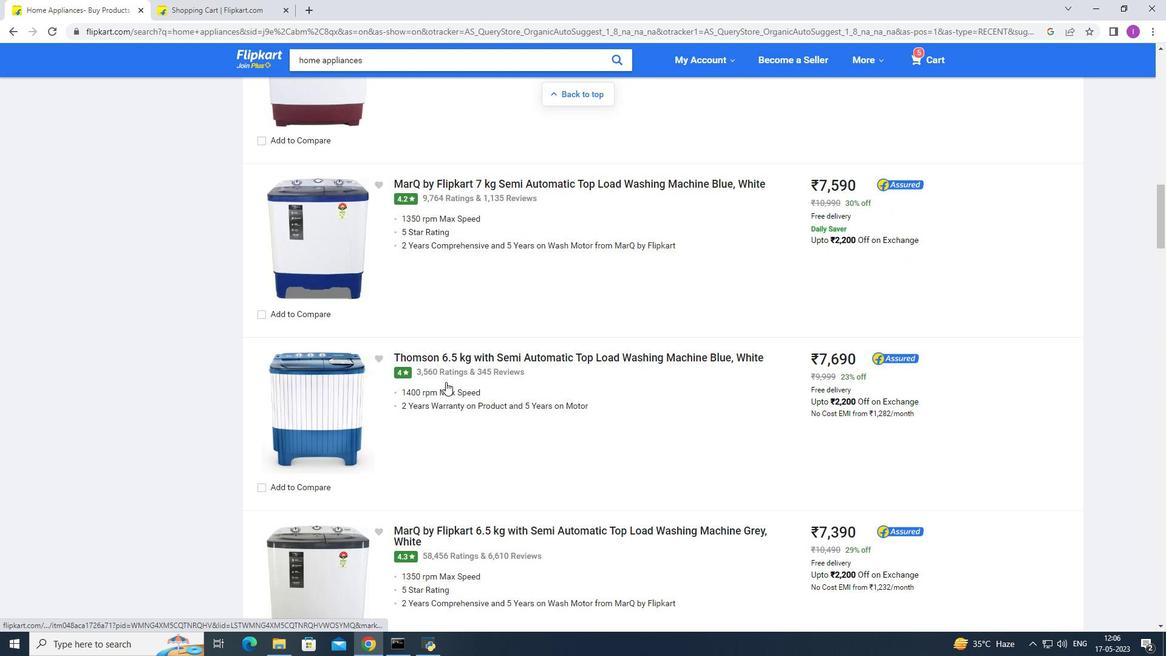 
Action: Mouse moved to (446, 382)
Screenshot: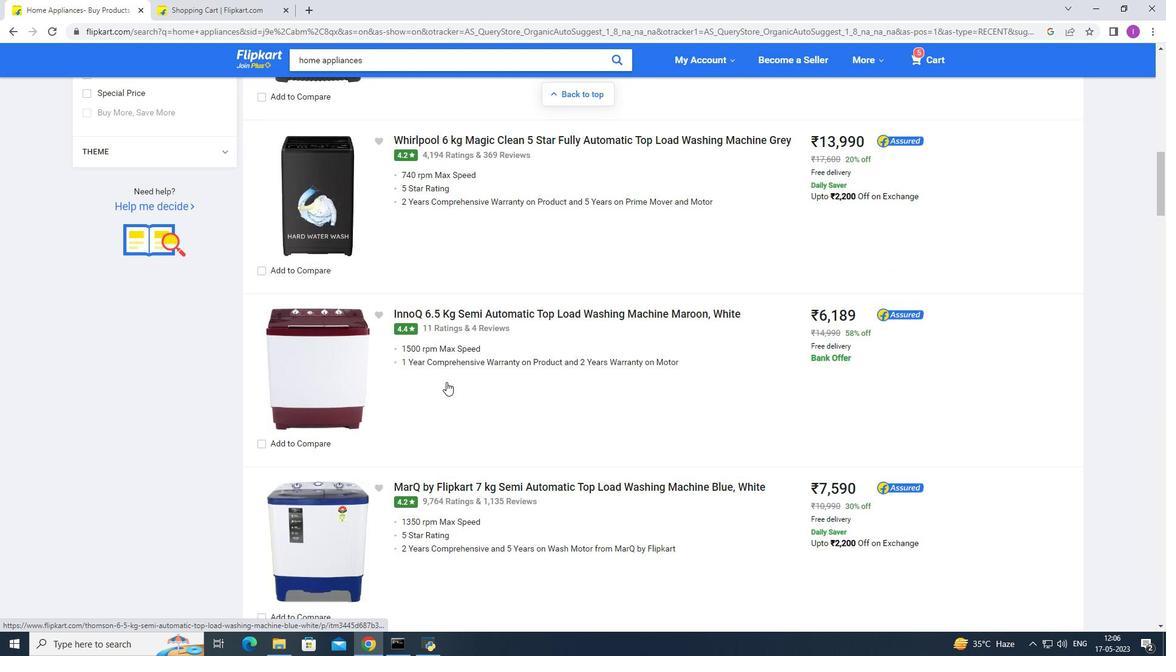 
Action: Mouse scrolled (446, 382) with delta (0, 0)
Screenshot: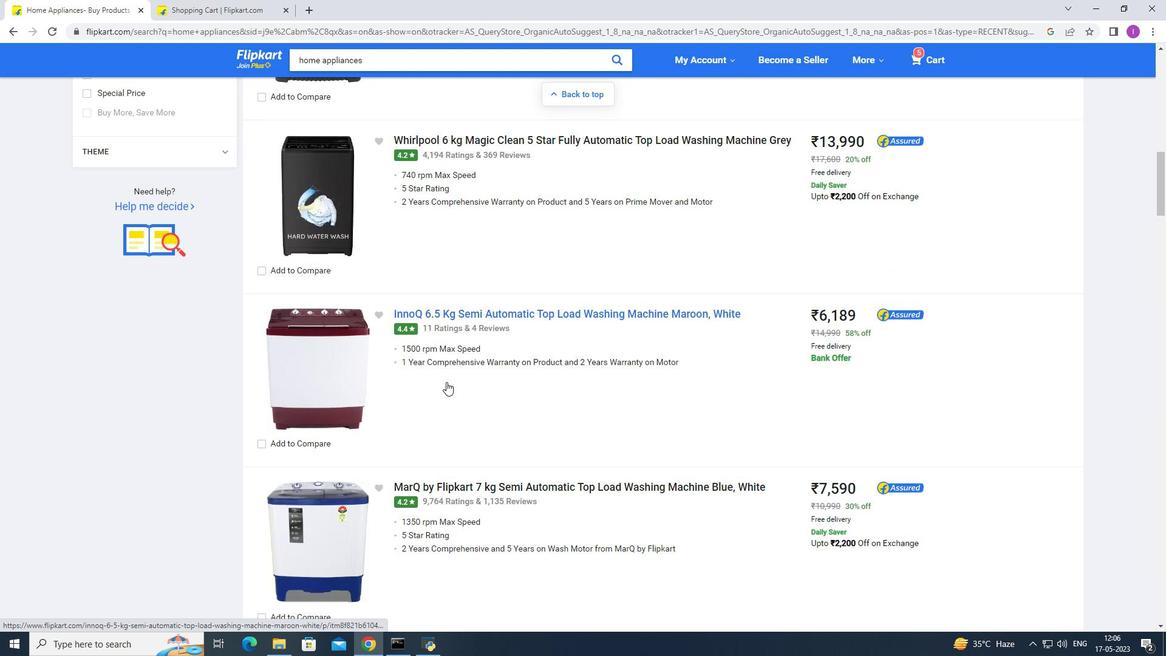 
Action: Mouse scrolled (446, 382) with delta (0, 0)
Screenshot: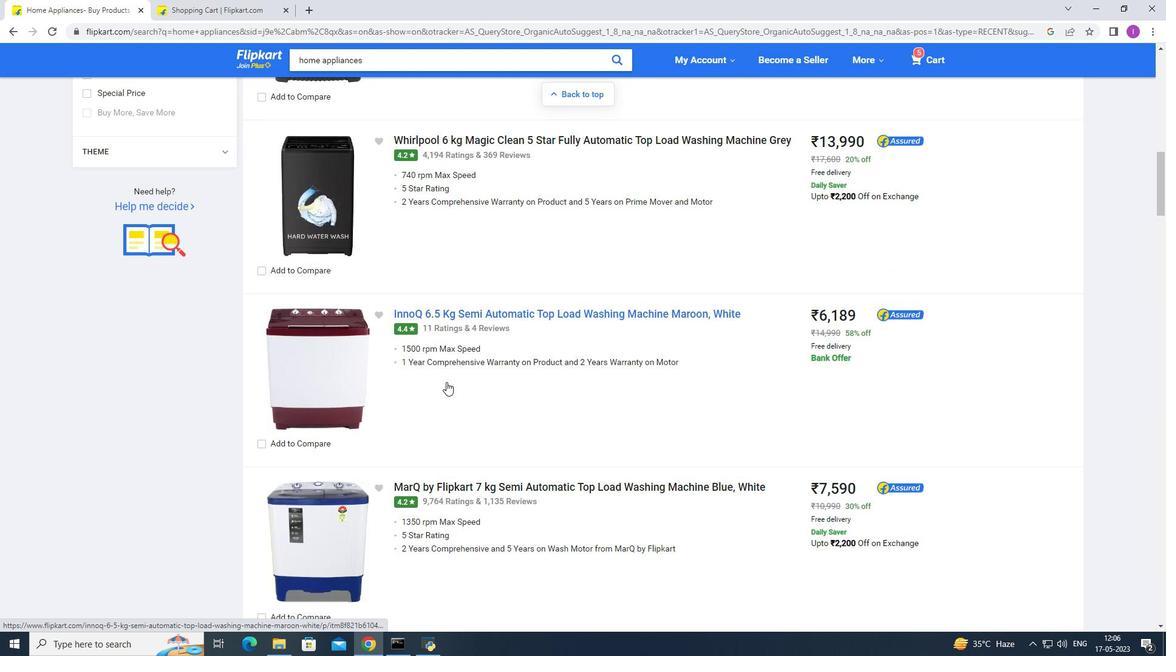 
Action: Mouse scrolled (446, 382) with delta (0, 0)
Screenshot: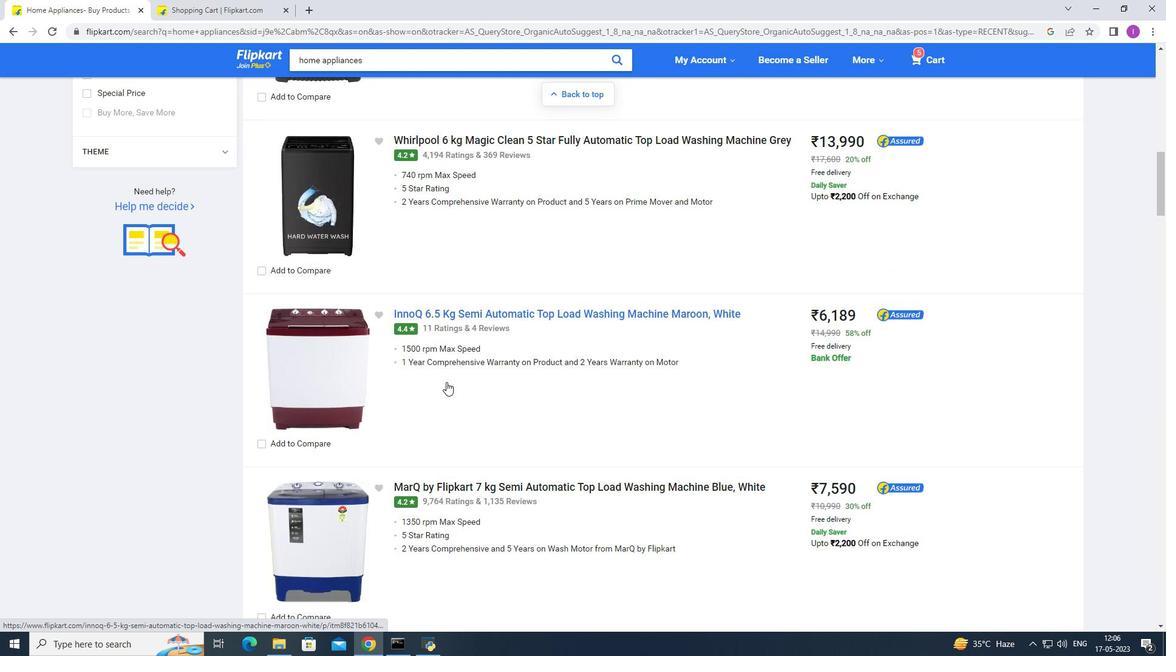 
Action: Mouse scrolled (446, 382) with delta (0, 0)
Screenshot: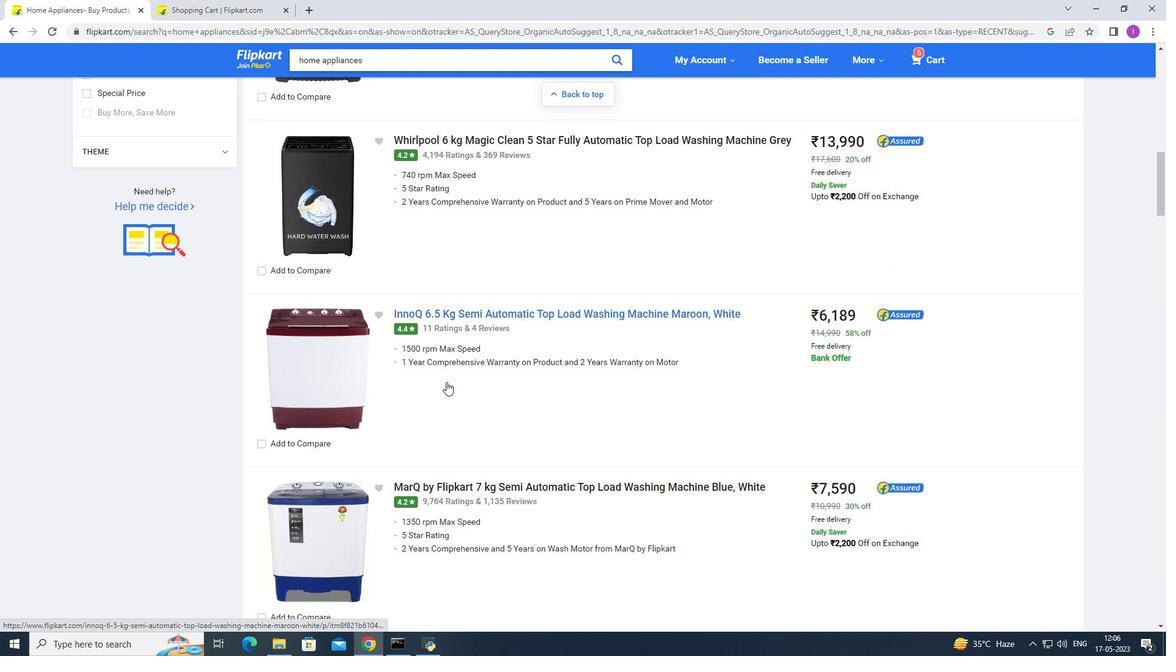 
Action: Mouse scrolled (446, 382) with delta (0, 0)
Screenshot: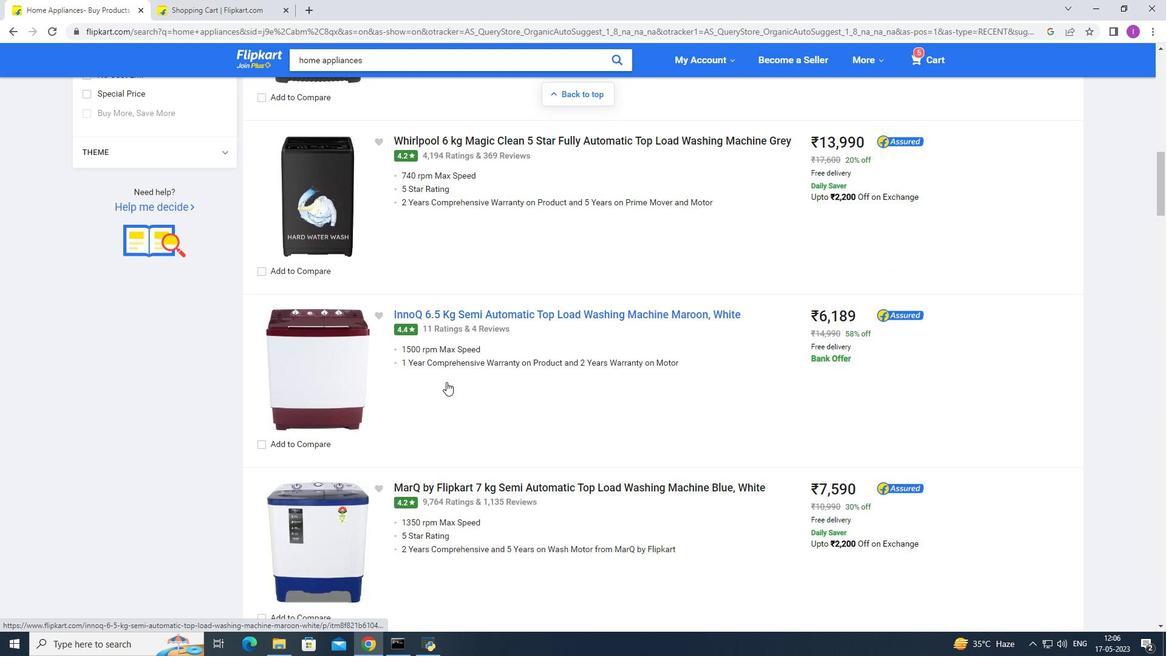 
Action: Mouse scrolled (446, 382) with delta (0, 0)
Screenshot: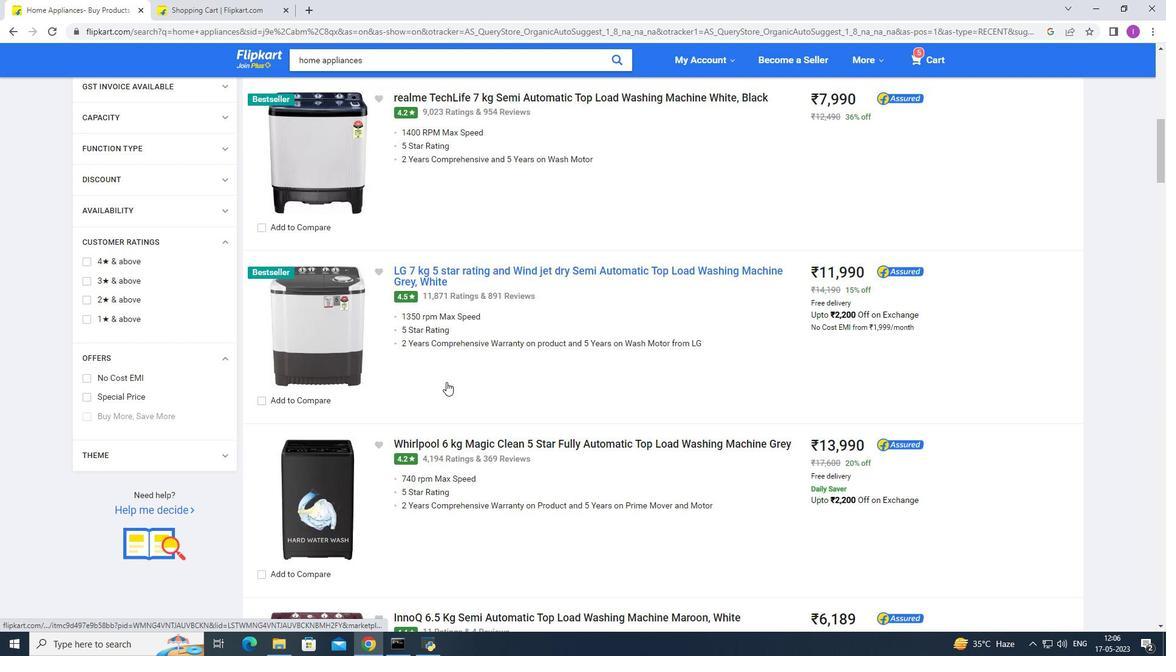 
Action: Mouse scrolled (446, 382) with delta (0, 0)
Screenshot: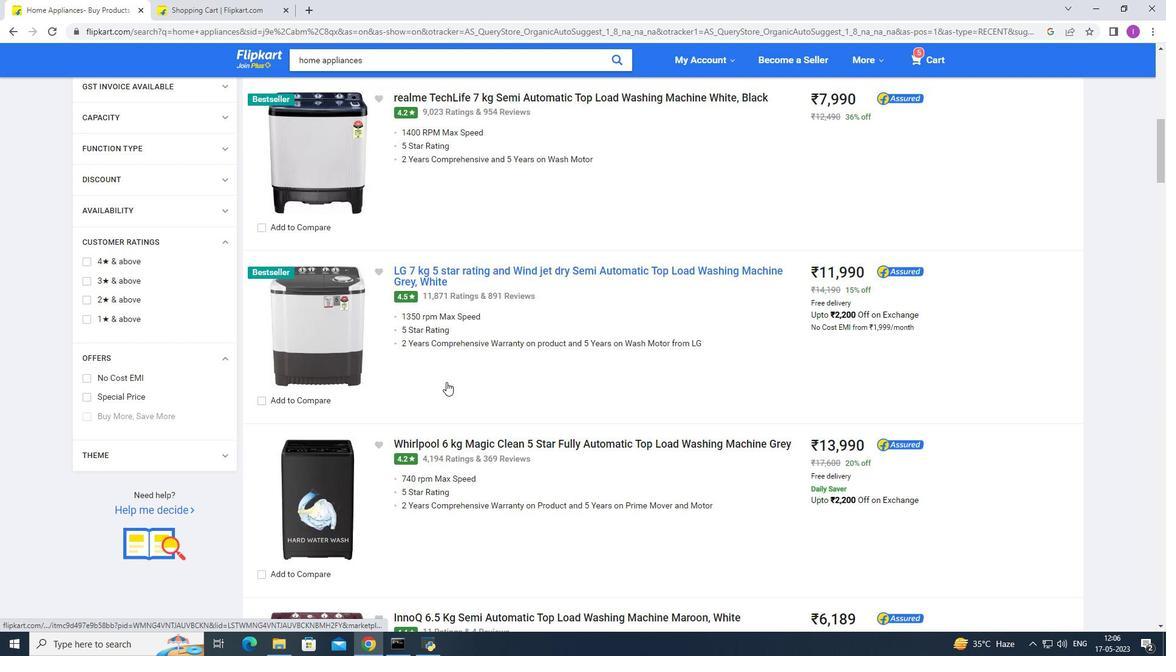 
Action: Mouse scrolled (446, 382) with delta (0, 0)
Screenshot: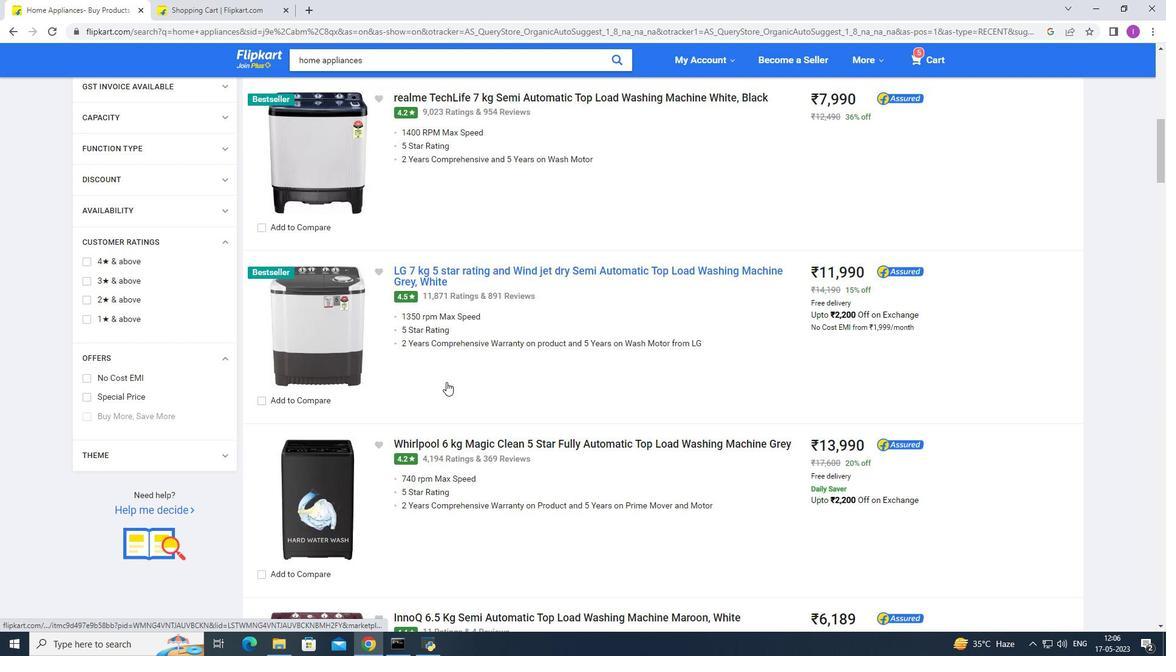 
Action: Mouse scrolled (446, 382) with delta (0, 0)
Screenshot: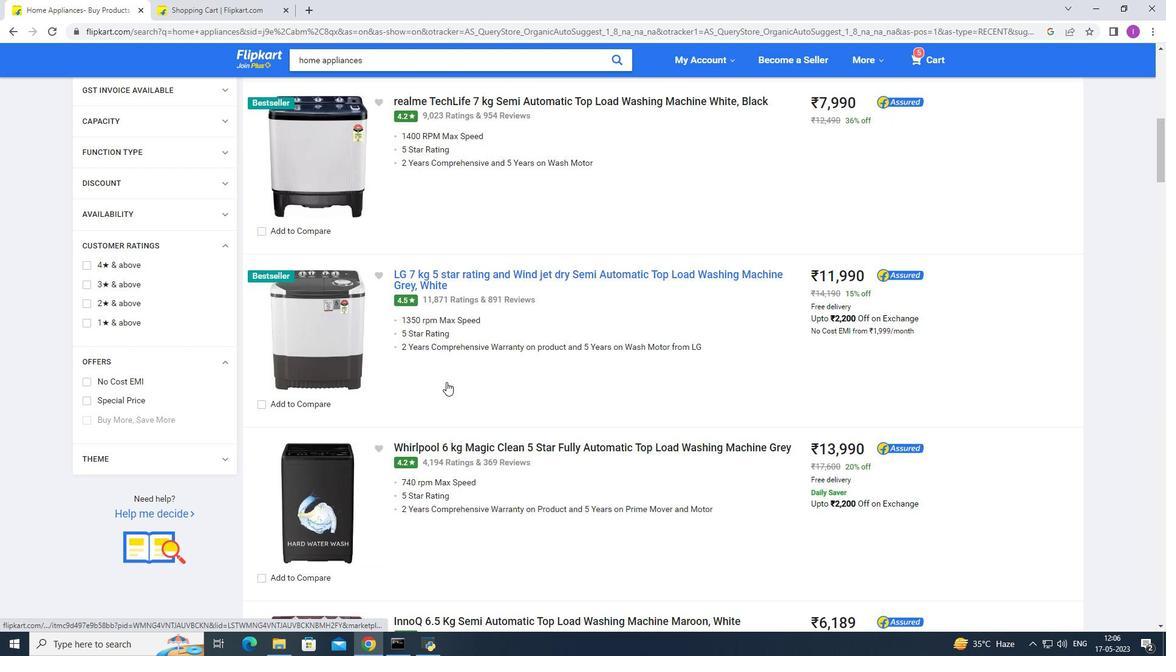 
Action: Mouse scrolled (446, 382) with delta (0, 0)
Screenshot: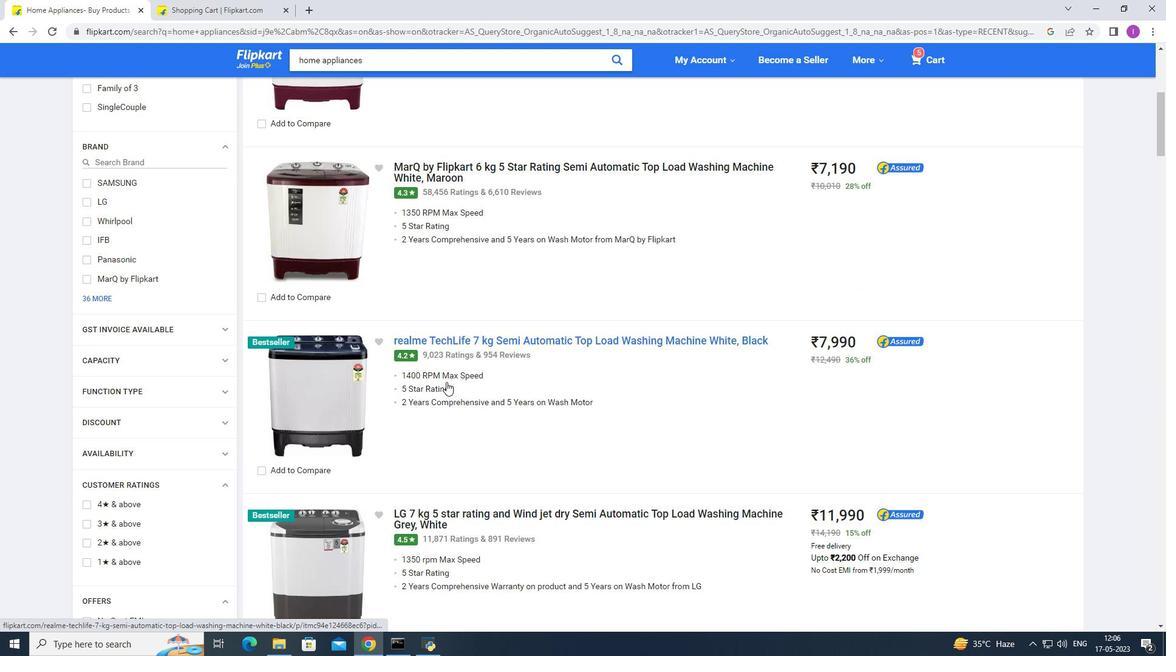 
Action: Mouse scrolled (446, 382) with delta (0, 0)
Screenshot: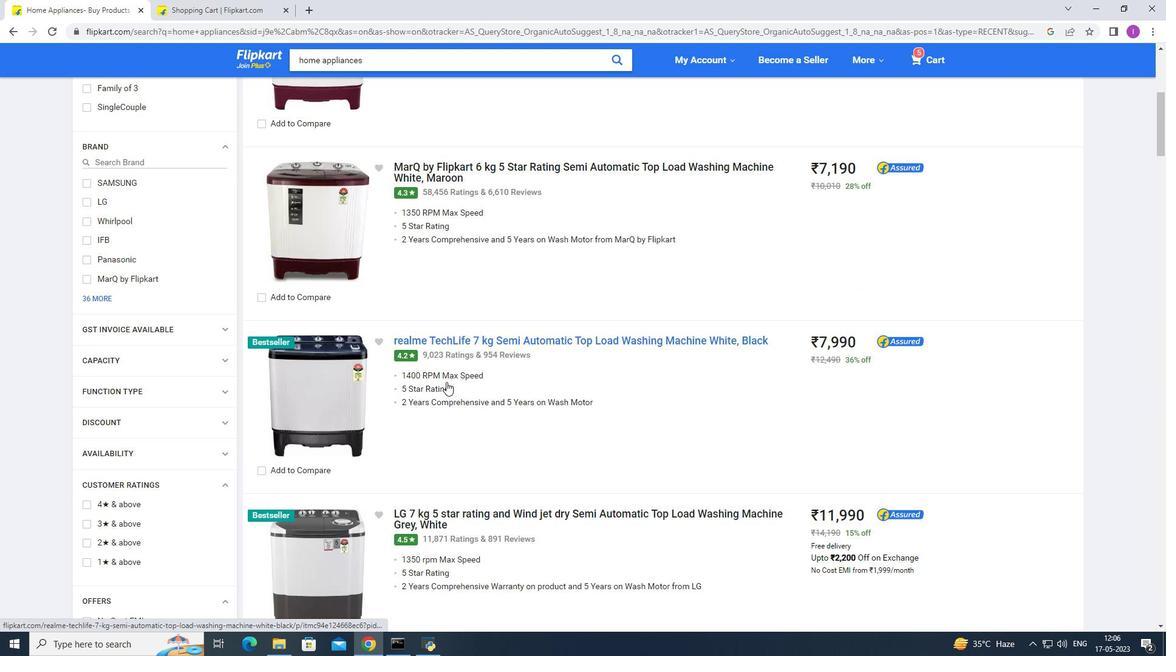 
Action: Mouse scrolled (446, 382) with delta (0, 0)
Screenshot: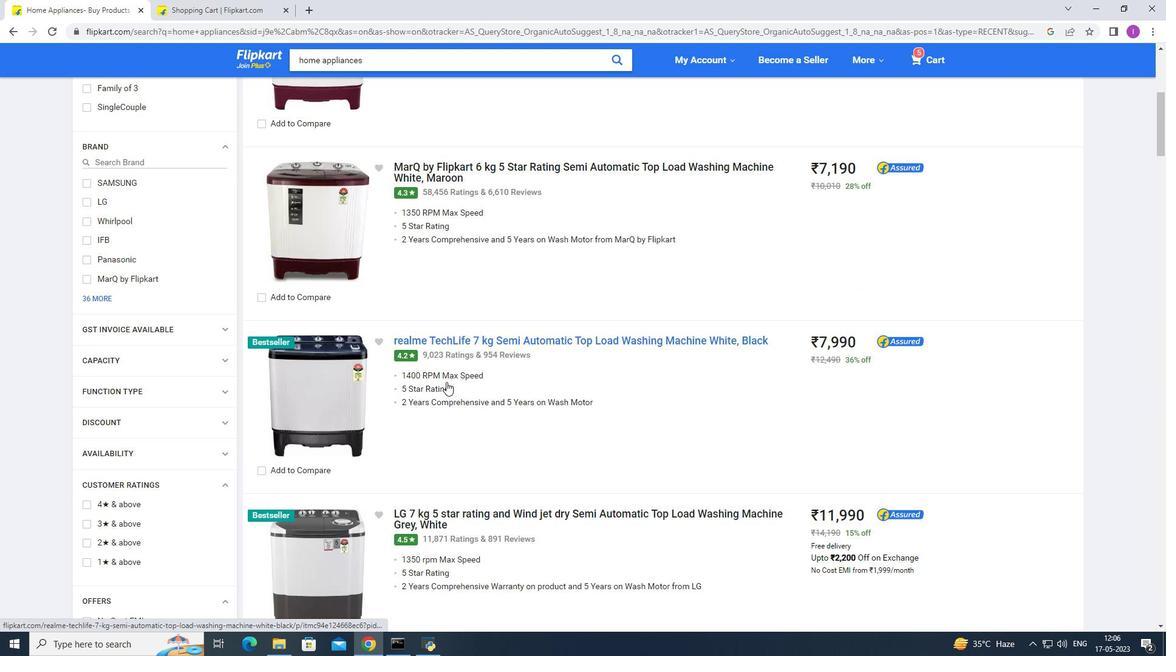 
Action: Mouse scrolled (446, 382) with delta (0, 0)
Screenshot: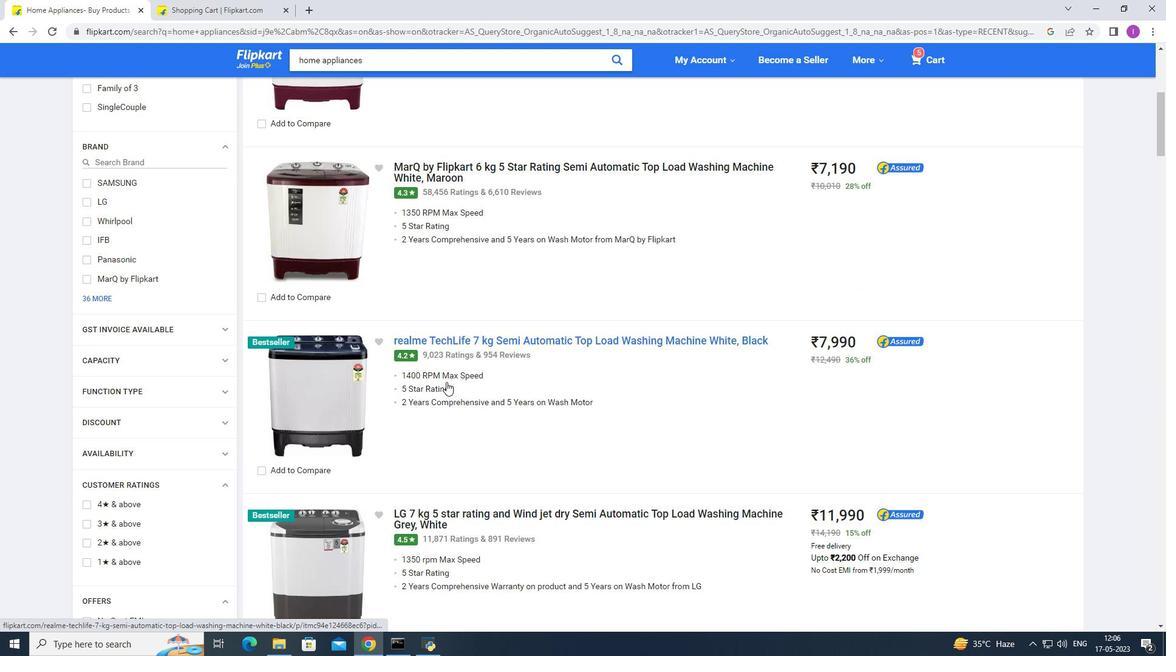 
Action: Mouse scrolled (446, 382) with delta (0, 0)
Screenshot: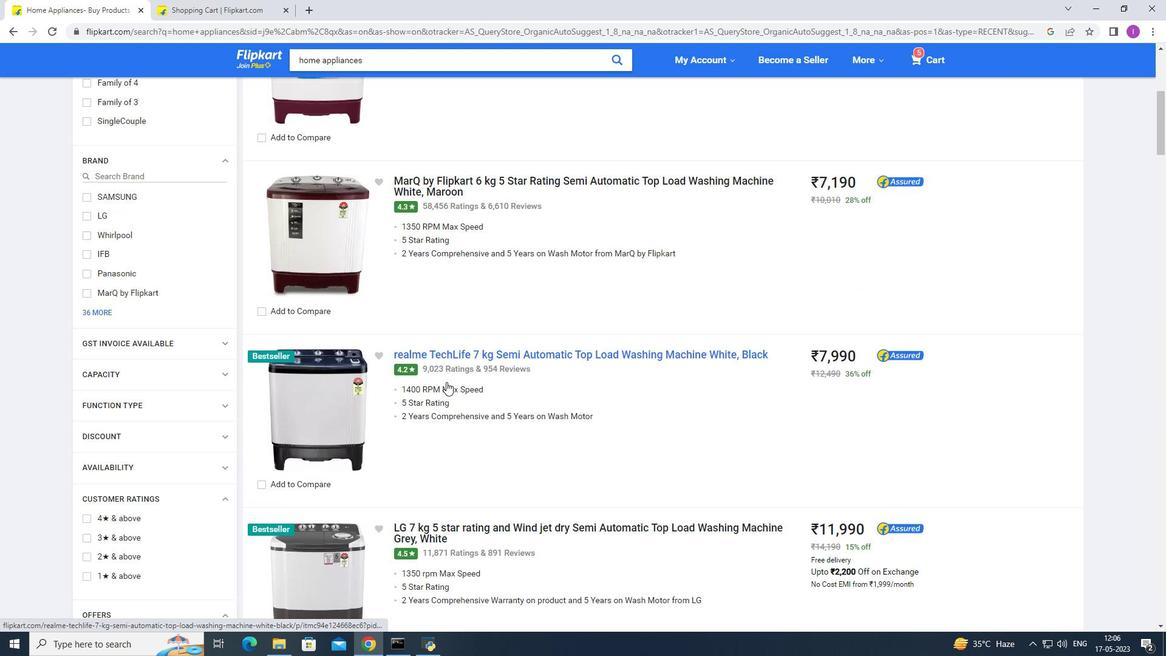 
Action: Mouse scrolled (446, 382) with delta (0, 0)
Screenshot: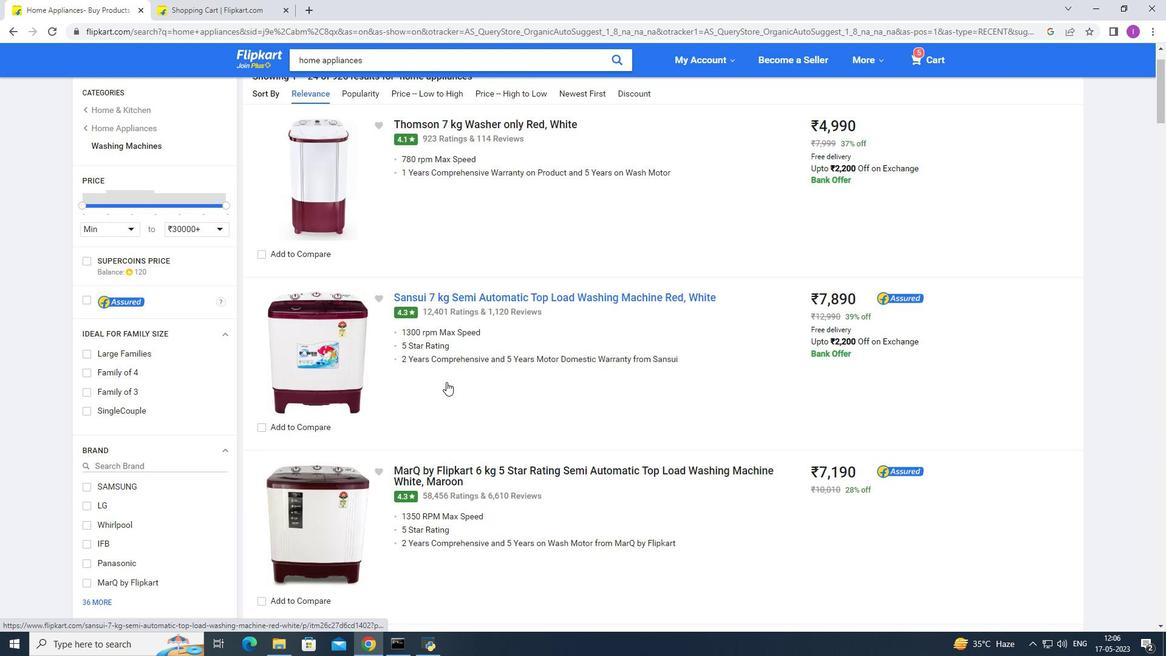 
Action: Mouse scrolled (446, 382) with delta (0, 0)
Screenshot: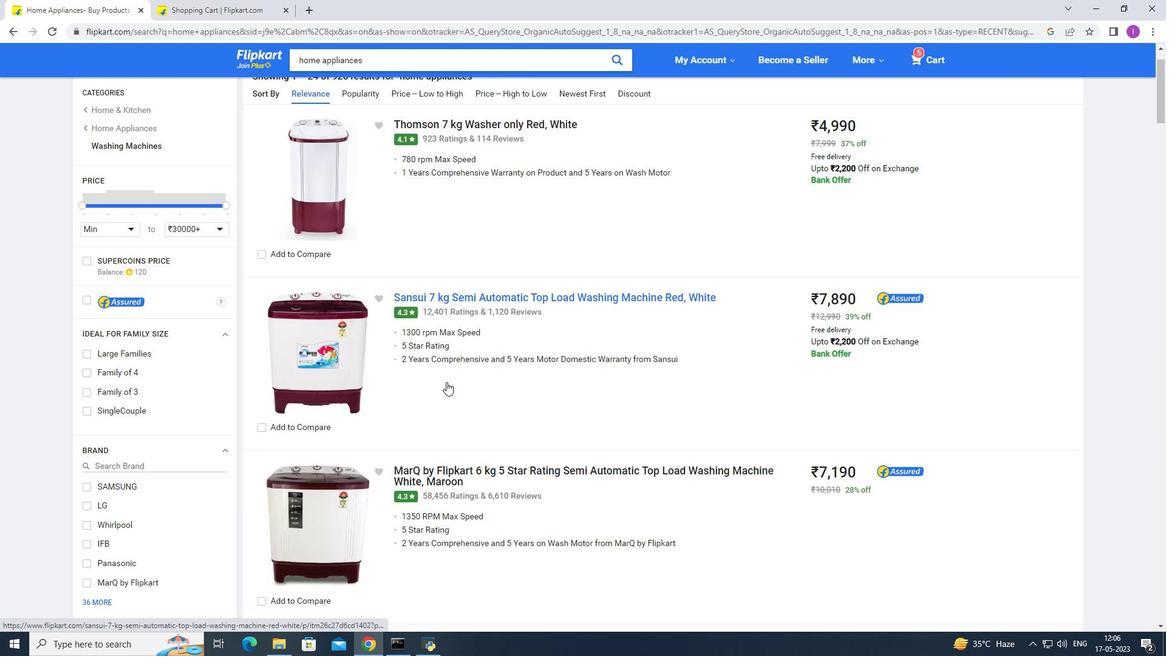 
Action: Mouse scrolled (446, 382) with delta (0, 0)
Screenshot: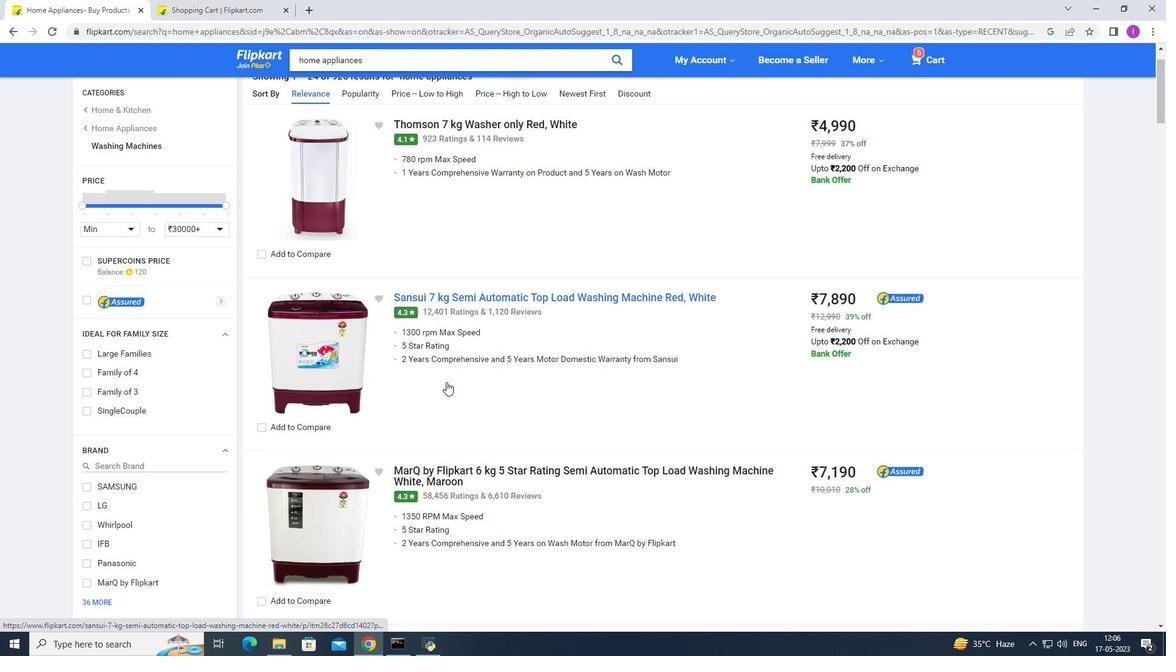 
Action: Mouse scrolled (446, 382) with delta (0, 0)
Screenshot: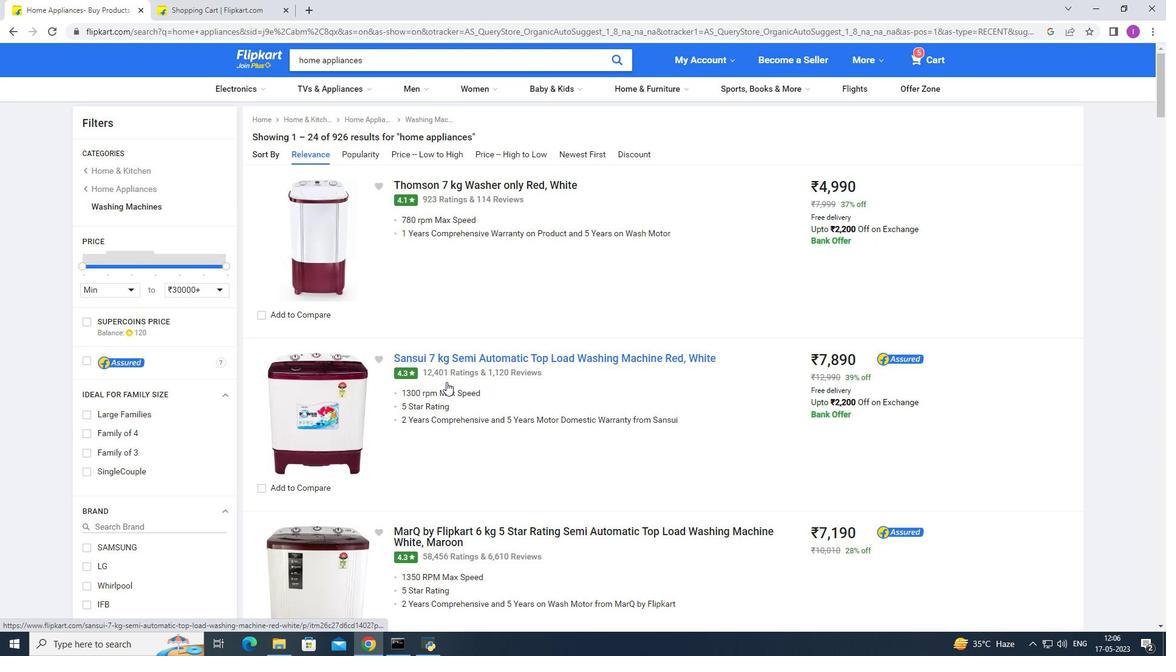 
Action: Mouse scrolled (446, 382) with delta (0, 0)
Screenshot: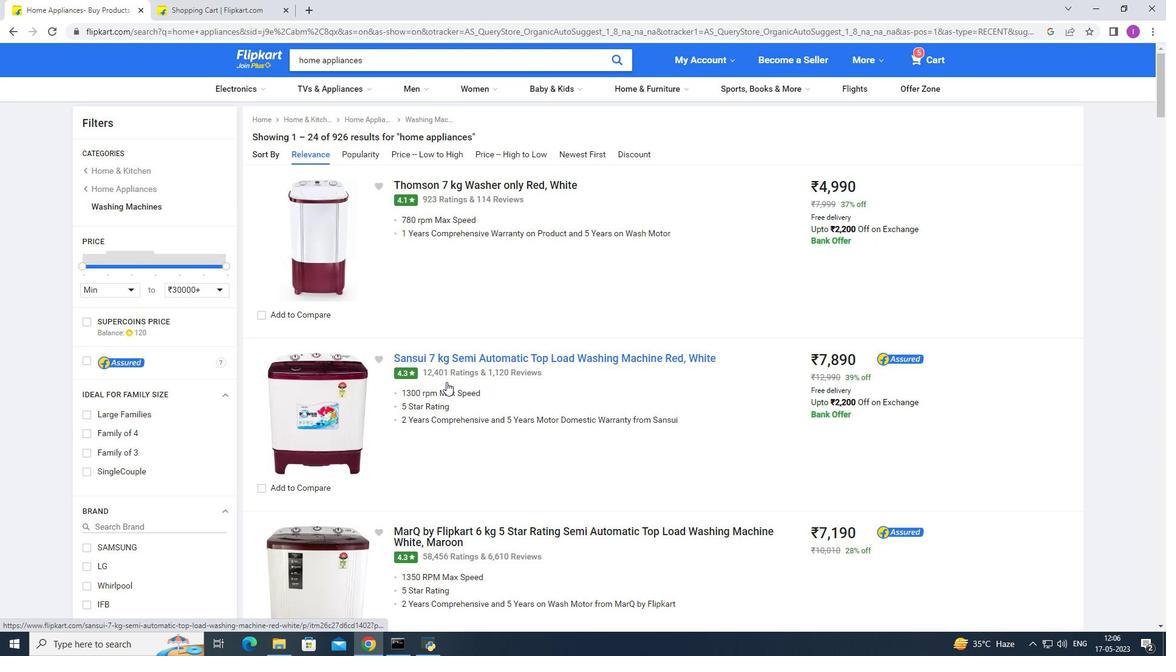 
Action: Mouse scrolled (446, 382) with delta (0, 0)
Screenshot: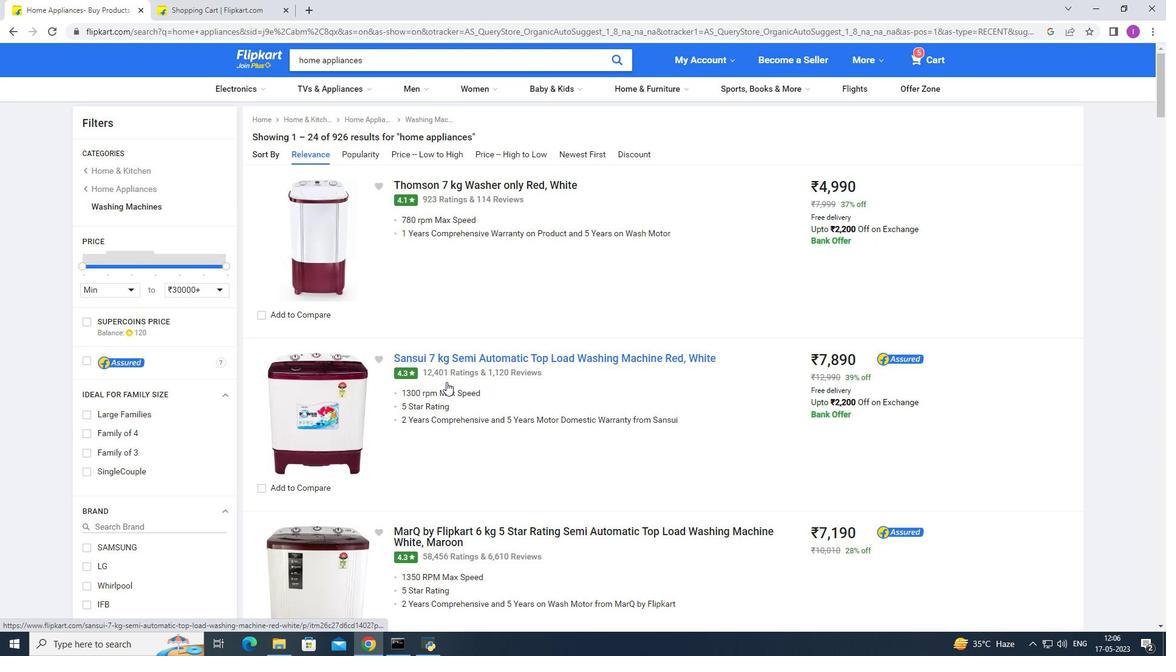
Action: Mouse scrolled (446, 382) with delta (0, 0)
Screenshot: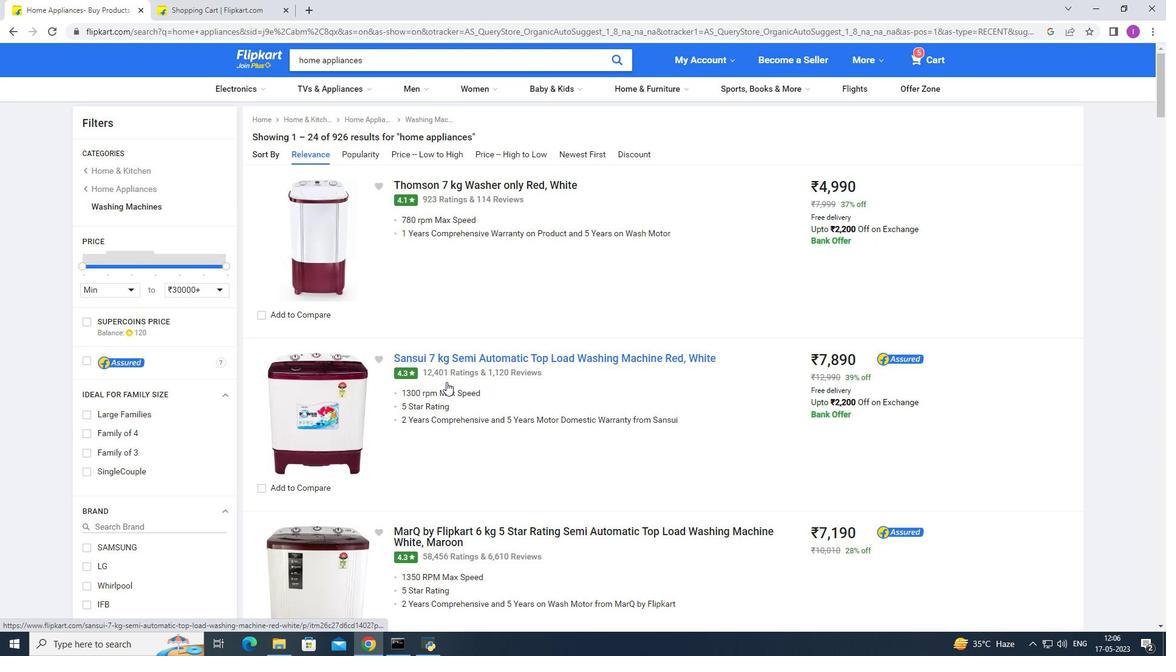 
Action: Mouse moved to (113, 185)
Screenshot: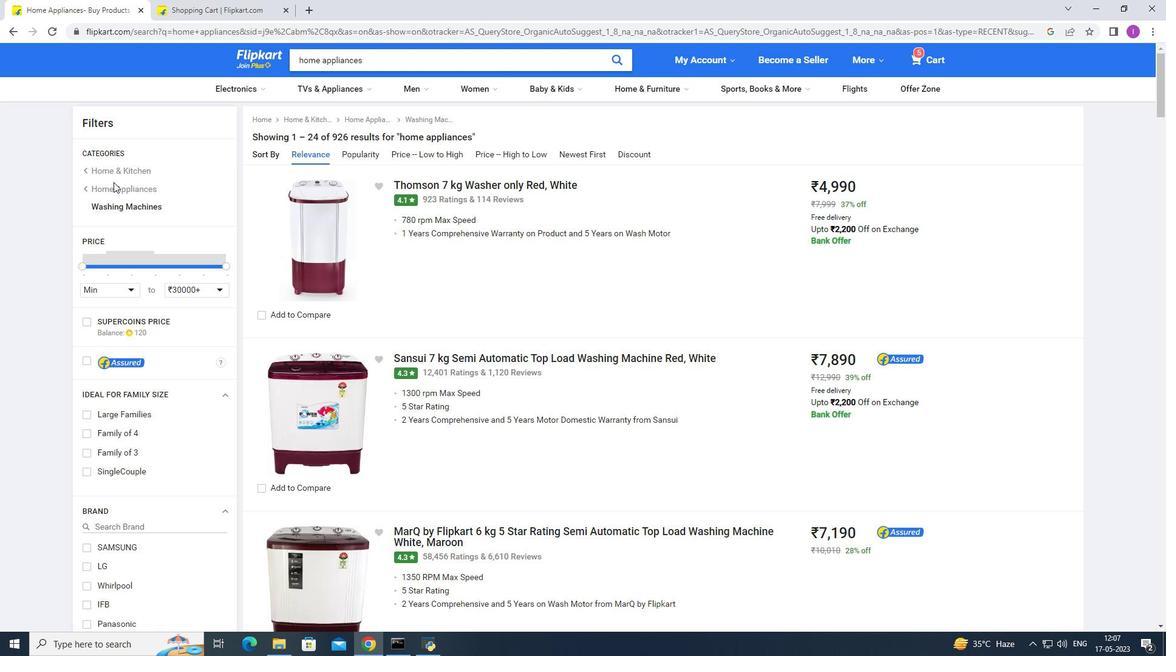 
Action: Mouse pressed left at (113, 185)
Screenshot: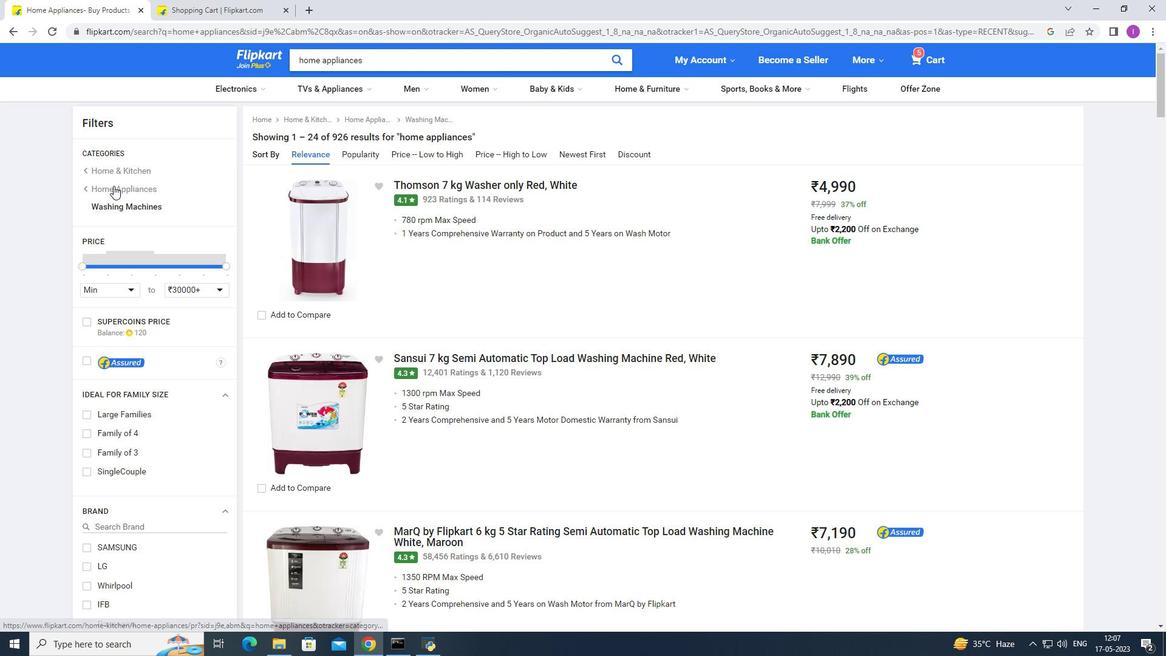 
Action: Mouse moved to (745, 361)
Screenshot: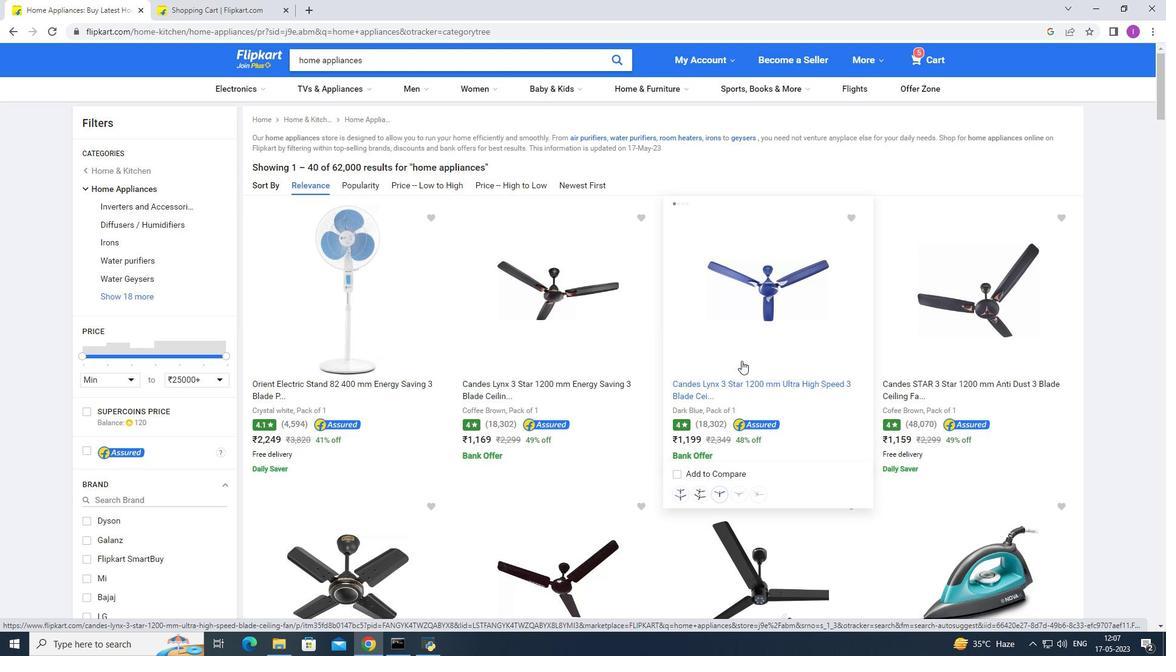 
Action: Mouse scrolled (745, 360) with delta (0, 0)
Screenshot: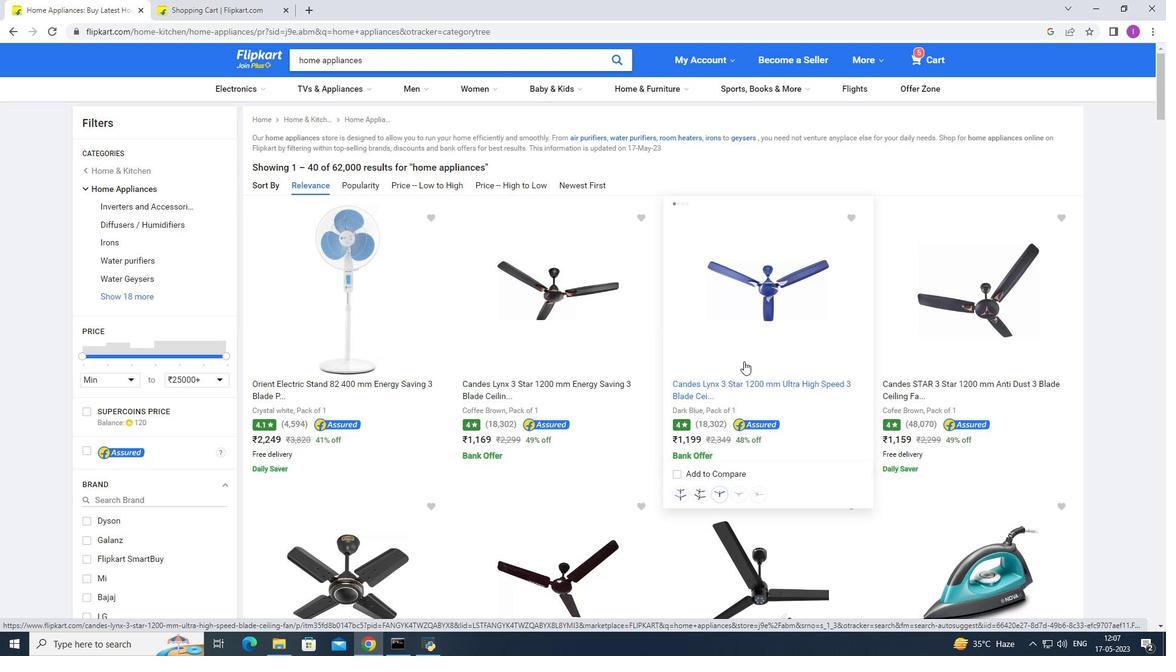 
Action: Mouse moved to (745, 362)
Screenshot: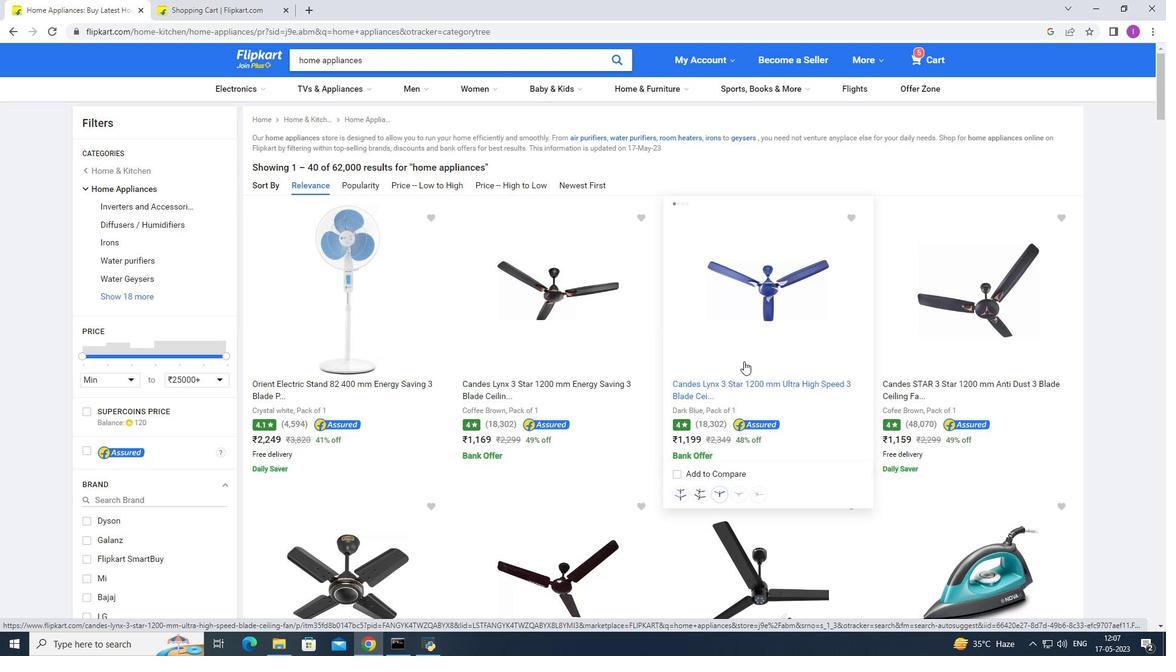 
Action: Mouse scrolled (745, 361) with delta (0, 0)
Screenshot: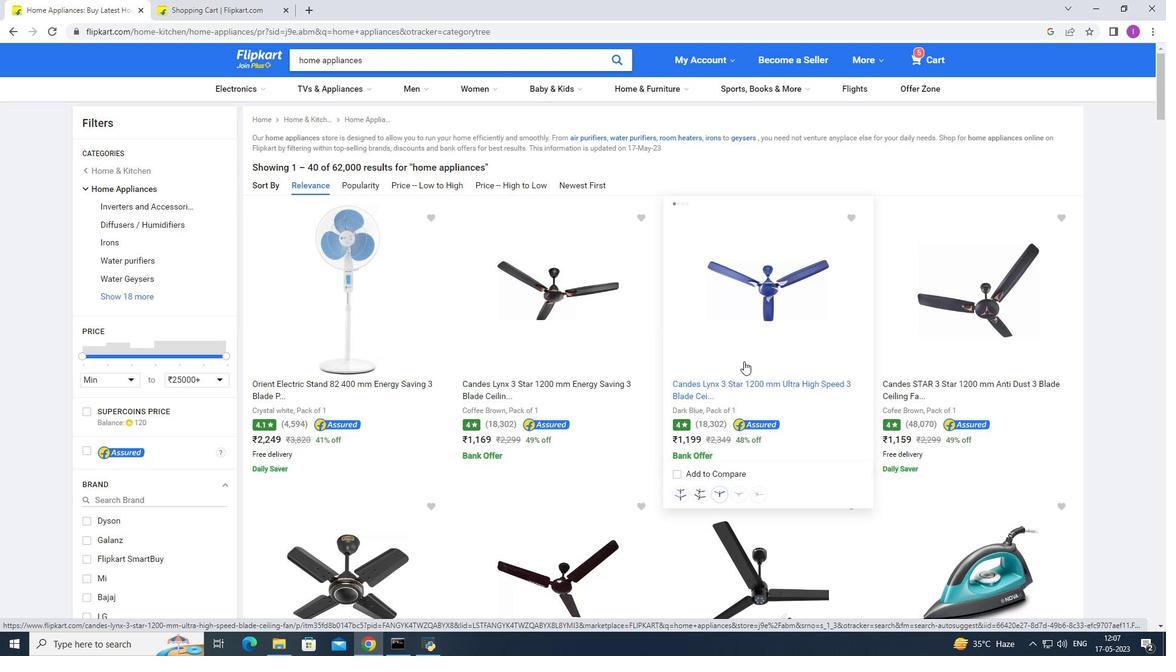 
Action: Mouse scrolled (745, 361) with delta (0, 0)
Screenshot: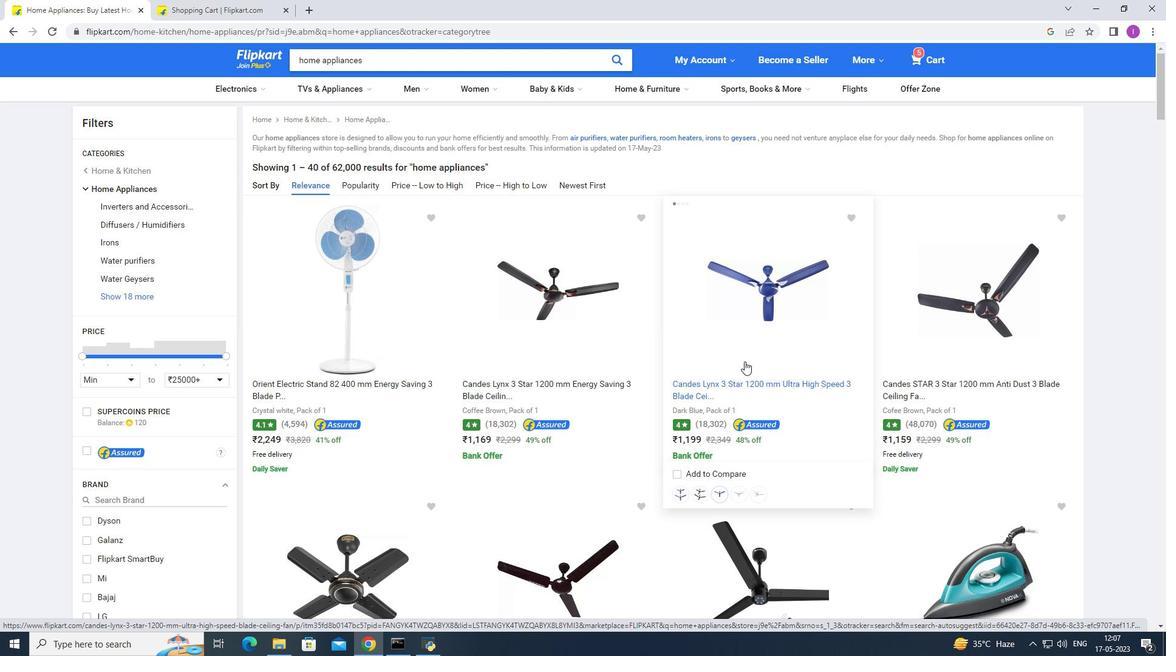 
Action: Mouse moved to (746, 362)
Screenshot: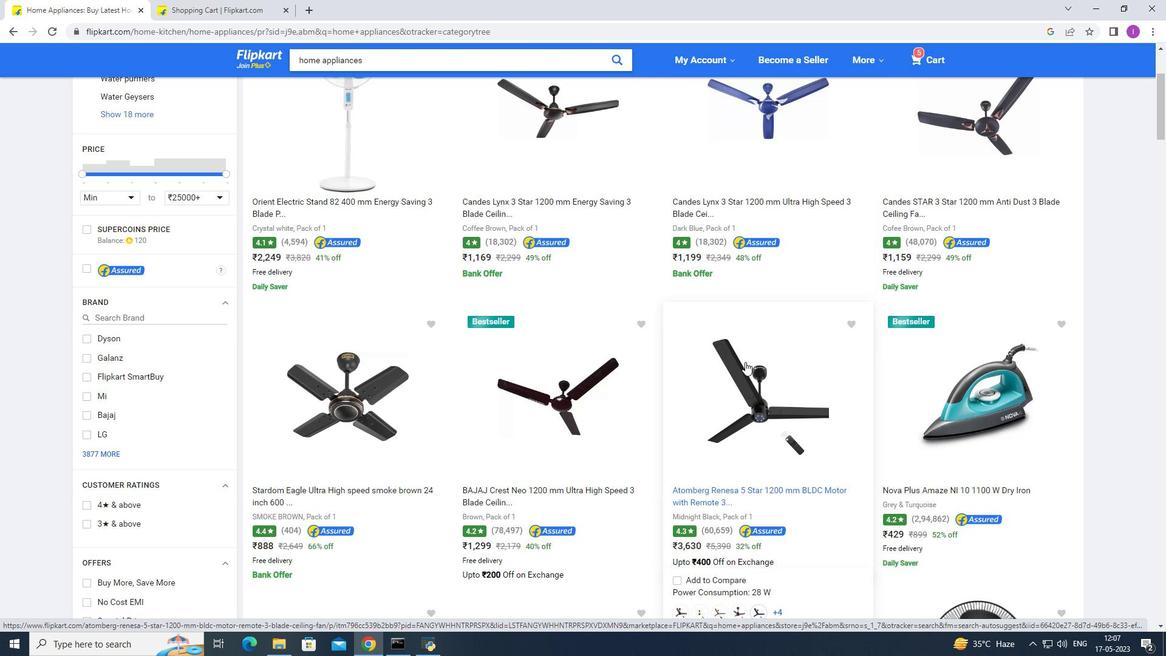 
Action: Mouse scrolled (746, 361) with delta (0, 0)
Screenshot: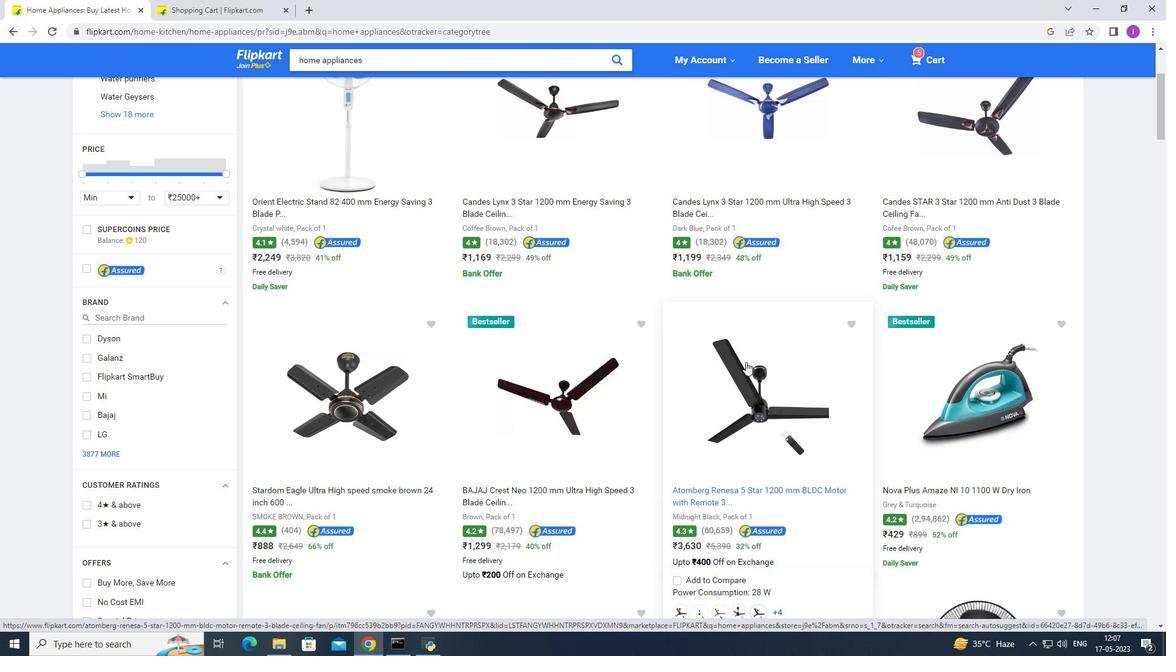 
Action: Mouse moved to (746, 361)
Screenshot: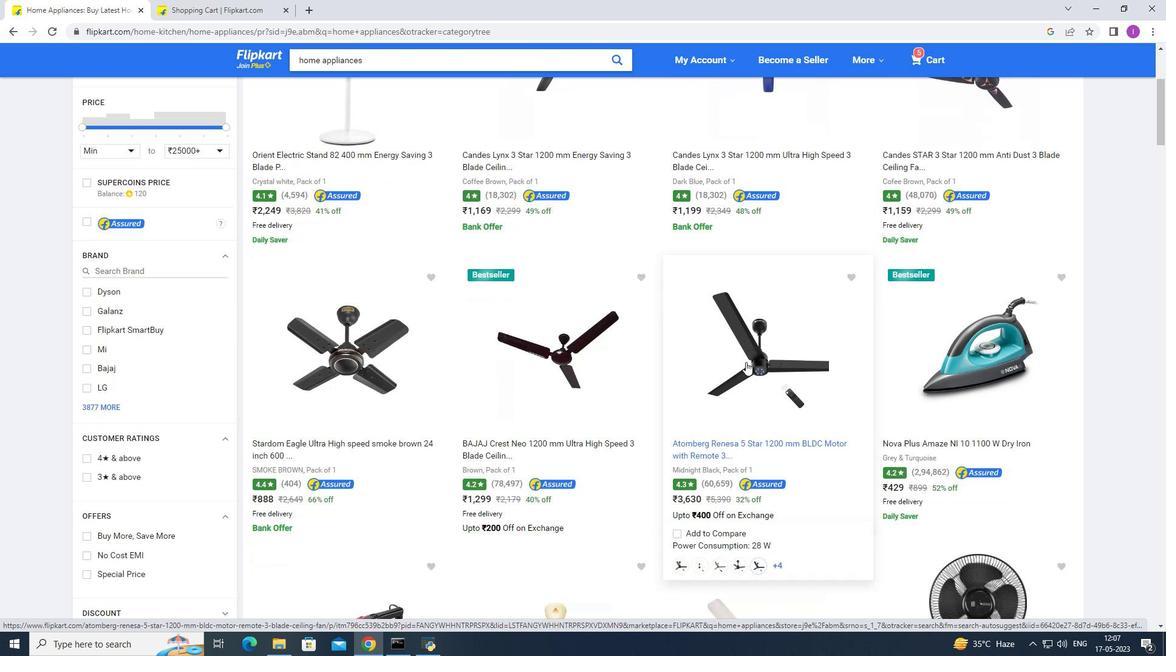 
Action: Mouse scrolled (746, 360) with delta (0, 0)
Screenshot: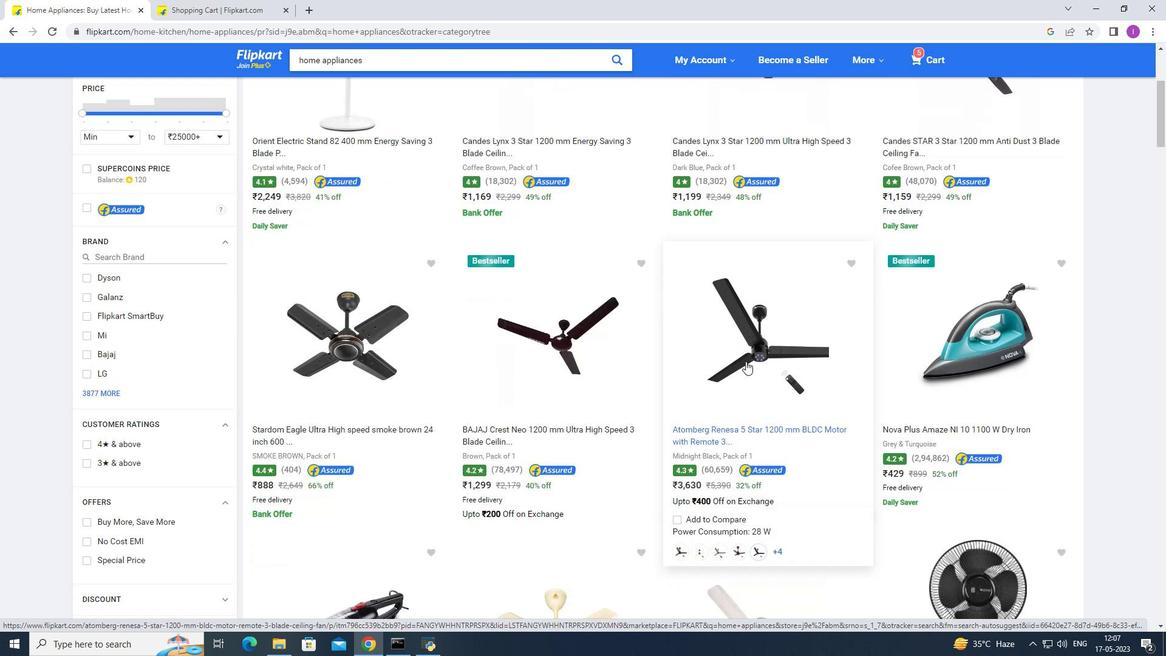 
Action: Mouse moved to (329, 283)
Screenshot: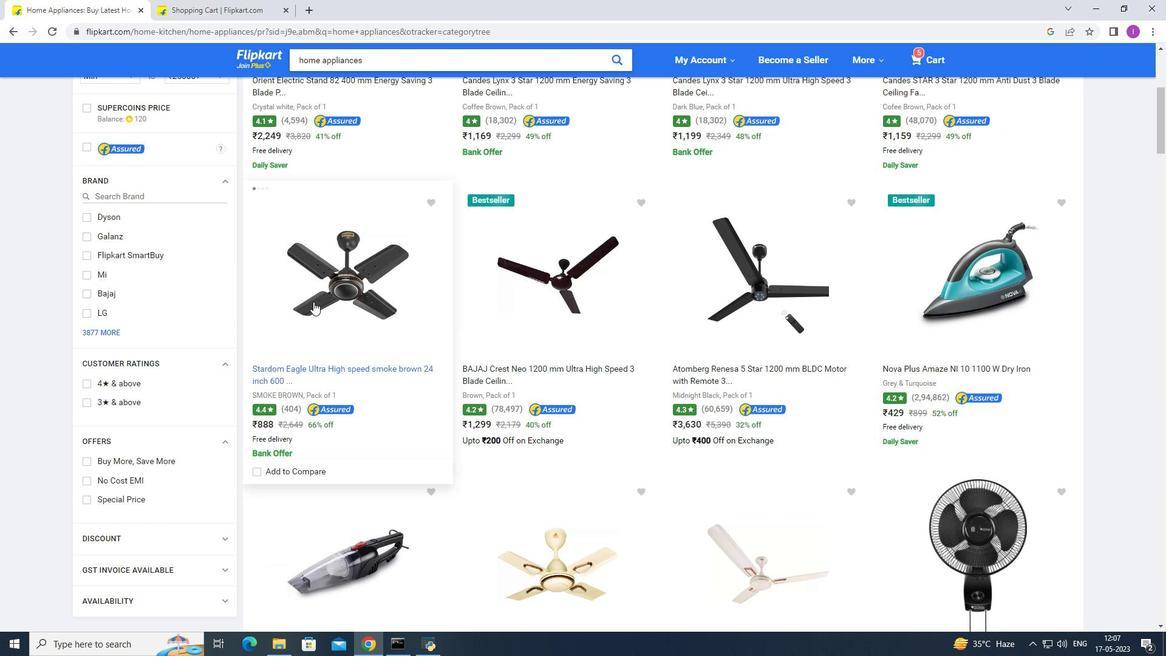 
Action: Mouse pressed left at (329, 283)
Screenshot: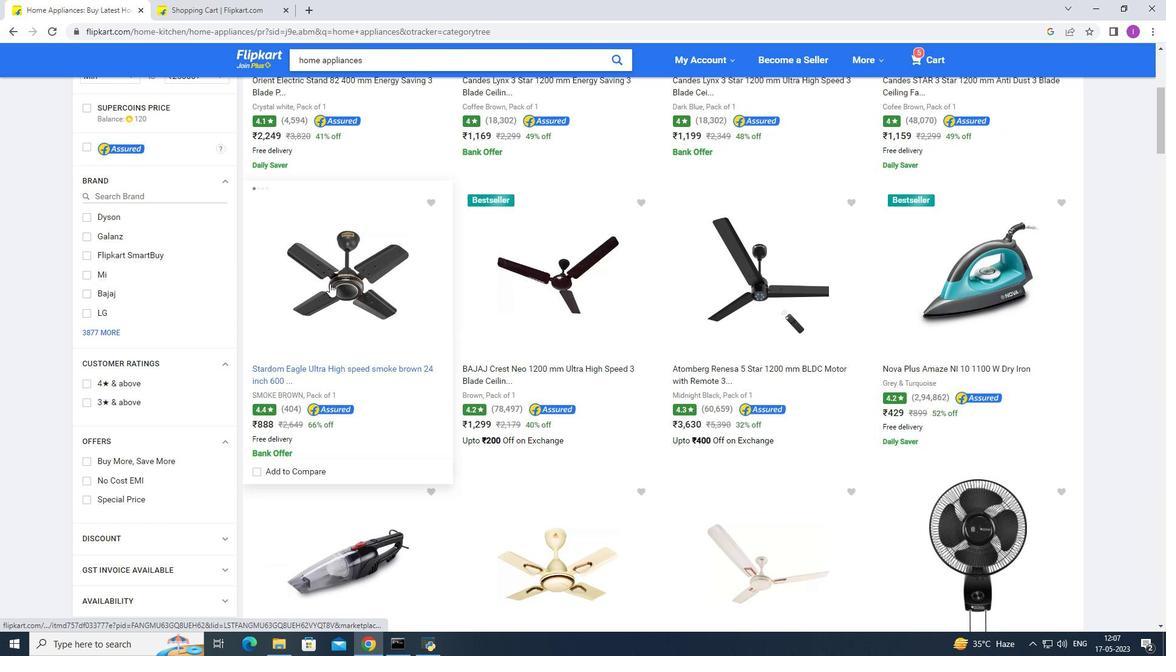 
Action: Mouse moved to (505, 281)
Screenshot: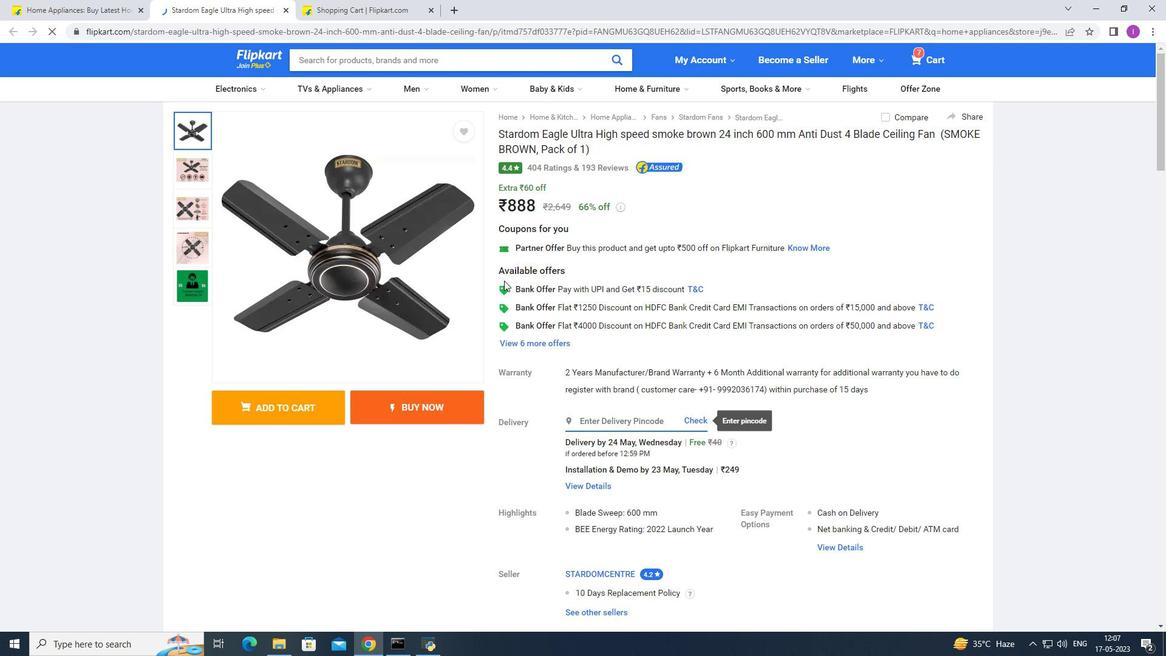
Action: Mouse scrolled (505, 281) with delta (0, 0)
Screenshot: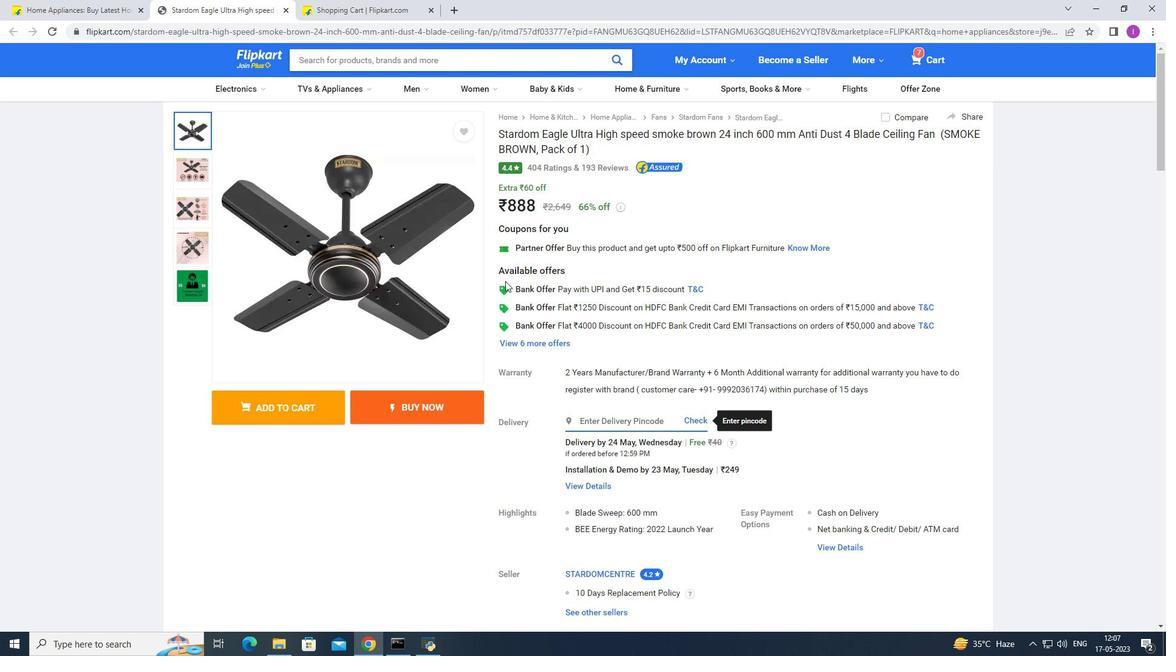 
Action: Mouse moved to (575, 441)
Screenshot: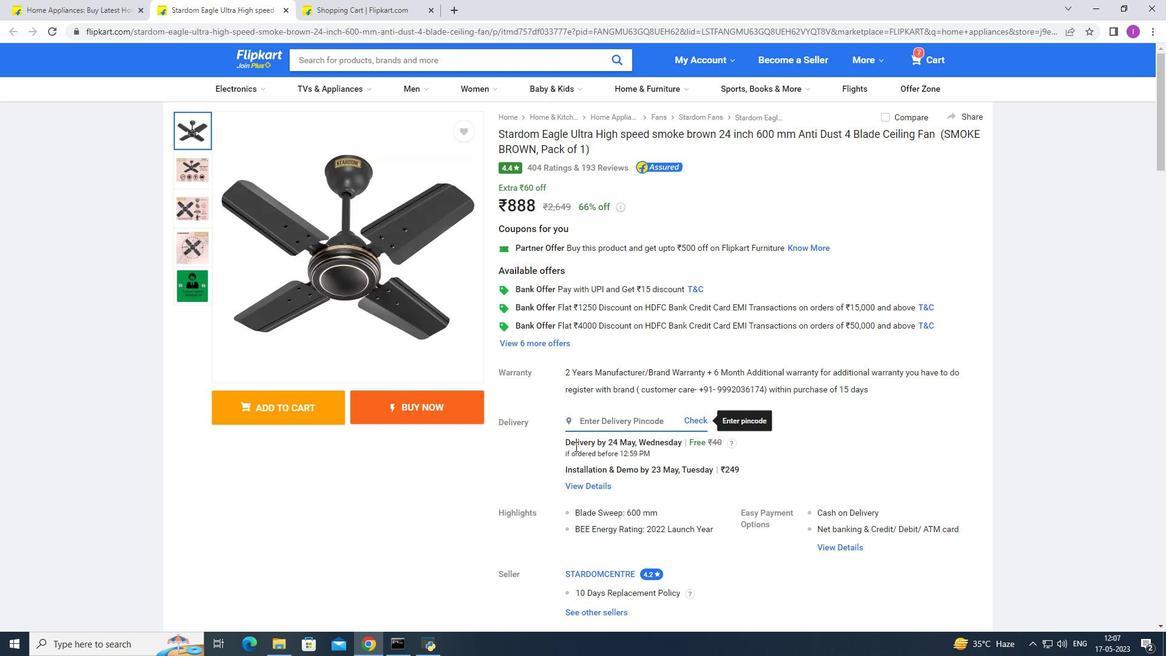 
Action: Mouse scrolled (575, 440) with delta (0, 0)
Screenshot: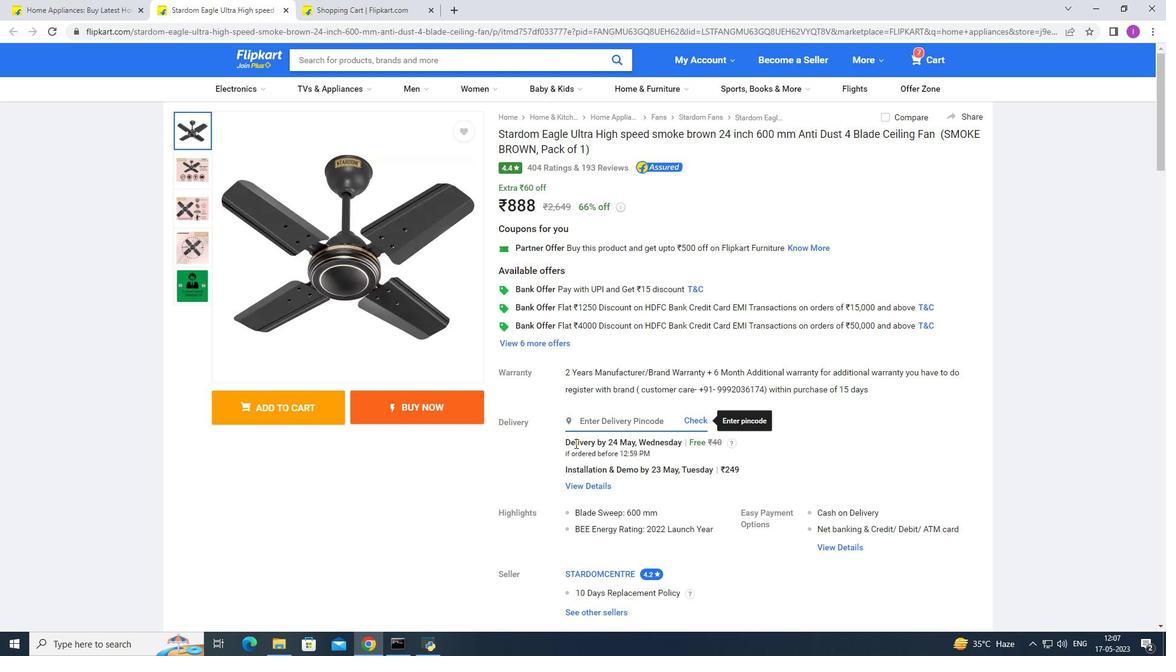 
Action: Mouse moved to (575, 433)
Screenshot: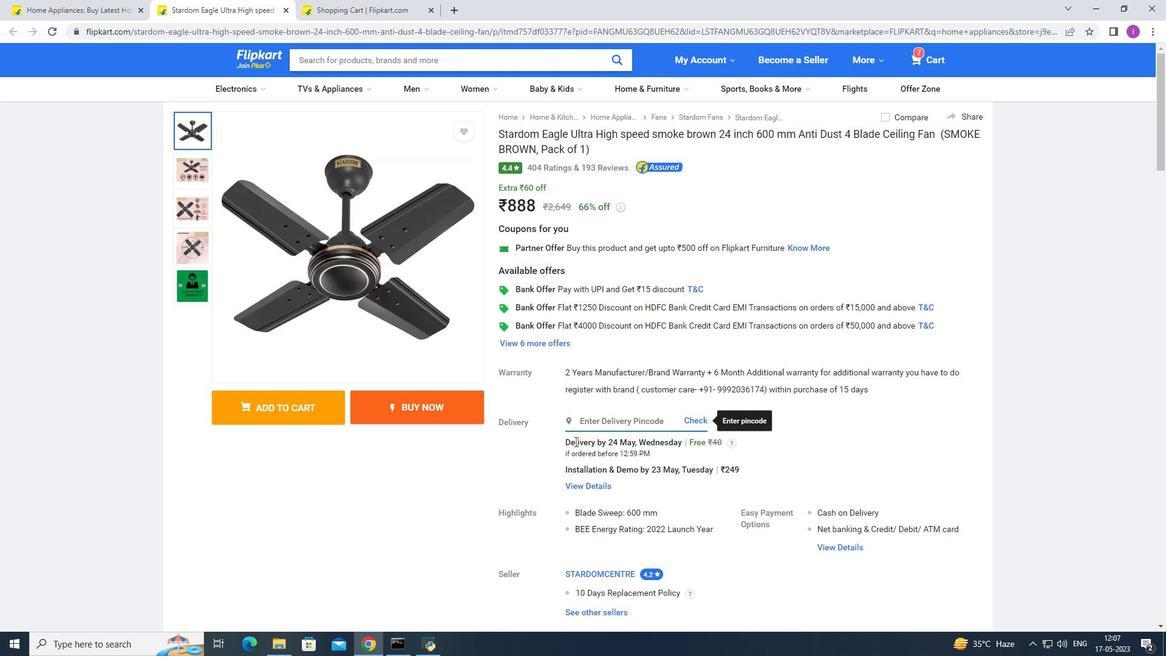 
Action: Mouse scrolled (575, 435) with delta (0, 0)
Screenshot: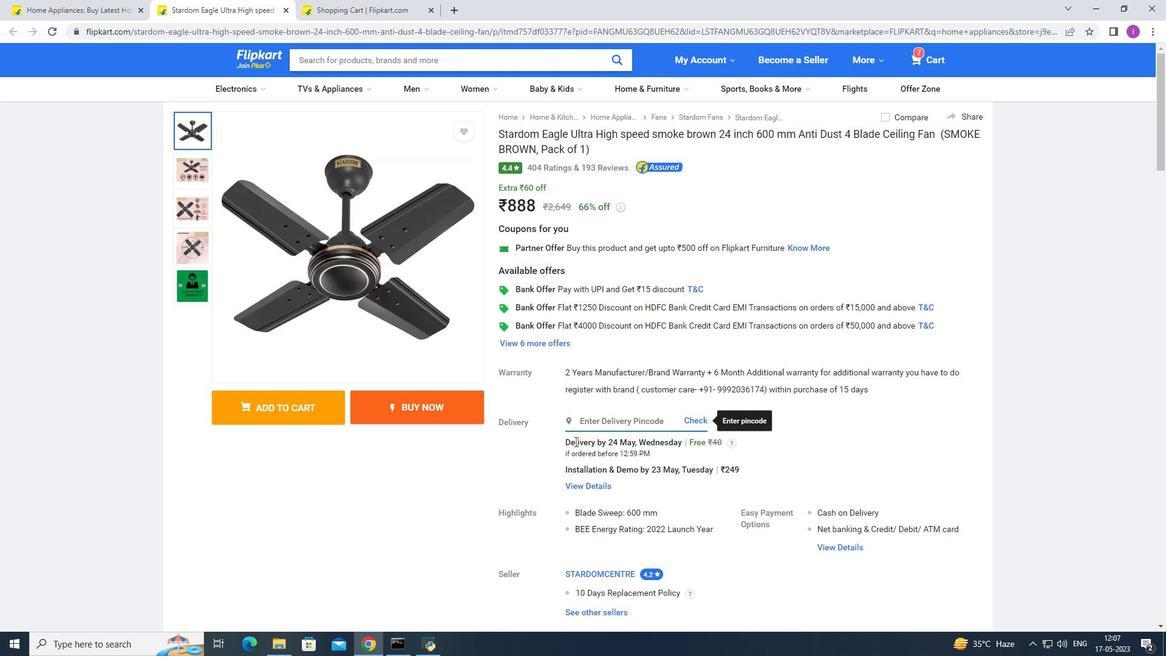 
Action: Mouse moved to (575, 422)
Screenshot: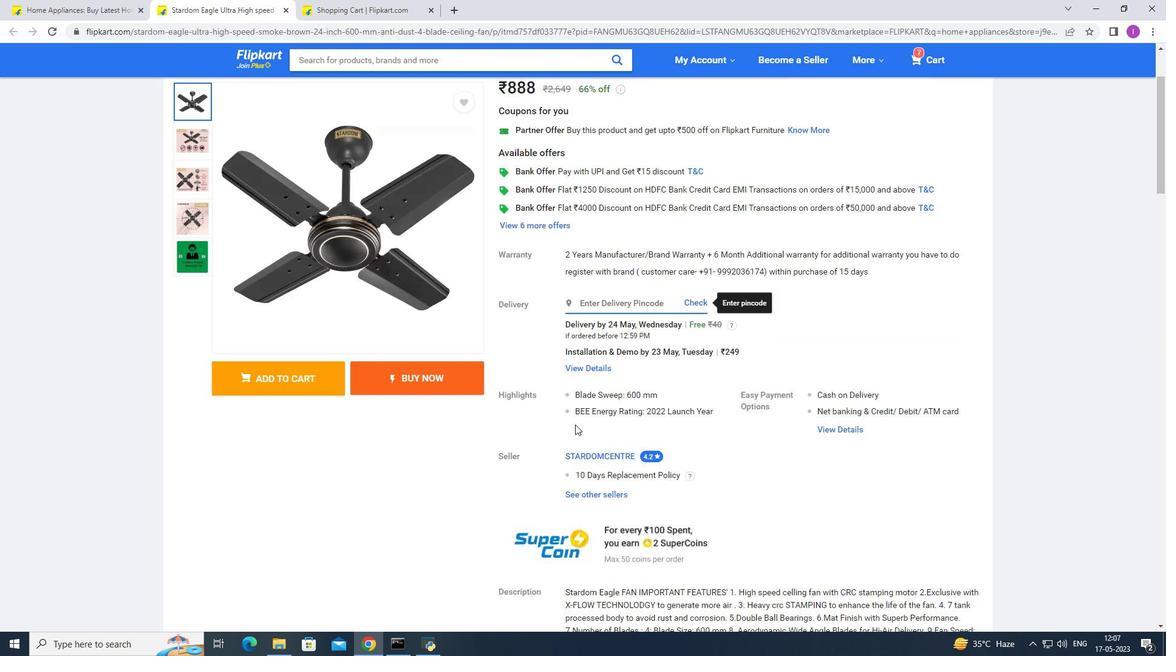 
Action: Mouse scrolled (575, 422) with delta (0, 0)
Screenshot: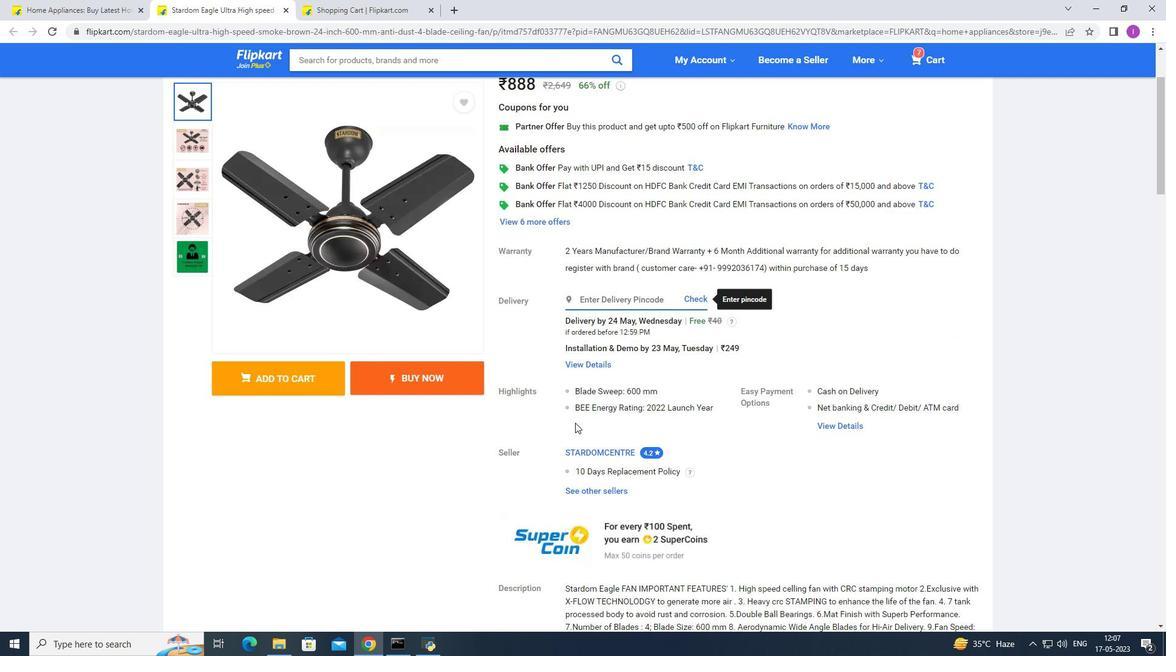 
Action: Mouse scrolled (575, 422) with delta (0, 0)
Screenshot: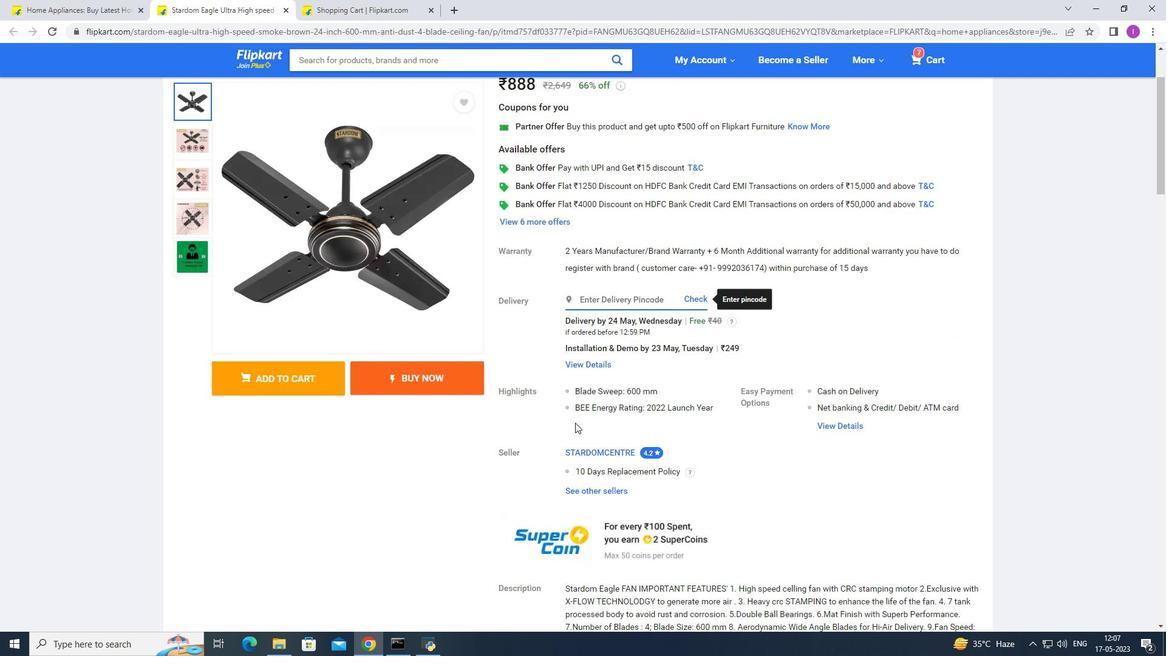 
Action: Mouse scrolled (575, 422) with delta (0, 0)
Screenshot: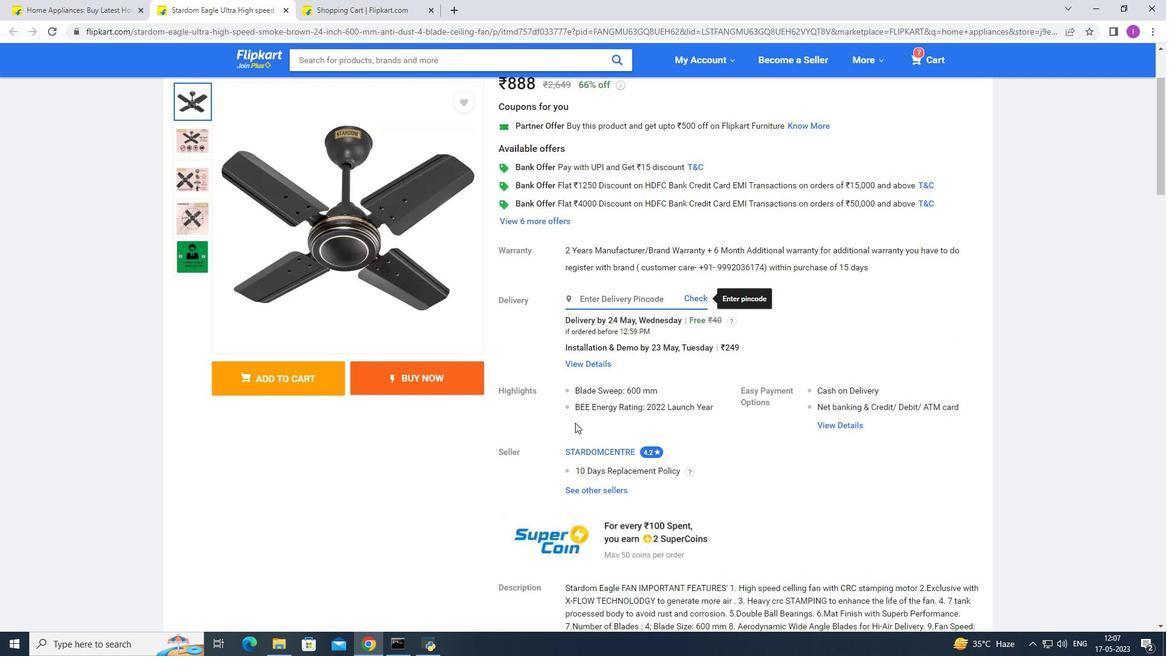 
Action: Mouse moved to (575, 422)
Screenshot: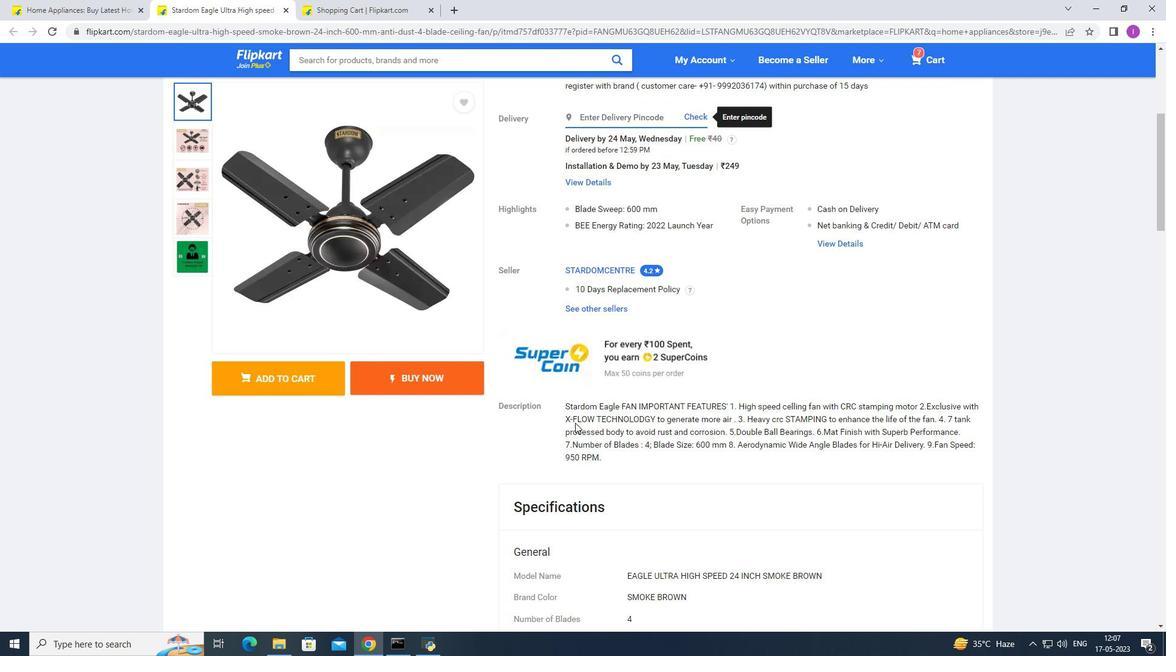 
Action: Mouse scrolled (575, 421) with delta (0, 0)
Screenshot: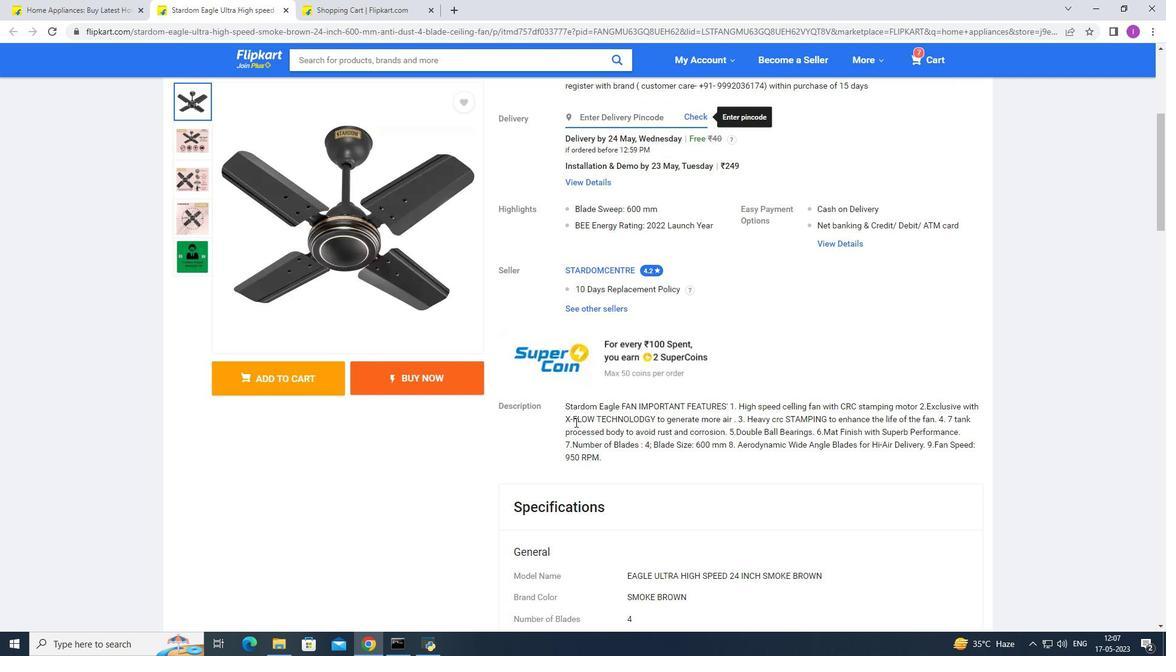 
Action: Mouse scrolled (575, 421) with delta (0, 0)
Screenshot: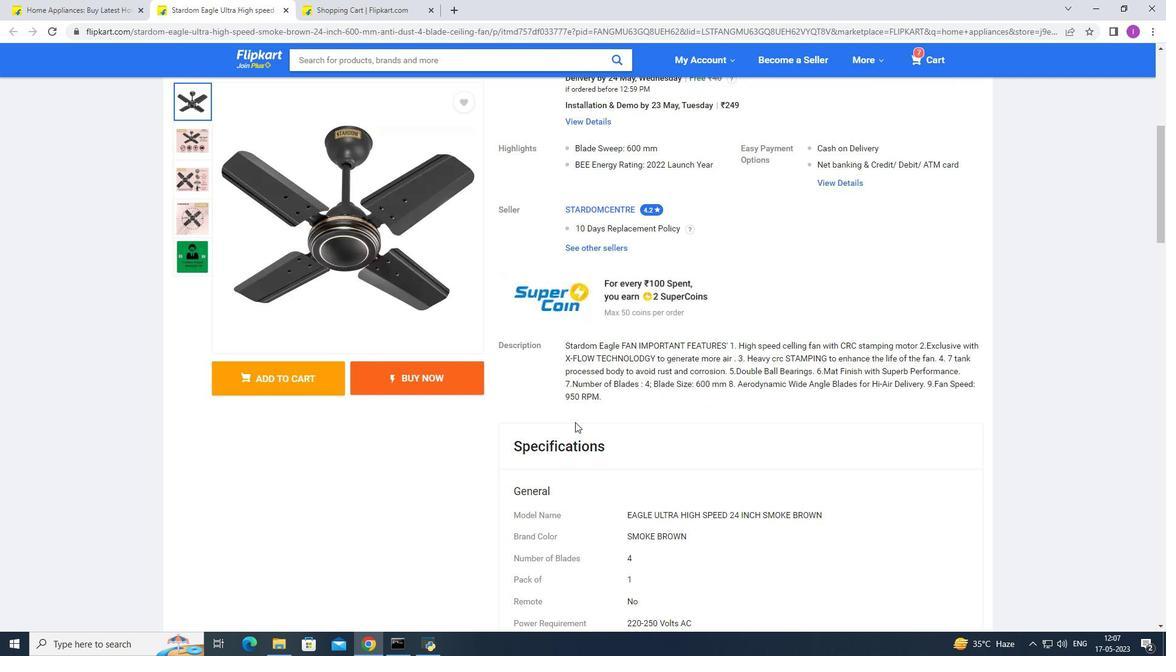 
Action: Mouse scrolled (575, 421) with delta (0, 0)
Screenshot: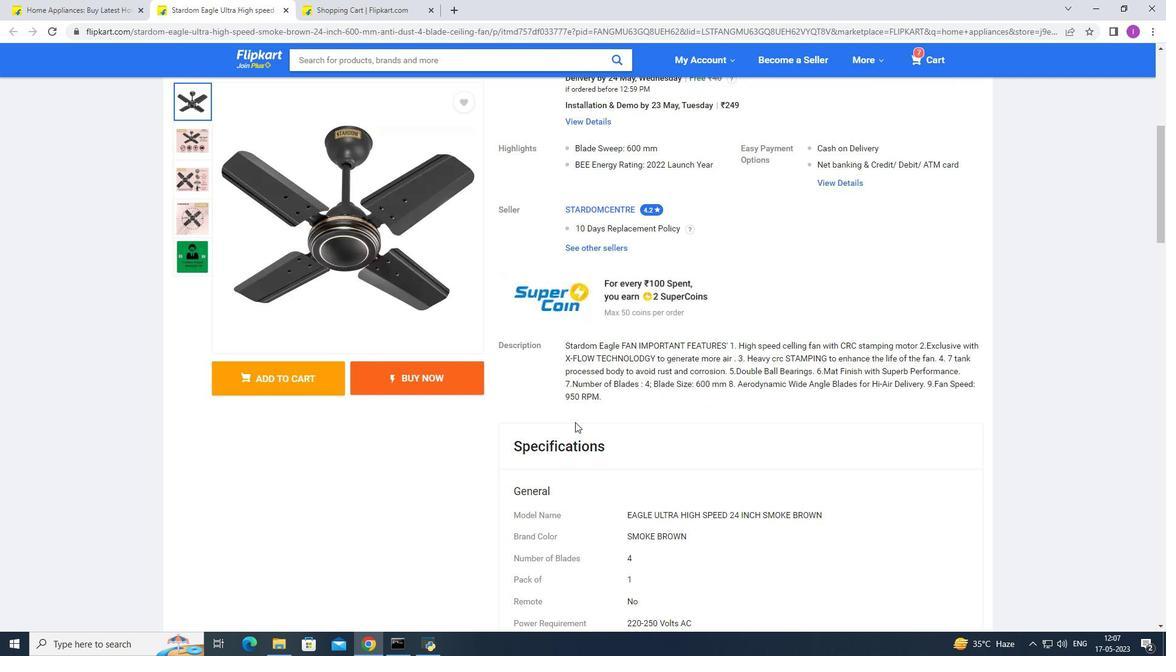 
Action: Mouse scrolled (575, 421) with delta (0, 0)
Screenshot: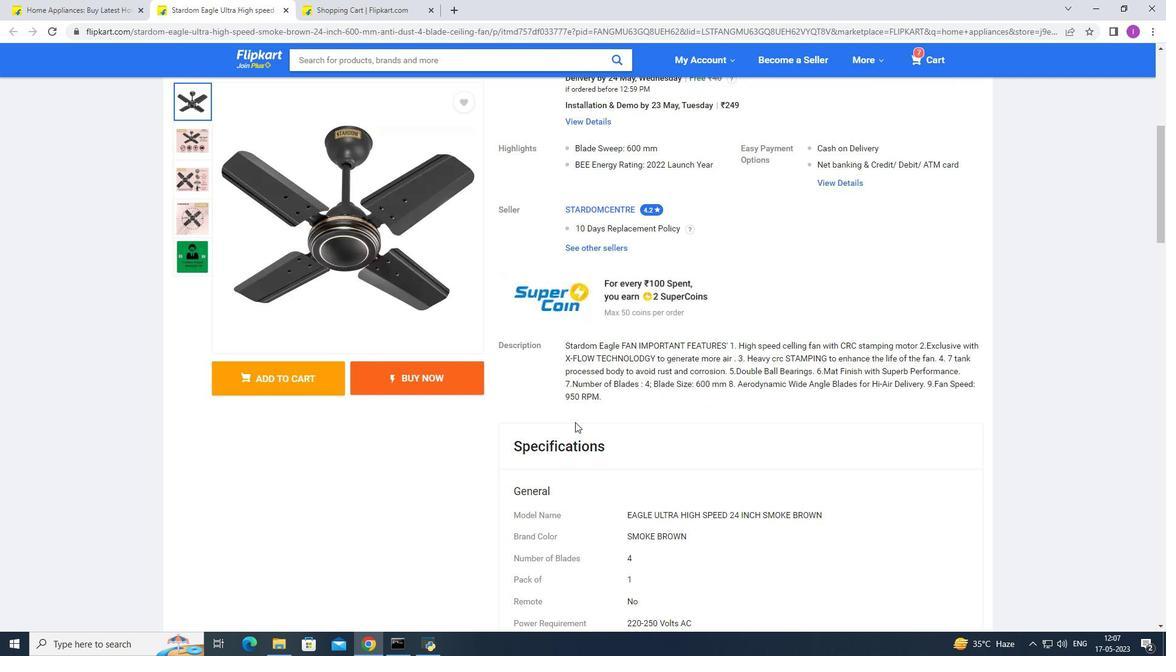 
Action: Mouse moved to (577, 420)
Screenshot: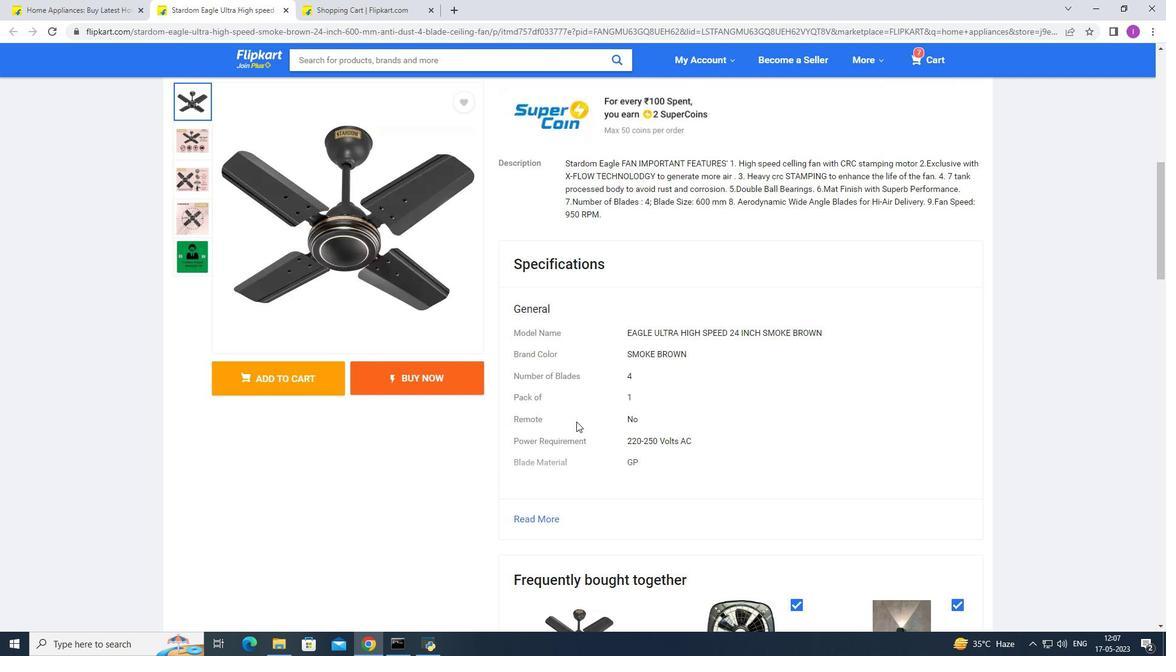 
Action: Mouse scrolled (577, 419) with delta (0, 0)
Screenshot: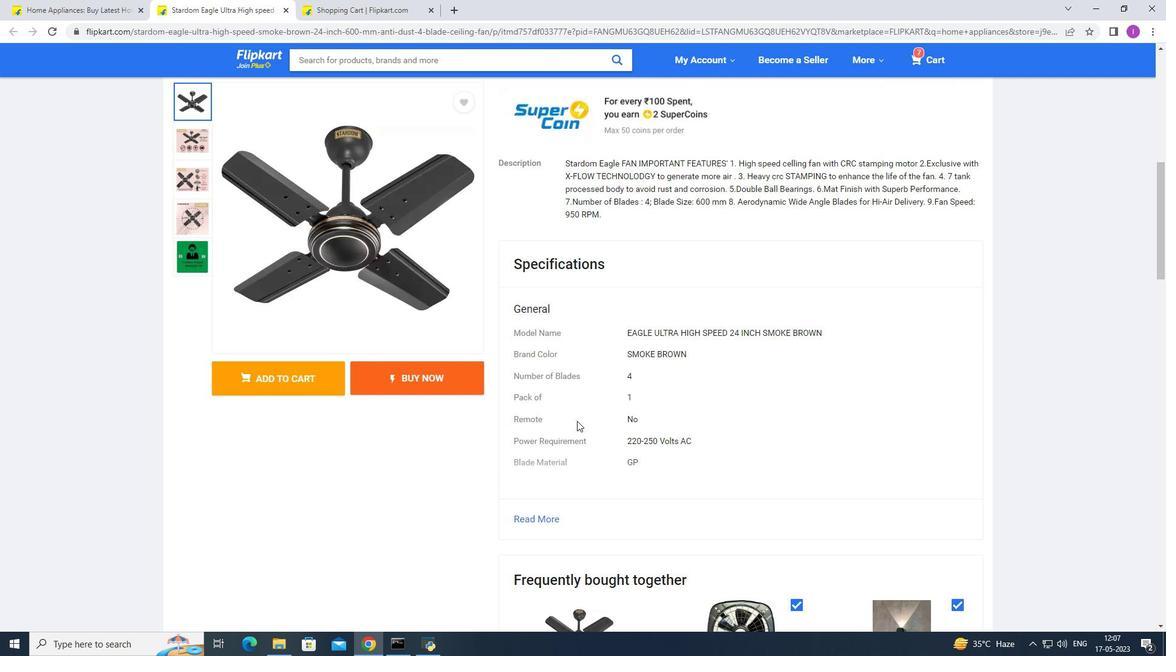 
Action: Mouse scrolled (577, 419) with delta (0, 0)
Screenshot: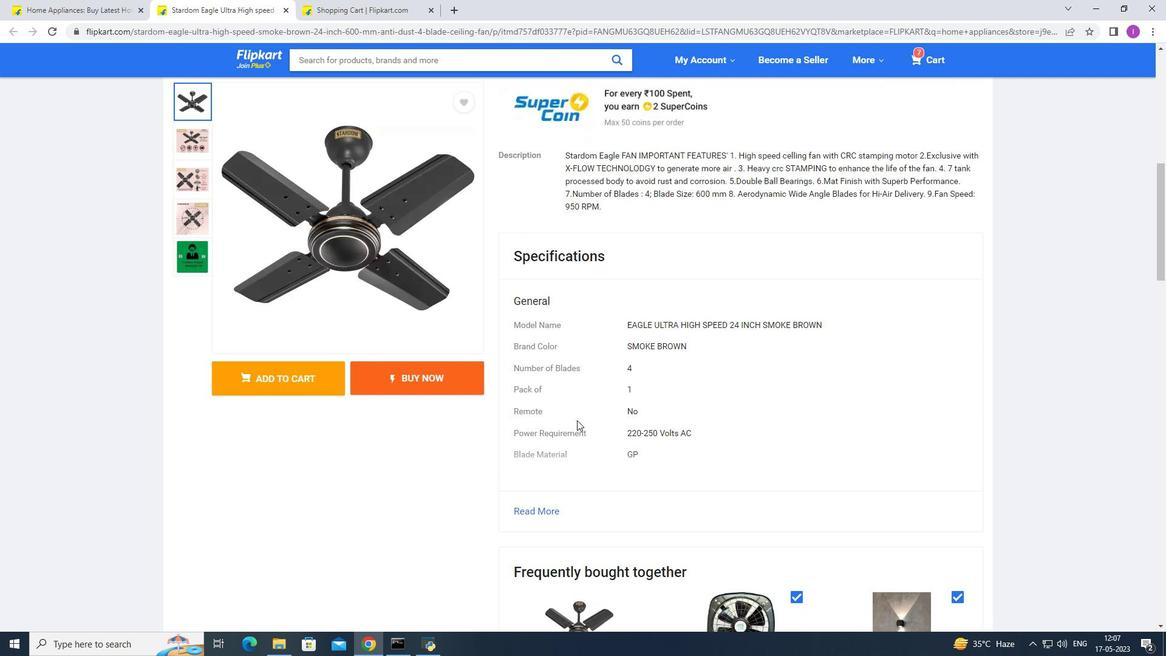 
Action: Mouse moved to (673, 411)
Screenshot: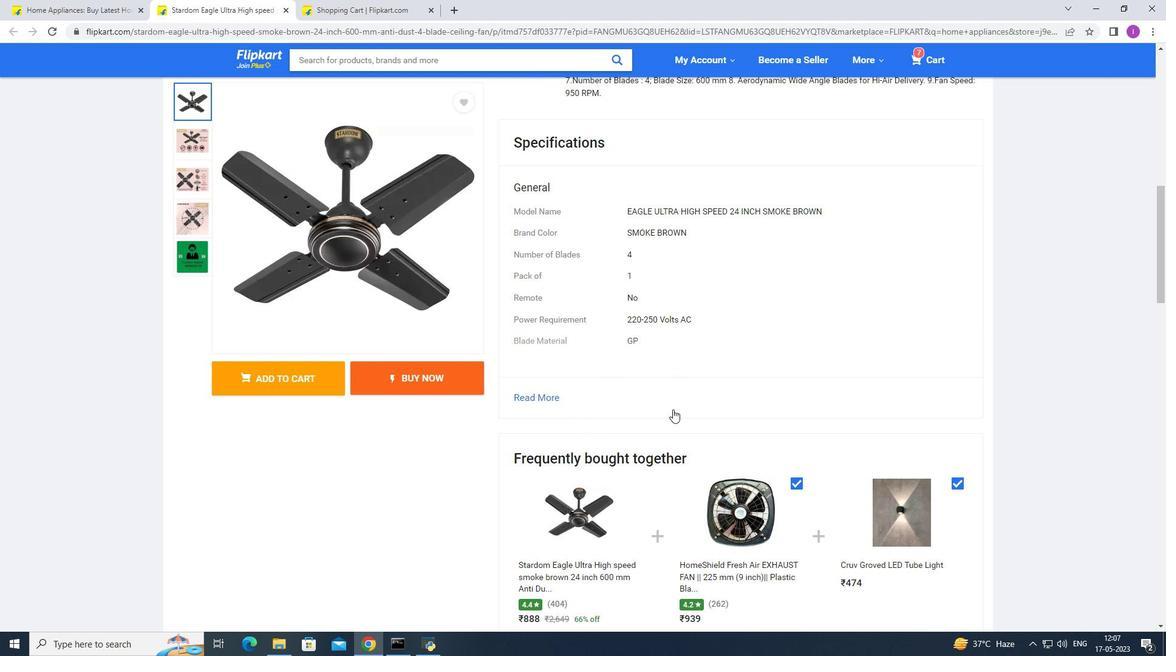 
Action: Mouse scrolled (673, 410) with delta (0, 0)
Screenshot: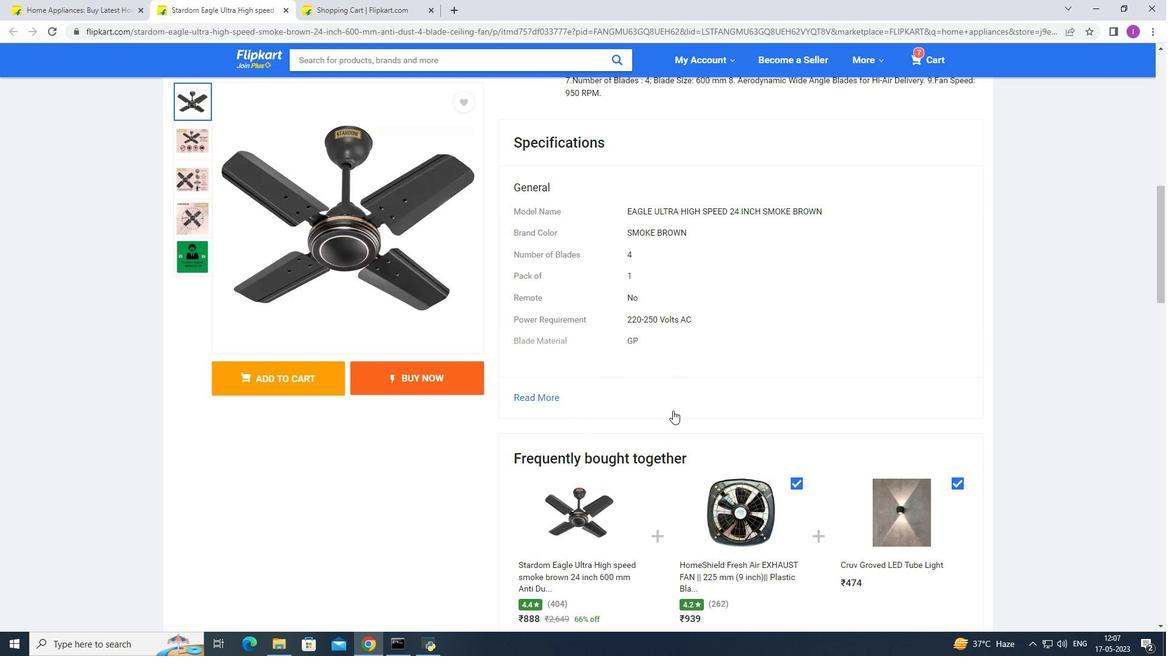 
Action: Mouse scrolled (673, 410) with delta (0, 0)
Screenshot: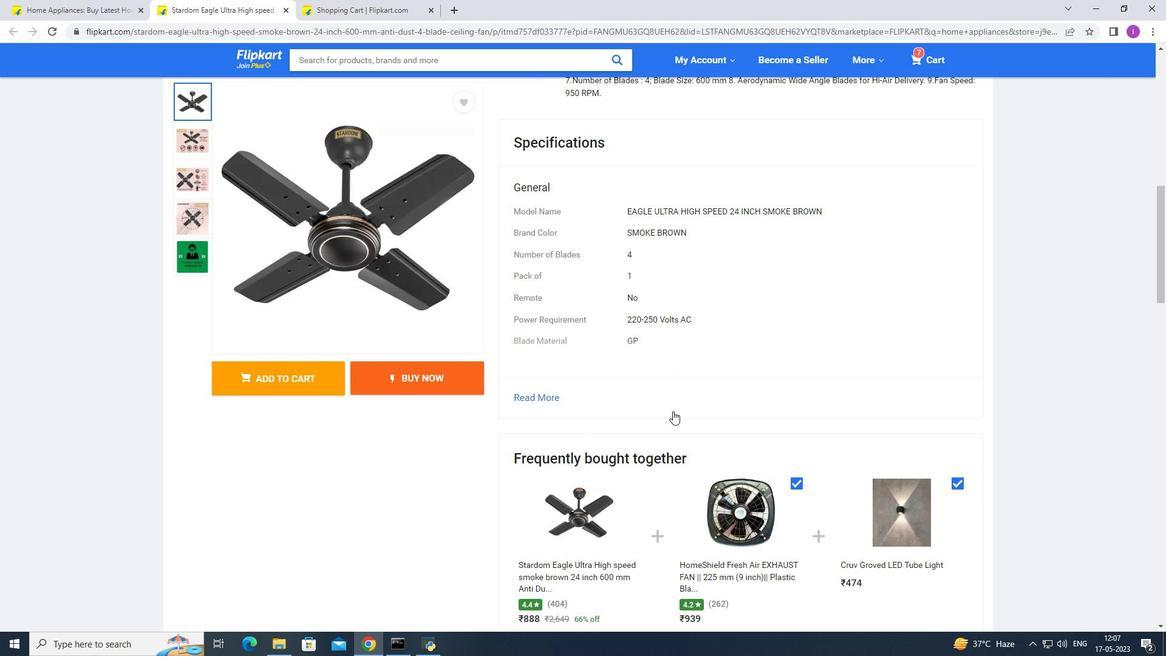 
Action: Mouse scrolled (673, 410) with delta (0, 0)
Screenshot: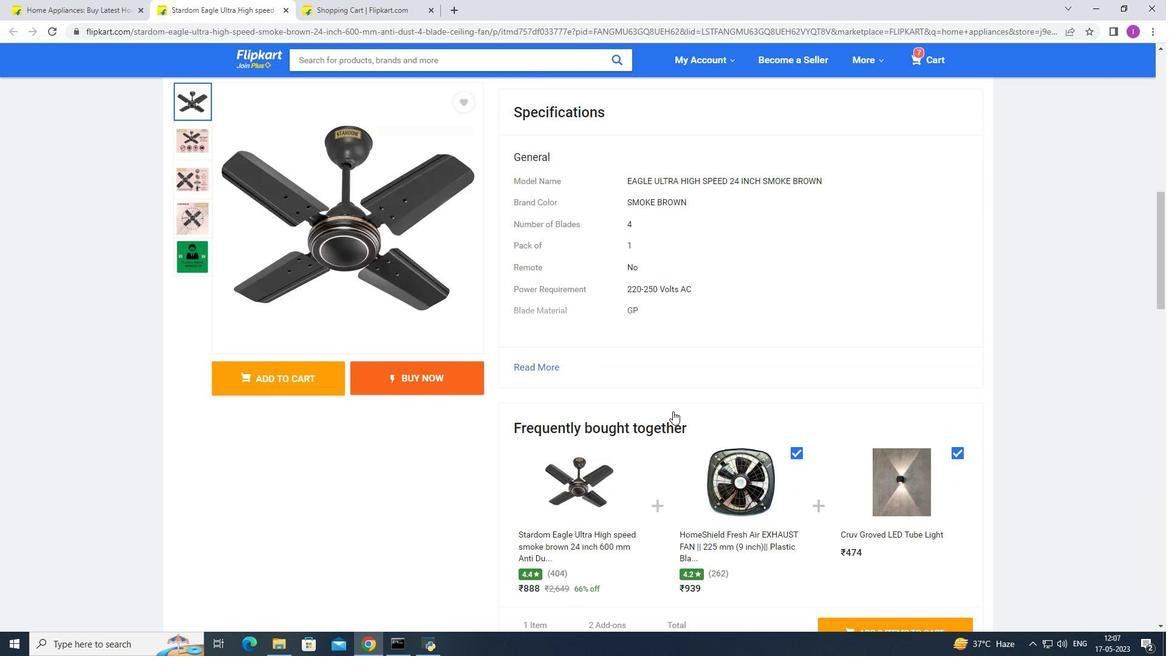 
Action: Mouse scrolled (673, 410) with delta (0, 0)
Screenshot: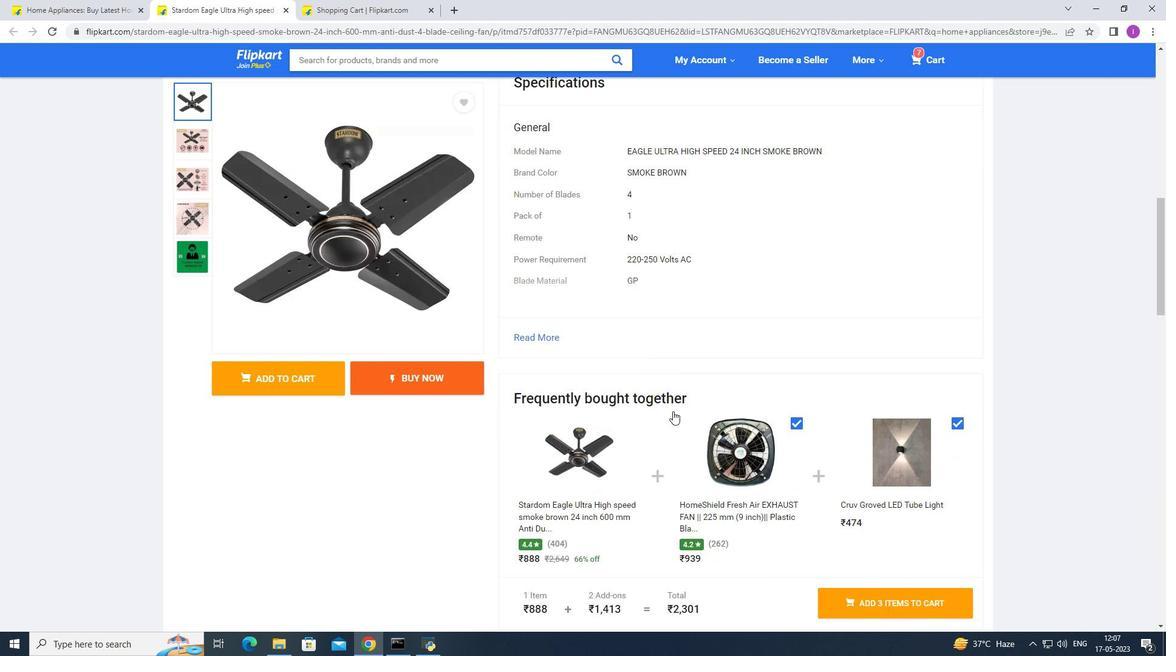 
Action: Mouse scrolled (673, 410) with delta (0, 0)
Screenshot: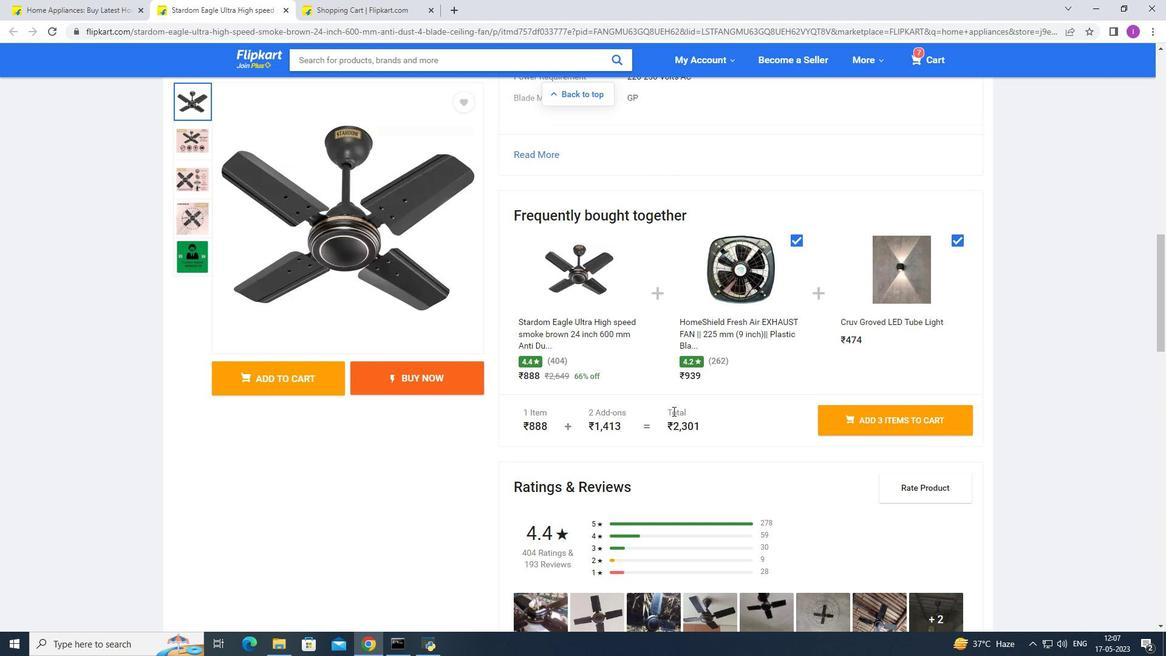 
Action: Mouse scrolled (673, 410) with delta (0, 0)
Screenshot: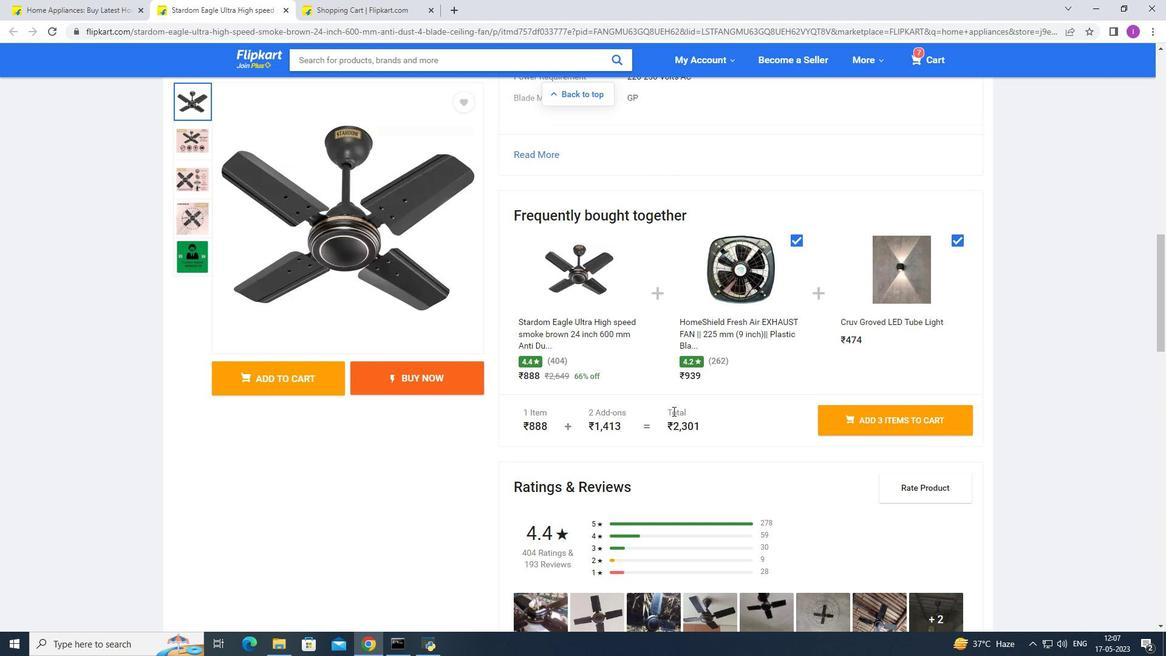 
Action: Mouse scrolled (673, 410) with delta (0, 0)
Screenshot: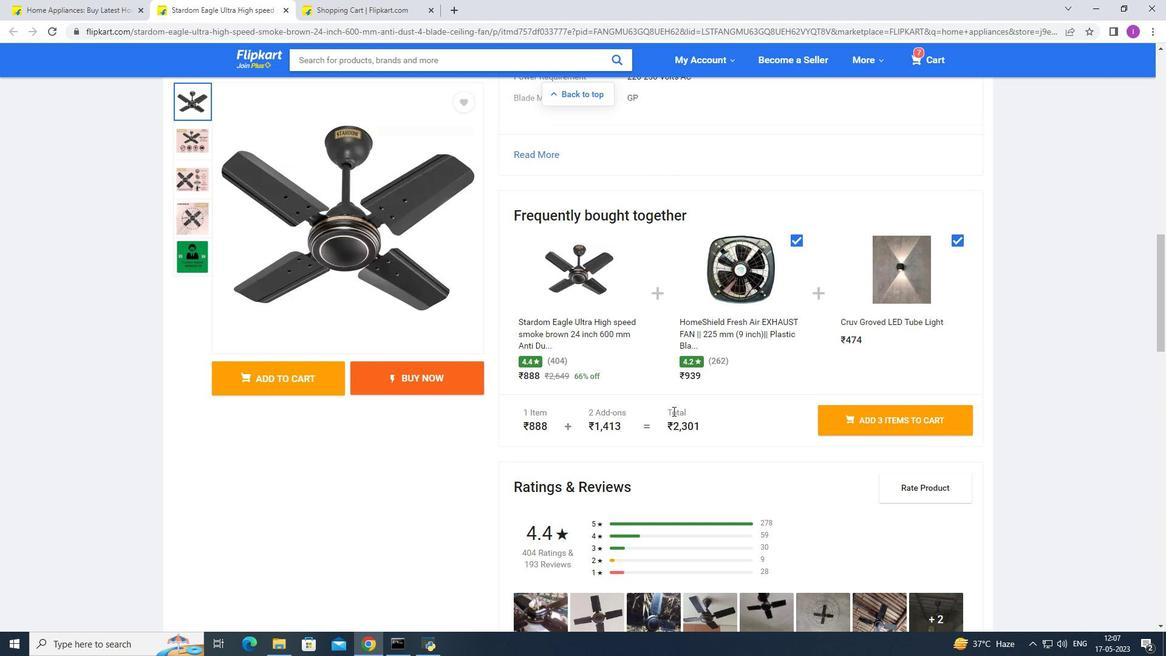 
Action: Mouse scrolled (673, 410) with delta (0, 0)
Screenshot: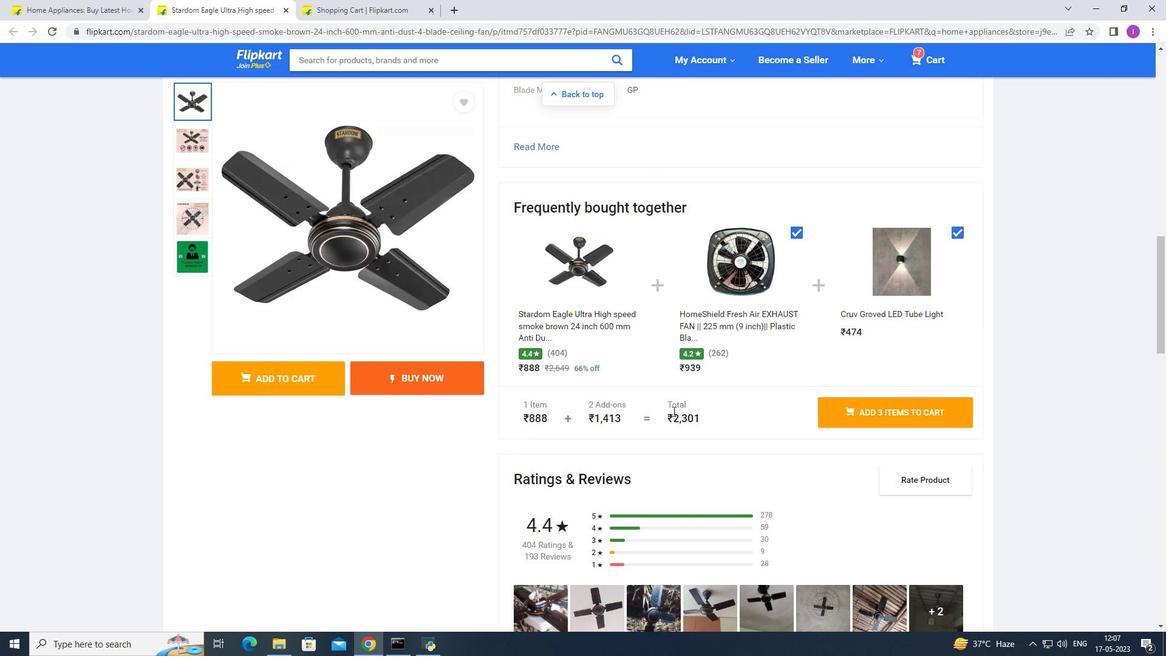 
Action: Mouse moved to (673, 410)
Screenshot: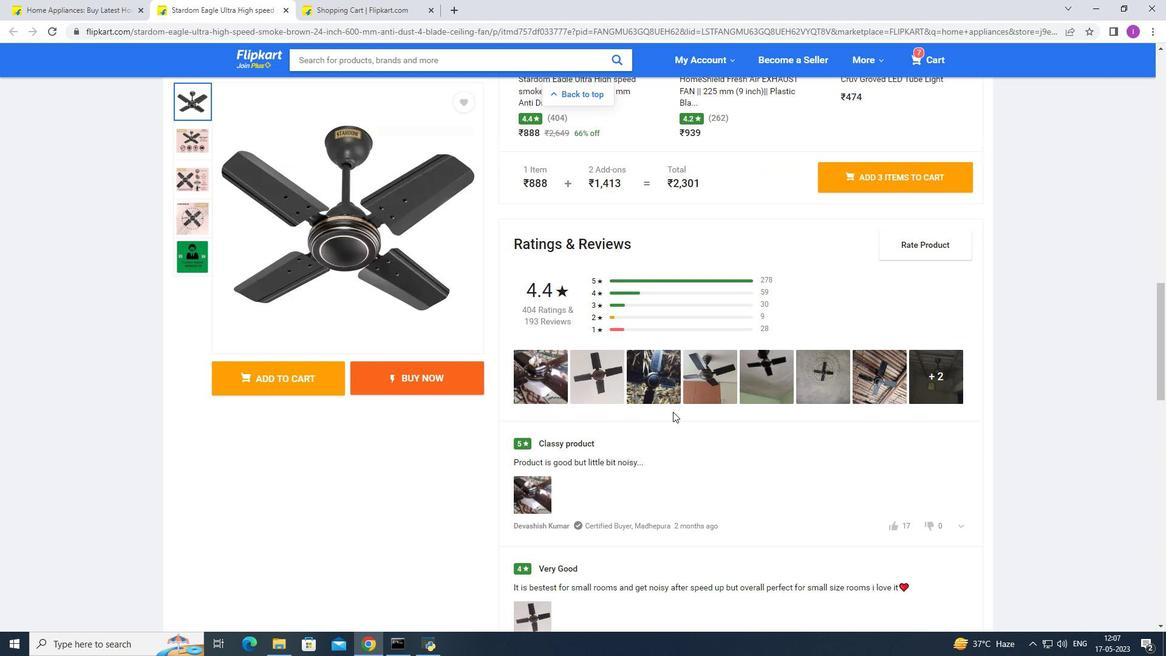 
Action: Mouse scrolled (673, 410) with delta (0, 0)
Screenshot: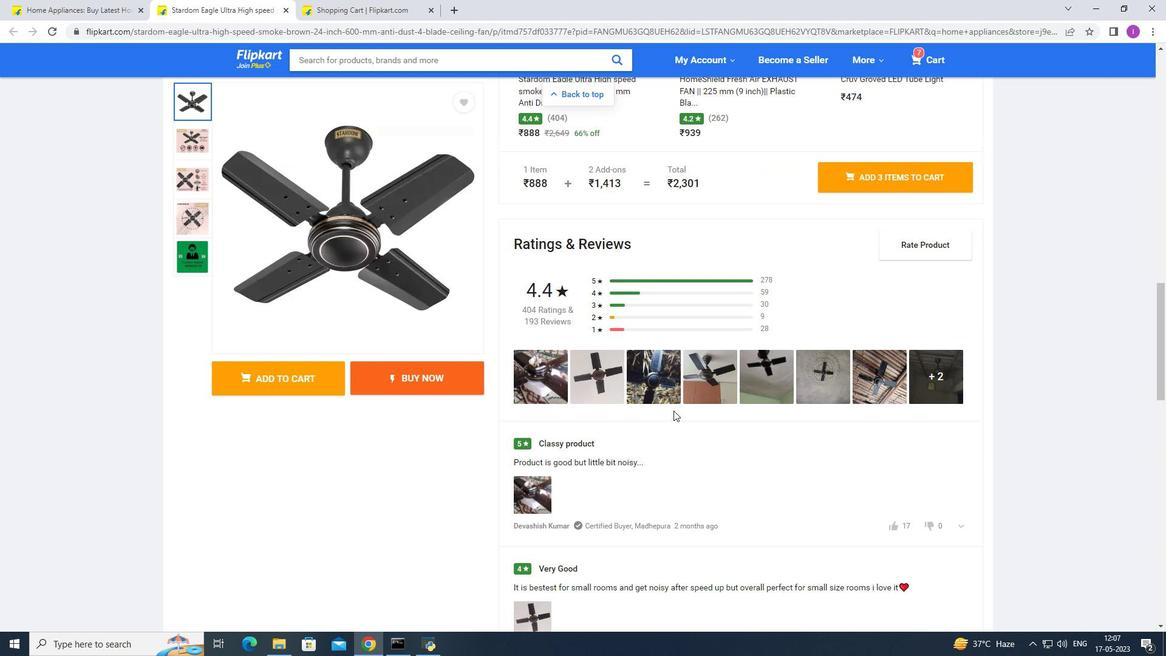 
Action: Mouse scrolled (673, 411) with delta (0, 0)
Screenshot: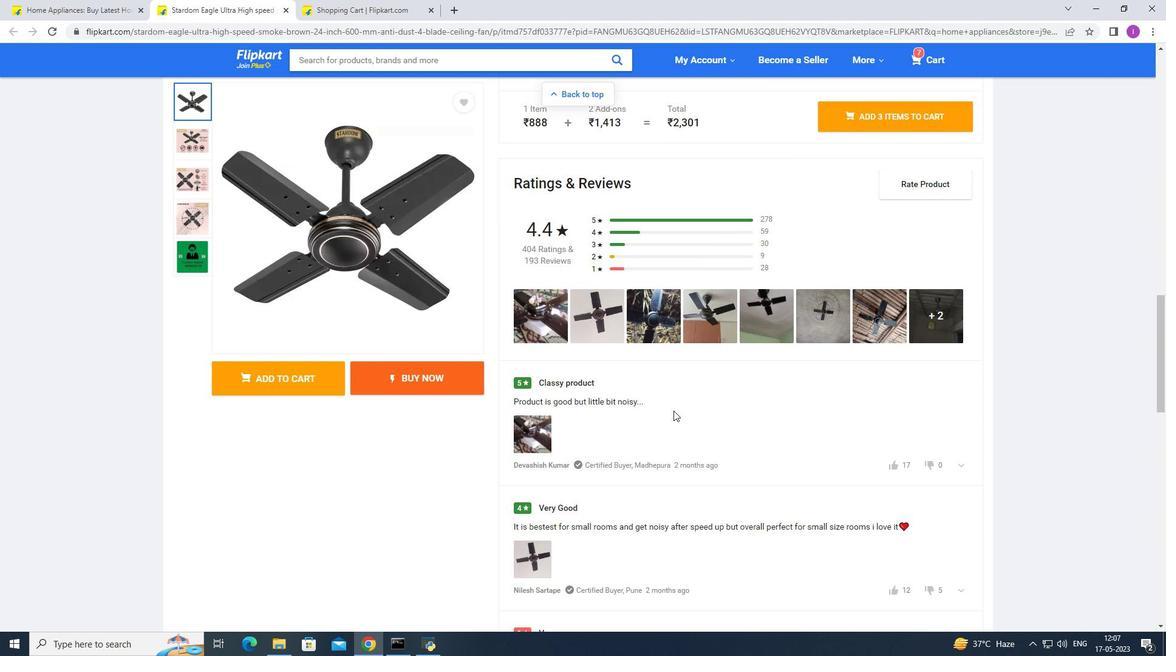 
Action: Mouse scrolled (673, 411) with delta (0, 0)
Screenshot: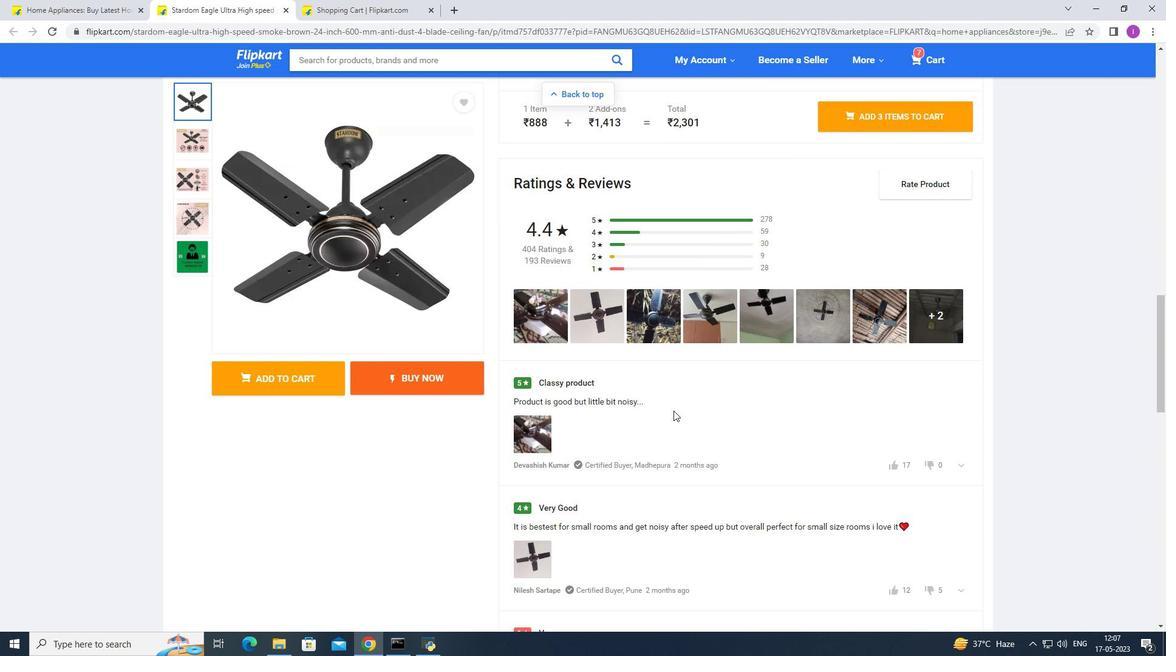 
Action: Mouse scrolled (673, 411) with delta (0, 0)
Screenshot: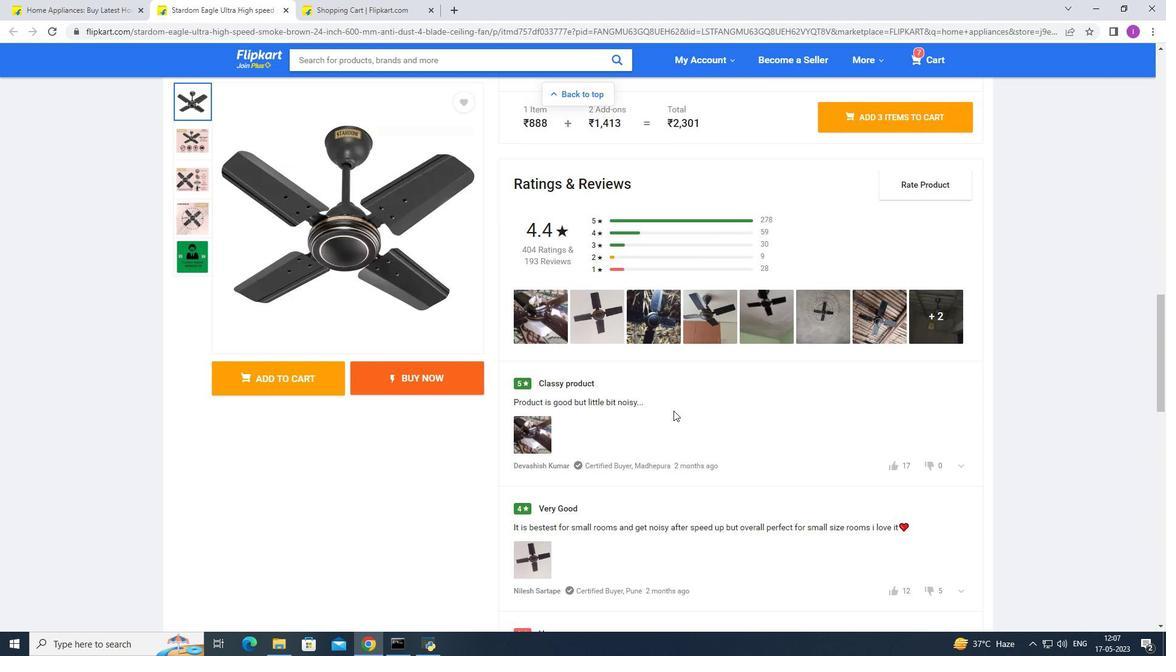
Action: Mouse scrolled (673, 411) with delta (0, 0)
Screenshot: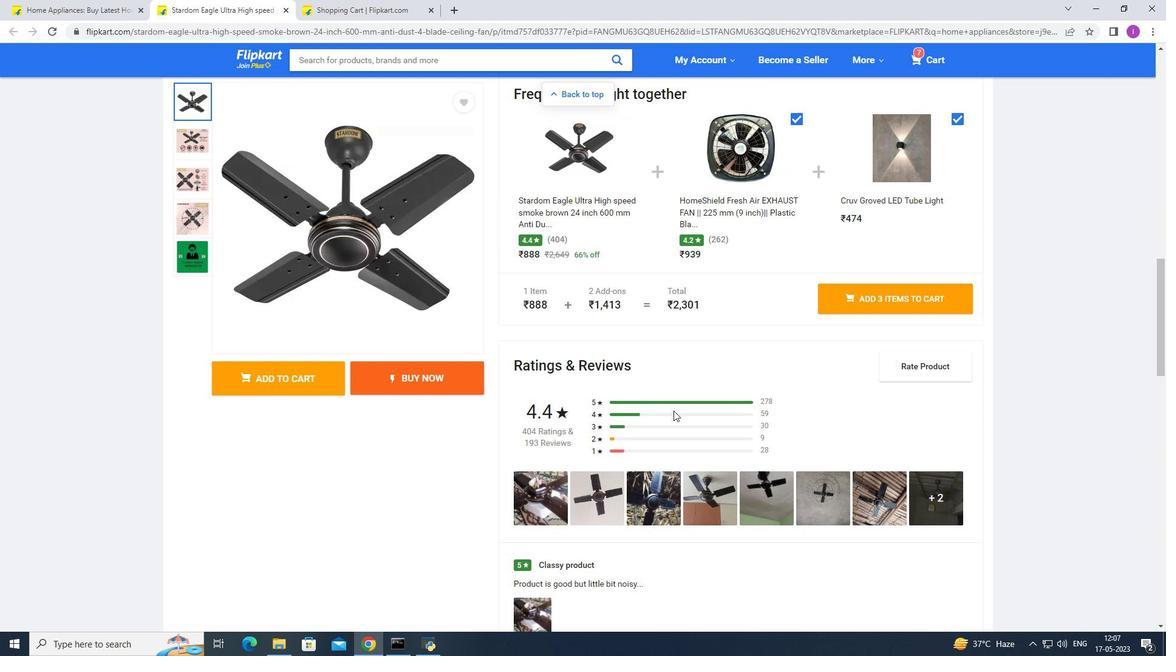 
Action: Mouse scrolled (673, 411) with delta (0, 0)
Screenshot: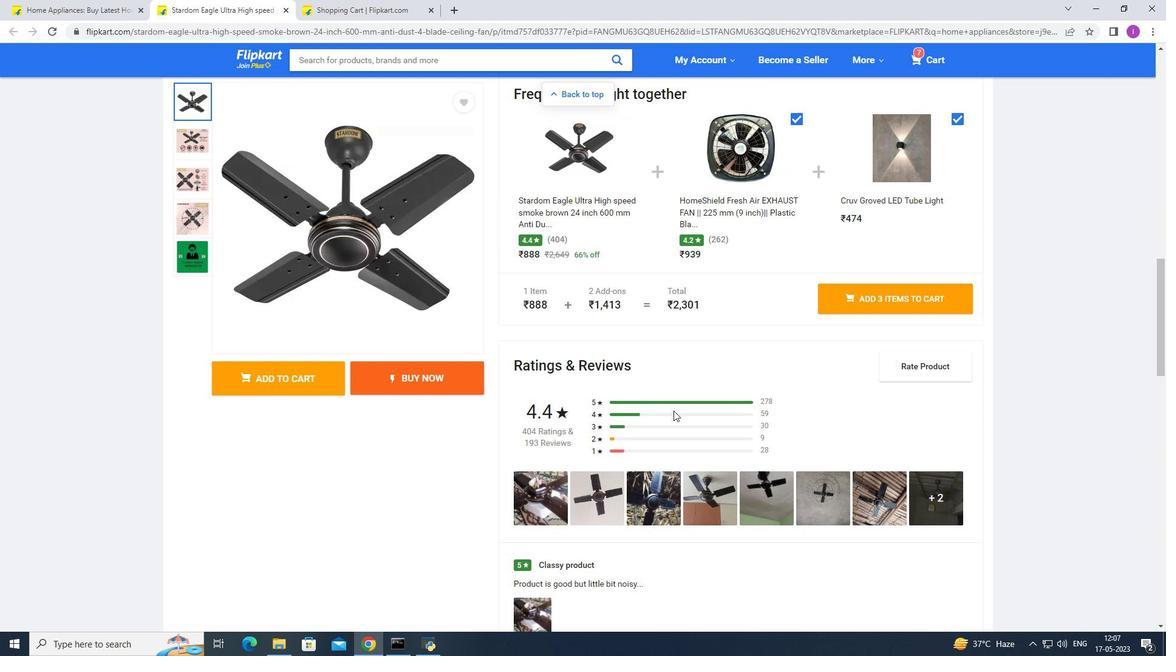 
Action: Mouse scrolled (673, 411) with delta (0, 0)
Screenshot: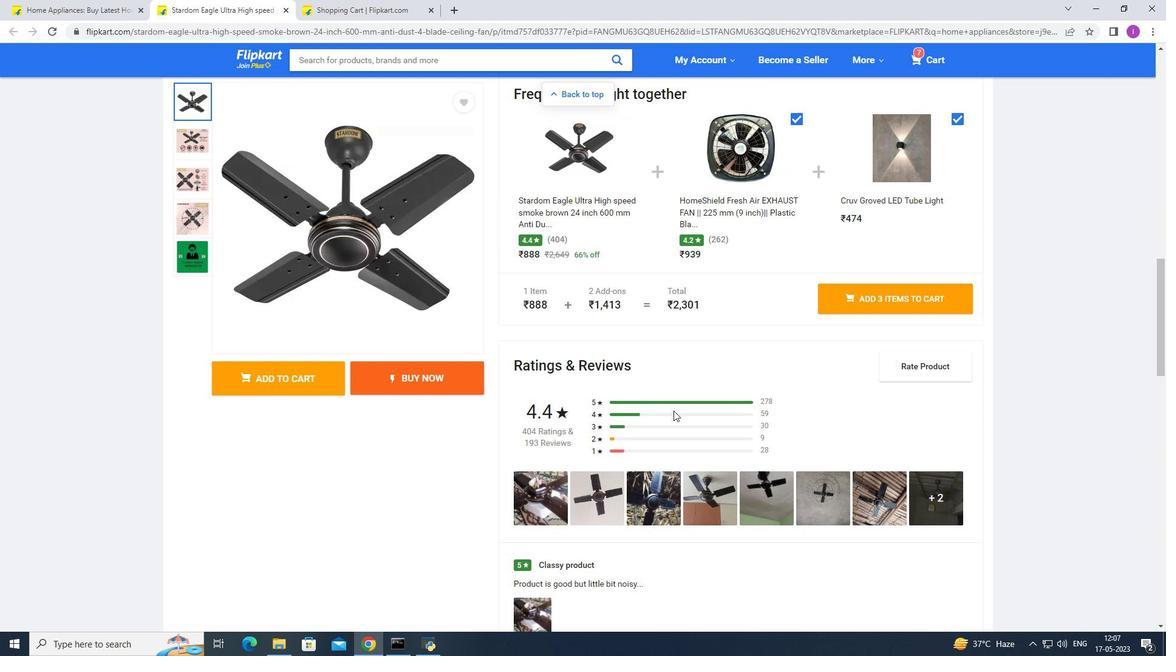 
Action: Mouse scrolled (673, 411) with delta (0, 0)
Screenshot: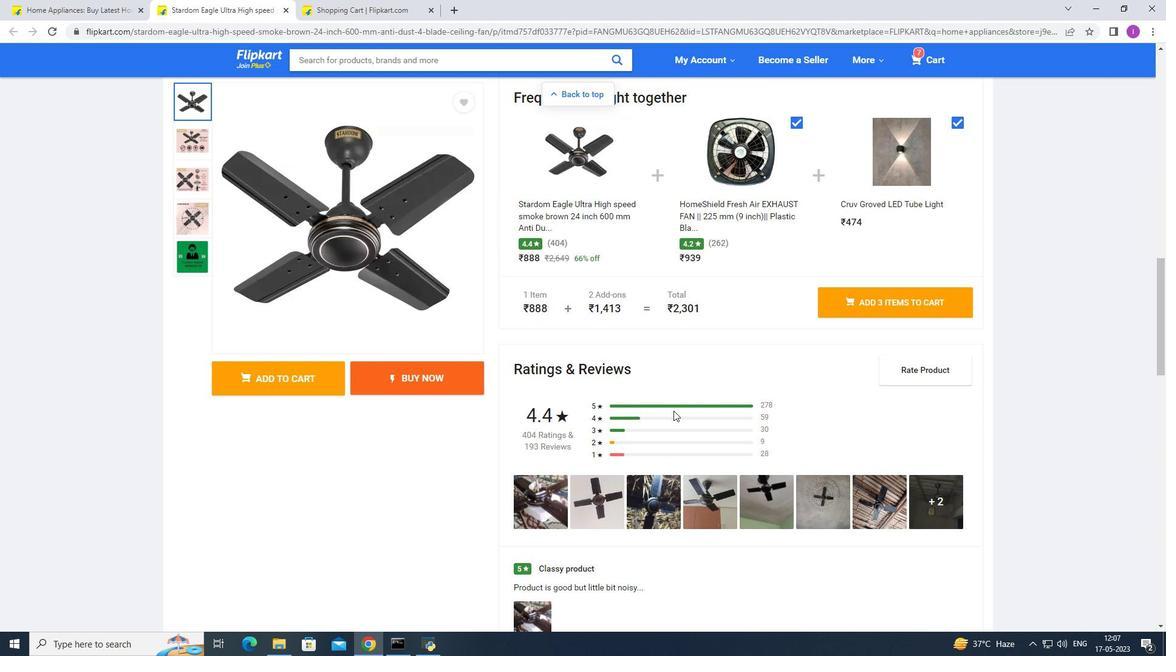 
Action: Mouse moved to (281, 374)
Screenshot: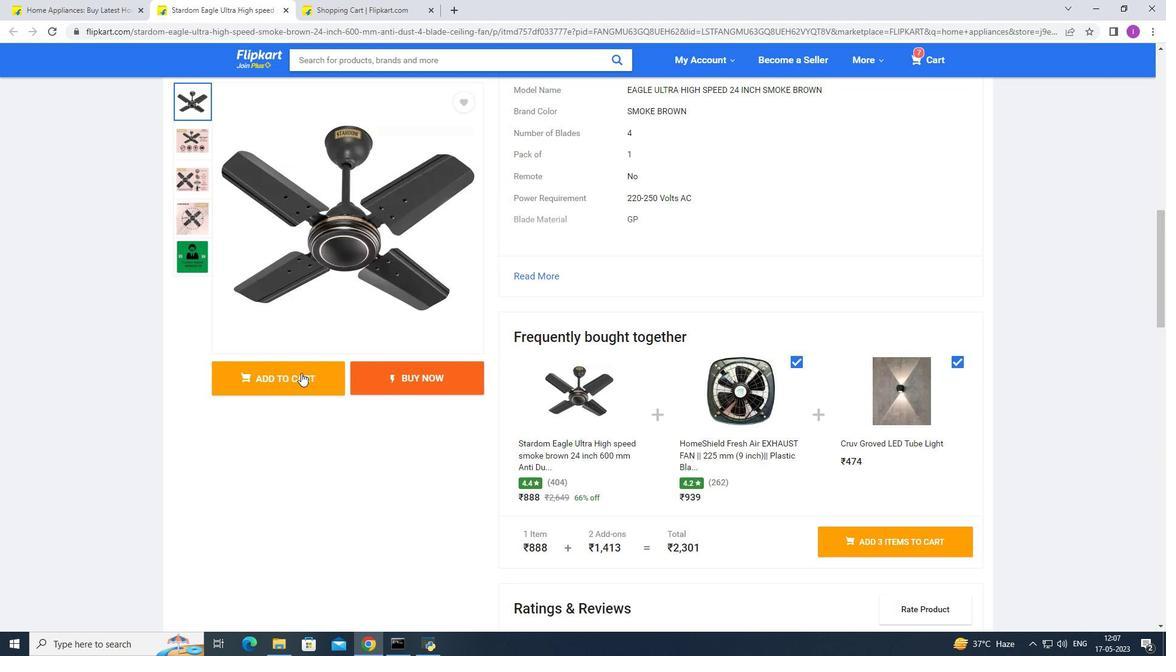 
Action: Mouse pressed left at (281, 374)
Screenshot: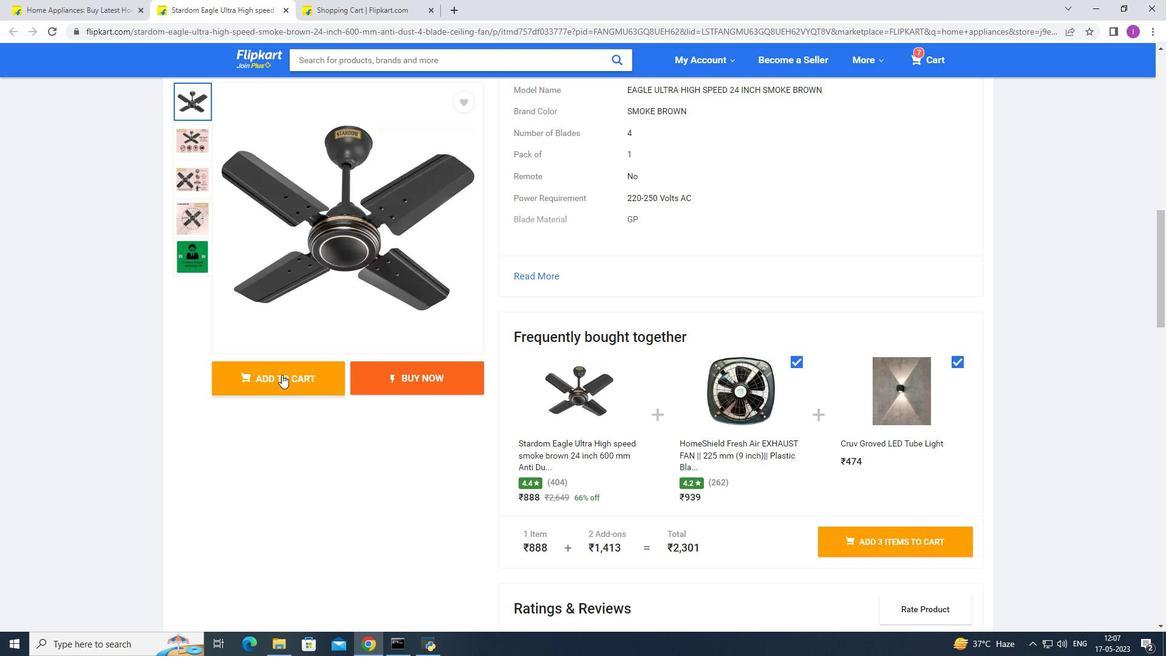 
Action: Mouse moved to (297, 394)
